 Task: Research Airbnb options in Soisy-sous-Montmorency, France from 4th December, 2023 to 8th December, 2023 for 2 adults.1  bedroom having 1 bed and 1 bathroom. Property type can be hotel. Look for 5 properties as per requirement.
Action: Mouse moved to (594, 131)
Screenshot: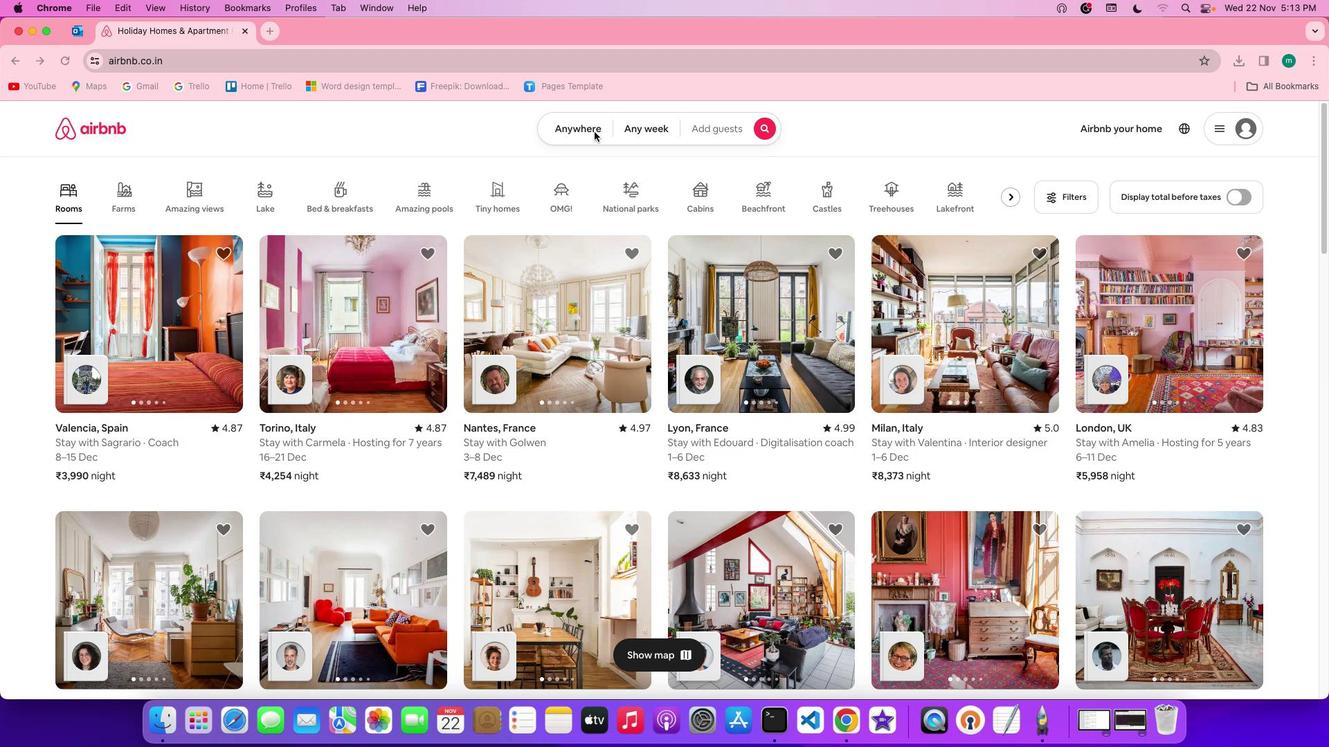 
Action: Mouse pressed left at (594, 131)
Screenshot: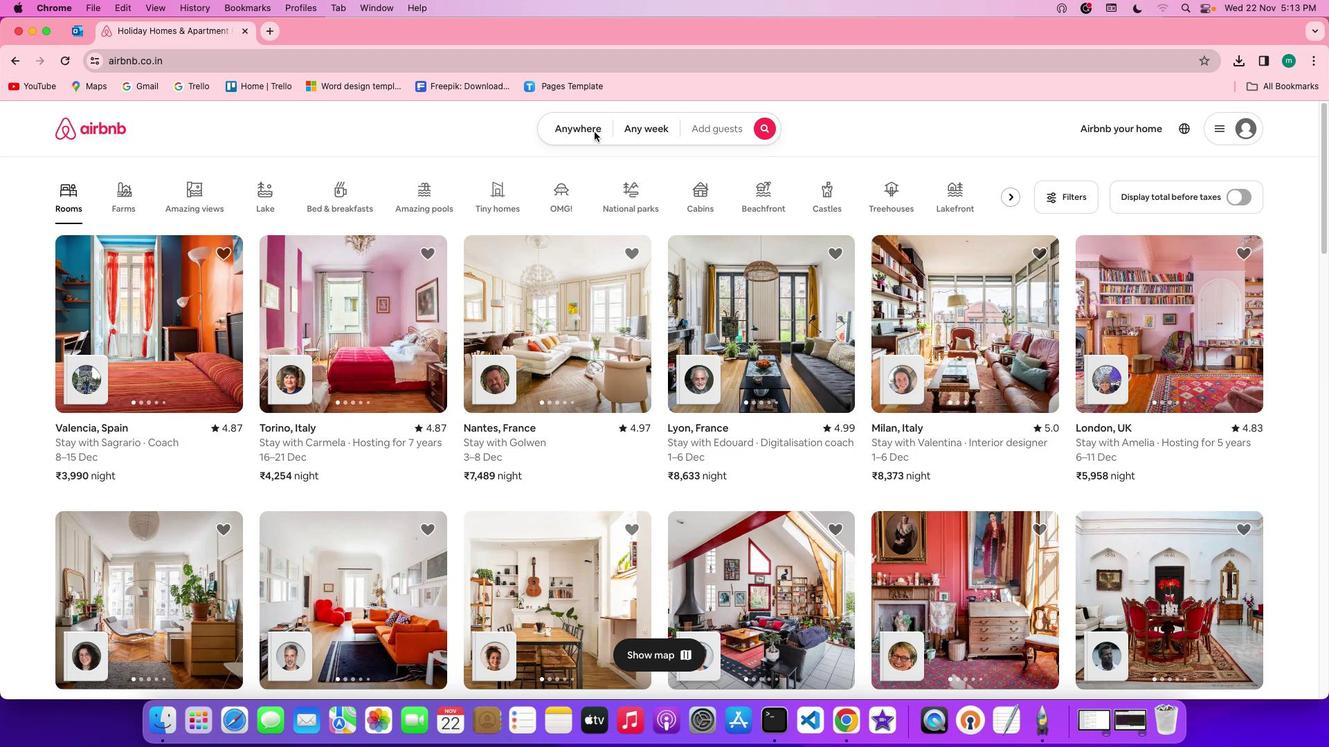 
Action: Mouse pressed left at (594, 131)
Screenshot: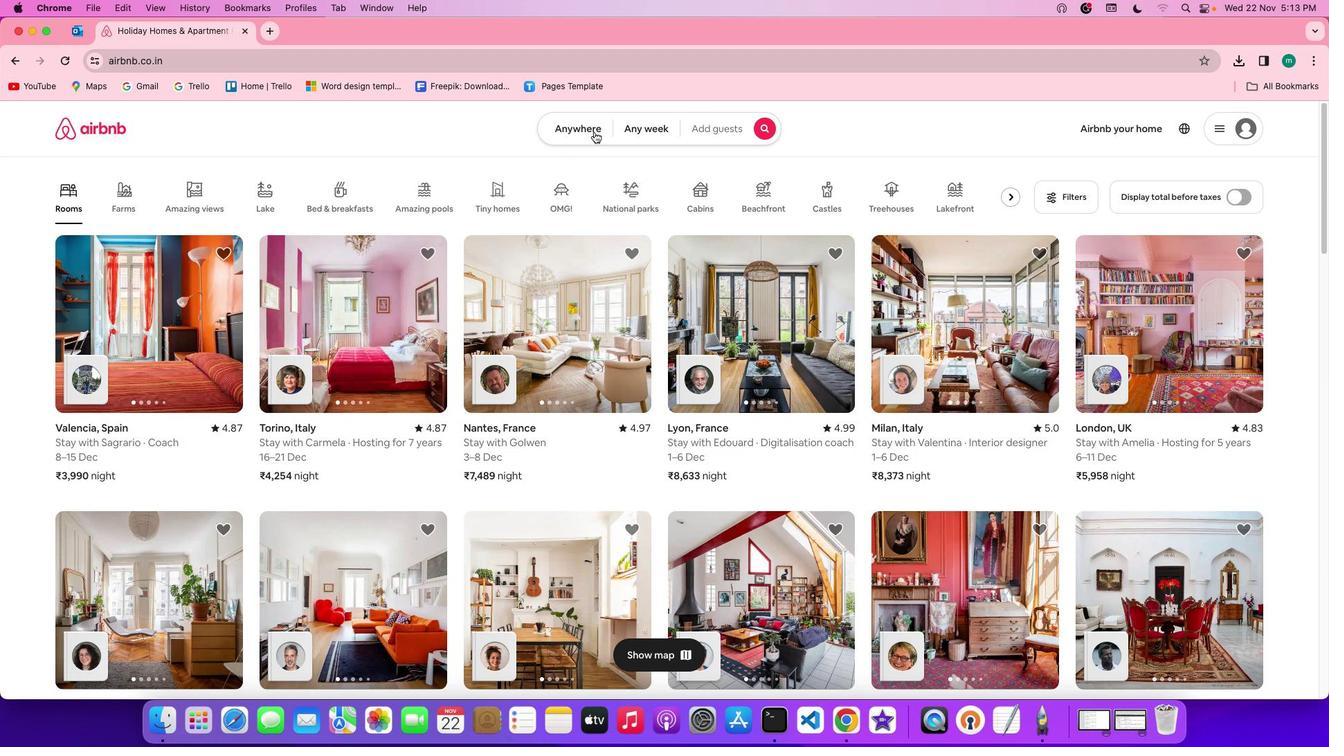 
Action: Mouse moved to (511, 181)
Screenshot: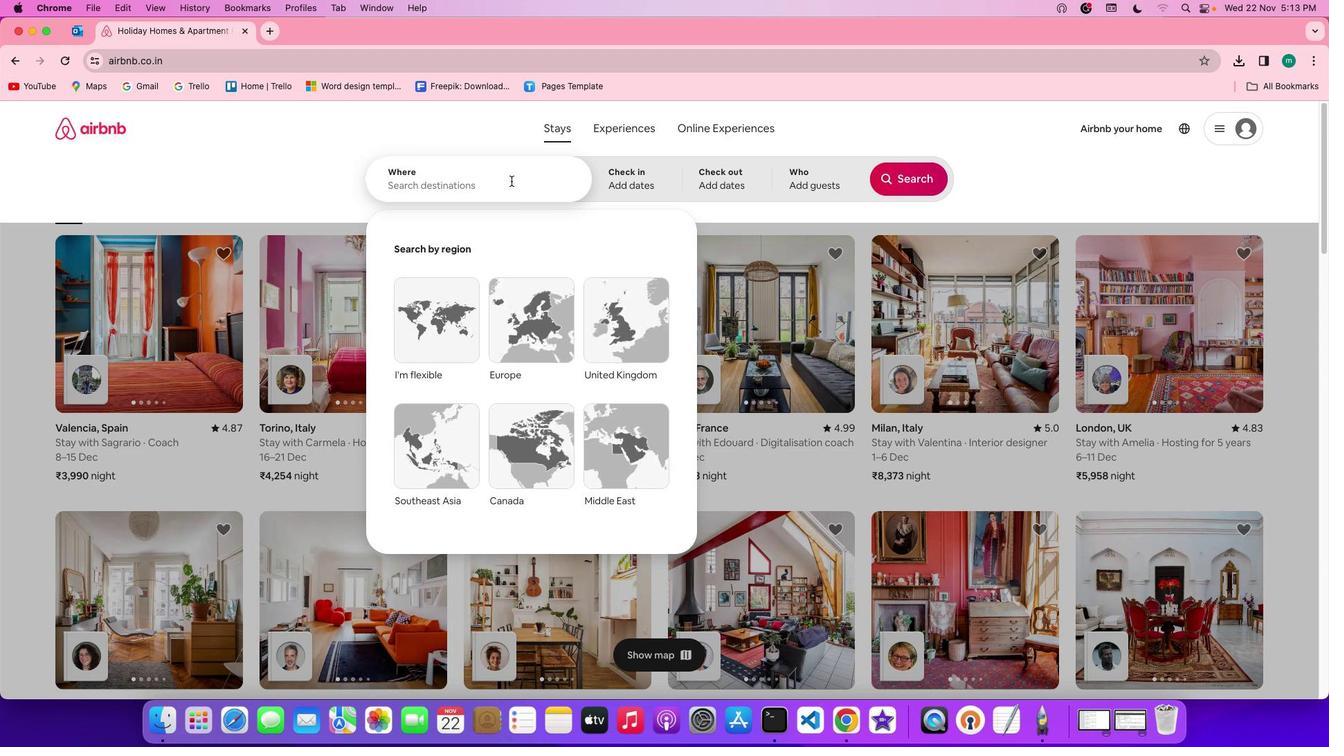 
Action: Mouse pressed left at (511, 181)
Screenshot: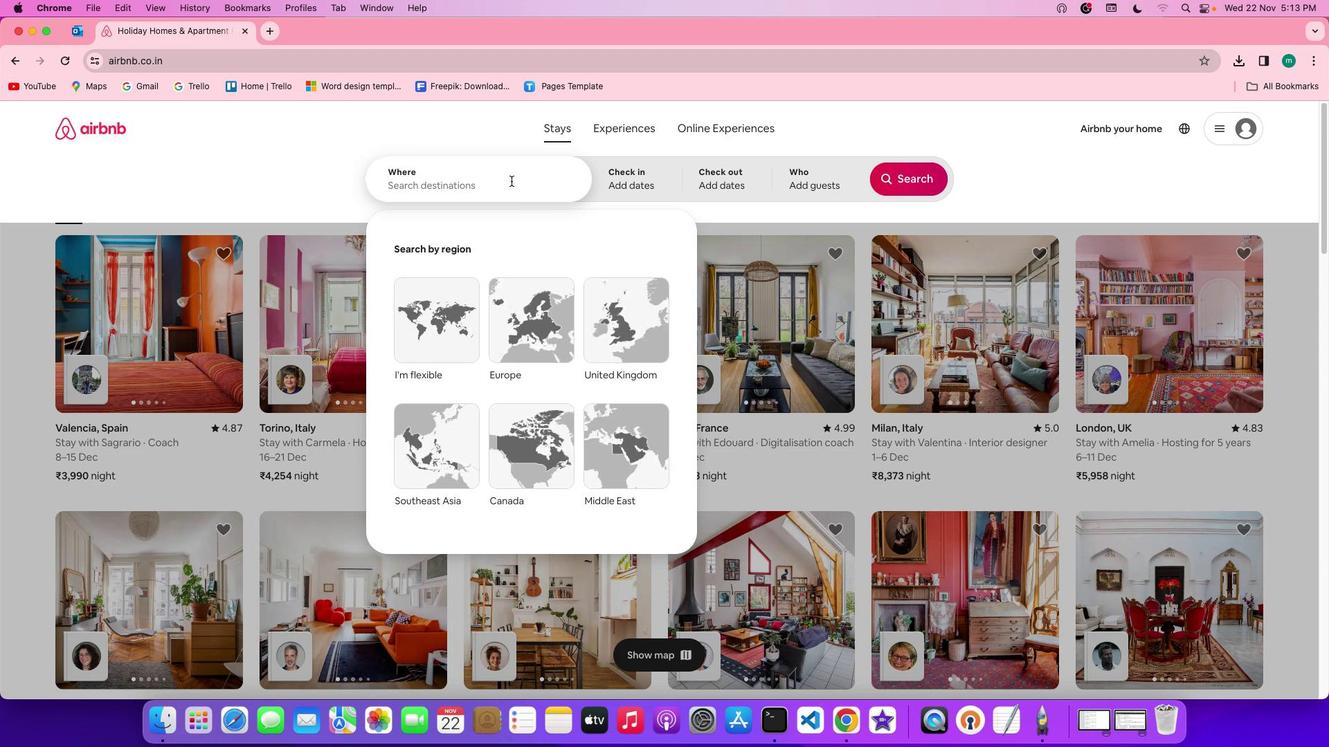 
Action: Key pressed Key.spaceKey.shift'S''o''i''s''y''-''s''o''u''s''-'Key.shift'm''o''n''t''m''o''r''e''n''c''y'','Key.spaceKey.shift'f''r''a''n''c''e'
Screenshot: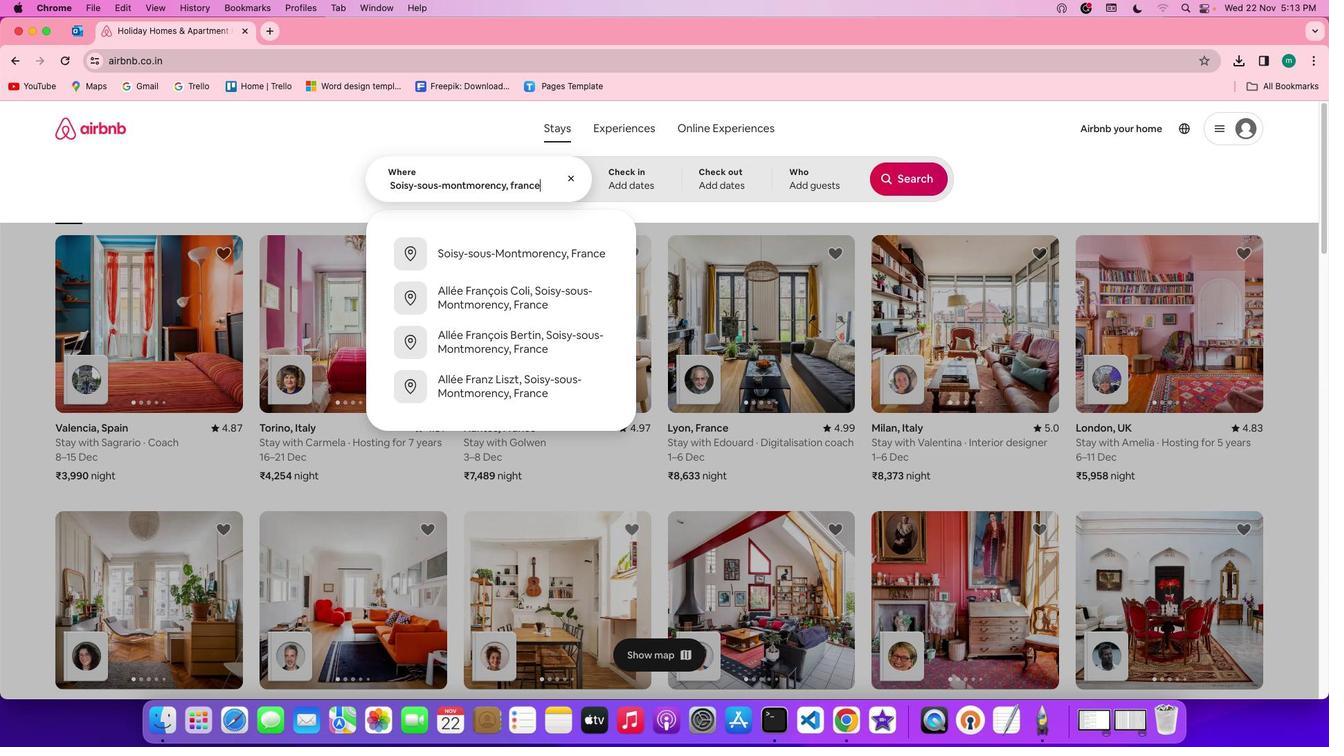 
Action: Mouse moved to (625, 179)
Screenshot: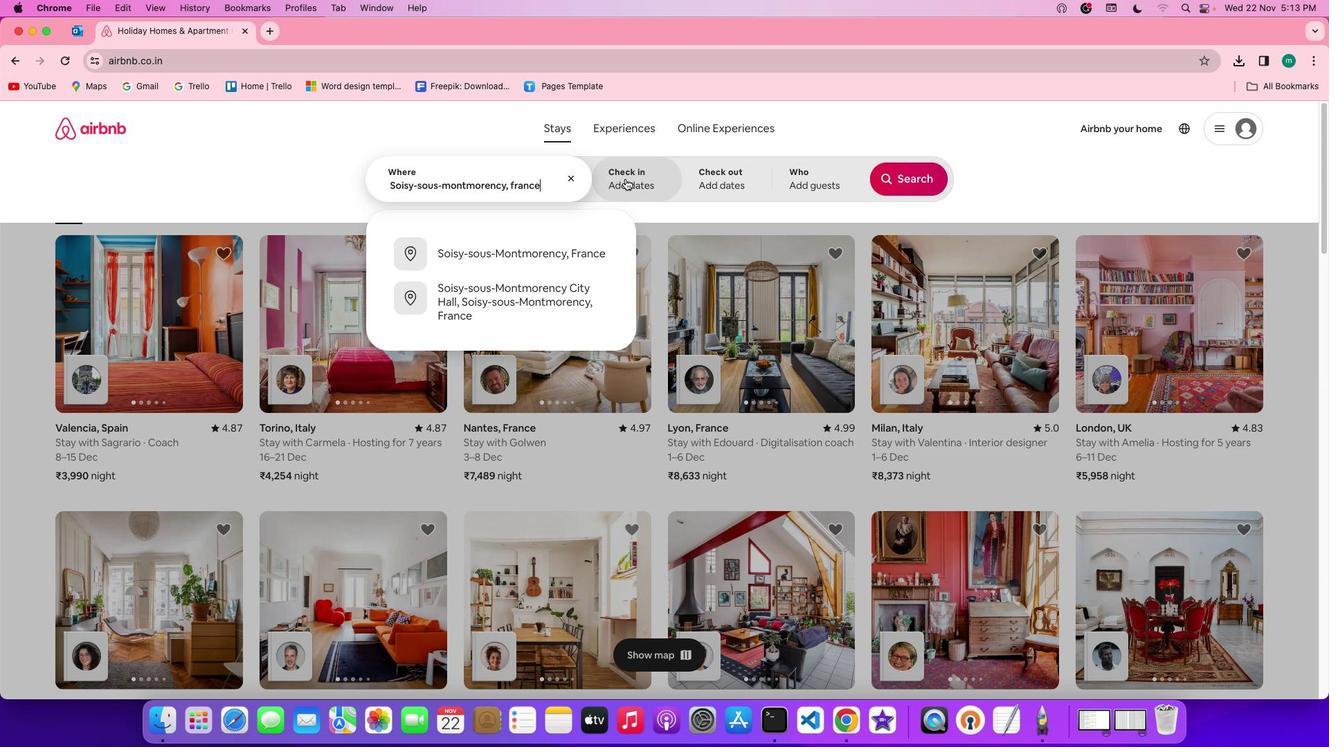 
Action: Mouse pressed left at (625, 179)
Screenshot: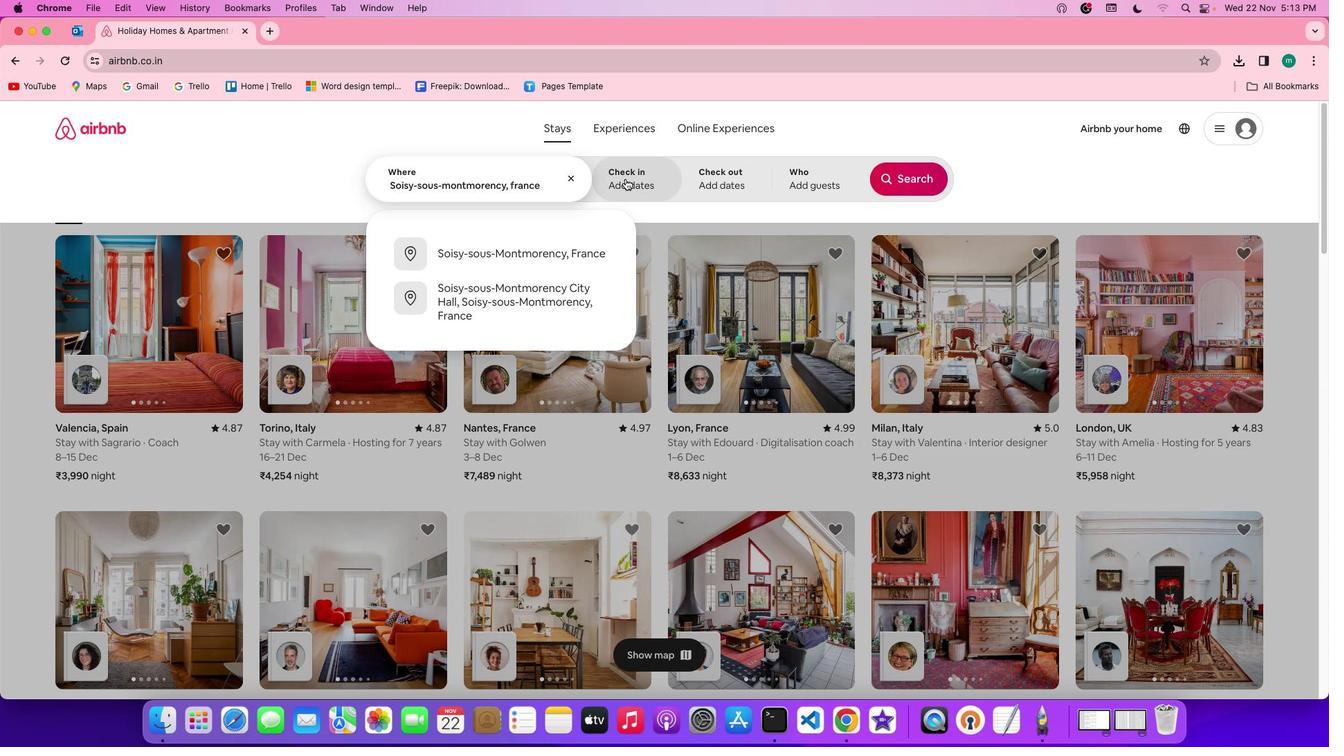 
Action: Mouse moved to (732, 379)
Screenshot: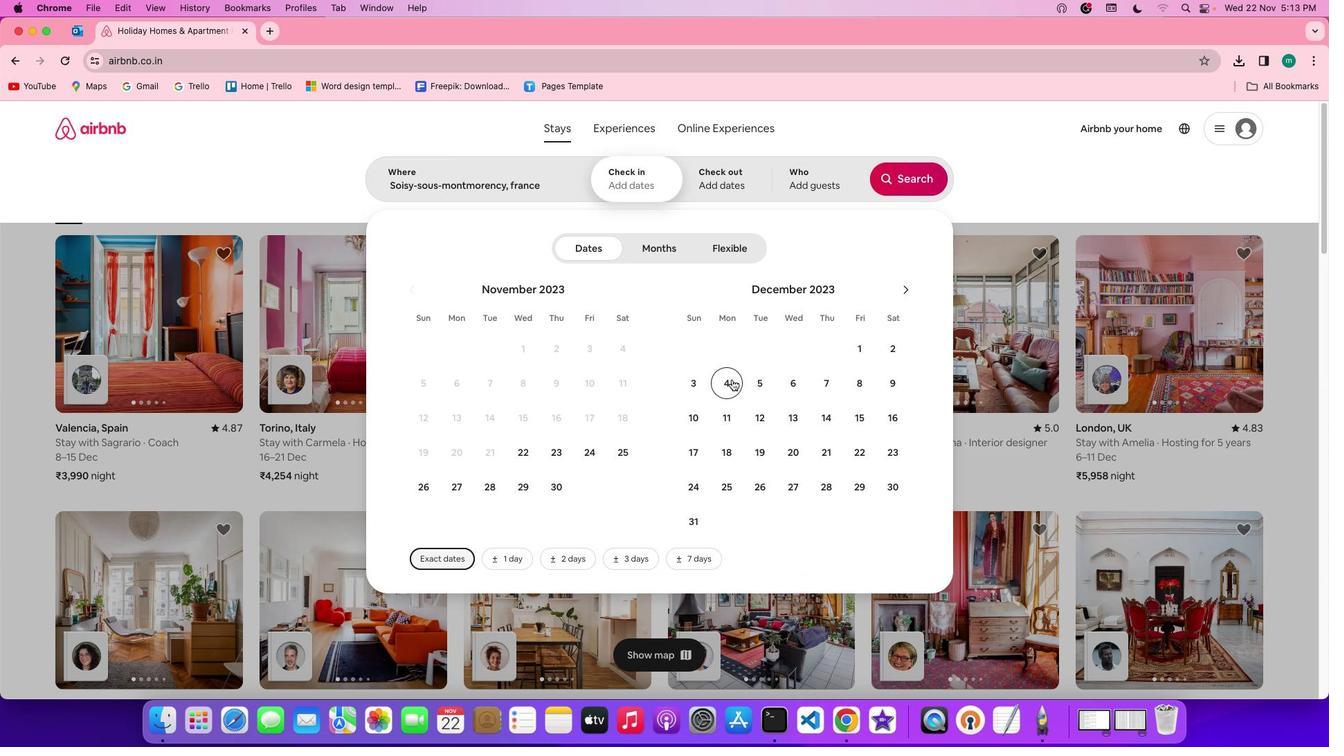 
Action: Mouse pressed left at (732, 379)
Screenshot: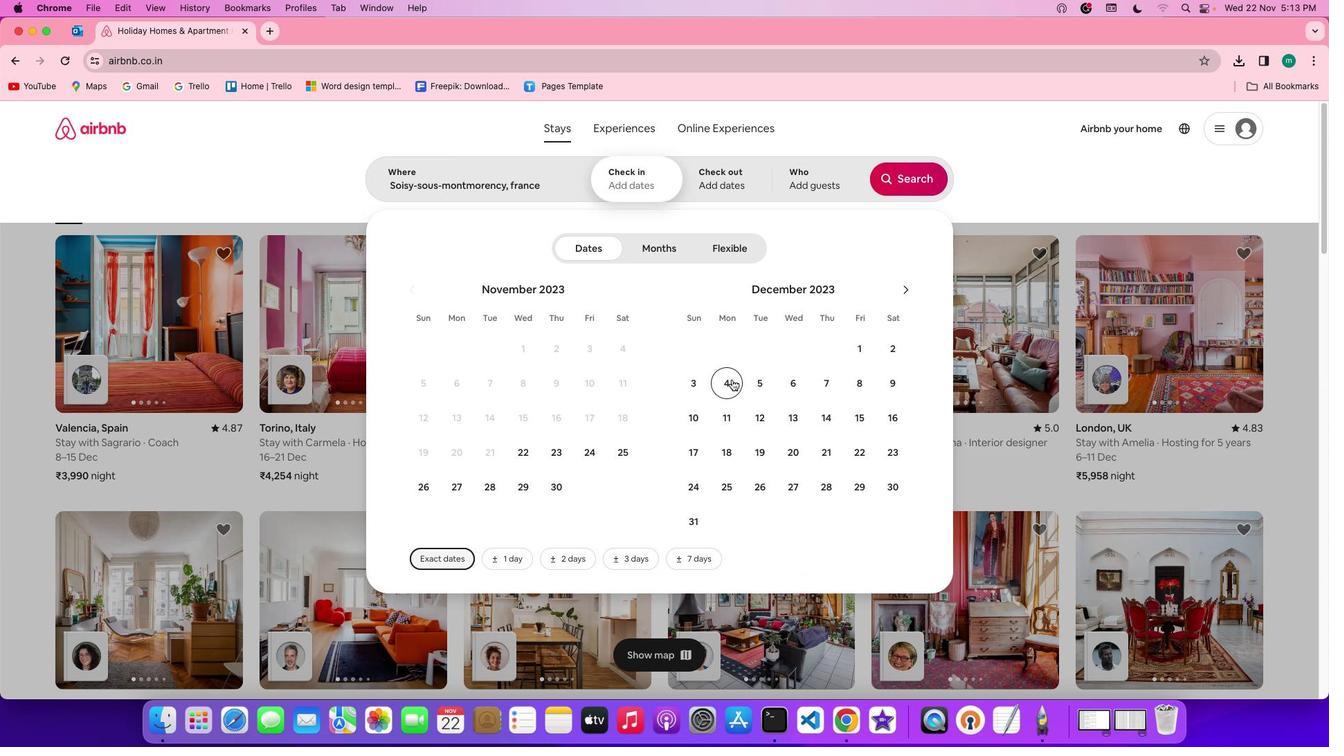 
Action: Mouse moved to (867, 380)
Screenshot: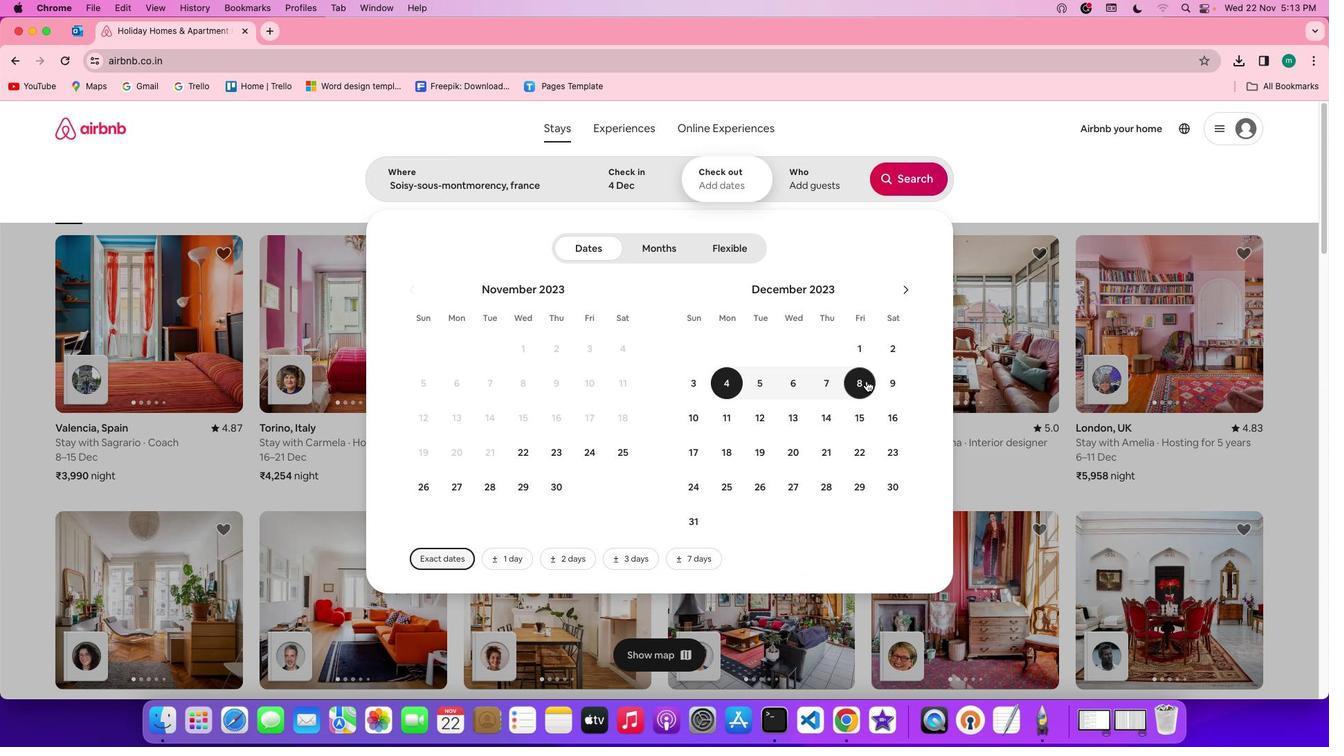 
Action: Mouse pressed left at (867, 380)
Screenshot: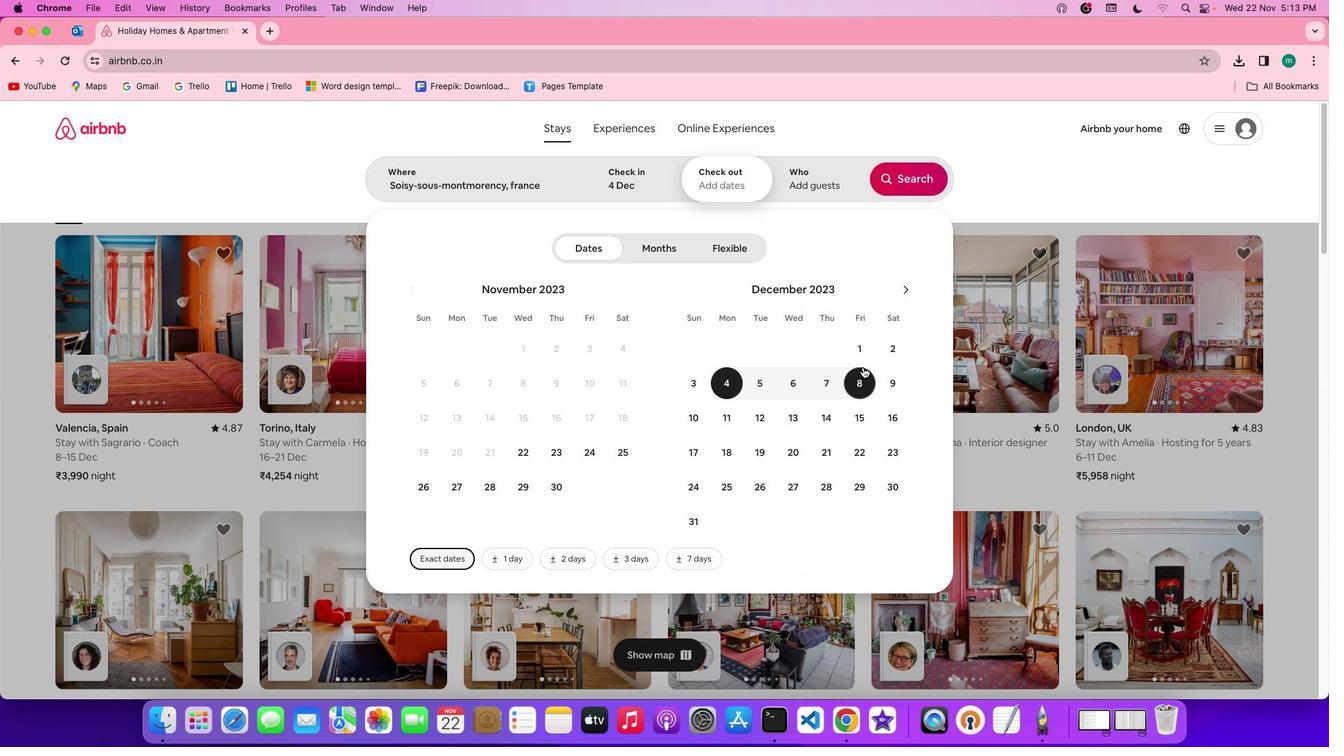 
Action: Mouse moved to (803, 182)
Screenshot: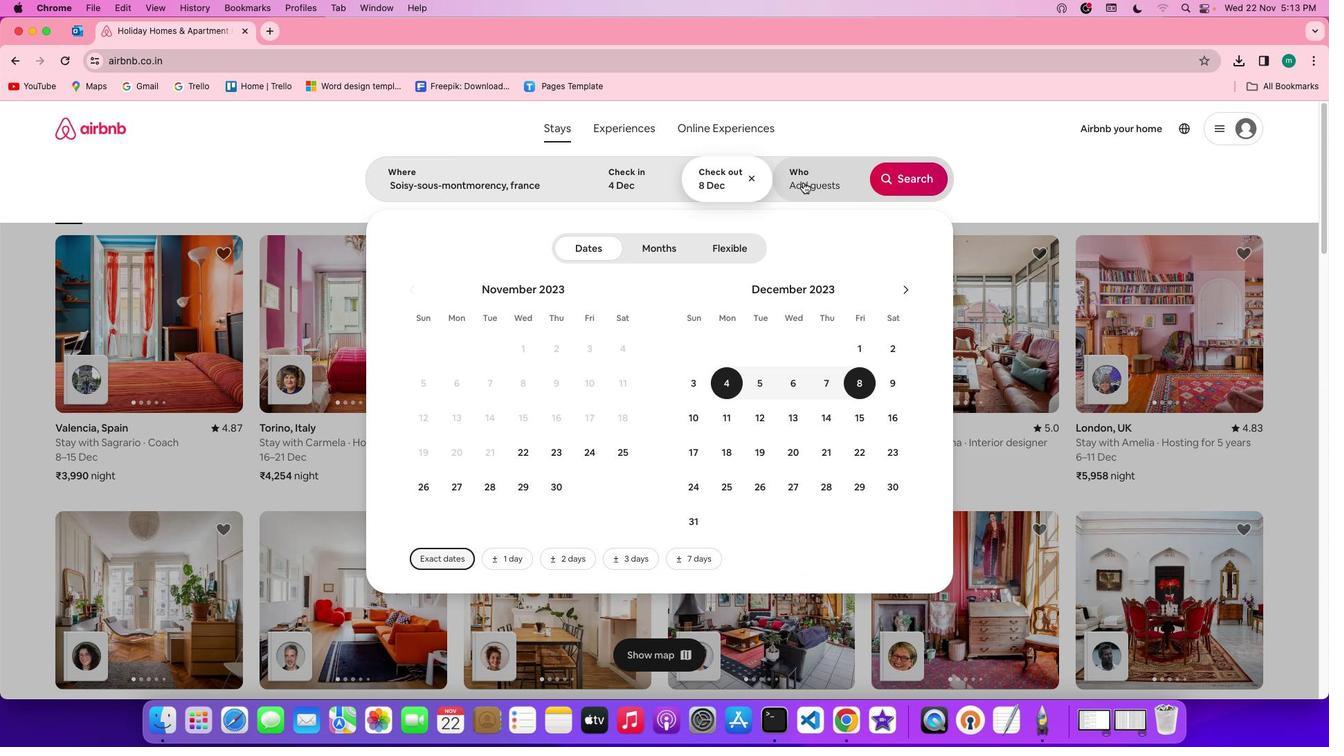 
Action: Mouse pressed left at (803, 182)
Screenshot: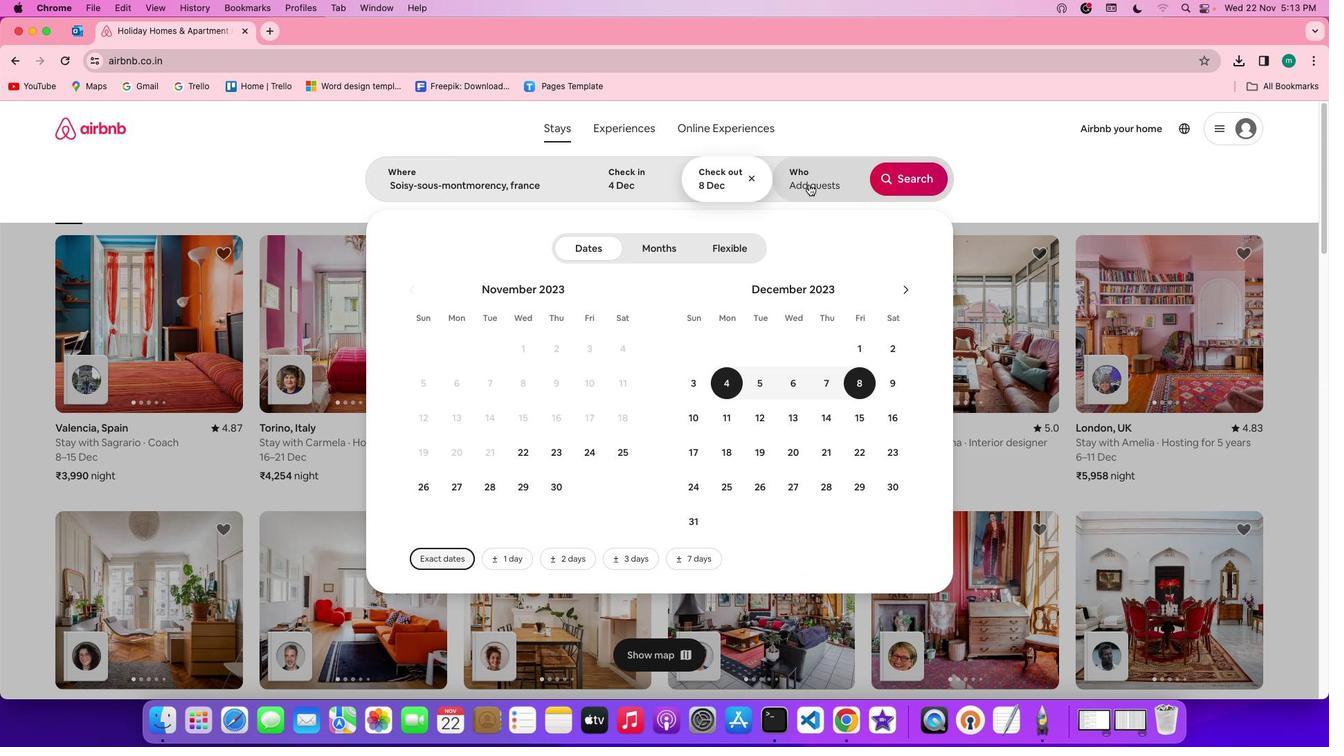 
Action: Mouse moved to (915, 253)
Screenshot: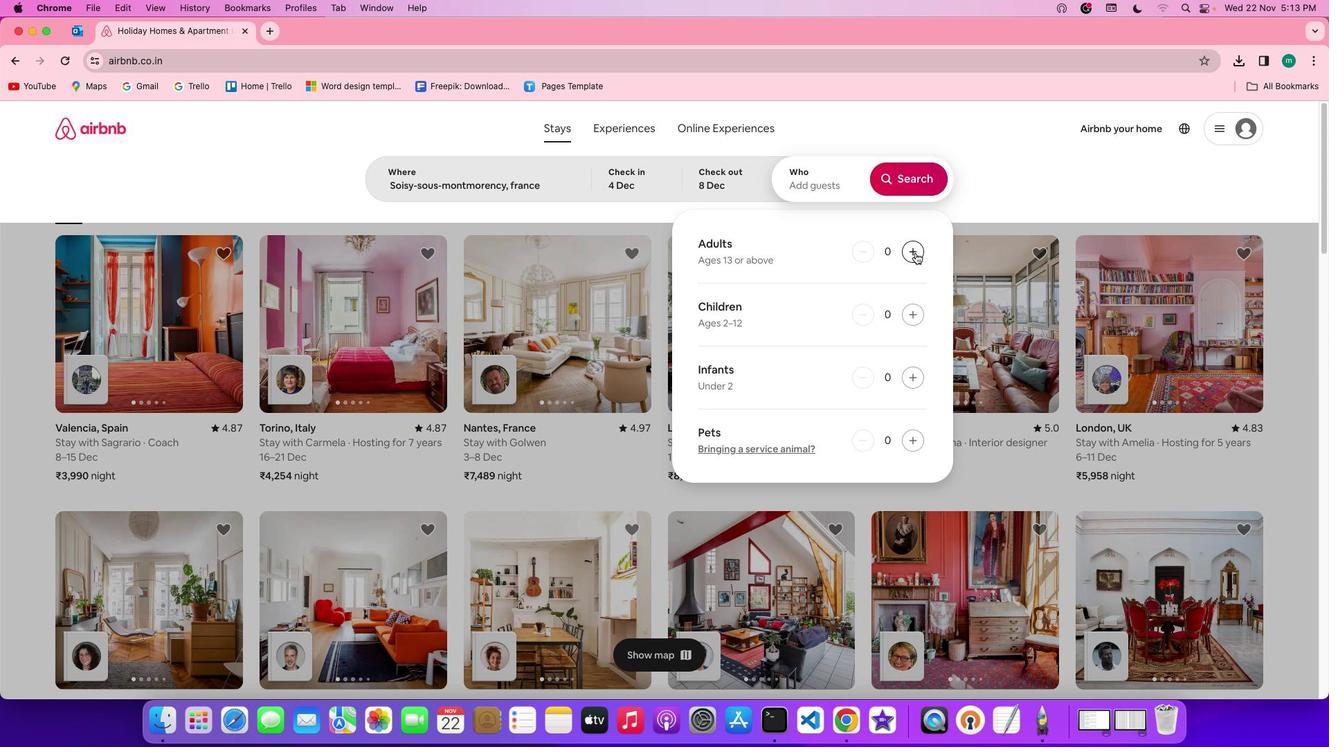 
Action: Mouse pressed left at (915, 253)
Screenshot: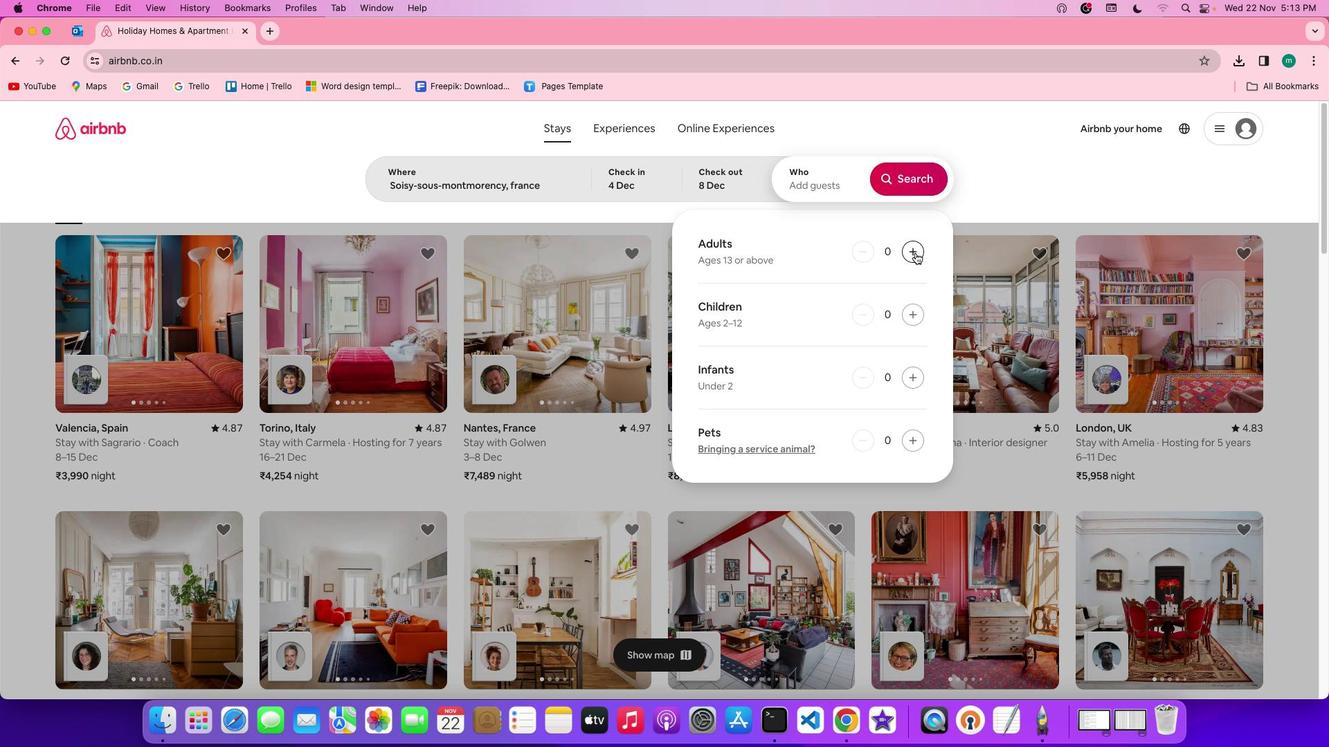
Action: Mouse pressed left at (915, 253)
Screenshot: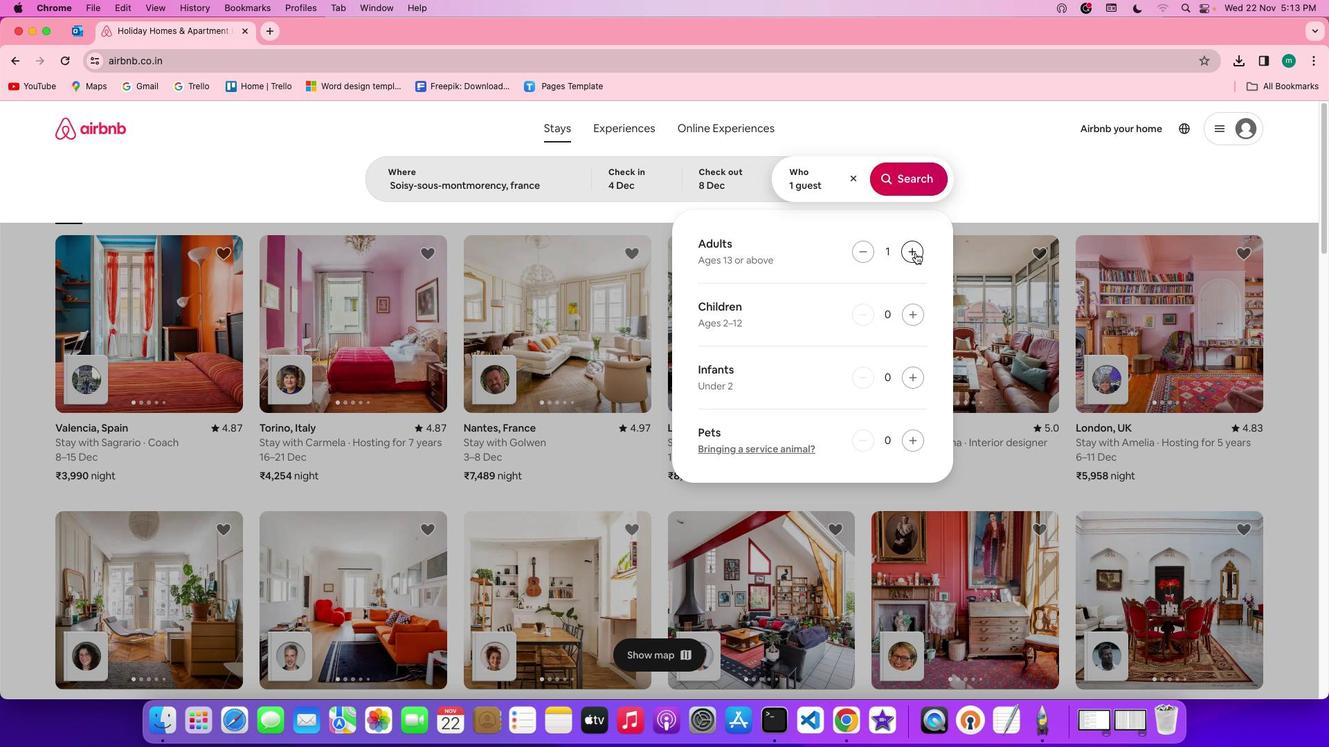 
Action: Mouse moved to (908, 185)
Screenshot: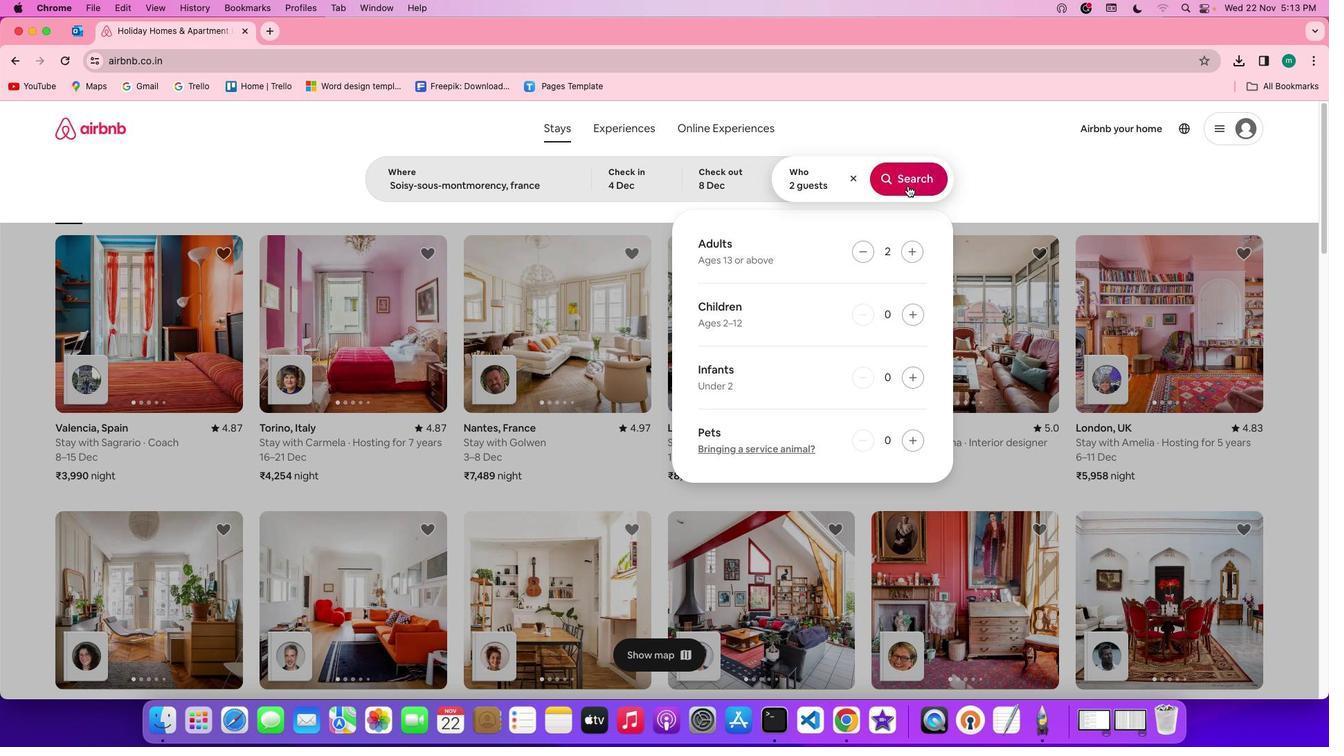 
Action: Mouse pressed left at (908, 185)
Screenshot: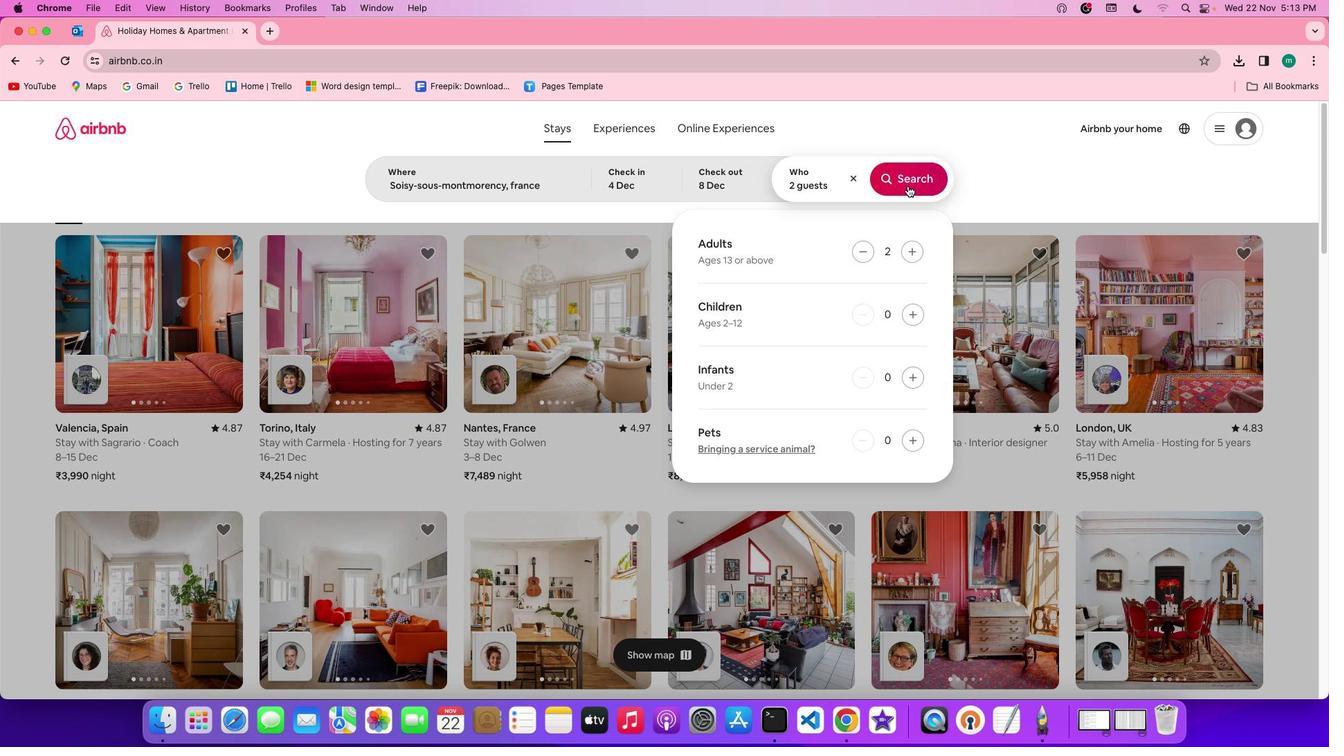 
Action: Mouse moved to (1110, 177)
Screenshot: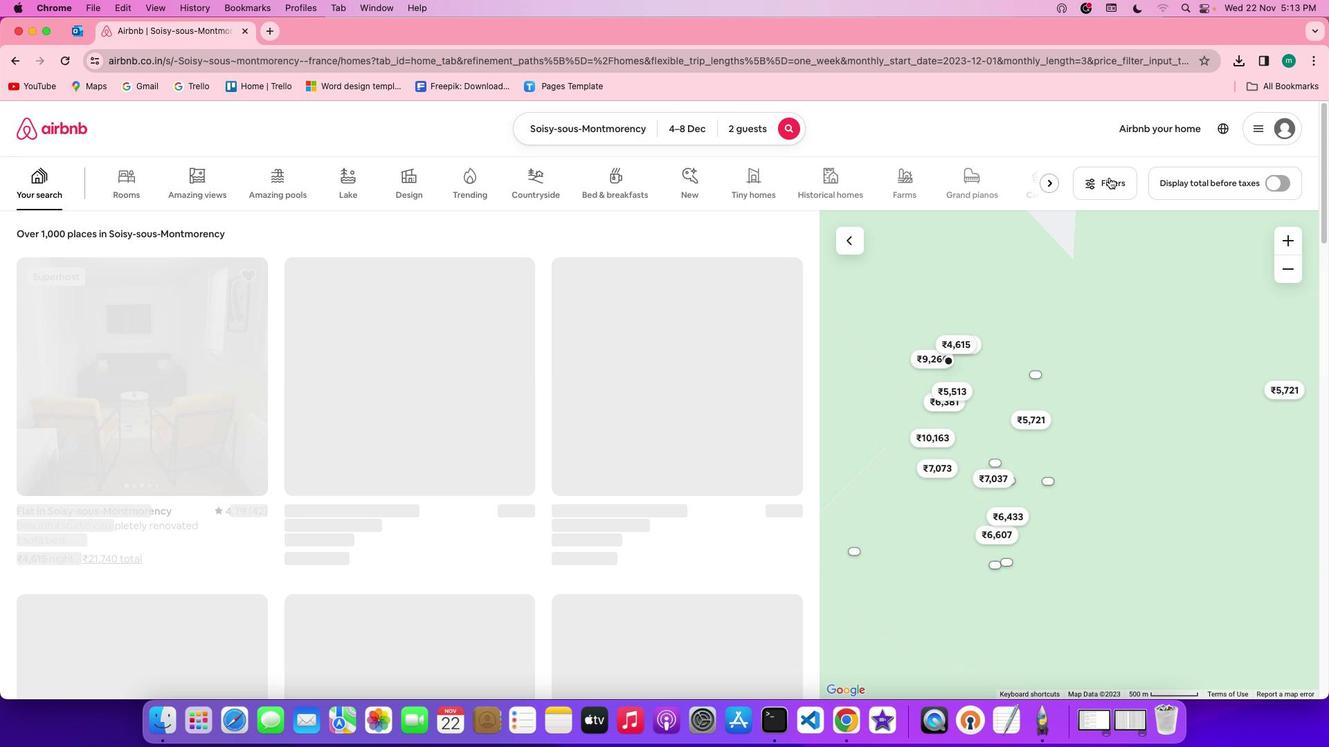 
Action: Mouse pressed left at (1110, 177)
Screenshot: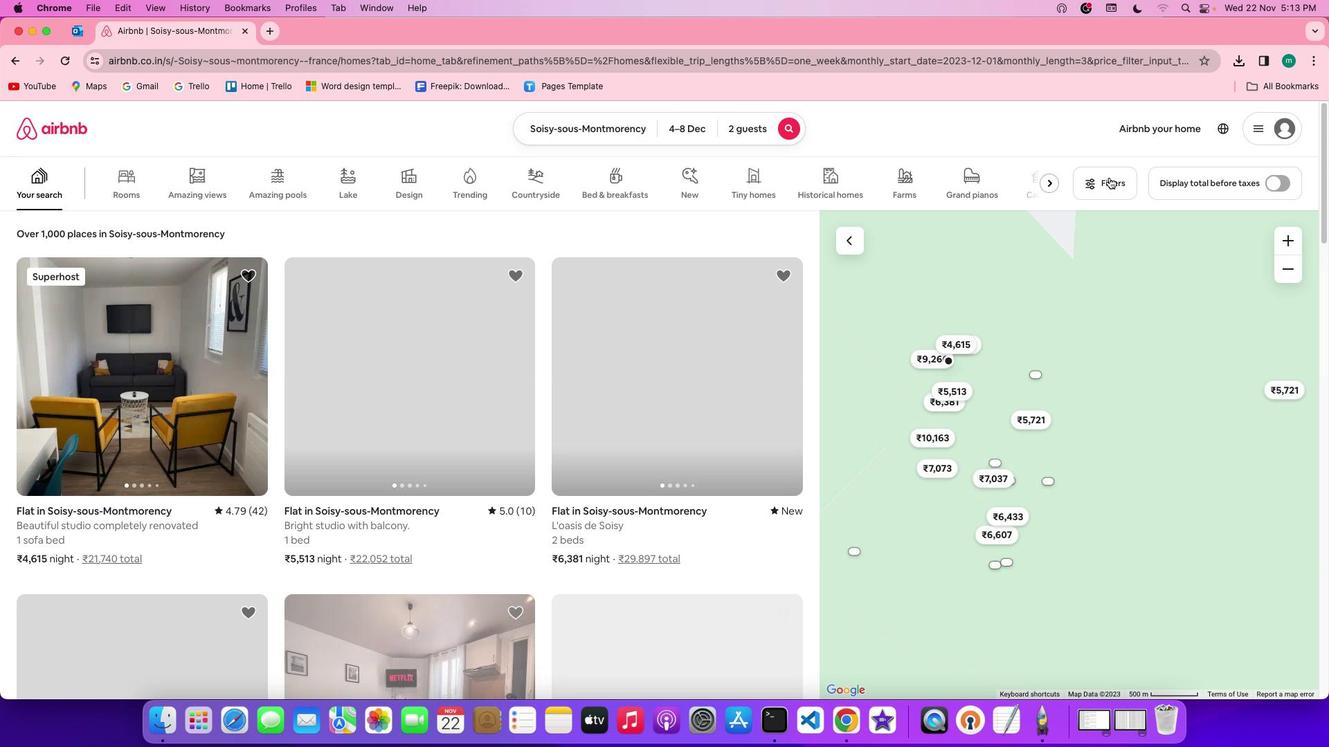 
Action: Mouse moved to (717, 406)
Screenshot: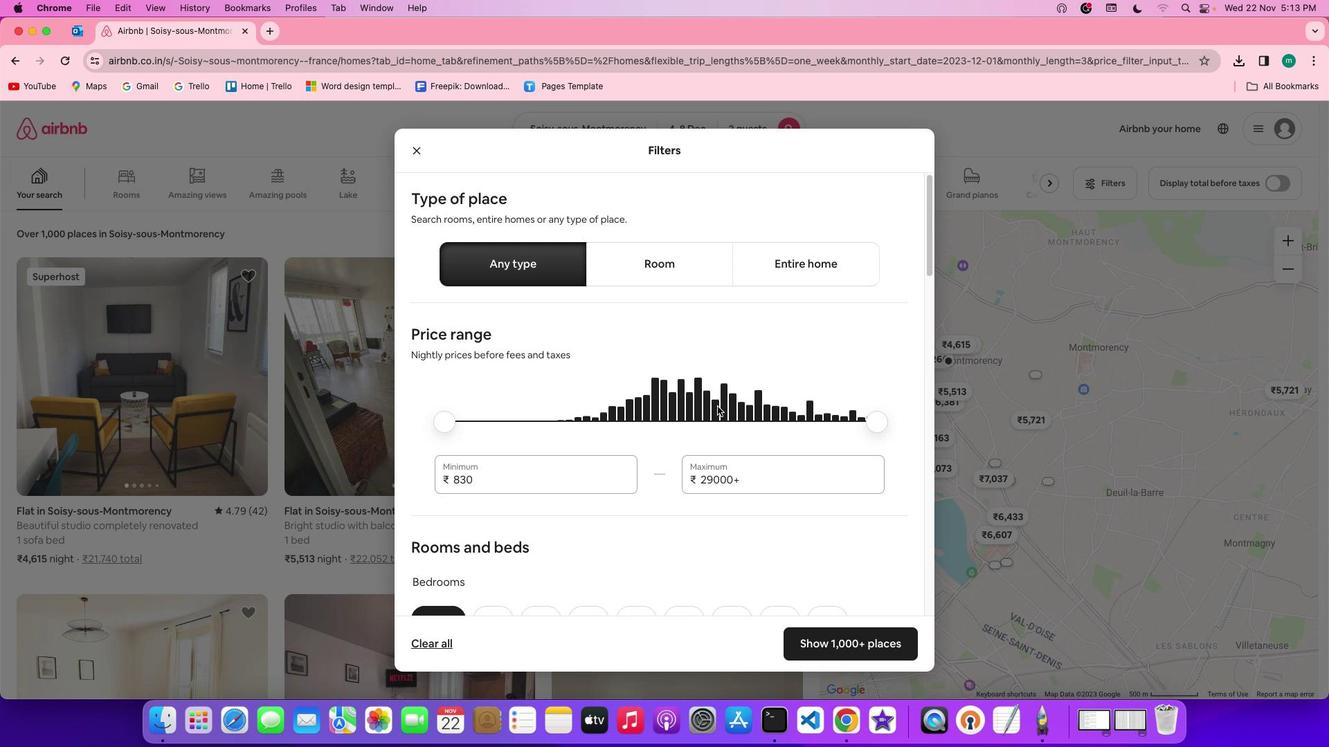 
Action: Mouse scrolled (717, 406) with delta (0, 0)
Screenshot: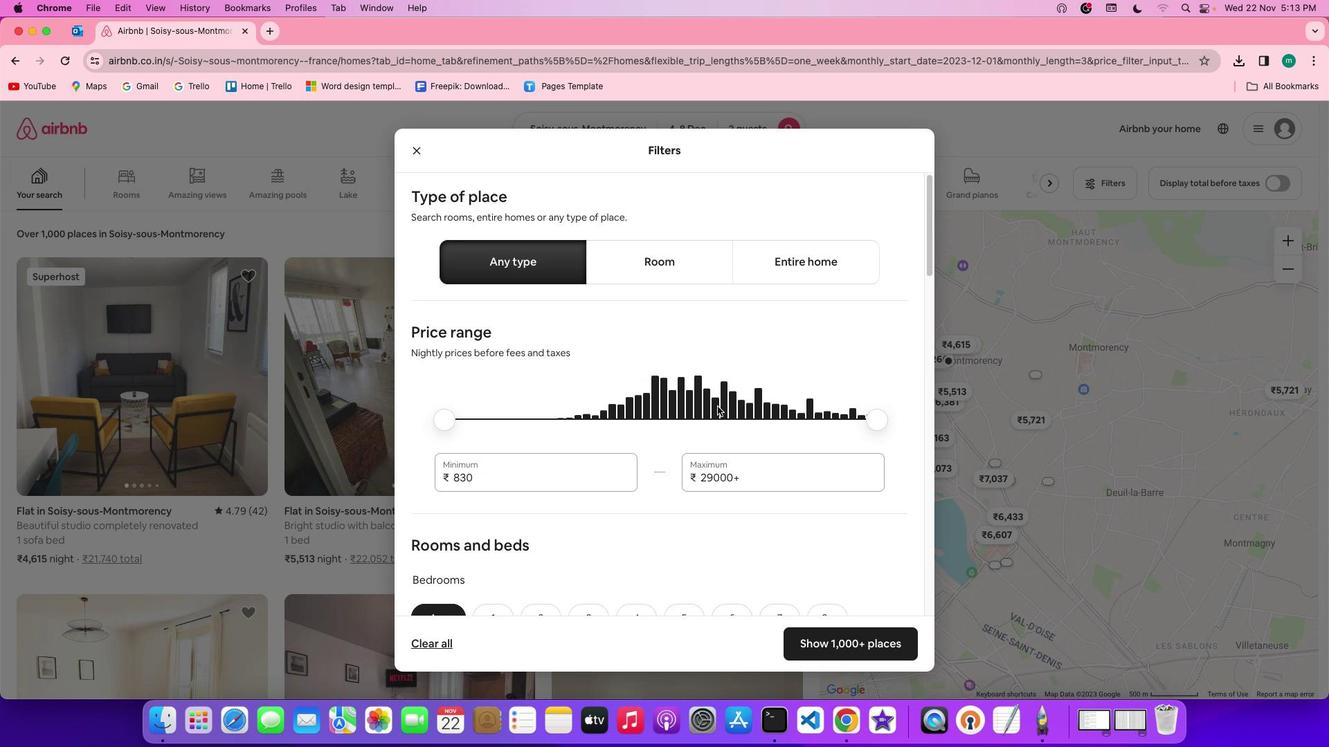 
Action: Mouse scrolled (717, 406) with delta (0, 0)
Screenshot: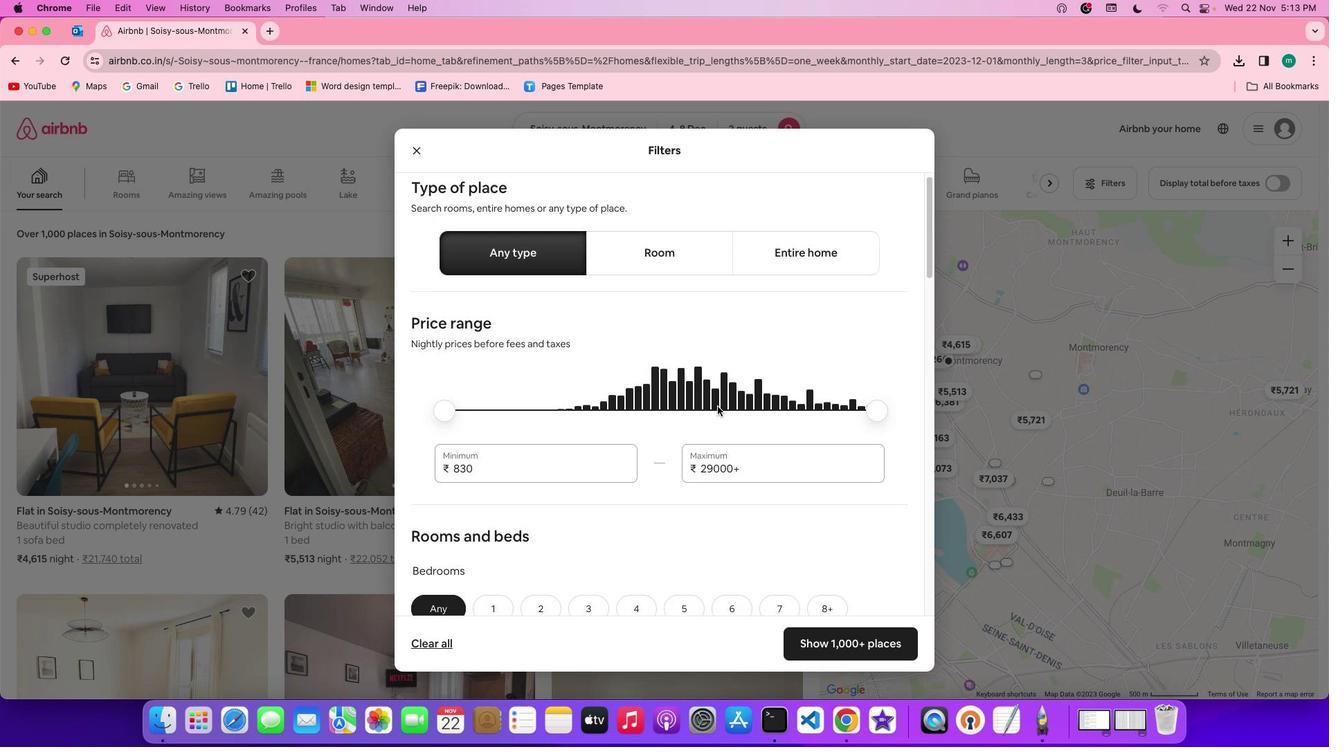 
Action: Mouse scrolled (717, 406) with delta (0, 0)
Screenshot: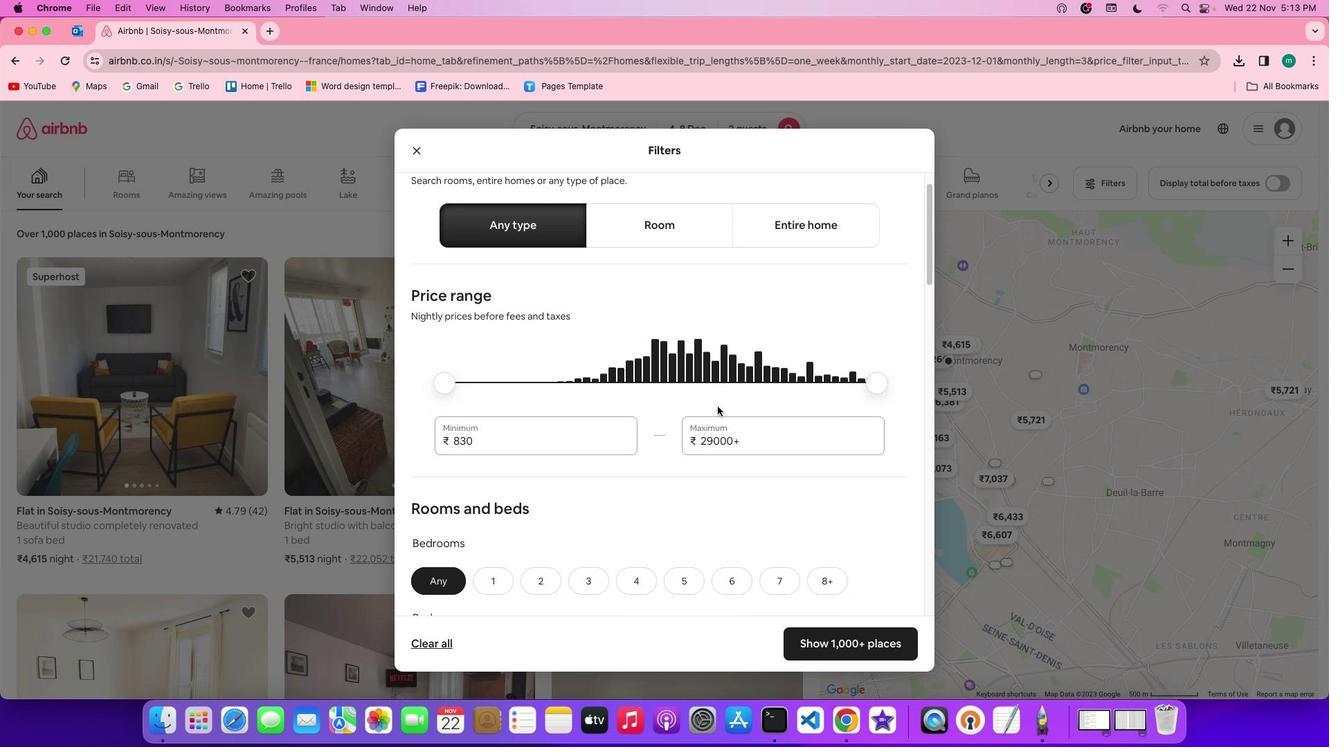
Action: Mouse scrolled (717, 406) with delta (0, 0)
Screenshot: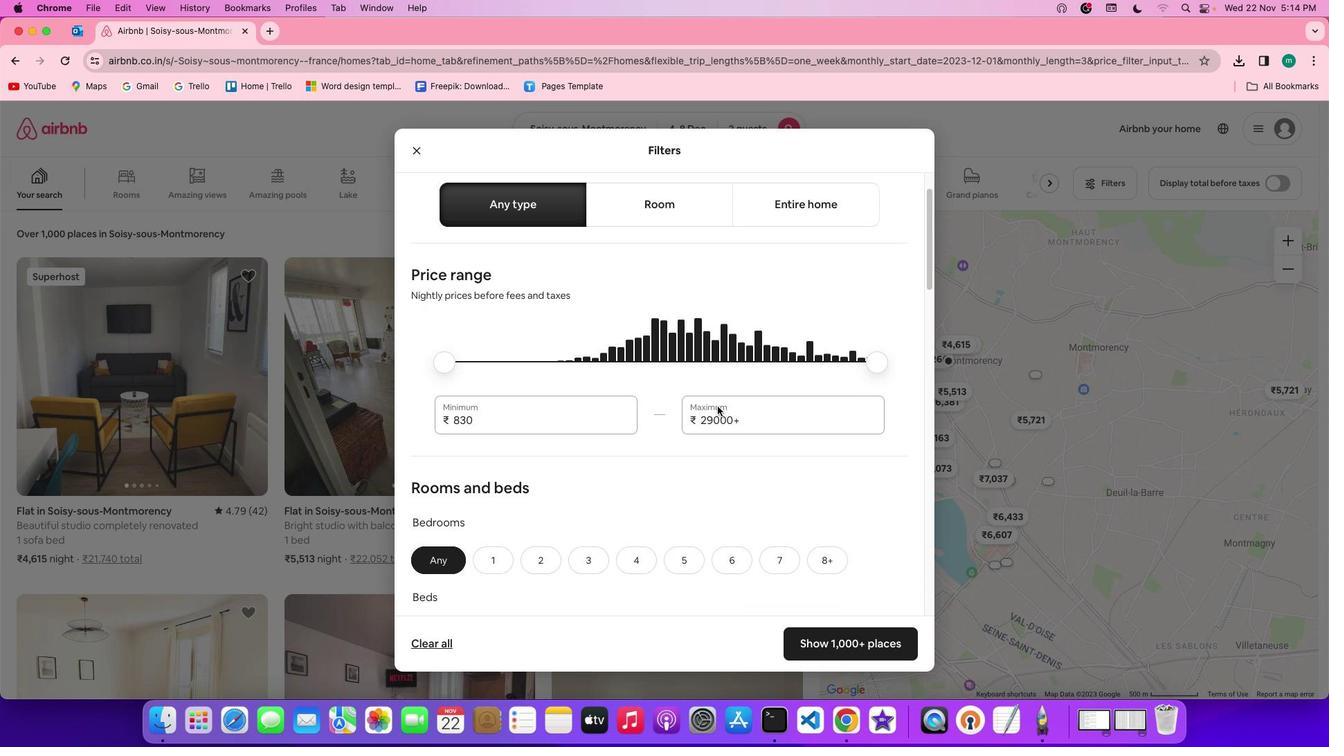 
Action: Mouse scrolled (717, 406) with delta (0, 0)
Screenshot: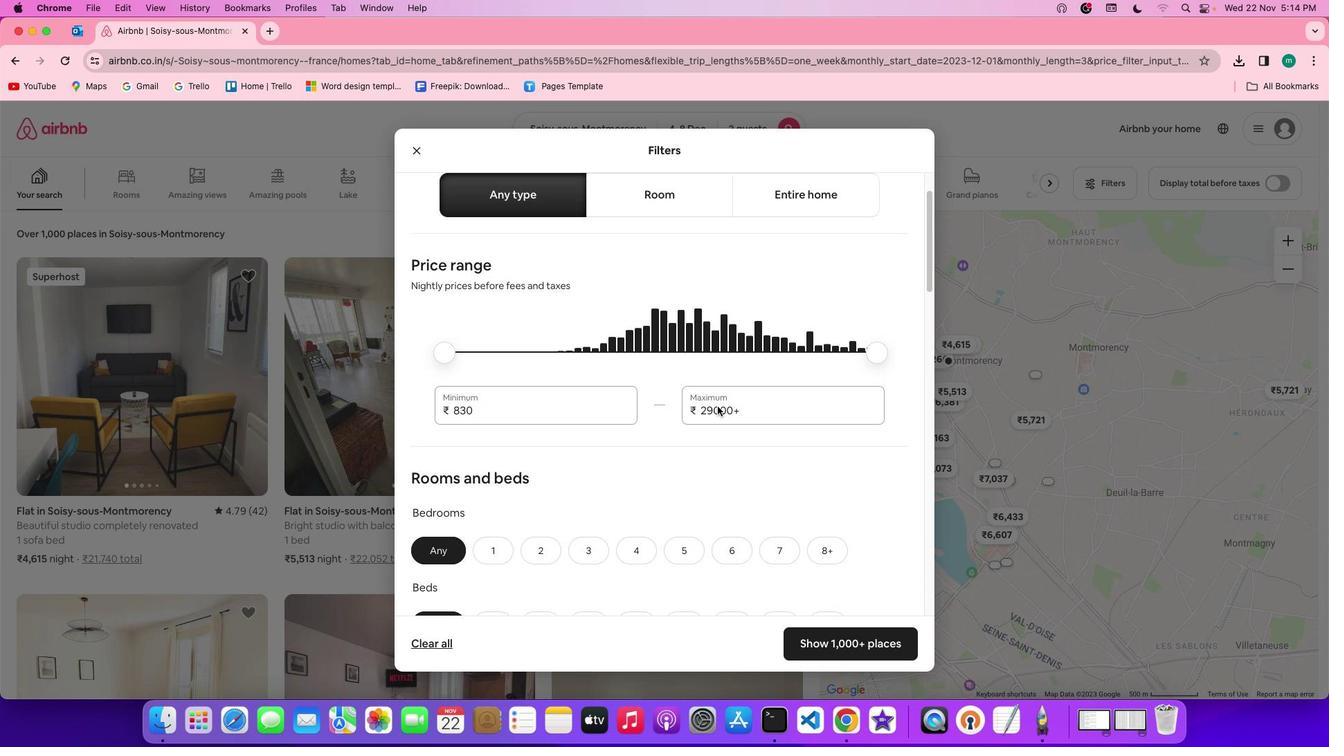 
Action: Mouse scrolled (717, 406) with delta (0, -1)
Screenshot: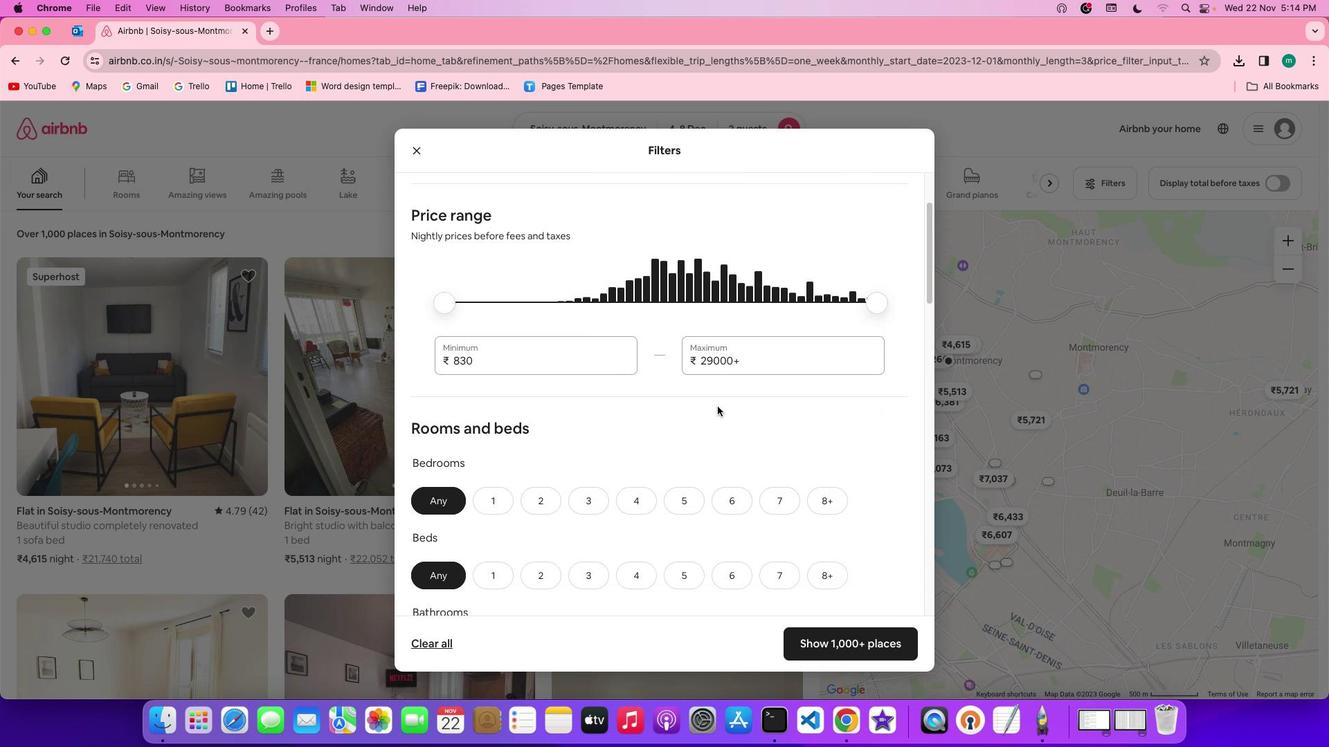 
Action: Mouse scrolled (717, 406) with delta (0, -2)
Screenshot: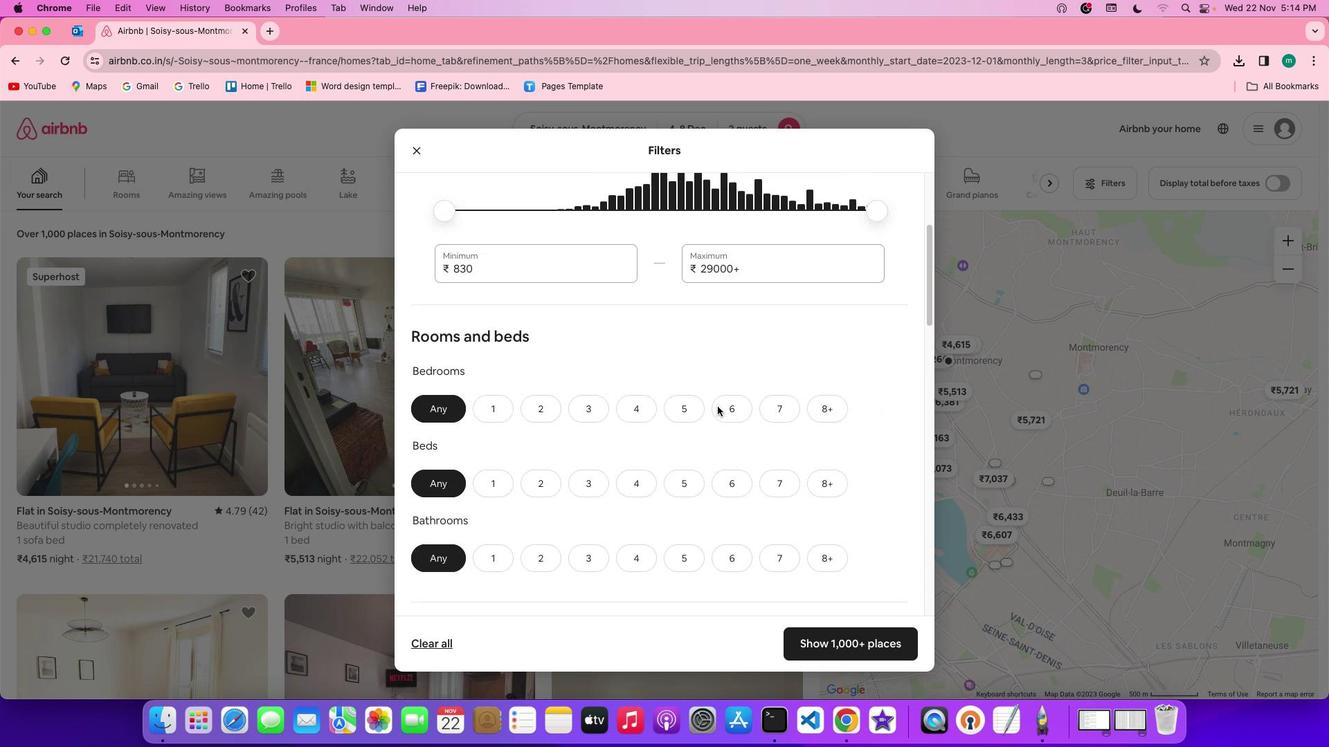 
Action: Mouse moved to (497, 379)
Screenshot: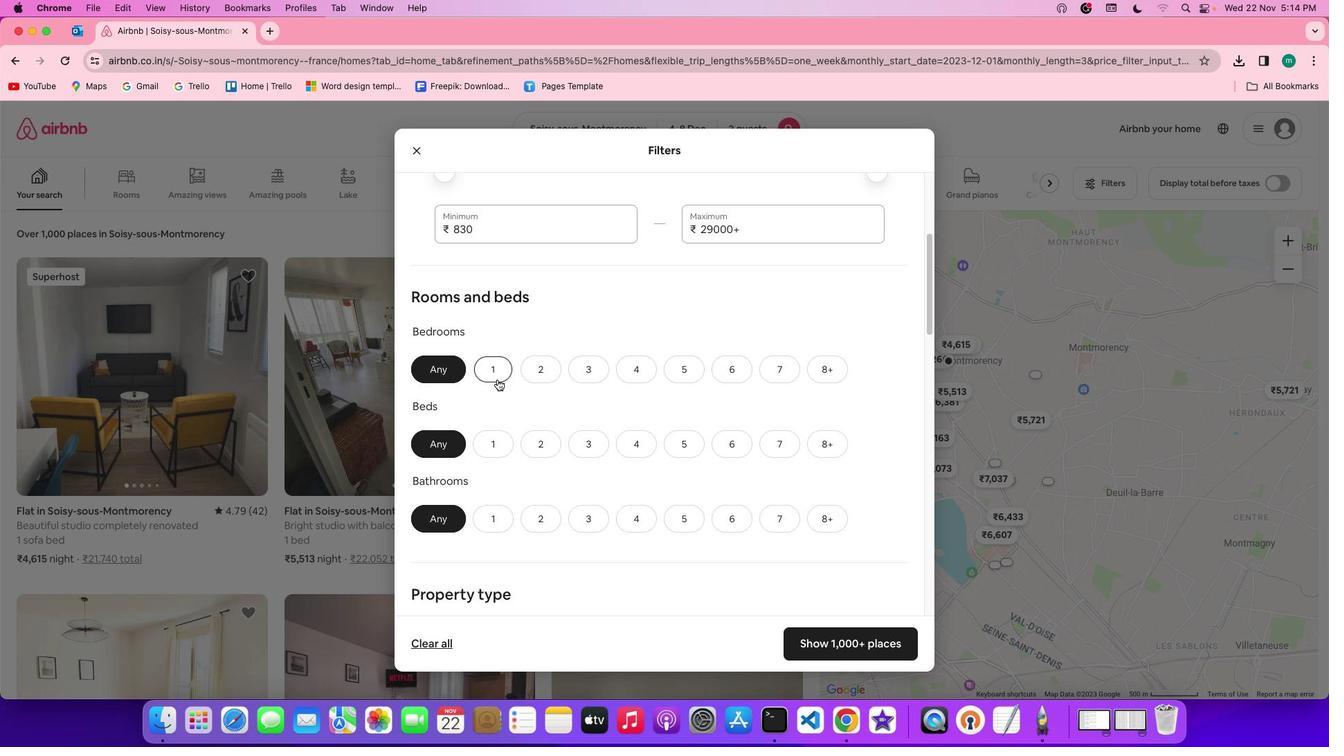 
Action: Mouse pressed left at (497, 379)
Screenshot: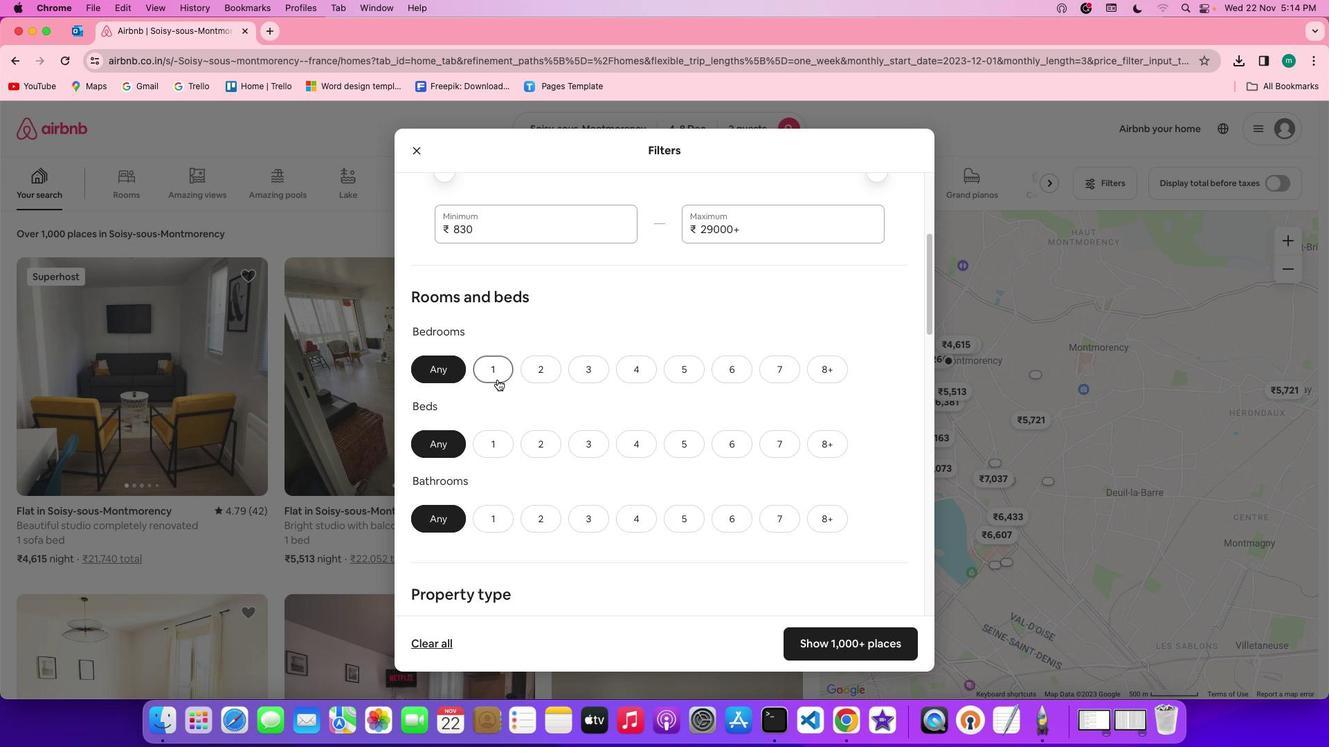 
Action: Mouse moved to (499, 441)
Screenshot: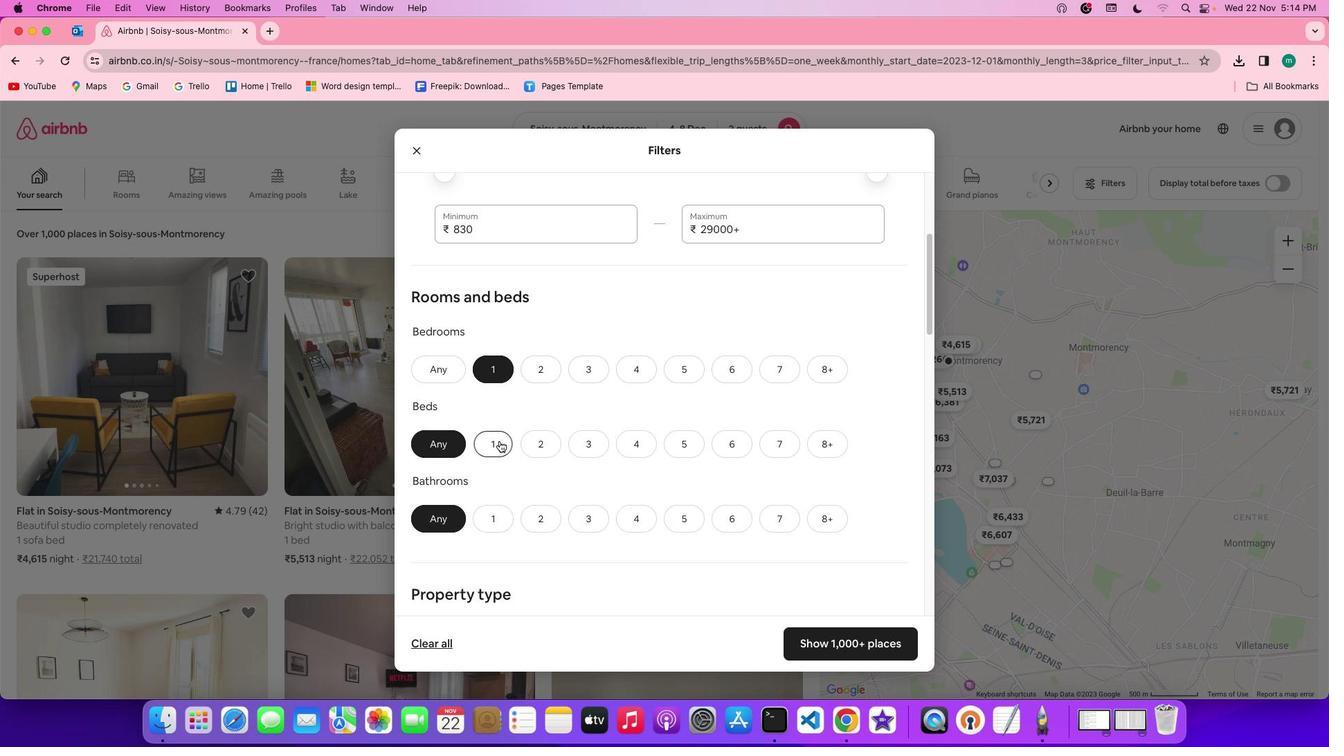 
Action: Mouse pressed left at (499, 441)
Screenshot: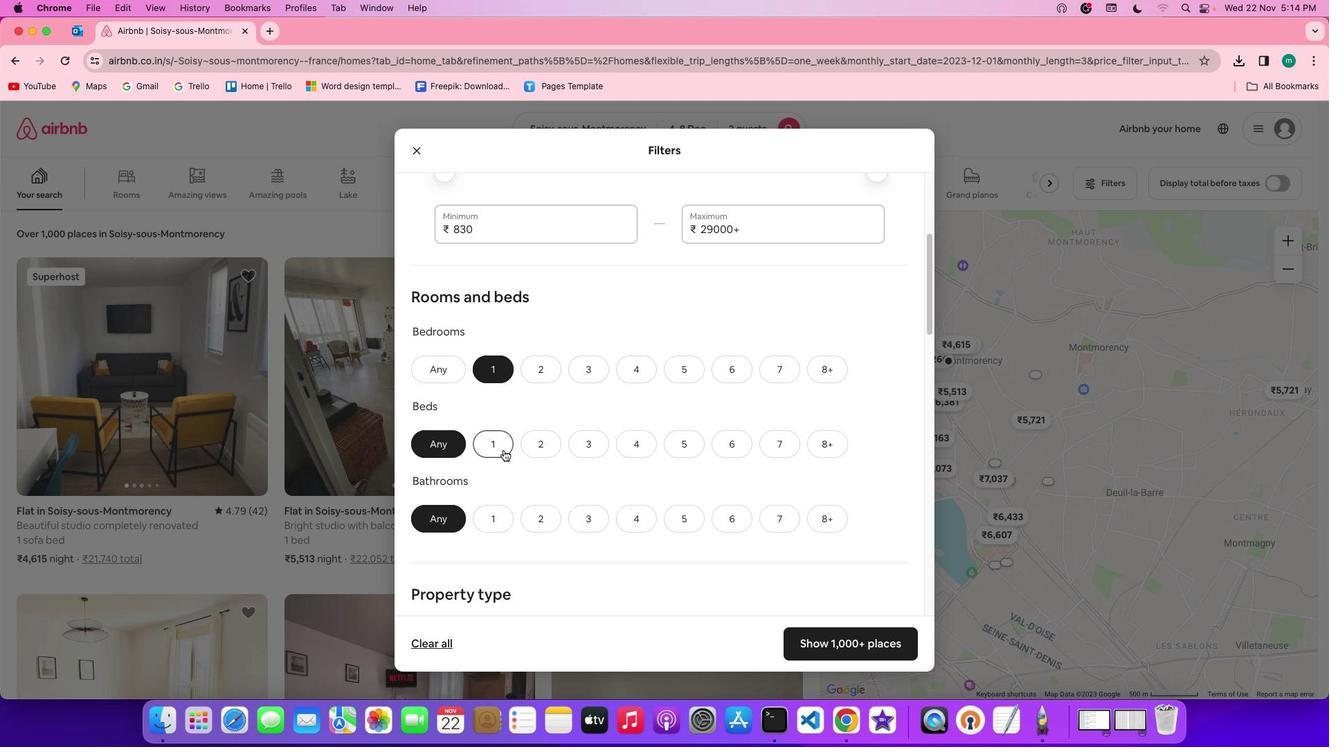 
Action: Mouse moved to (495, 509)
Screenshot: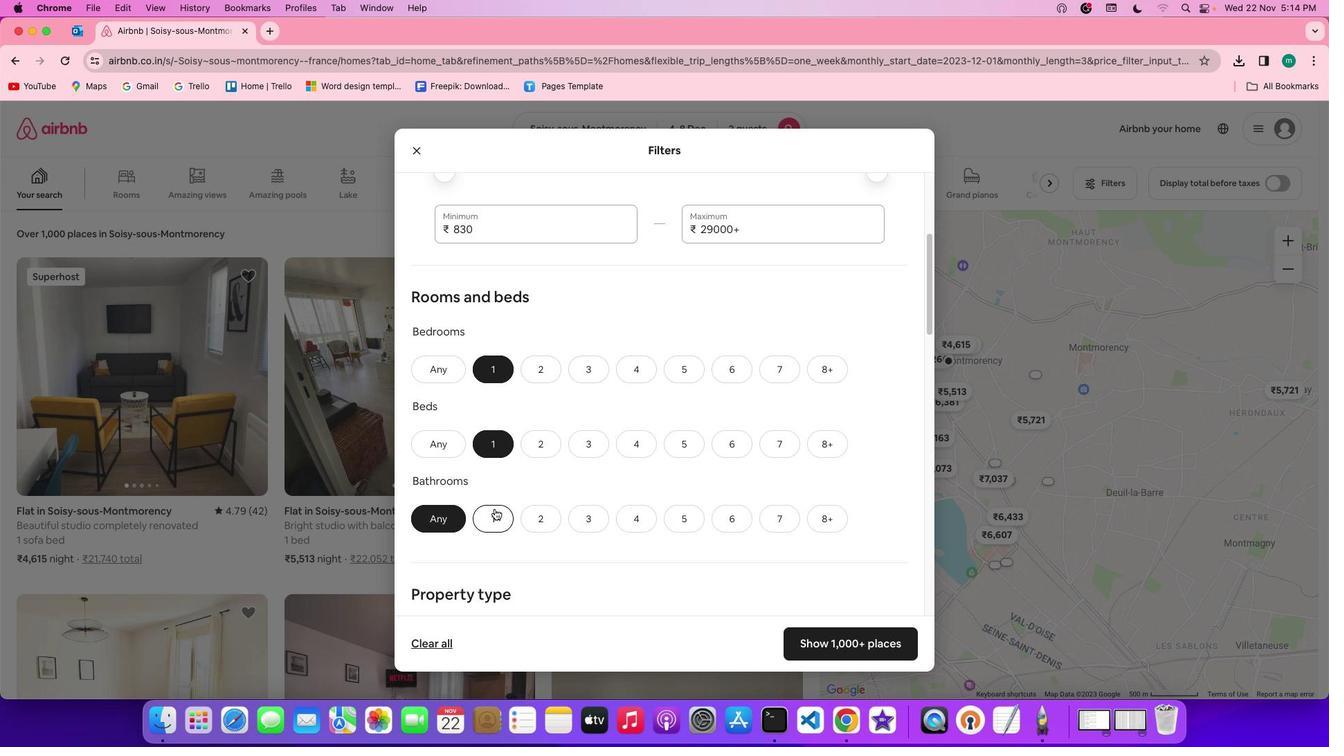 
Action: Mouse pressed left at (495, 509)
Screenshot: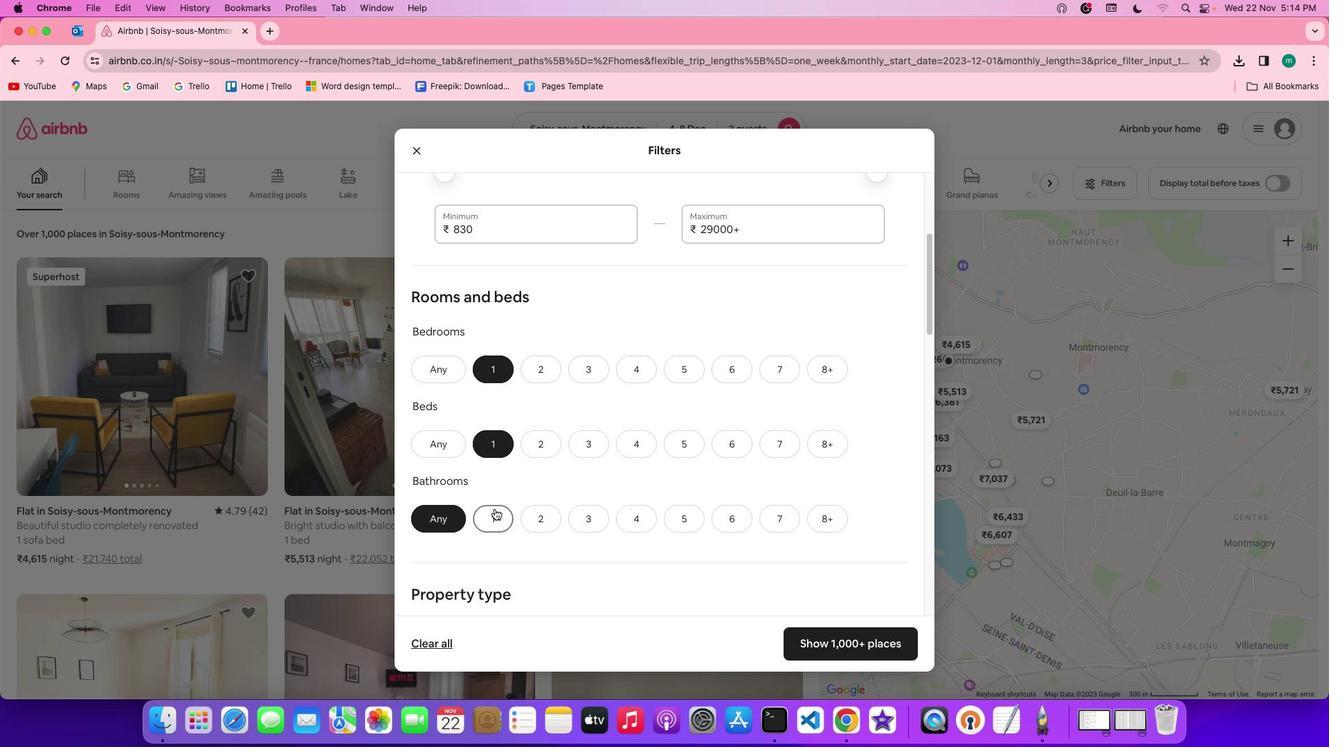 
Action: Mouse moved to (746, 513)
Screenshot: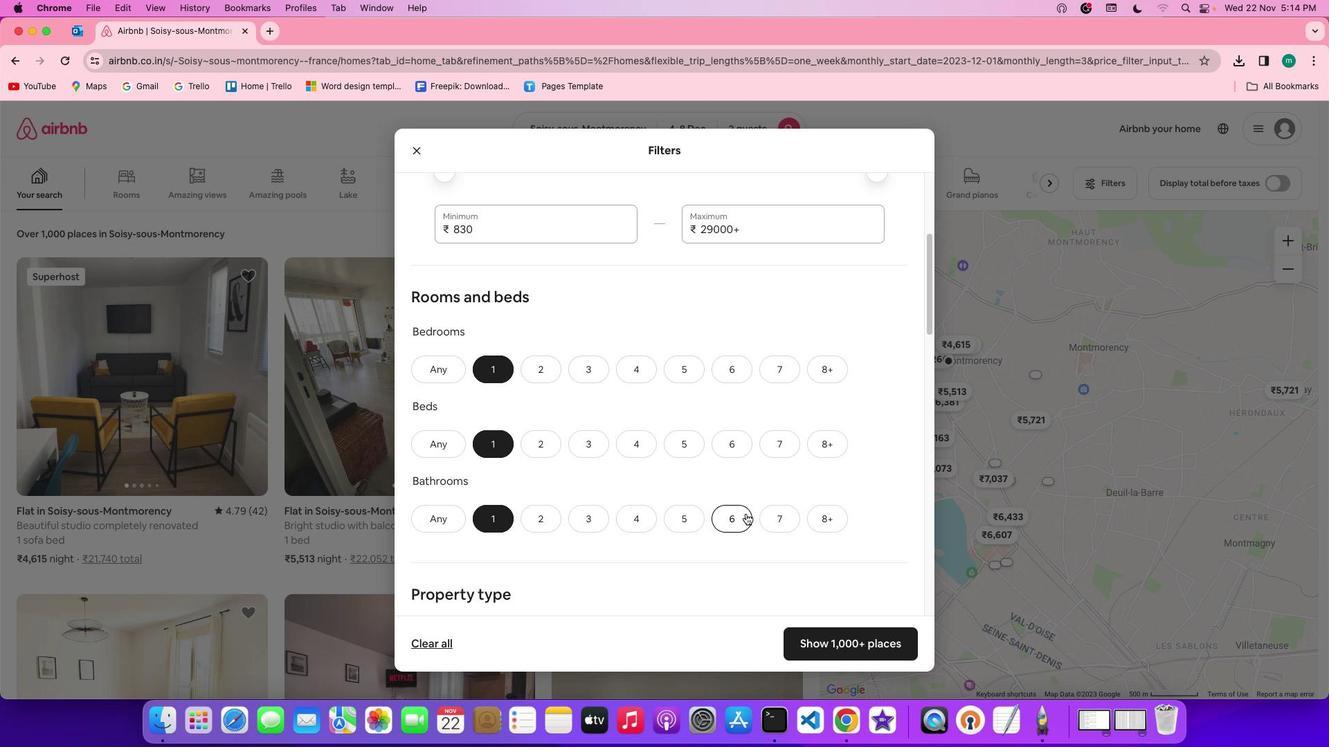 
Action: Mouse scrolled (746, 513) with delta (0, 0)
Screenshot: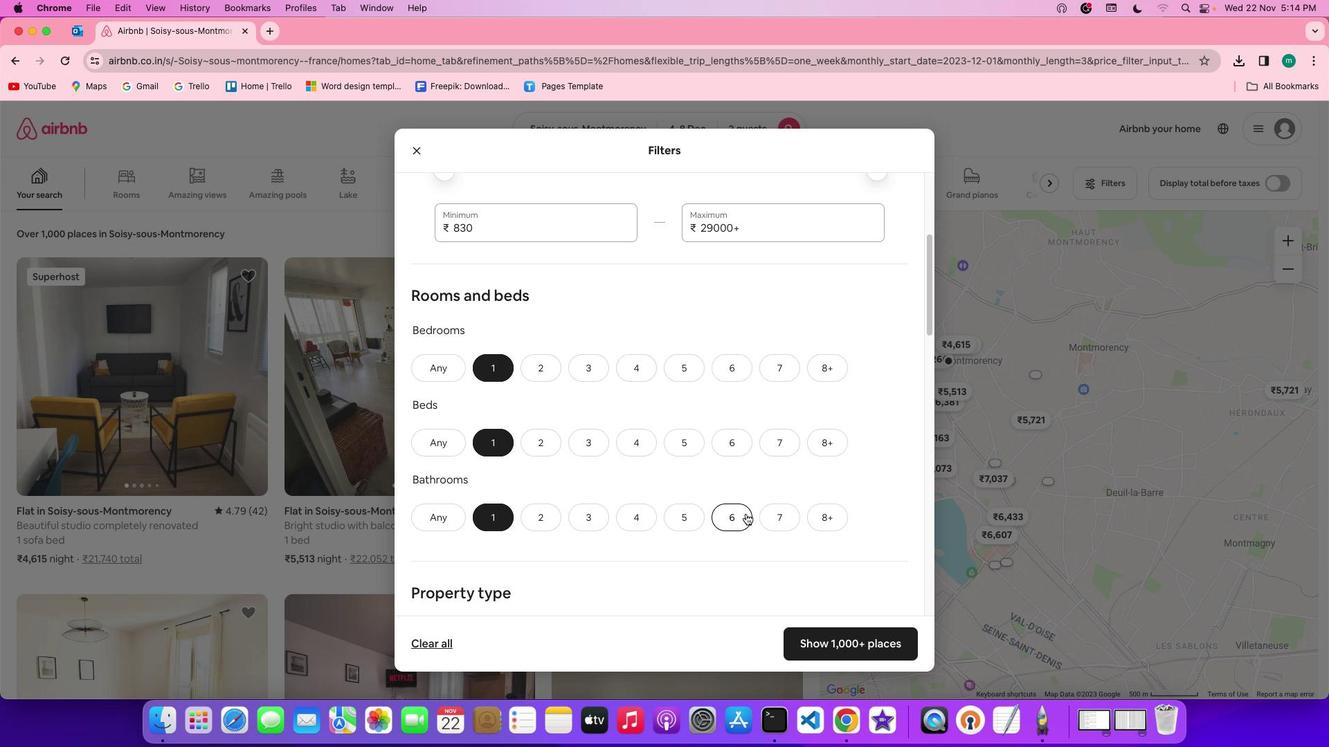 
Action: Mouse scrolled (746, 513) with delta (0, 0)
Screenshot: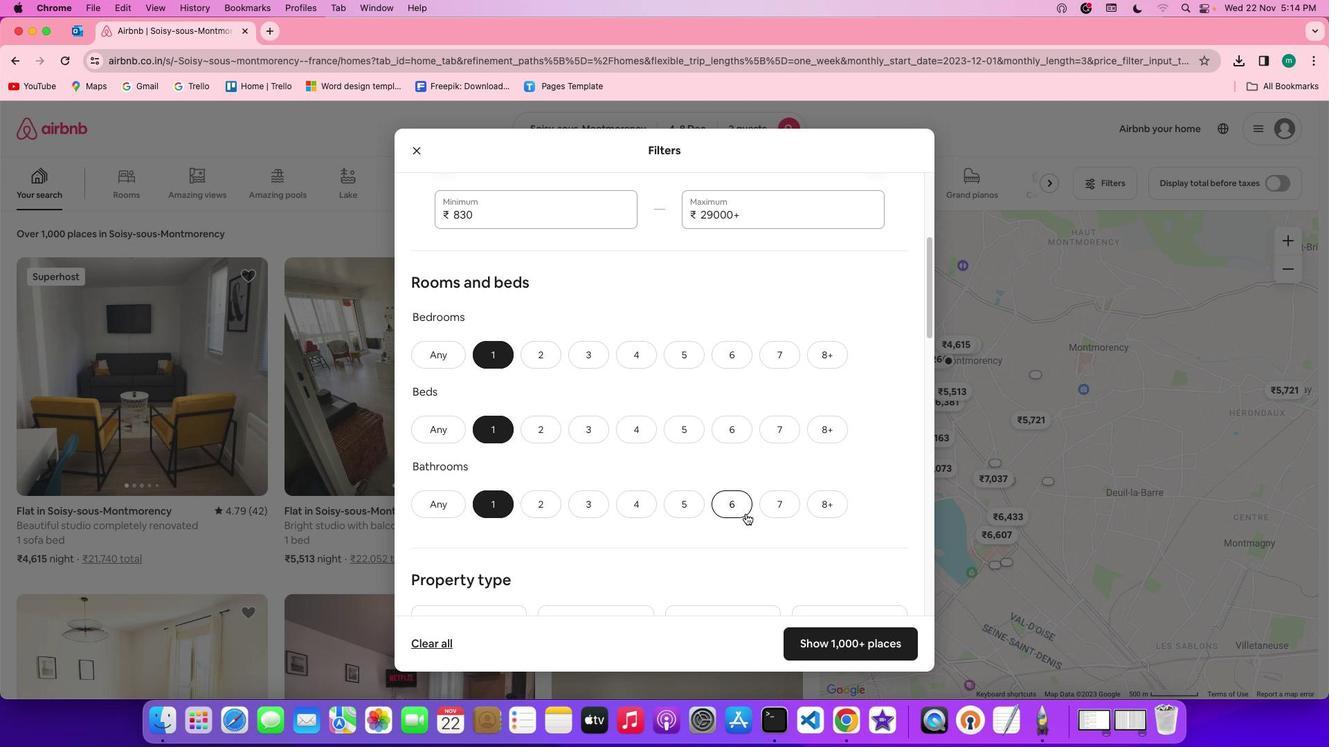 
Action: Mouse scrolled (746, 513) with delta (0, 0)
Screenshot: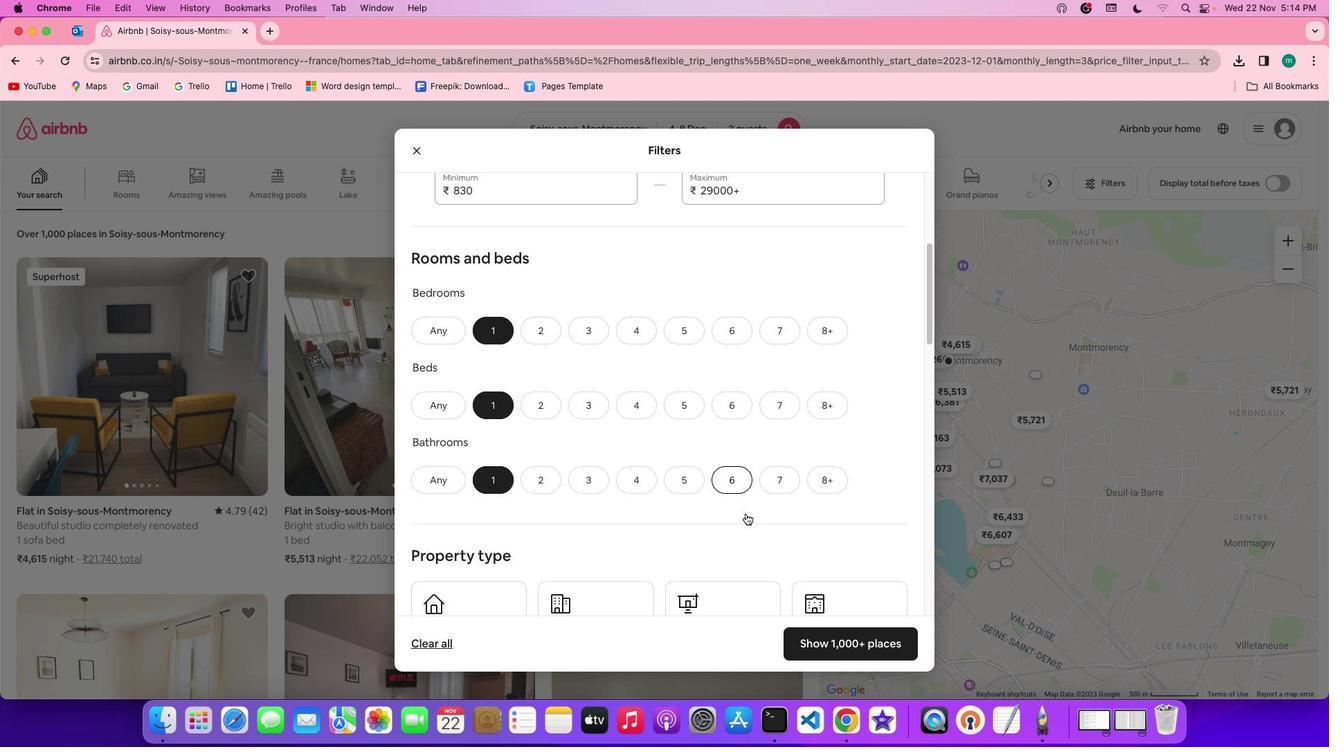 
Action: Mouse scrolled (746, 513) with delta (0, -1)
Screenshot: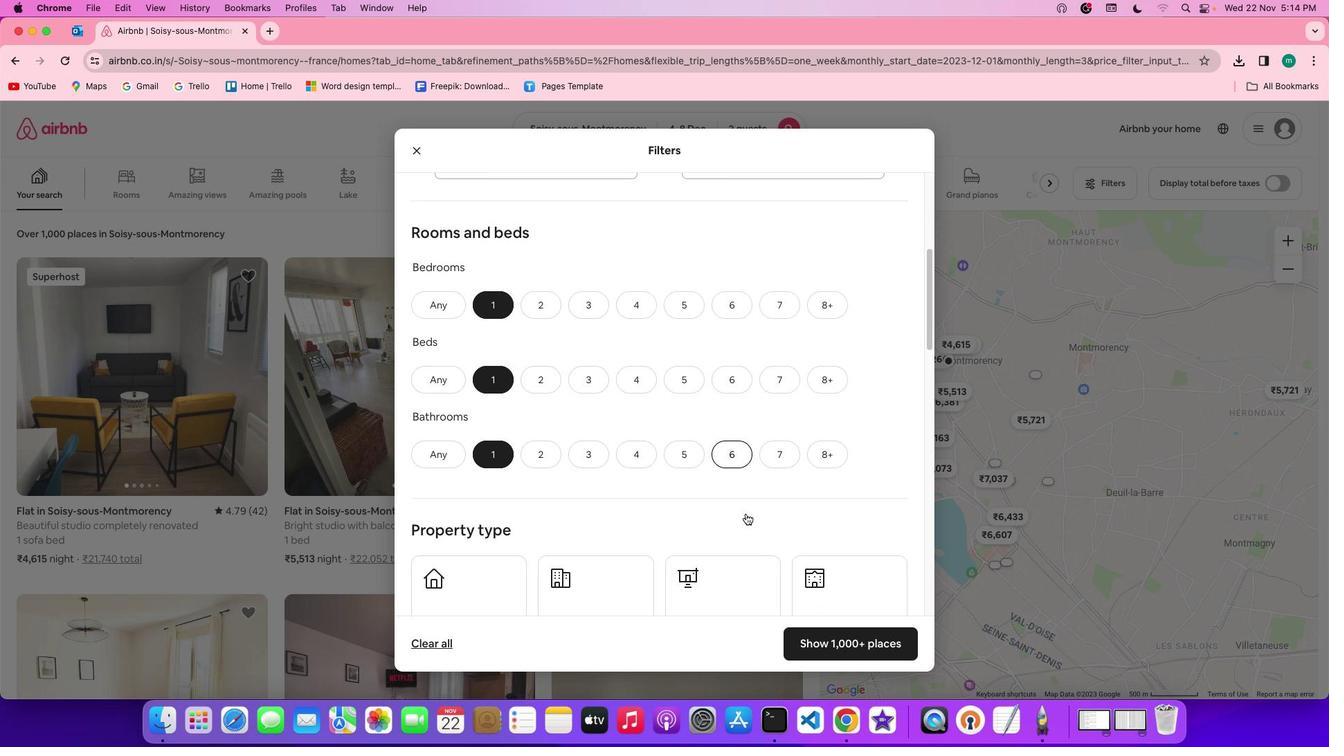 
Action: Mouse scrolled (746, 513) with delta (0, 0)
Screenshot: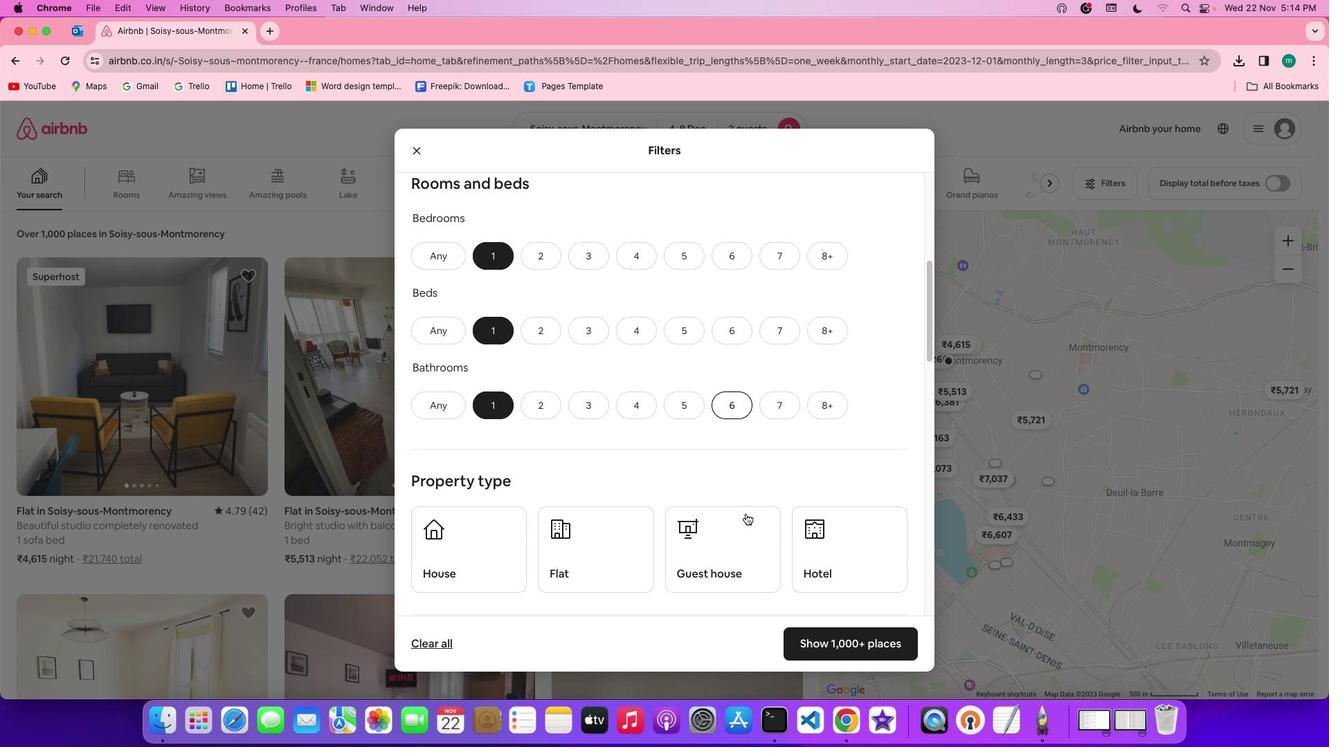 
Action: Mouse scrolled (746, 513) with delta (0, 0)
Screenshot: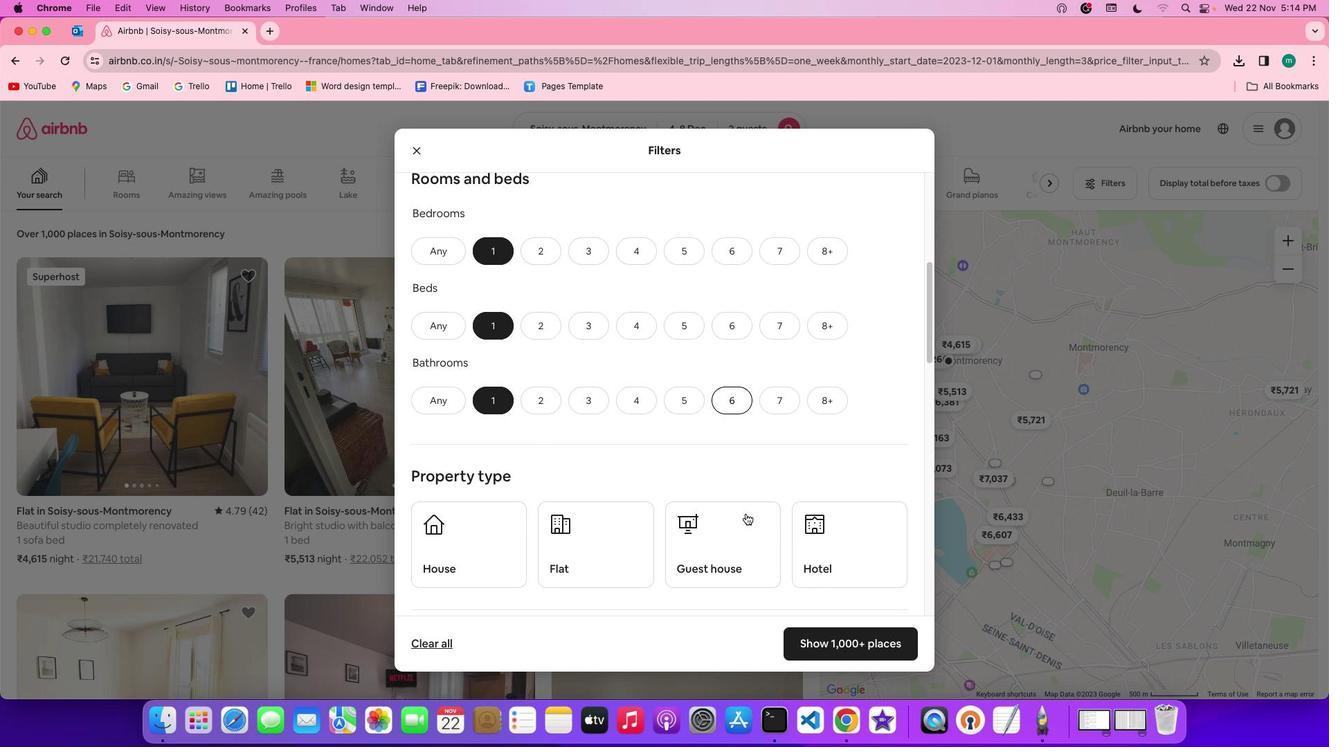 
Action: Mouse scrolled (746, 513) with delta (0, 0)
Screenshot: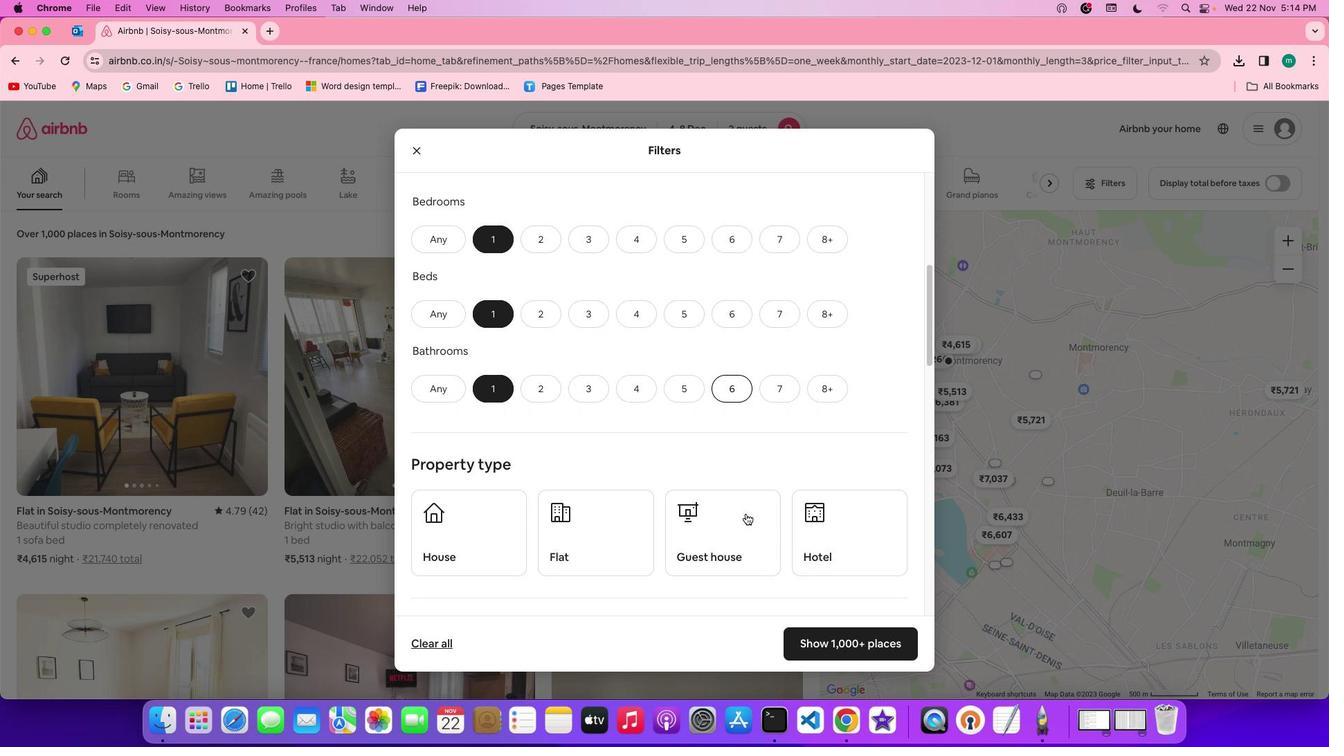 
Action: Mouse scrolled (746, 513) with delta (0, 0)
Screenshot: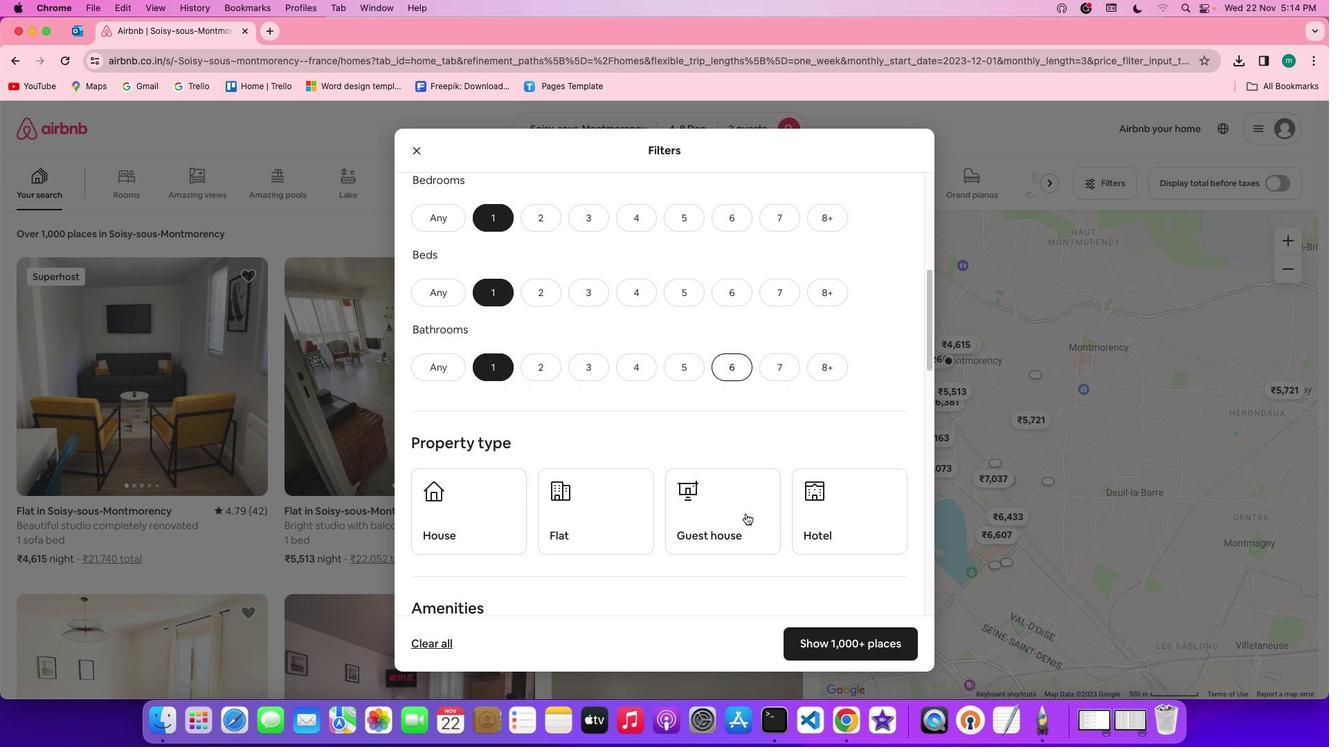 
Action: Mouse moved to (745, 513)
Screenshot: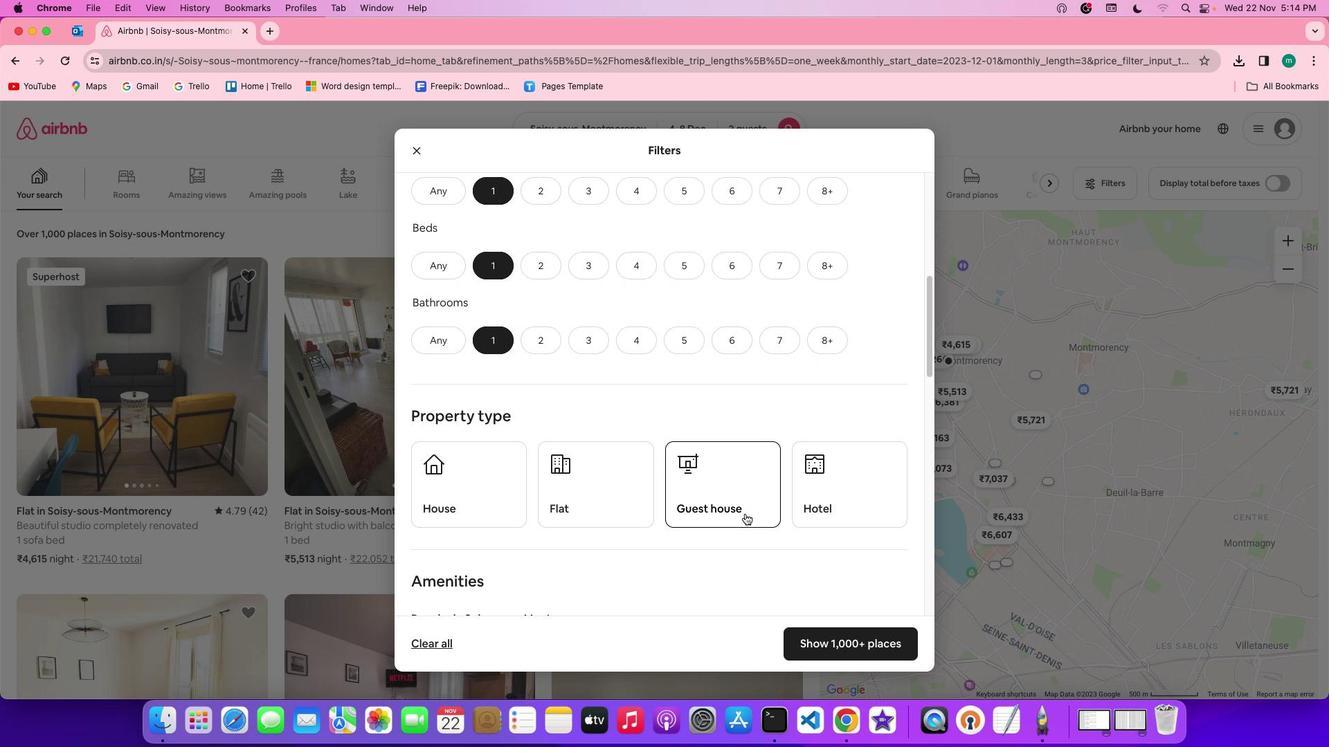 
Action: Mouse scrolled (745, 513) with delta (0, 0)
Screenshot: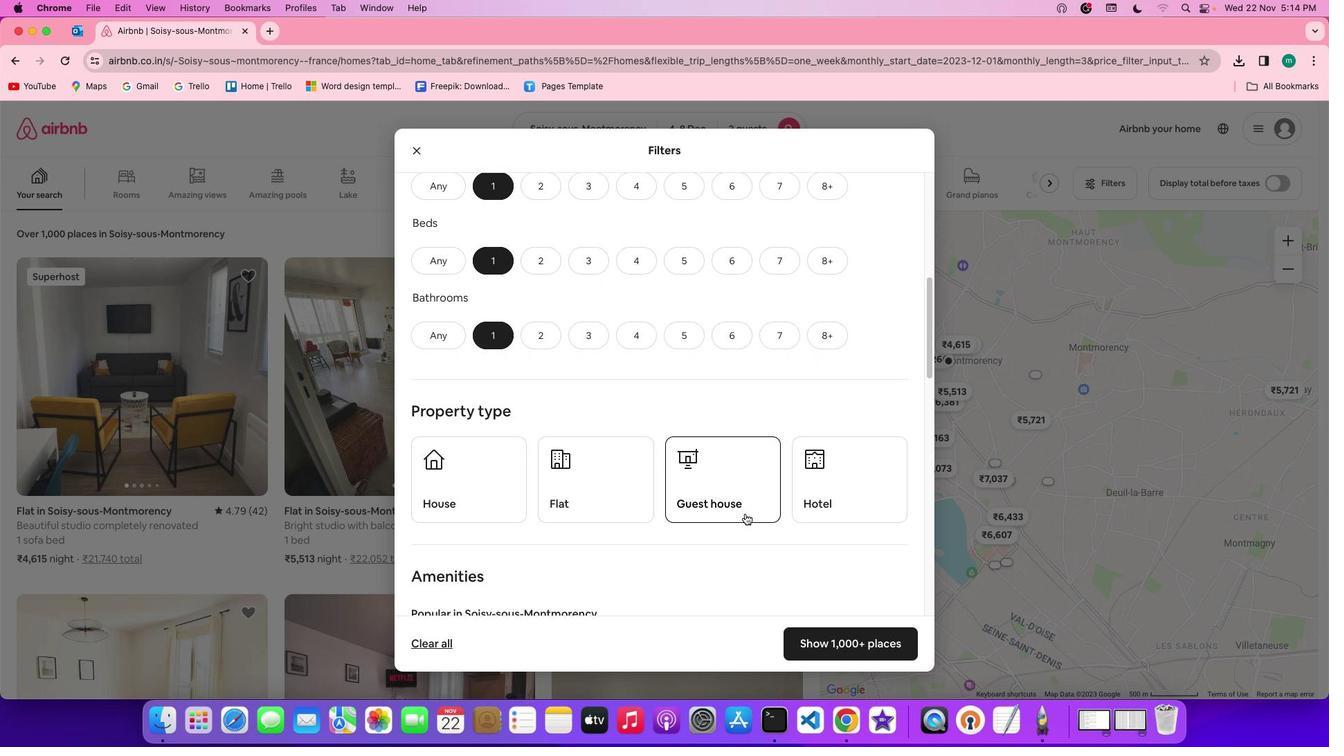 
Action: Mouse scrolled (745, 513) with delta (0, 0)
Screenshot: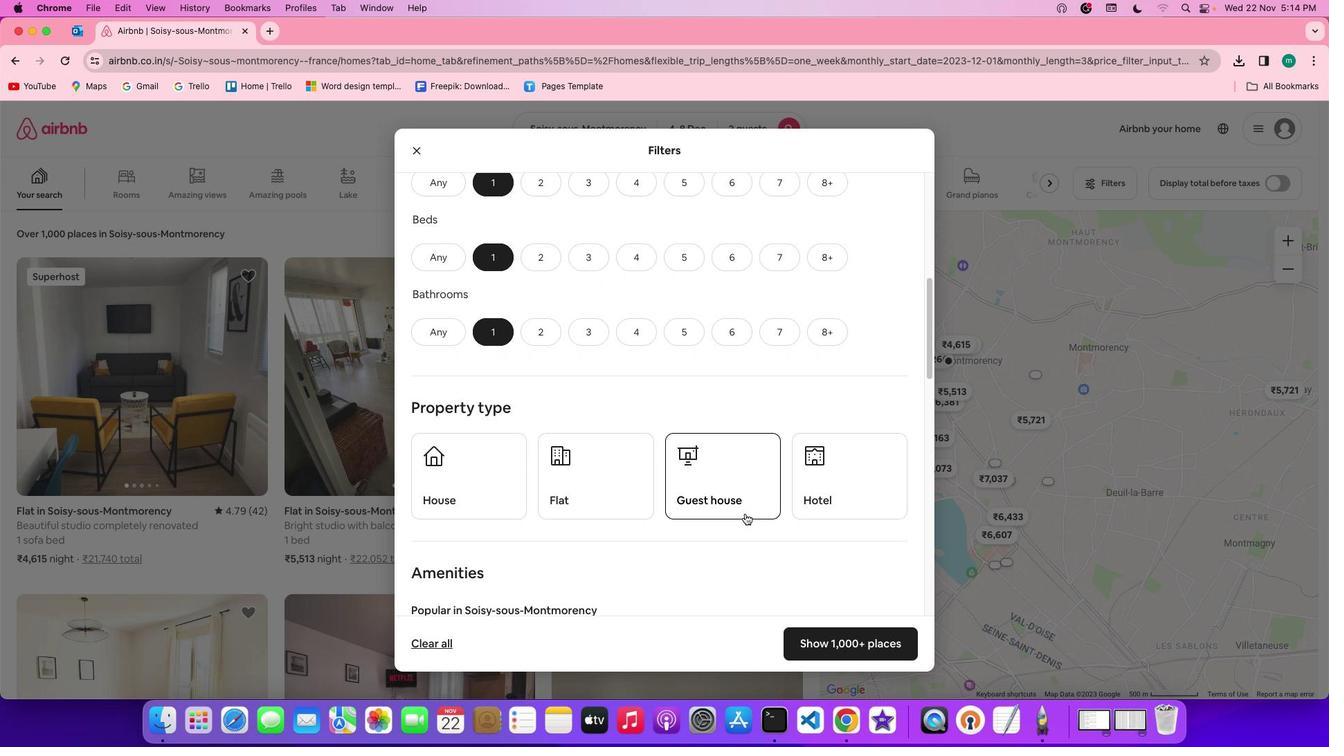 
Action: Mouse scrolled (745, 513) with delta (0, 0)
Screenshot: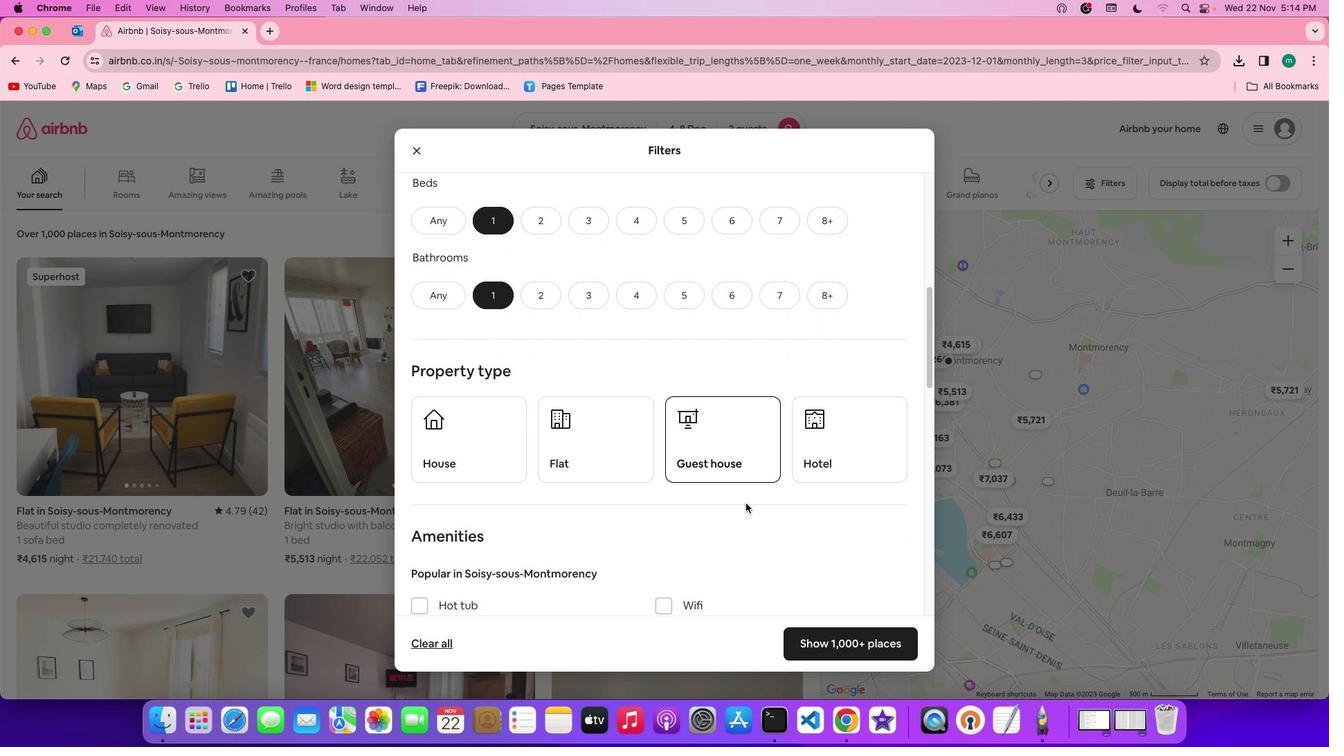 
Action: Mouse moved to (835, 425)
Screenshot: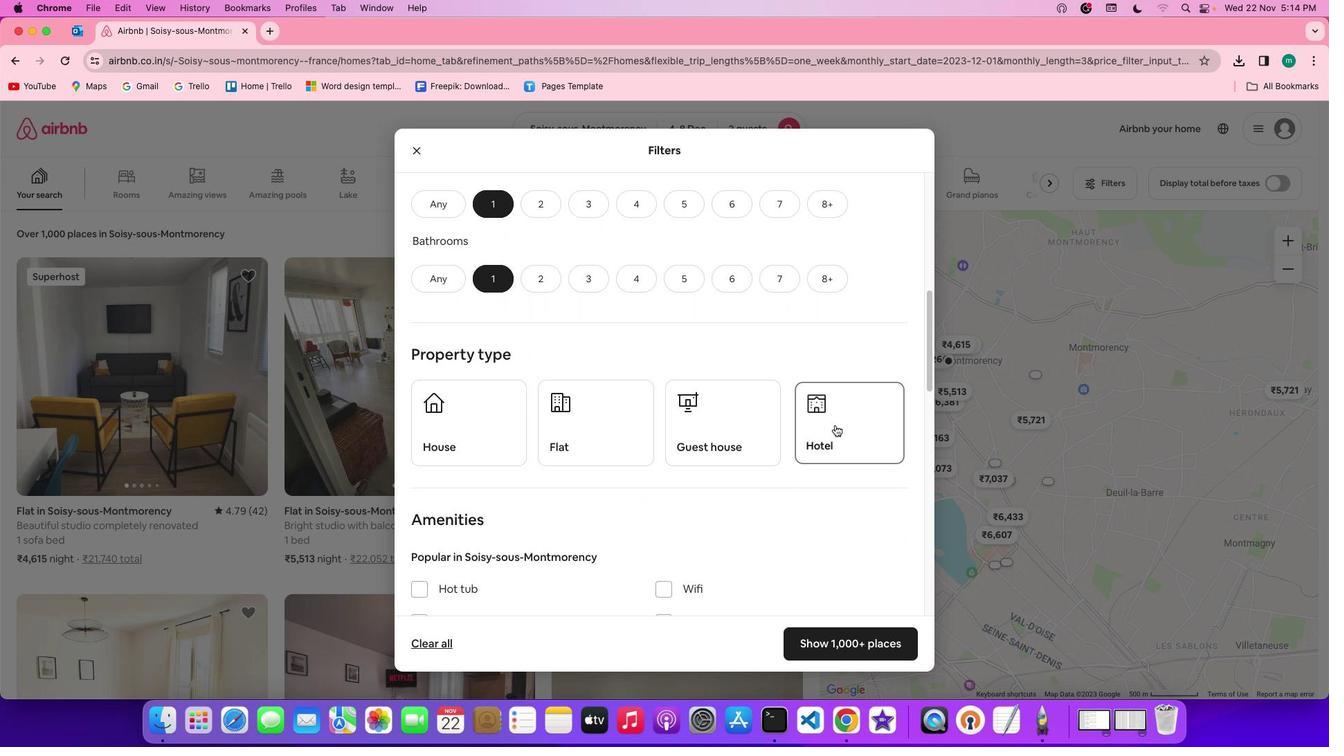 
Action: Mouse pressed left at (835, 425)
Screenshot: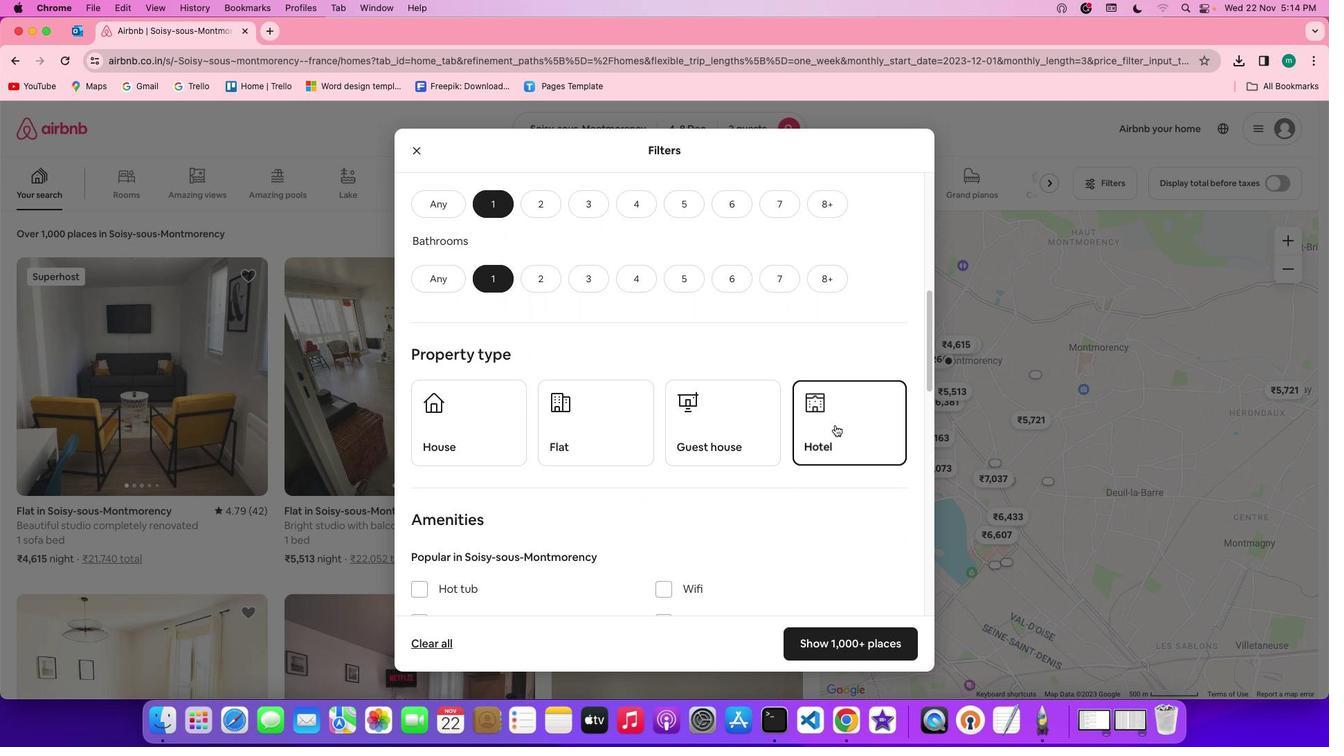 
Action: Mouse moved to (790, 524)
Screenshot: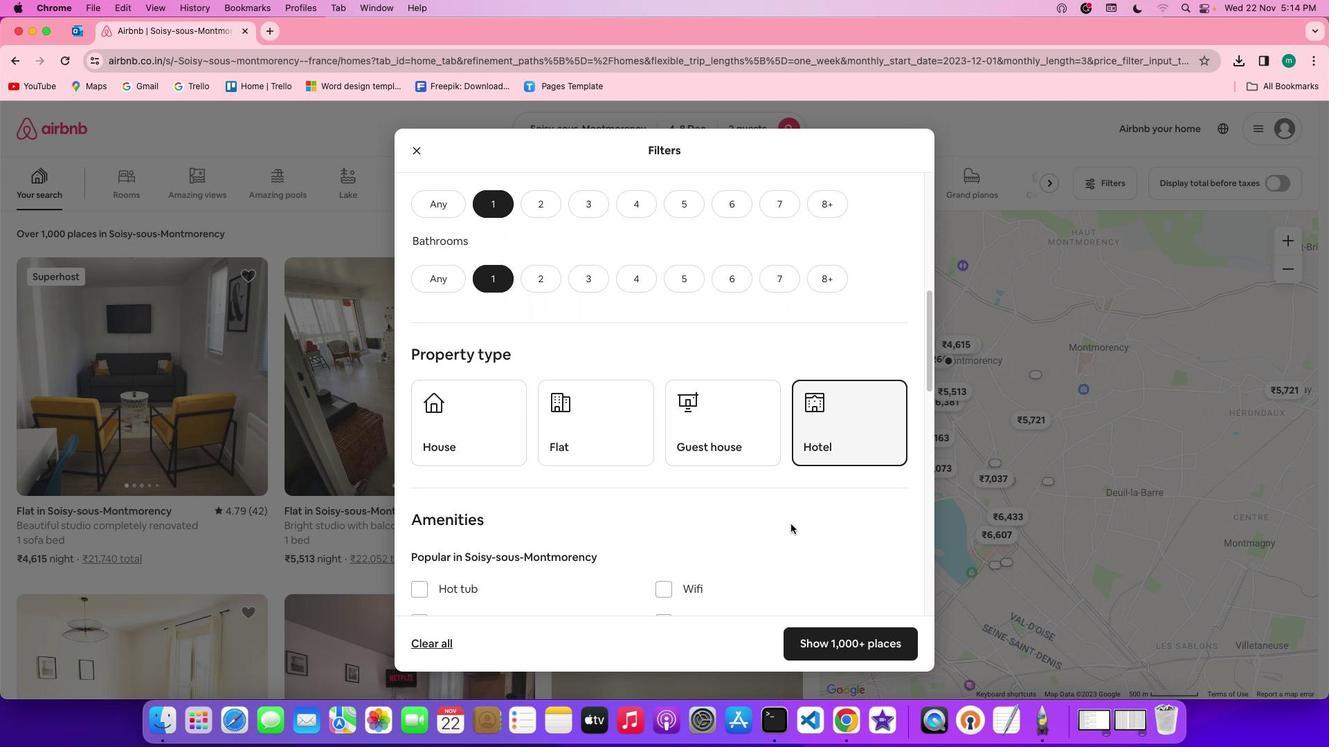 
Action: Mouse scrolled (790, 524) with delta (0, 0)
Screenshot: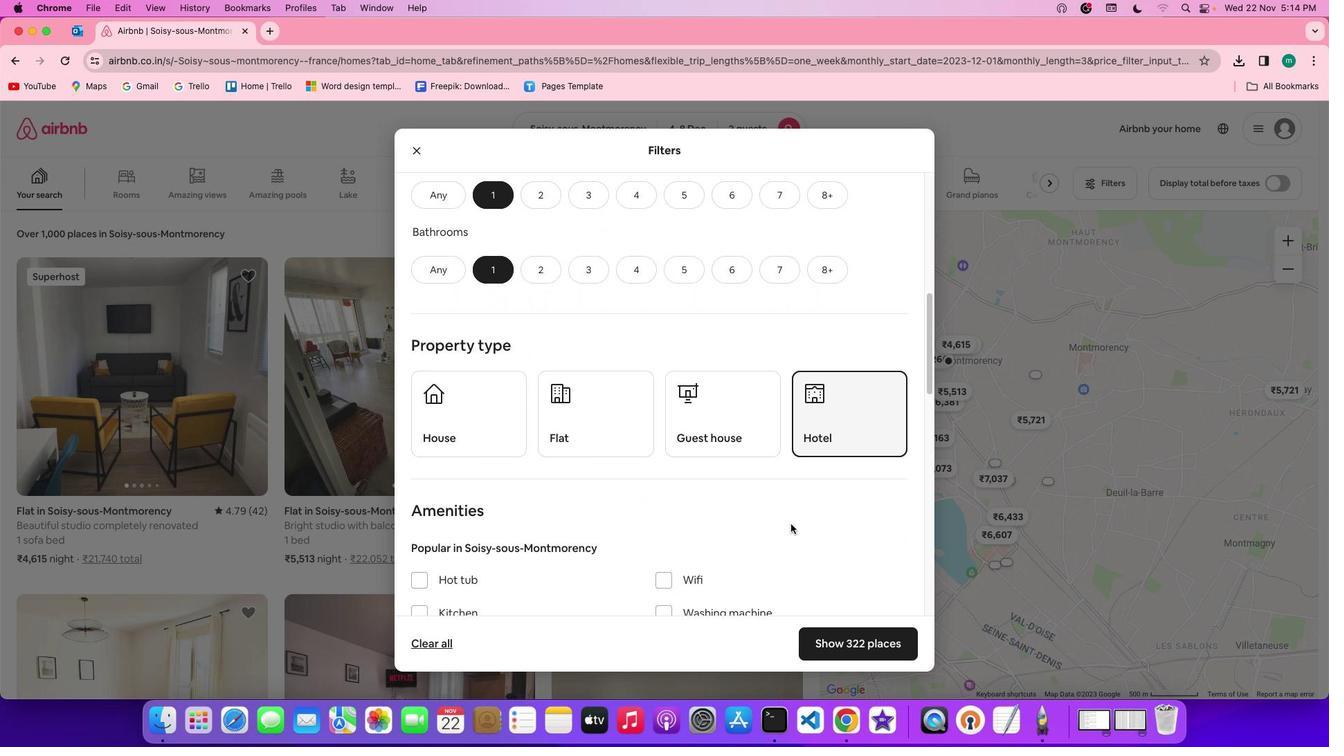 
Action: Mouse scrolled (790, 524) with delta (0, 0)
Screenshot: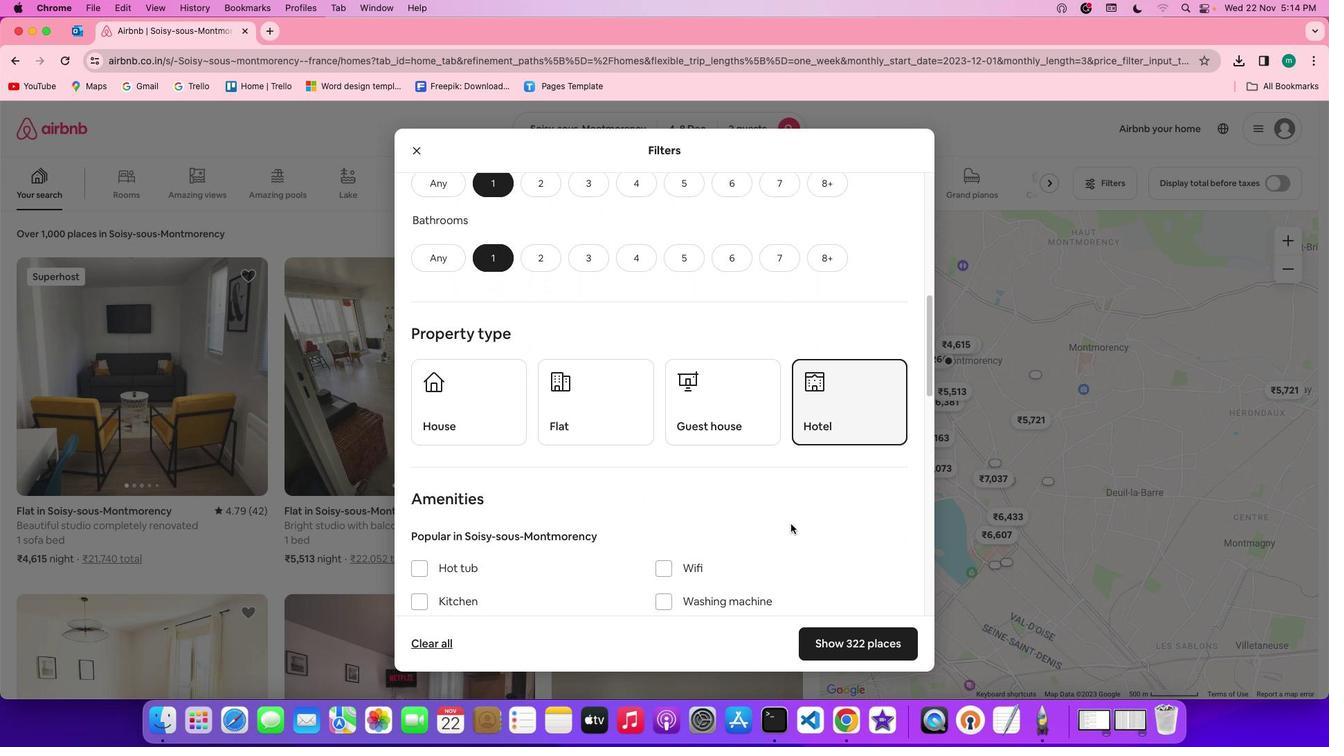 
Action: Mouse scrolled (790, 524) with delta (0, 0)
Screenshot: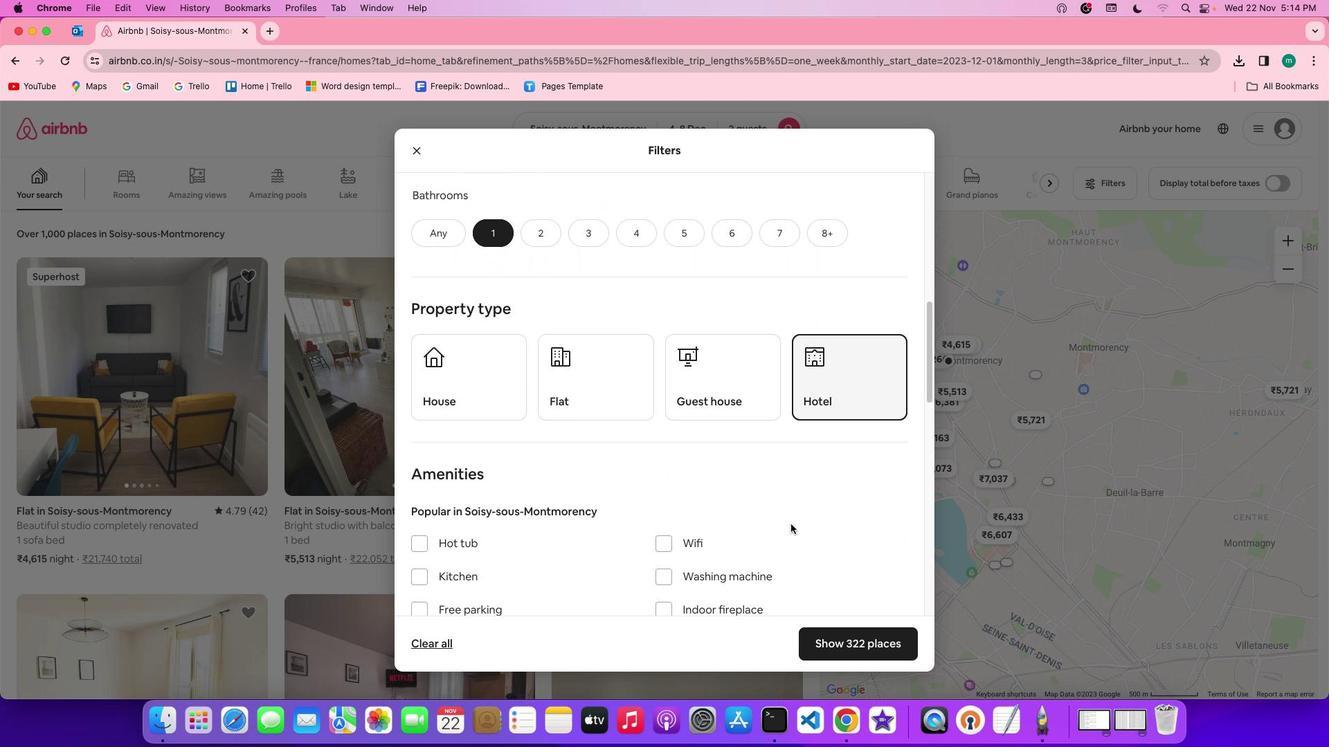 
Action: Mouse scrolled (790, 524) with delta (0, 0)
Screenshot: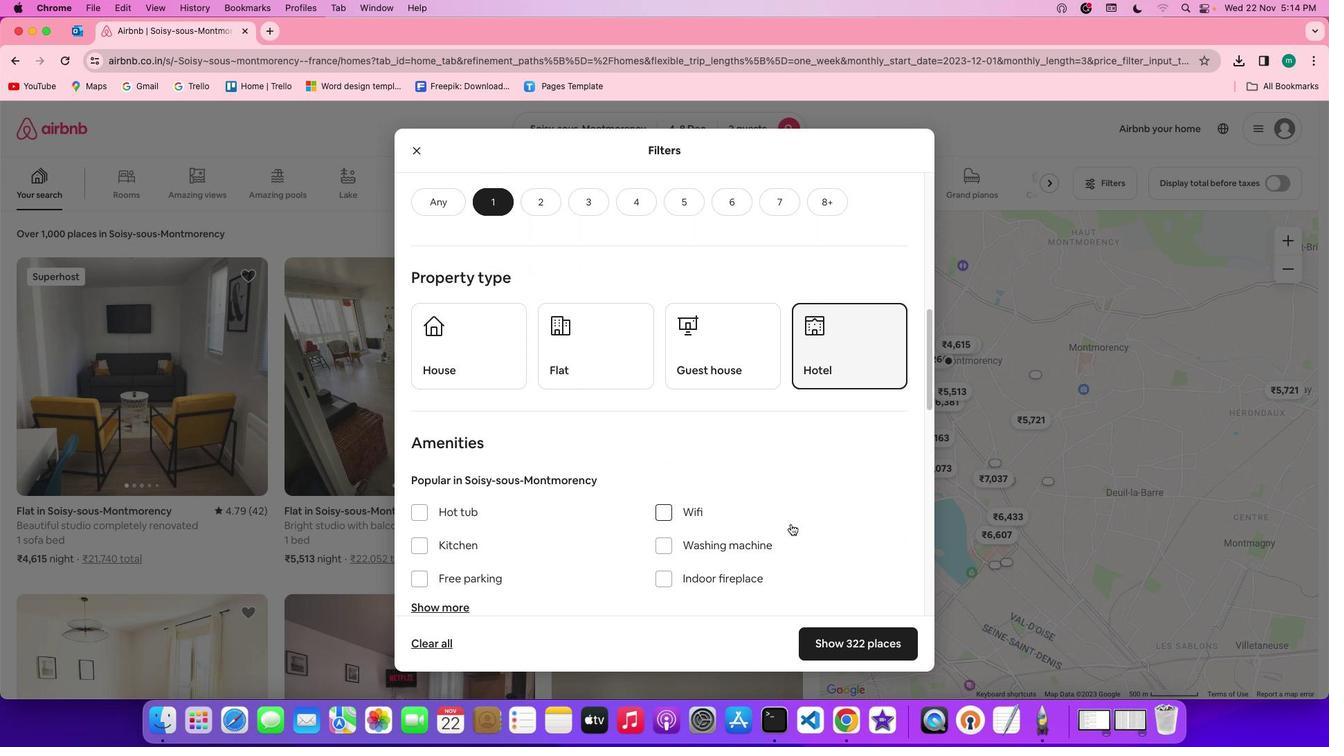
Action: Mouse scrolled (790, 524) with delta (0, 0)
Screenshot: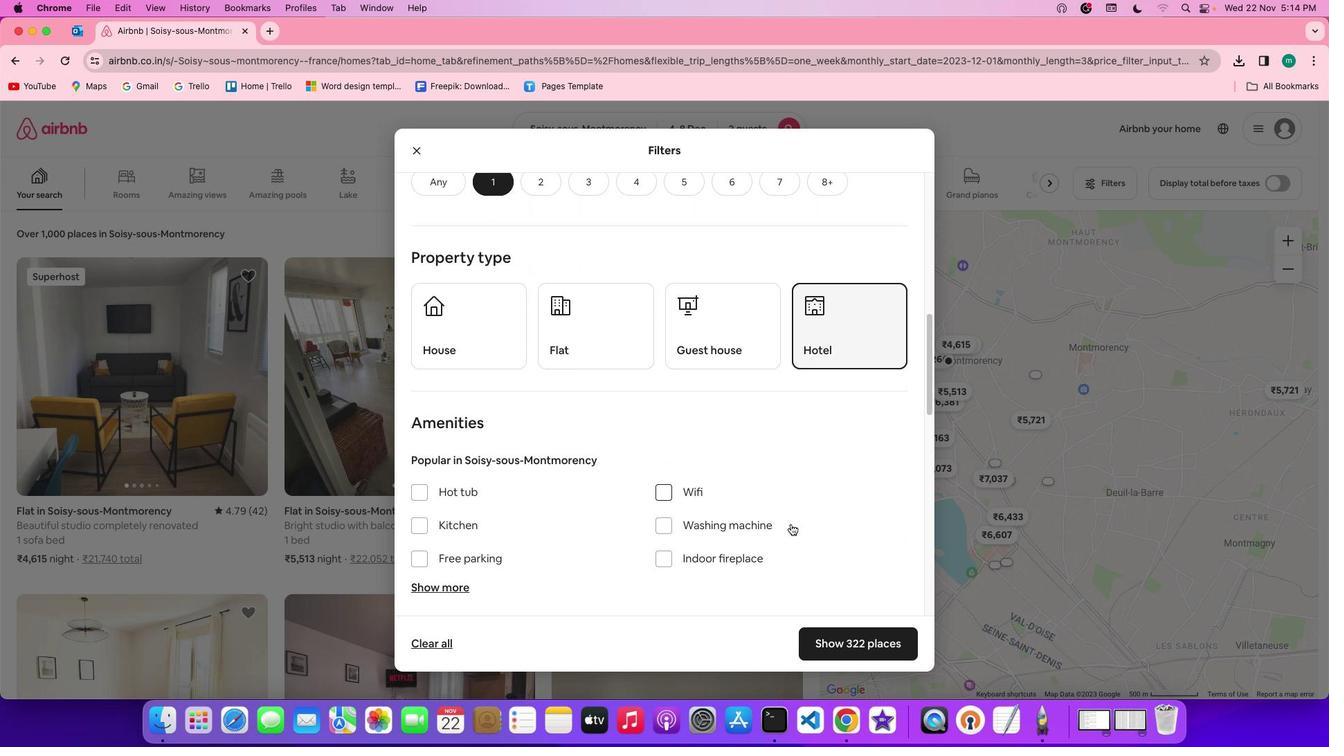 
Action: Mouse scrolled (790, 524) with delta (0, -1)
Screenshot: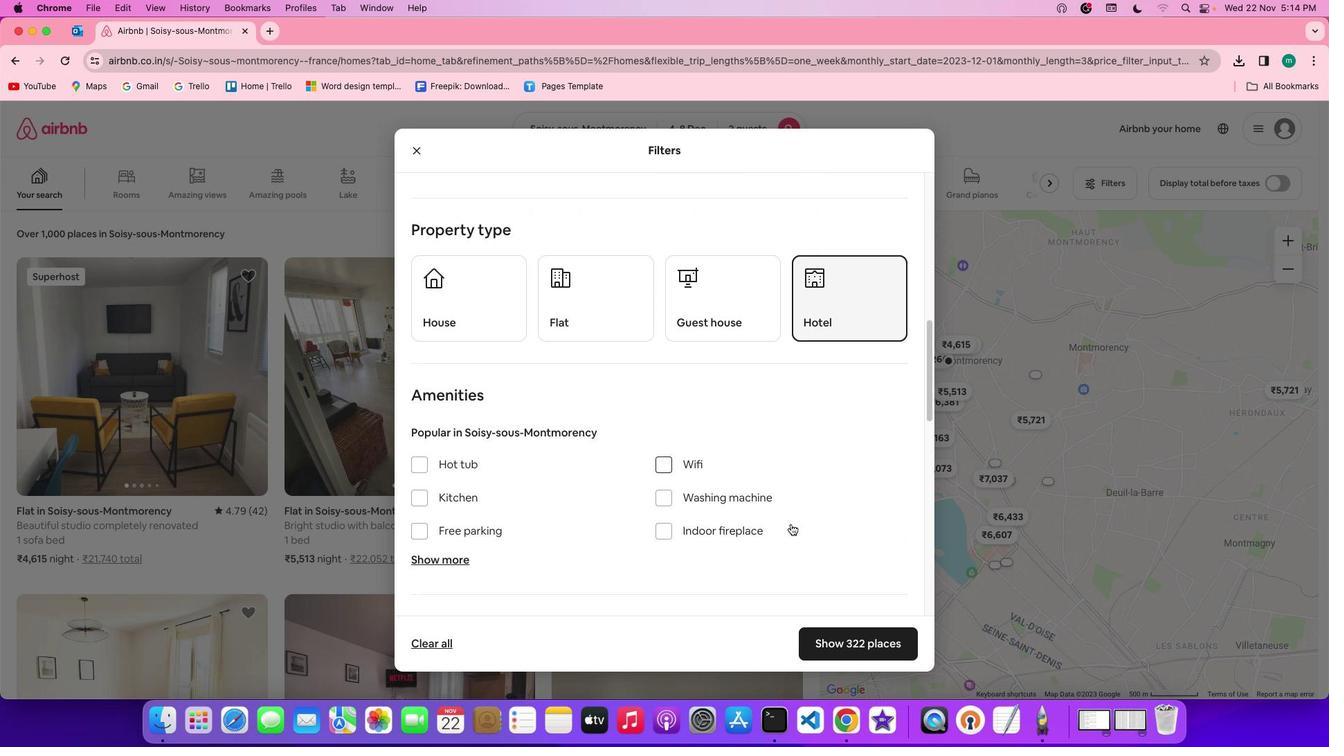 
Action: Mouse scrolled (790, 524) with delta (0, 0)
Screenshot: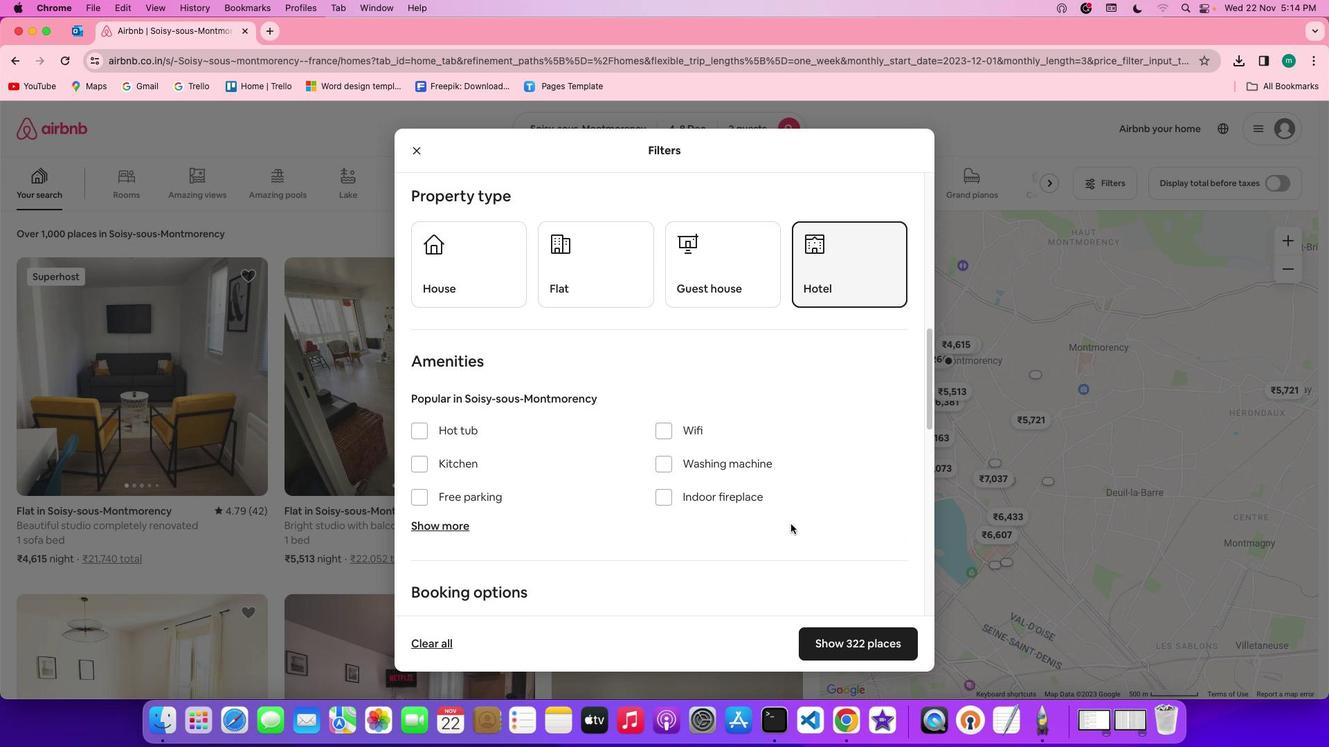 
Action: Mouse scrolled (790, 524) with delta (0, 0)
Screenshot: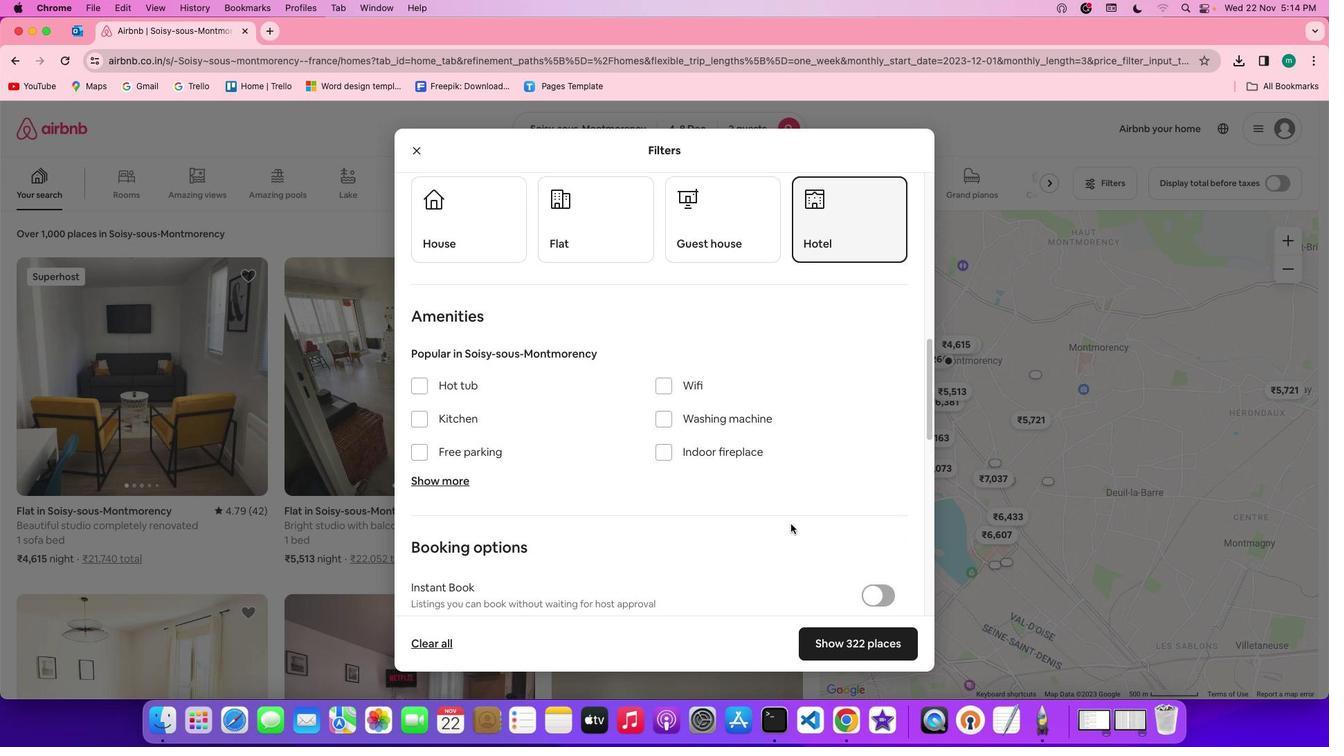 
Action: Mouse scrolled (790, 524) with delta (0, -1)
Screenshot: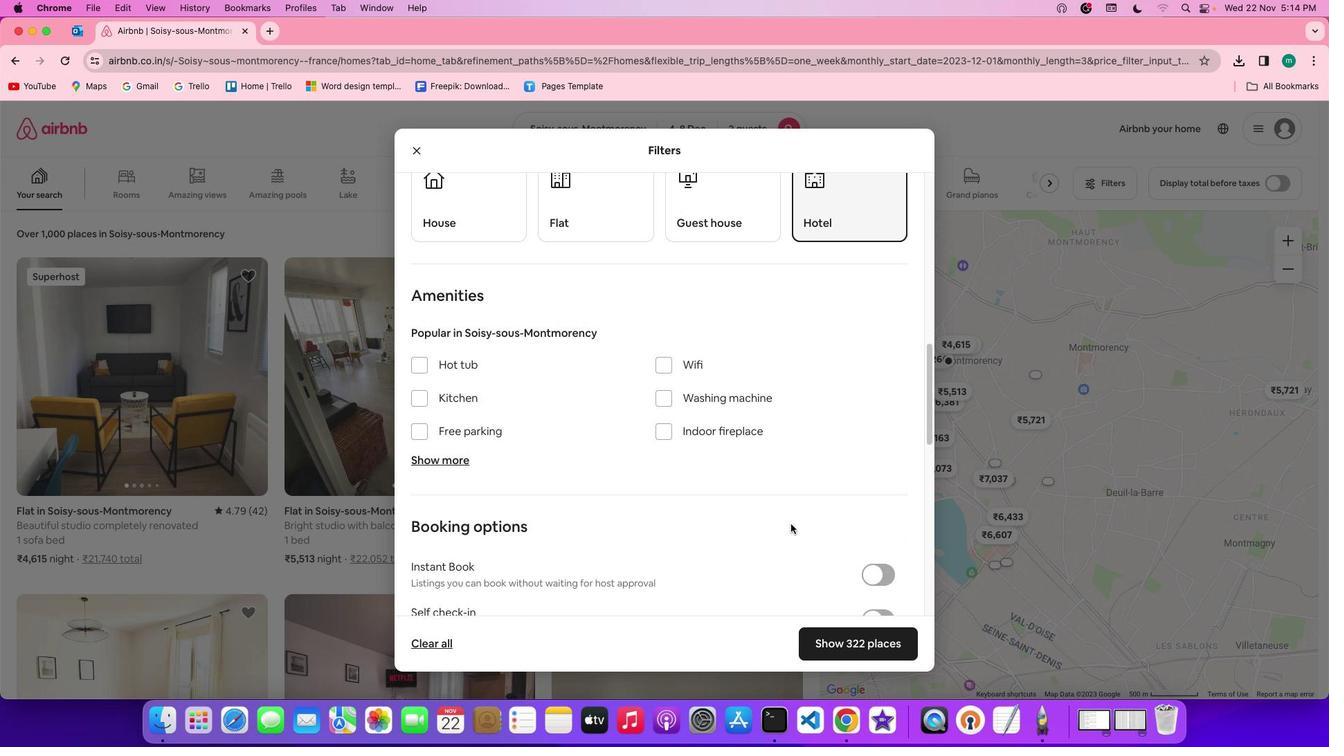 
Action: Mouse scrolled (790, 524) with delta (0, -2)
Screenshot: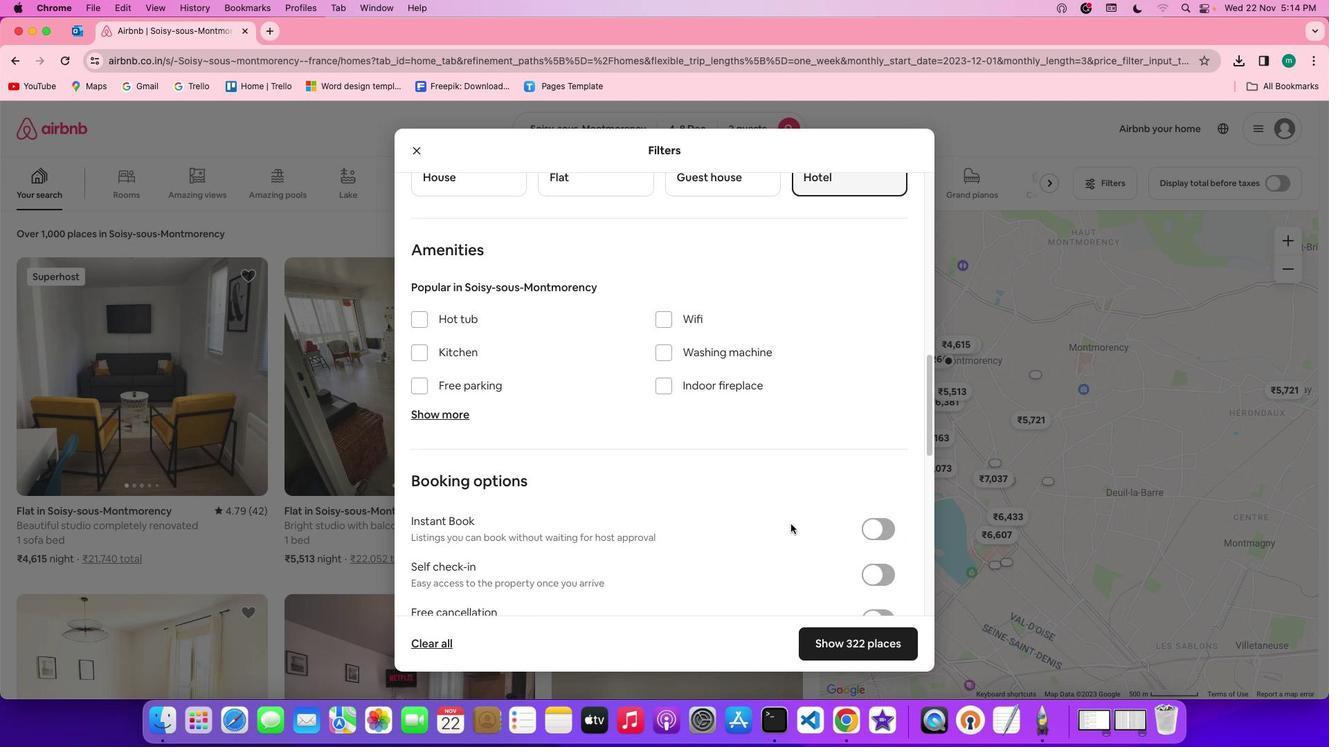 
Action: Mouse scrolled (790, 524) with delta (0, -2)
Screenshot: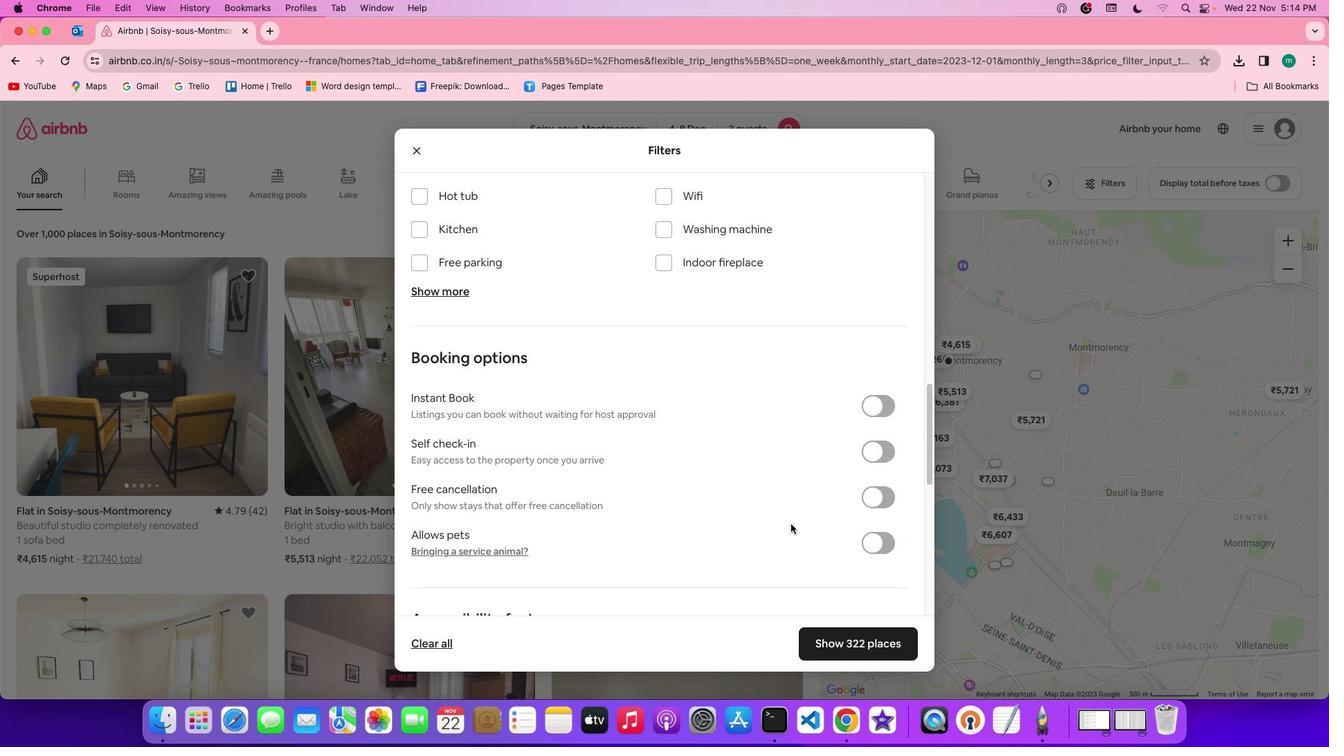 
Action: Mouse scrolled (790, 524) with delta (0, 0)
Screenshot: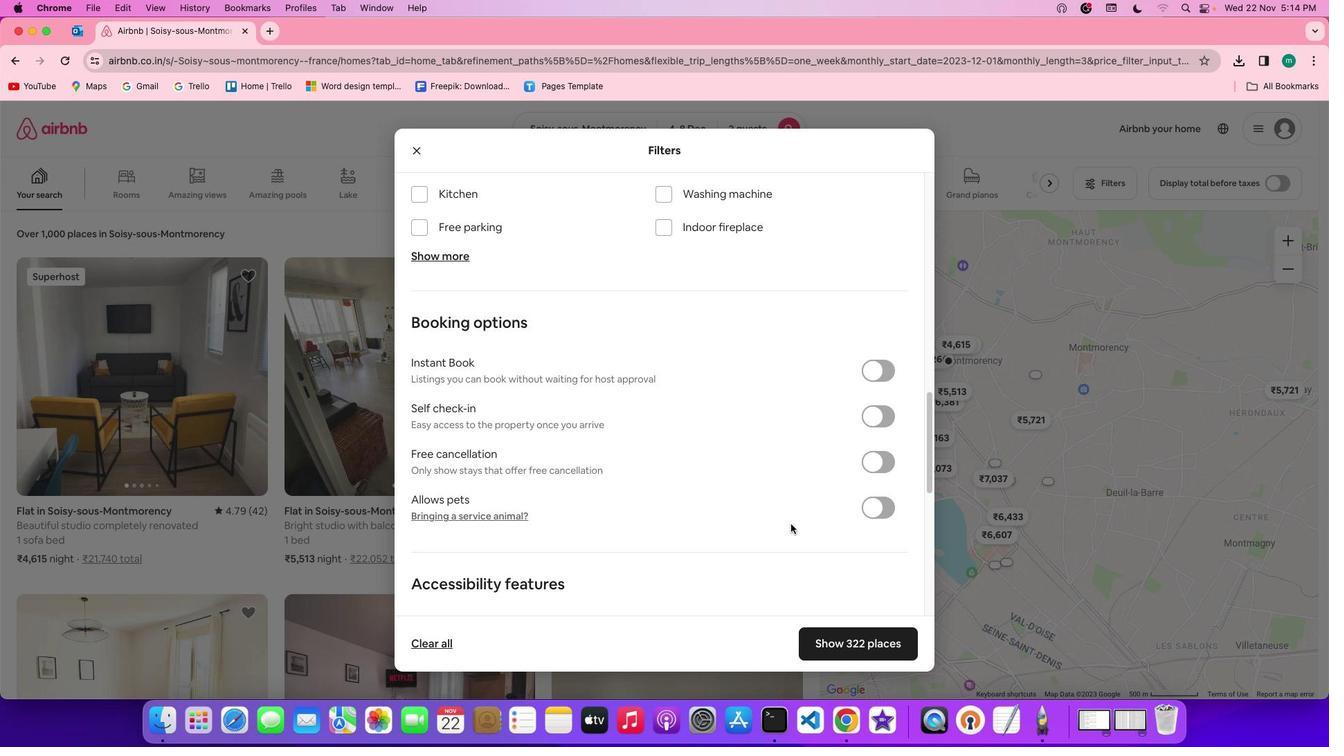 
Action: Mouse scrolled (790, 524) with delta (0, 0)
Screenshot: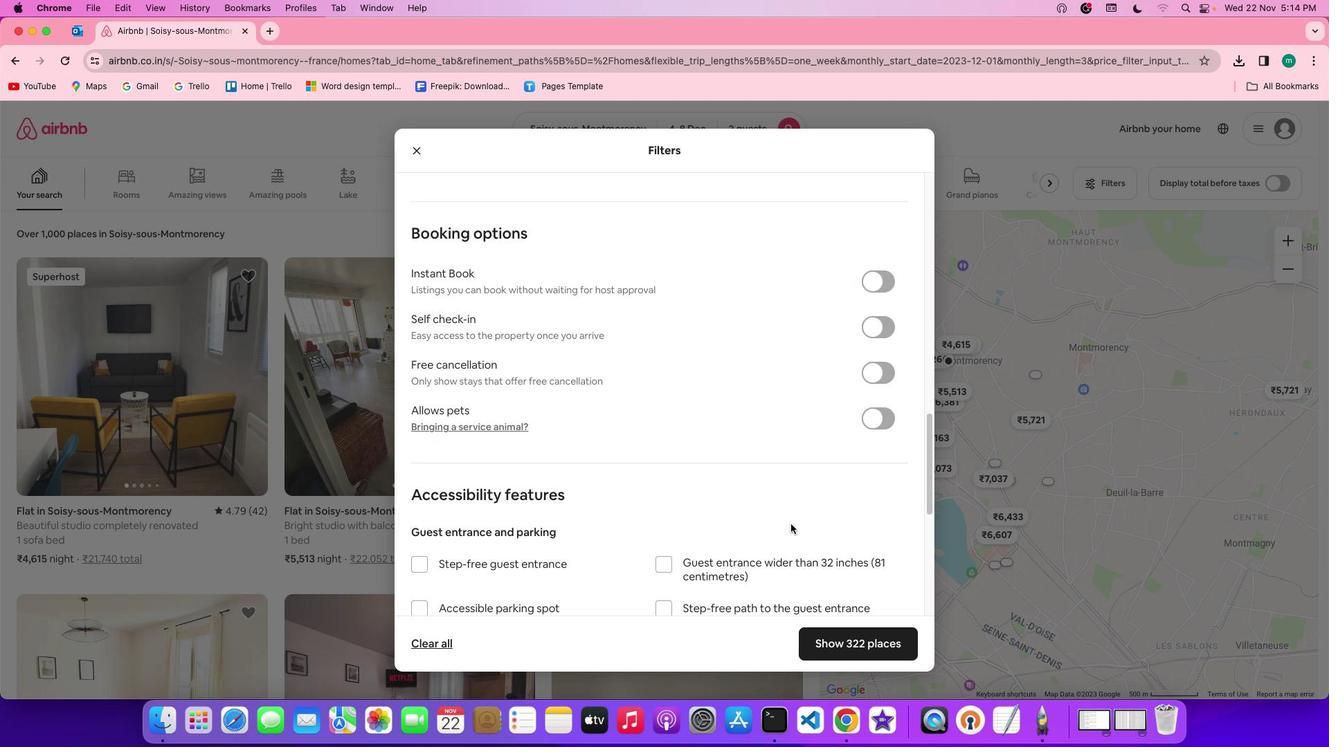 
Action: Mouse scrolled (790, 524) with delta (0, -1)
Screenshot: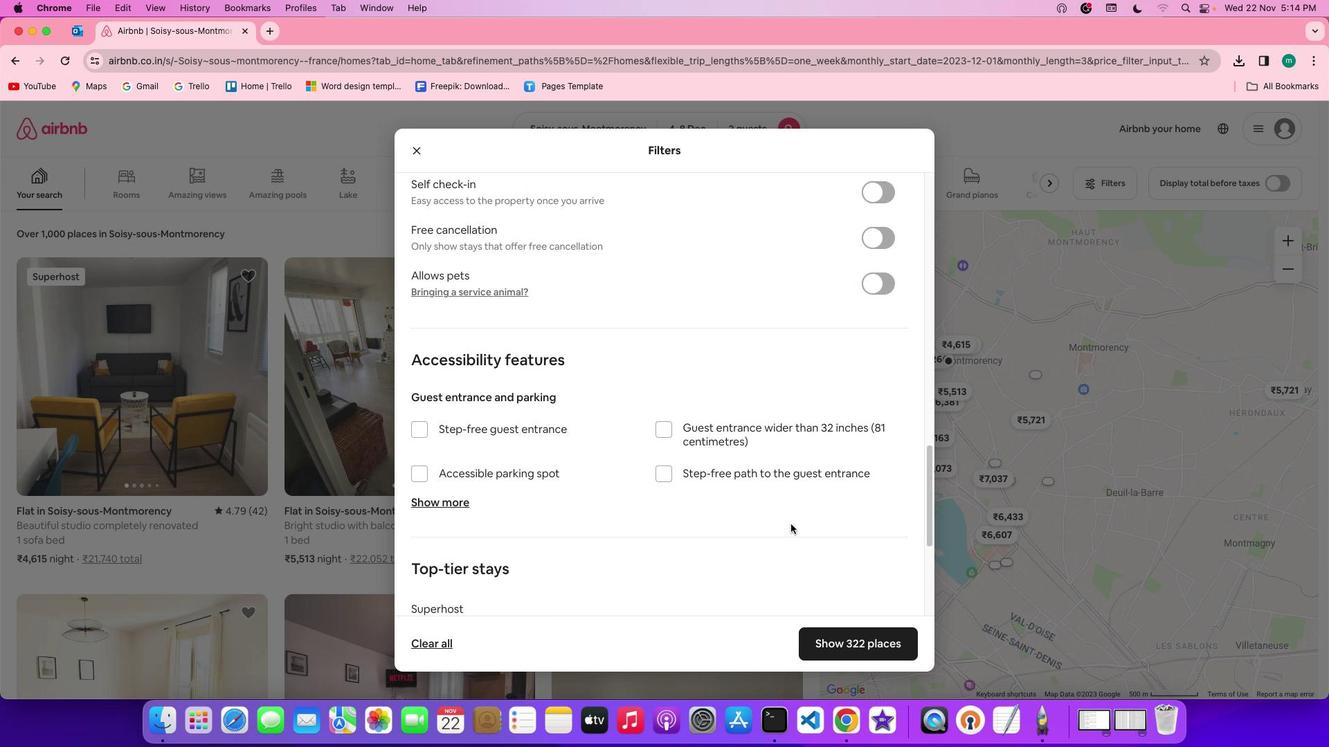 
Action: Mouse scrolled (790, 524) with delta (0, -2)
Screenshot: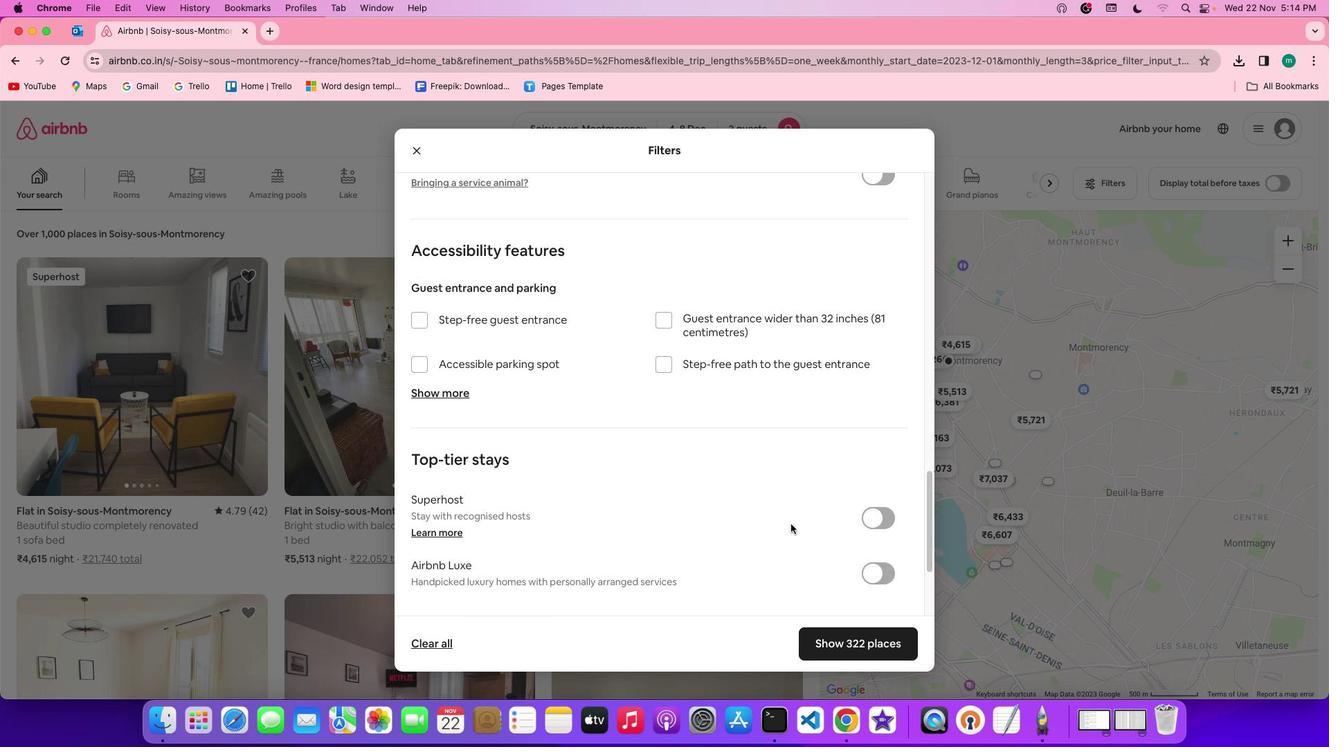 
Action: Mouse scrolled (790, 524) with delta (0, -3)
Screenshot: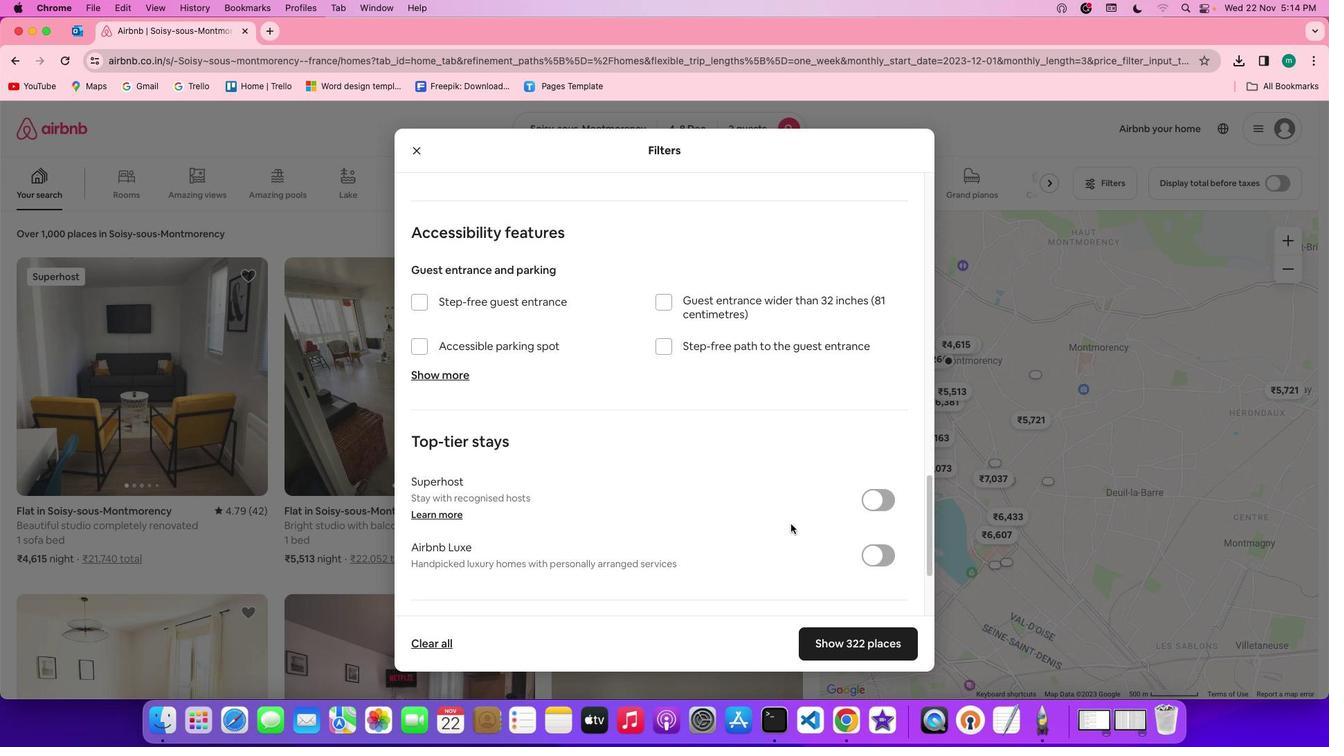 
Action: Mouse scrolled (790, 524) with delta (0, 0)
Screenshot: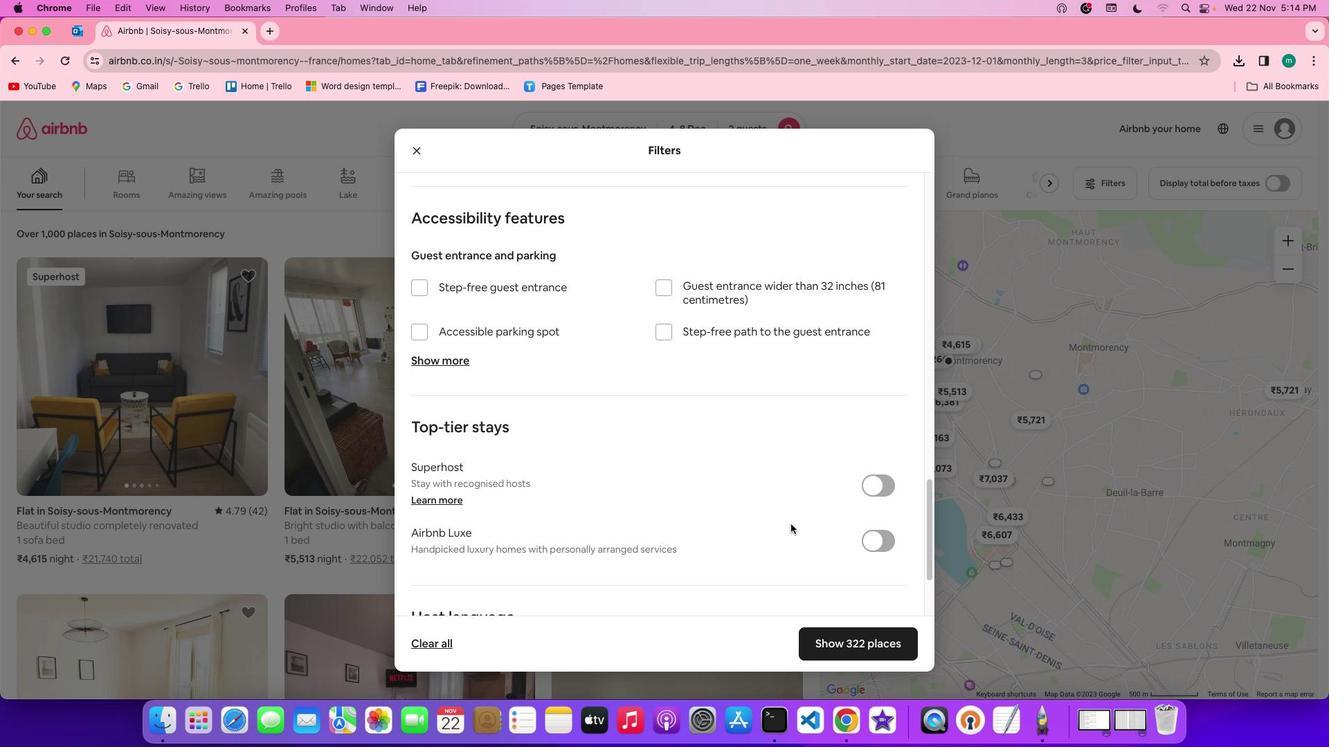 
Action: Mouse scrolled (790, 524) with delta (0, 0)
Screenshot: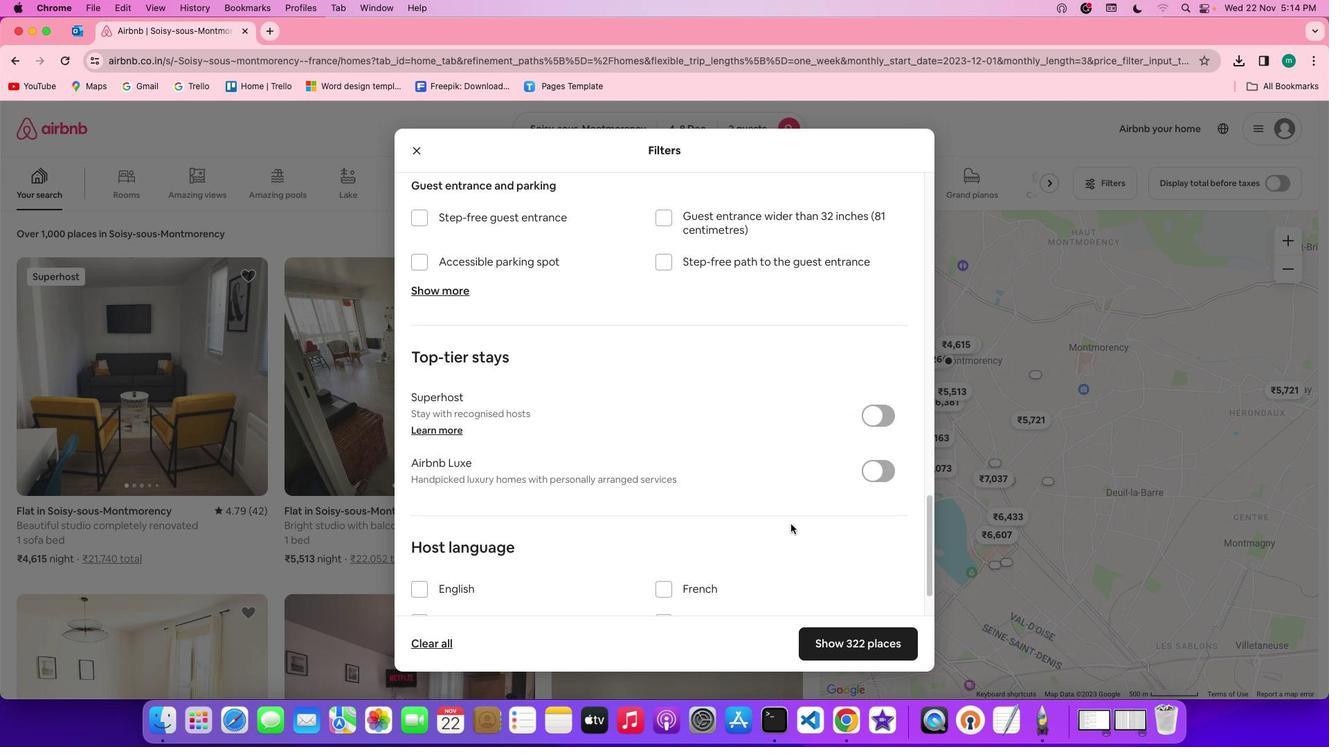 
Action: Mouse scrolled (790, 524) with delta (0, -1)
Screenshot: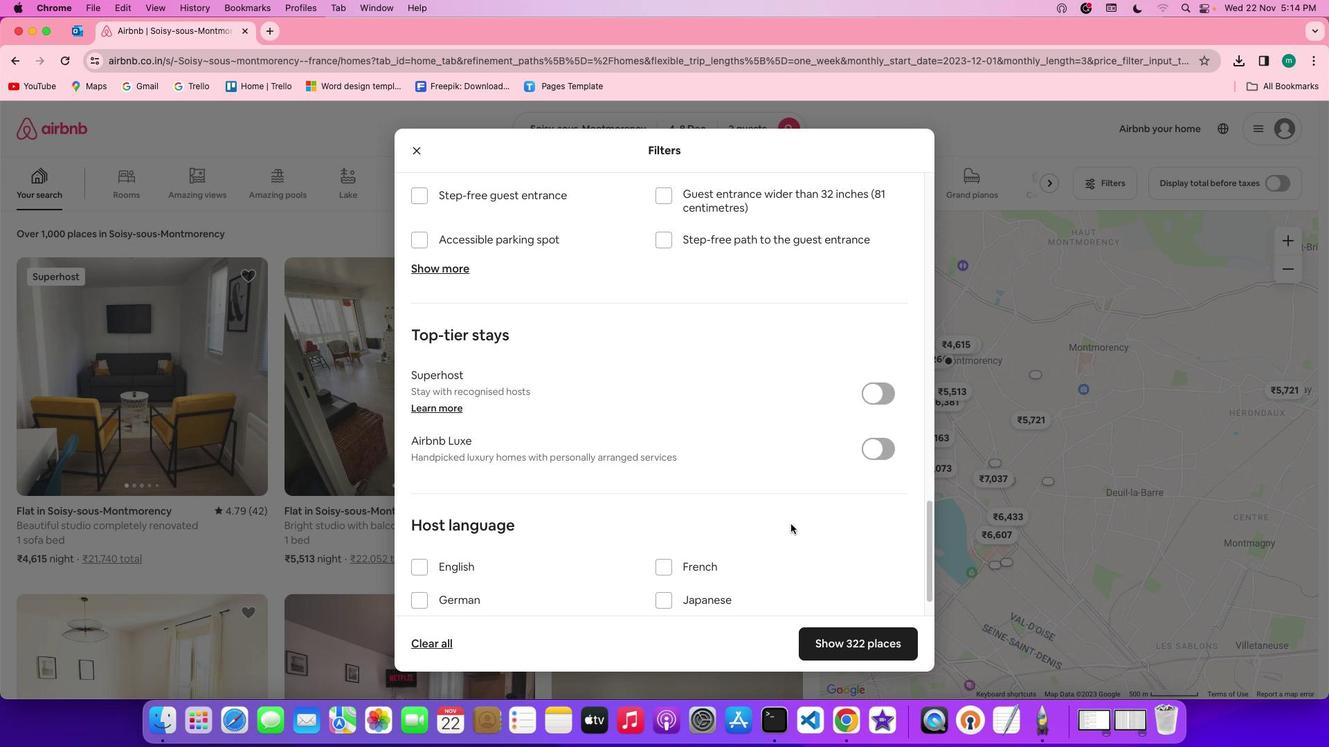 
Action: Mouse scrolled (790, 524) with delta (0, -2)
Screenshot: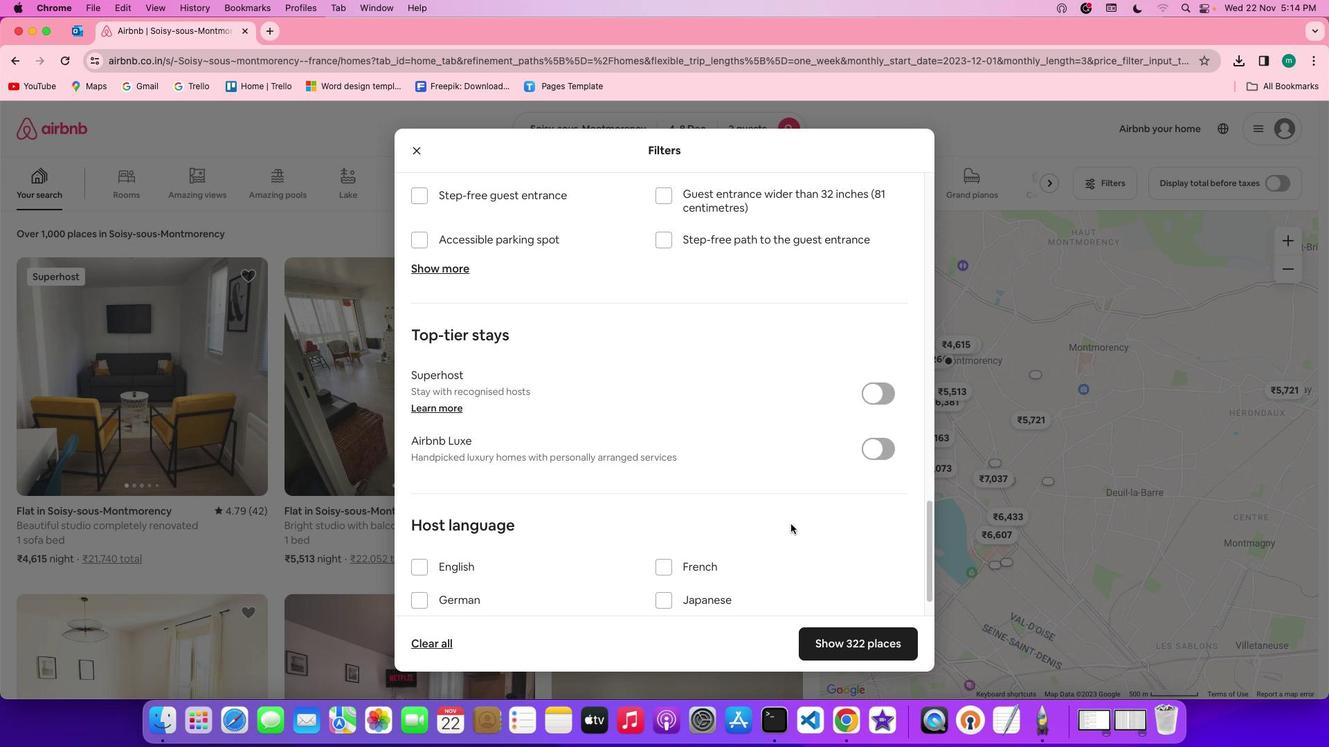
Action: Mouse scrolled (790, 524) with delta (0, -3)
Screenshot: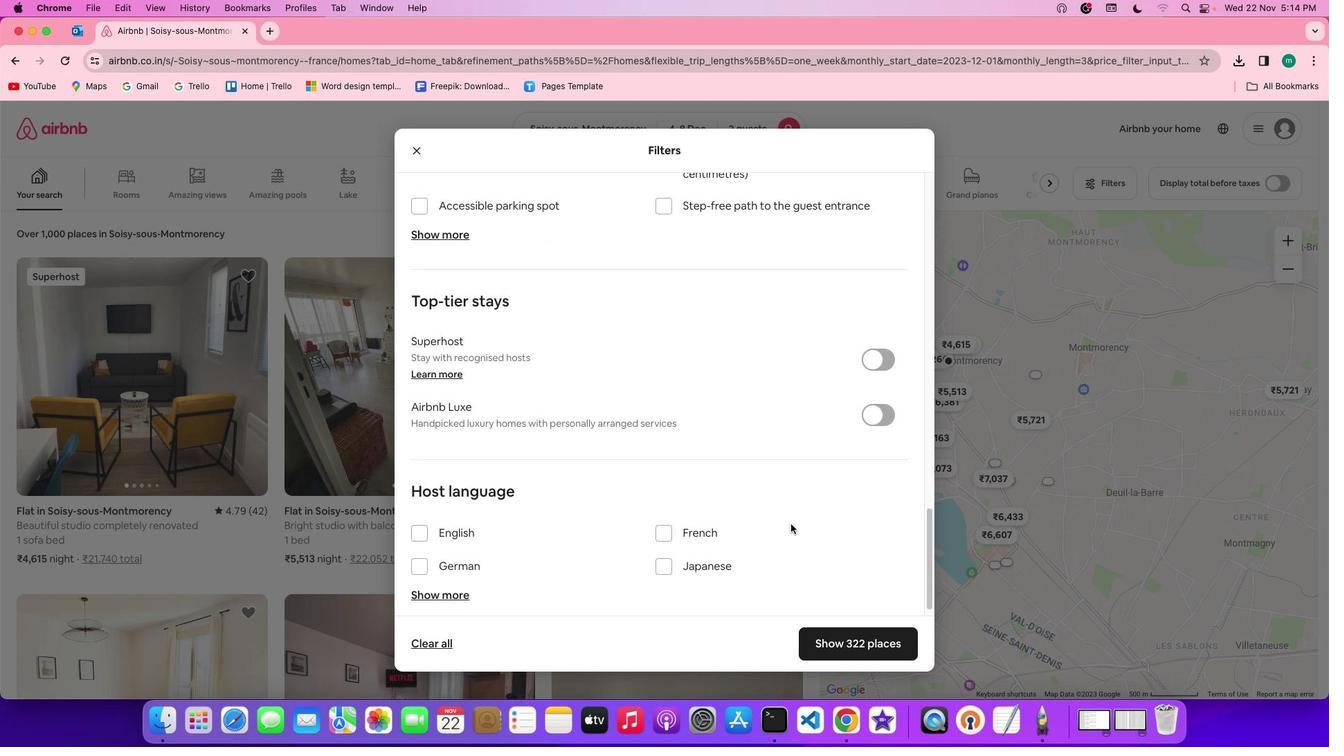
Action: Mouse scrolled (790, 524) with delta (0, -3)
Screenshot: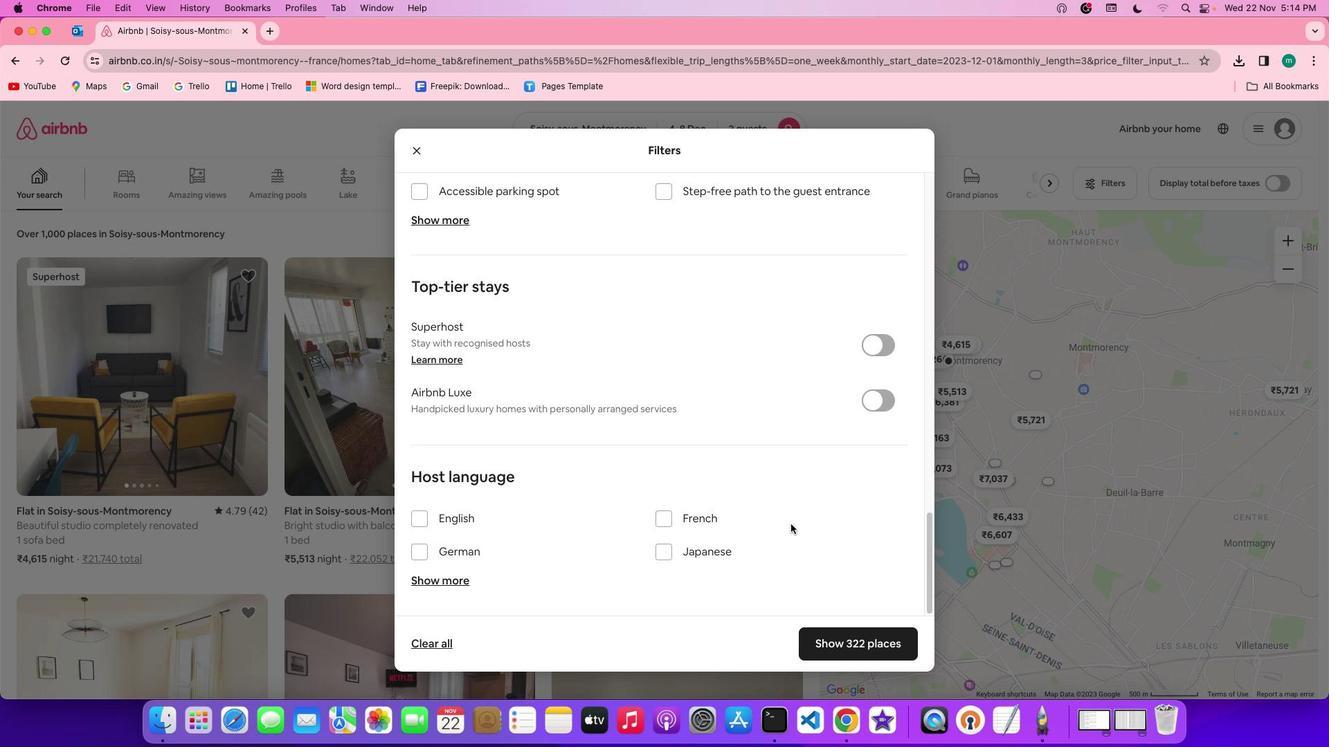 
Action: Mouse scrolled (790, 524) with delta (0, 0)
Screenshot: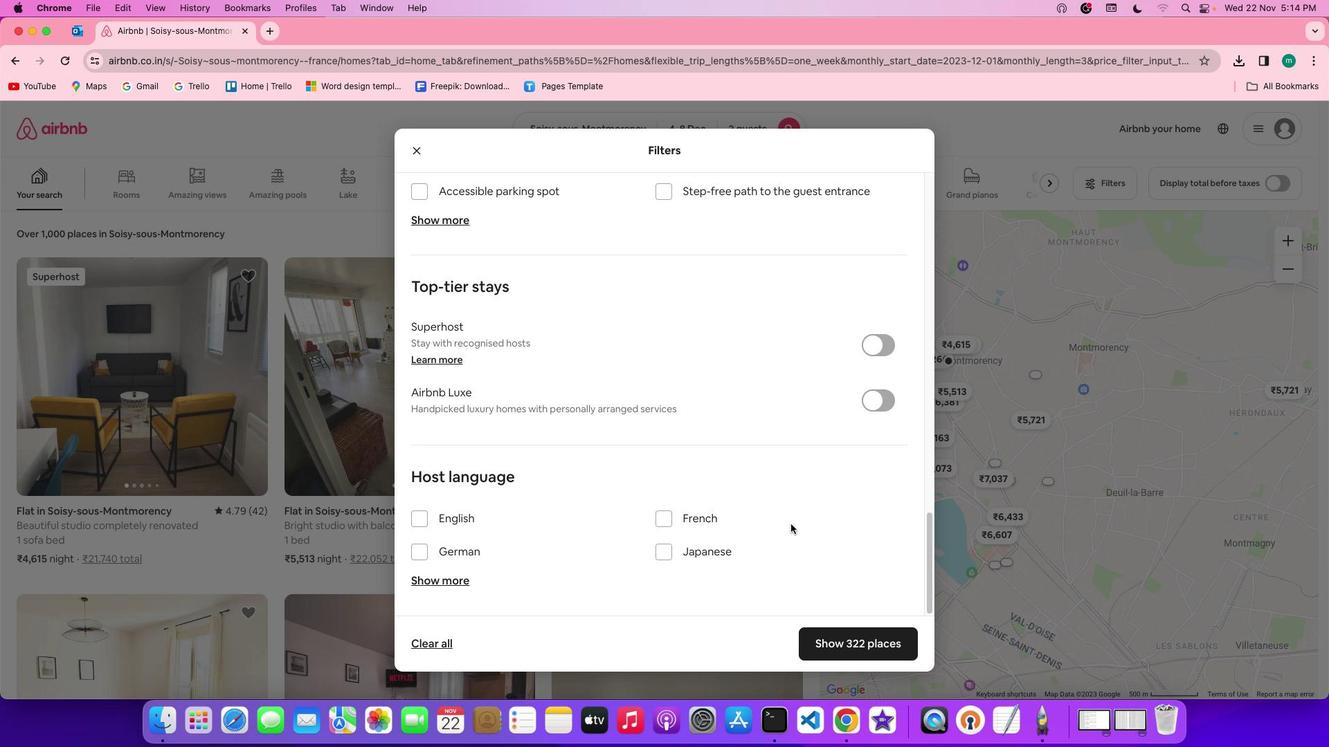 
Action: Mouse scrolled (790, 524) with delta (0, 0)
Screenshot: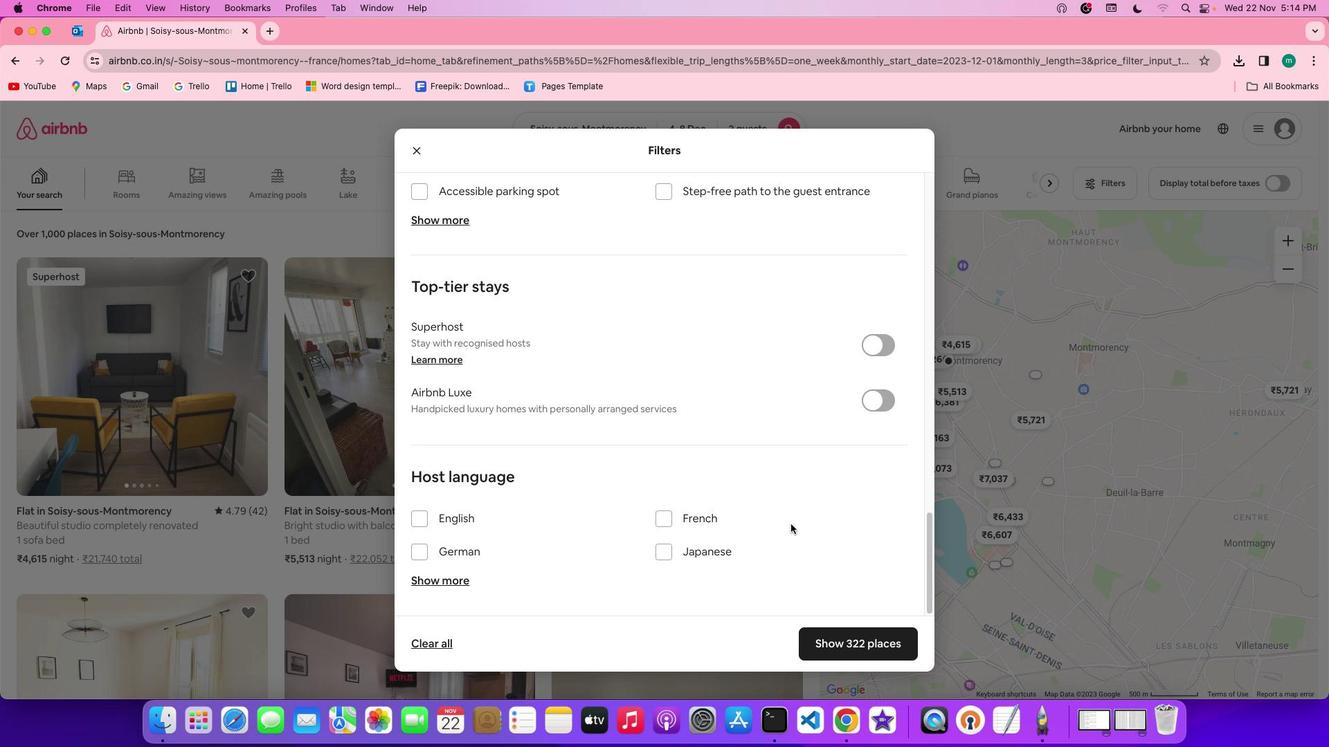 
Action: Mouse scrolled (790, 524) with delta (0, -2)
Screenshot: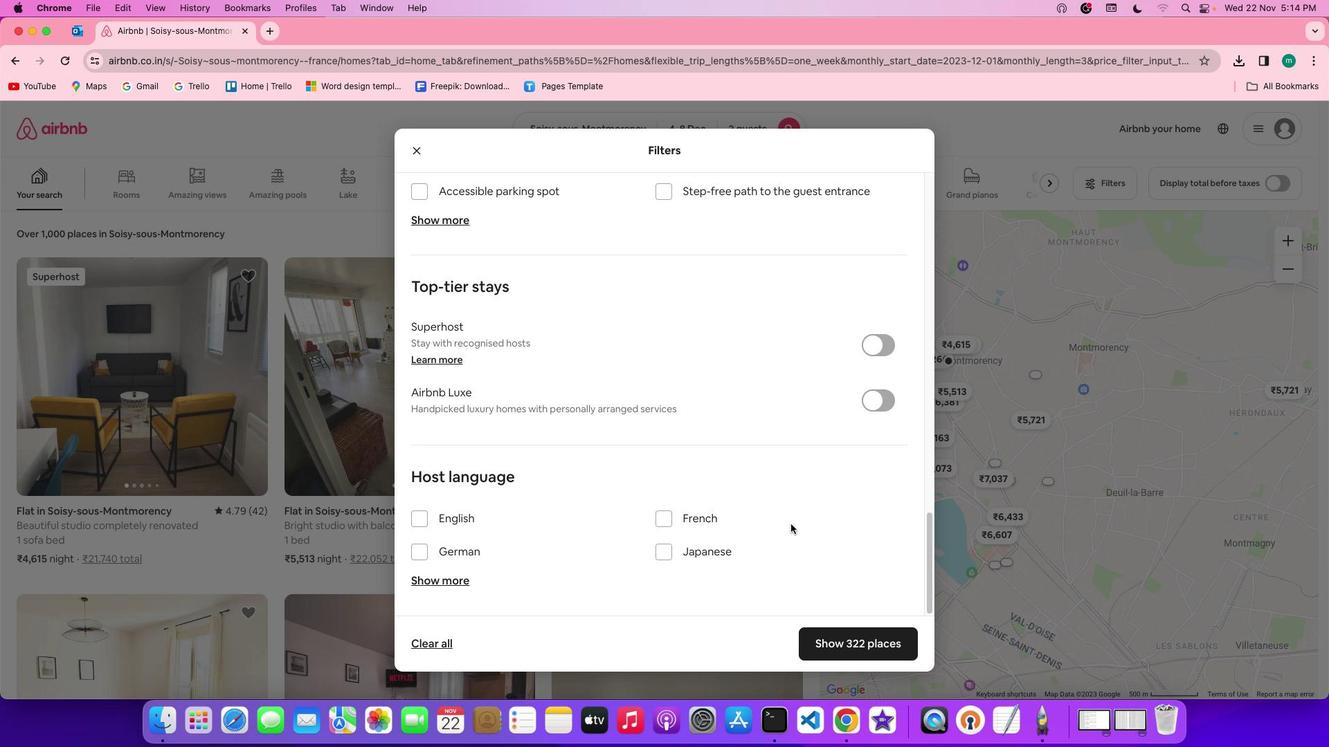 
Action: Mouse scrolled (790, 524) with delta (0, -2)
Screenshot: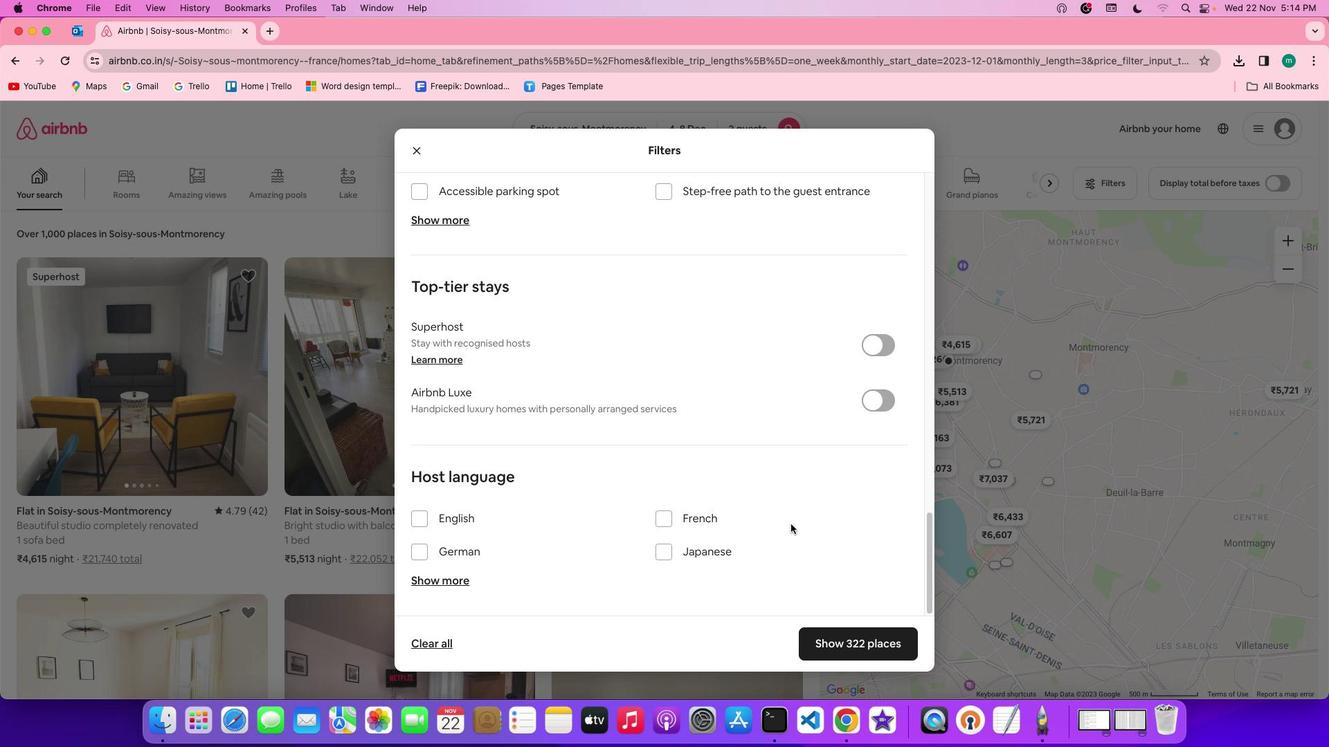 
Action: Mouse scrolled (790, 524) with delta (0, -3)
Screenshot: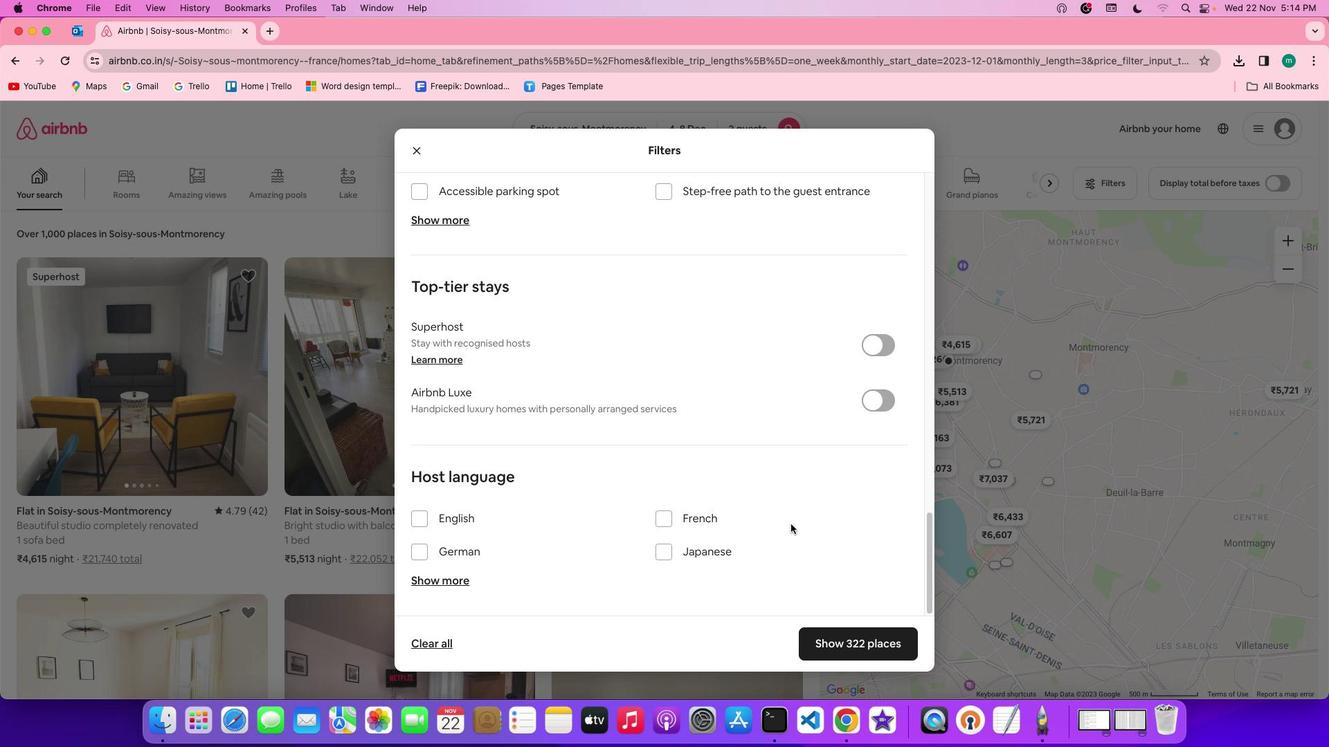 
Action: Mouse moved to (828, 642)
Screenshot: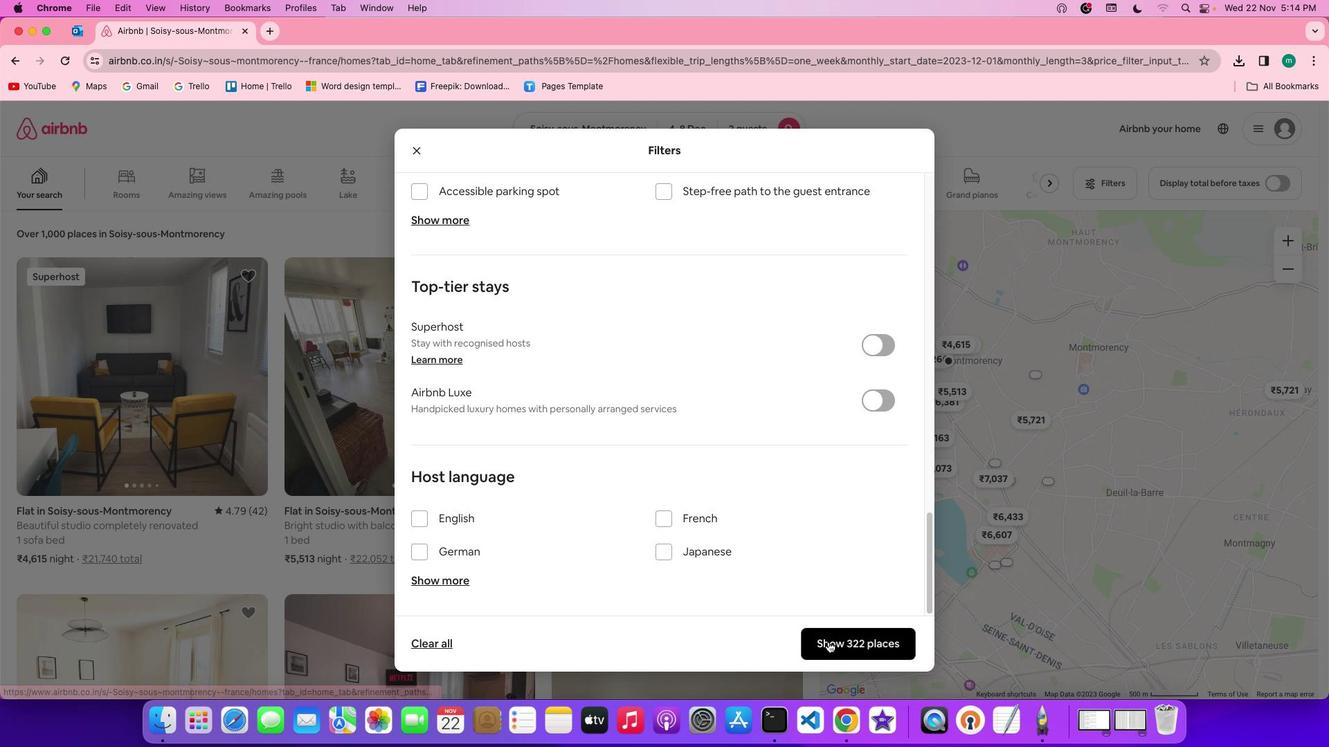 
Action: Mouse pressed left at (828, 642)
Screenshot: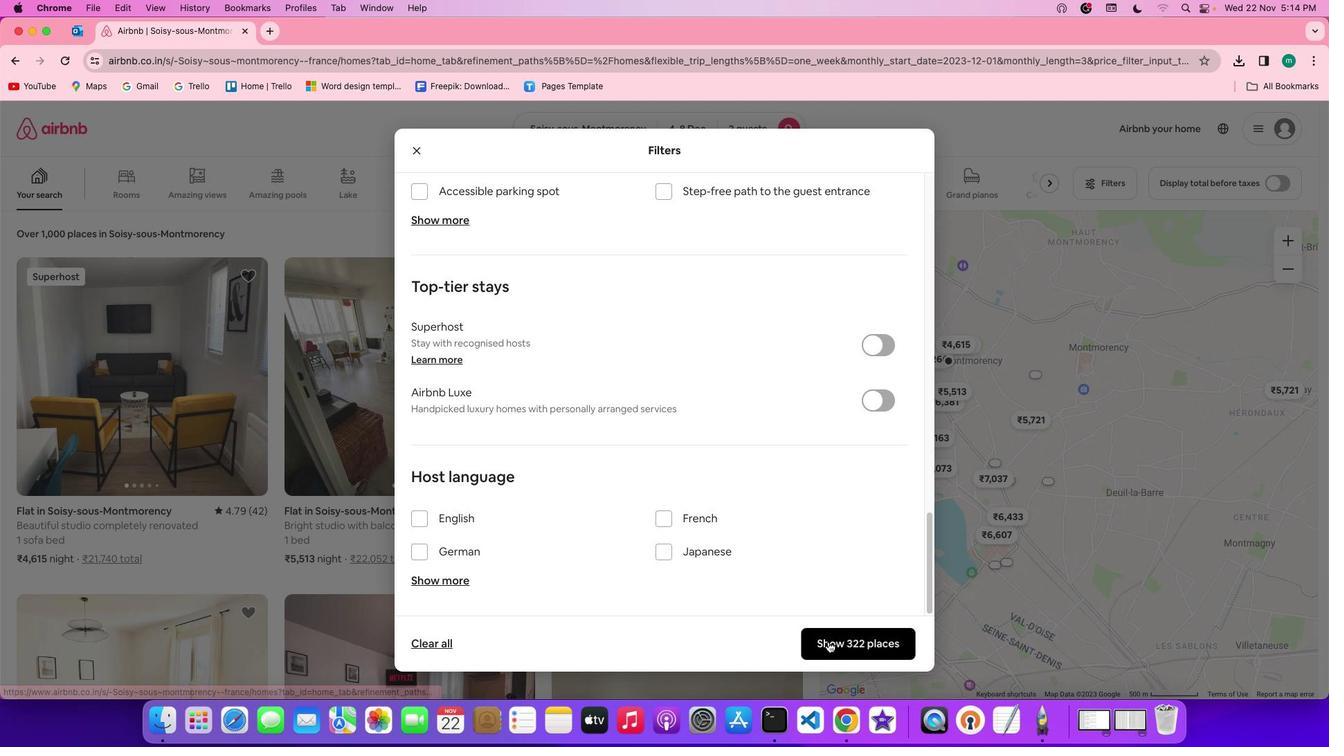 
Action: Mouse moved to (358, 377)
Screenshot: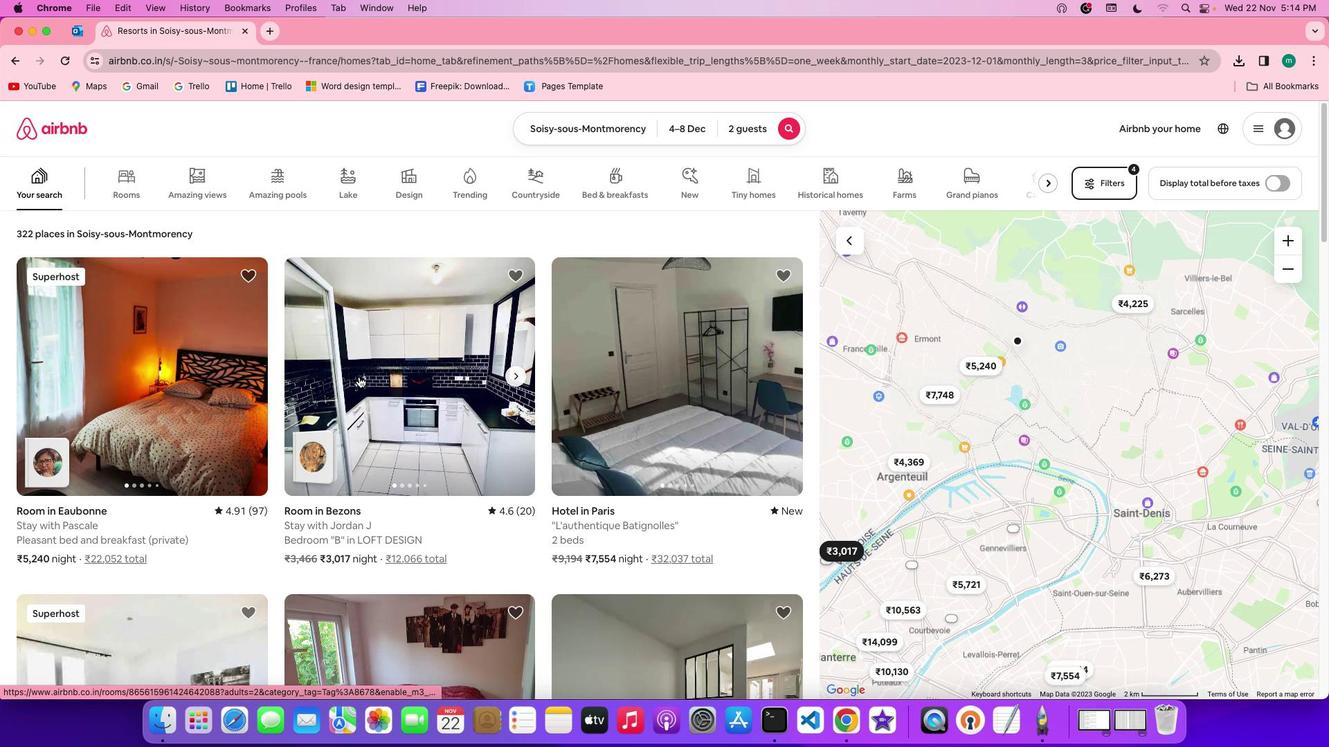 
Action: Mouse scrolled (358, 377) with delta (0, 0)
Screenshot: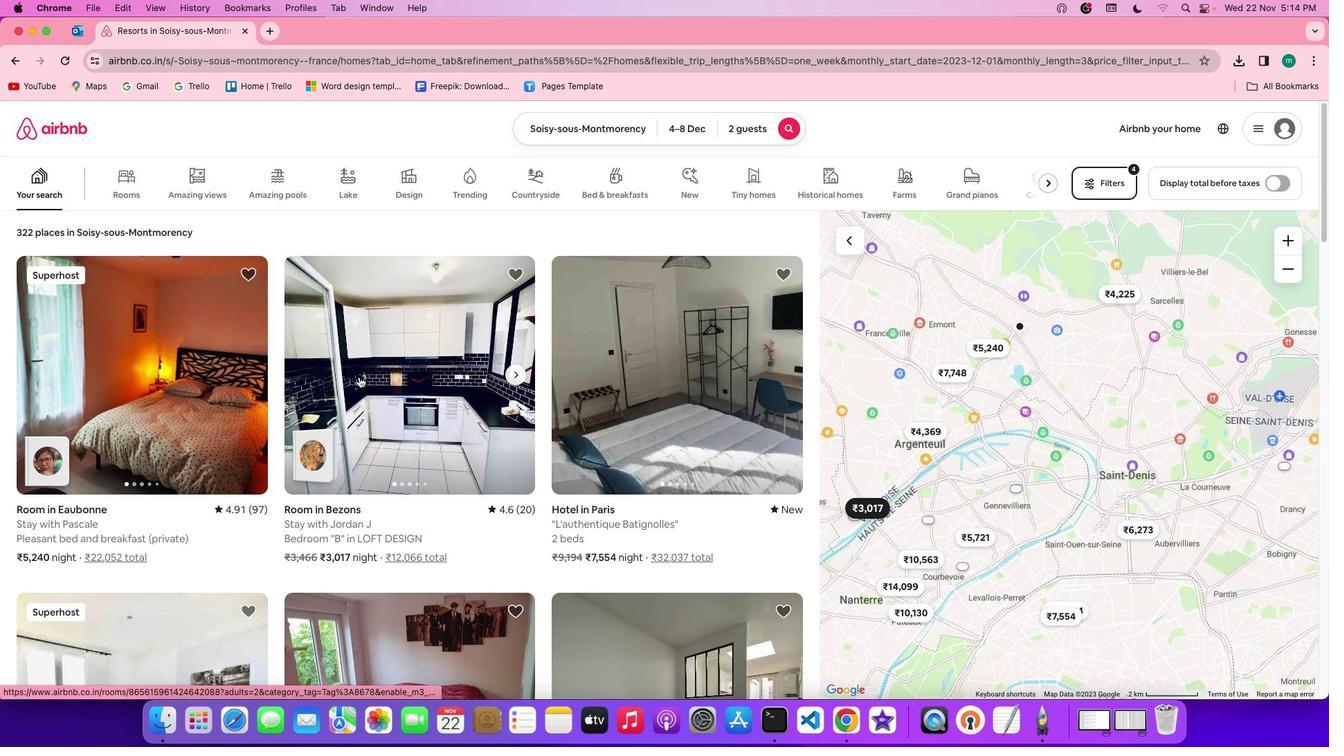 
Action: Mouse scrolled (358, 377) with delta (0, 0)
Screenshot: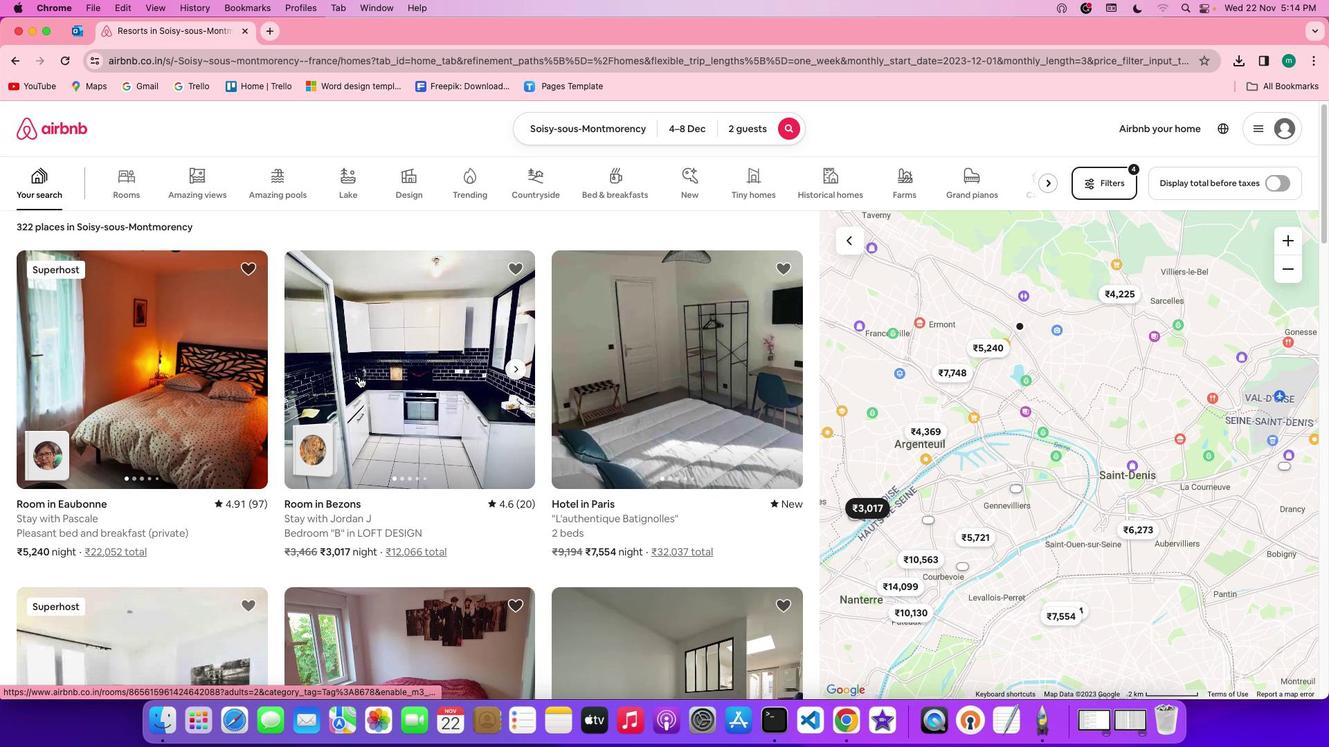 
Action: Mouse scrolled (358, 377) with delta (0, 0)
Screenshot: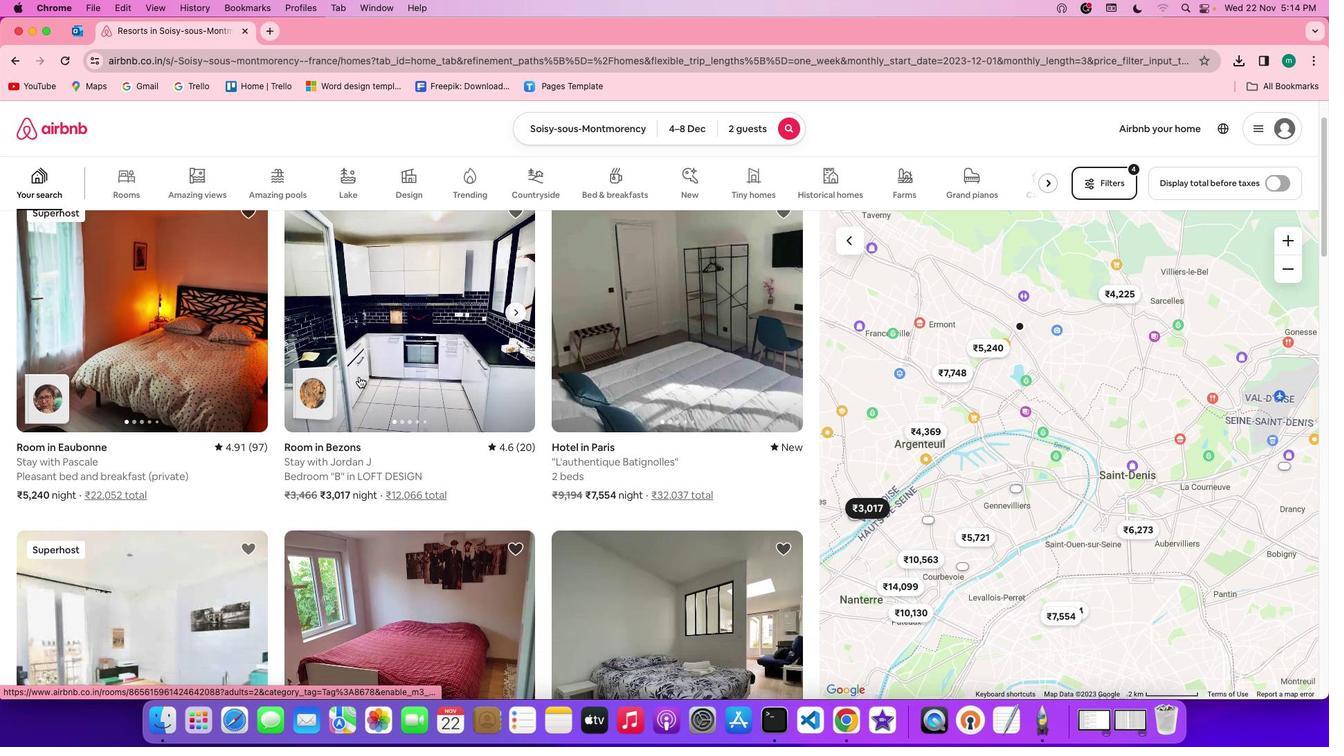 
Action: Mouse scrolled (358, 377) with delta (0, -1)
Screenshot: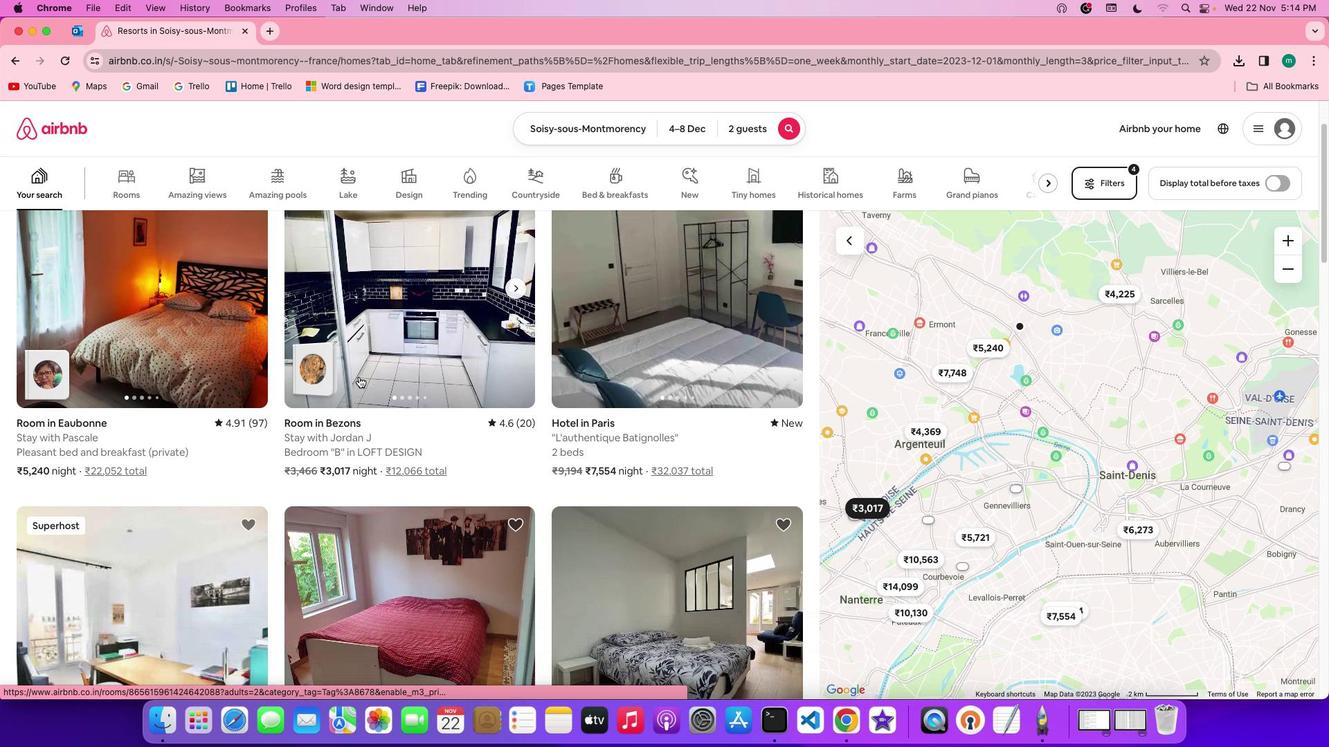 
Action: Mouse scrolled (358, 377) with delta (0, -2)
Screenshot: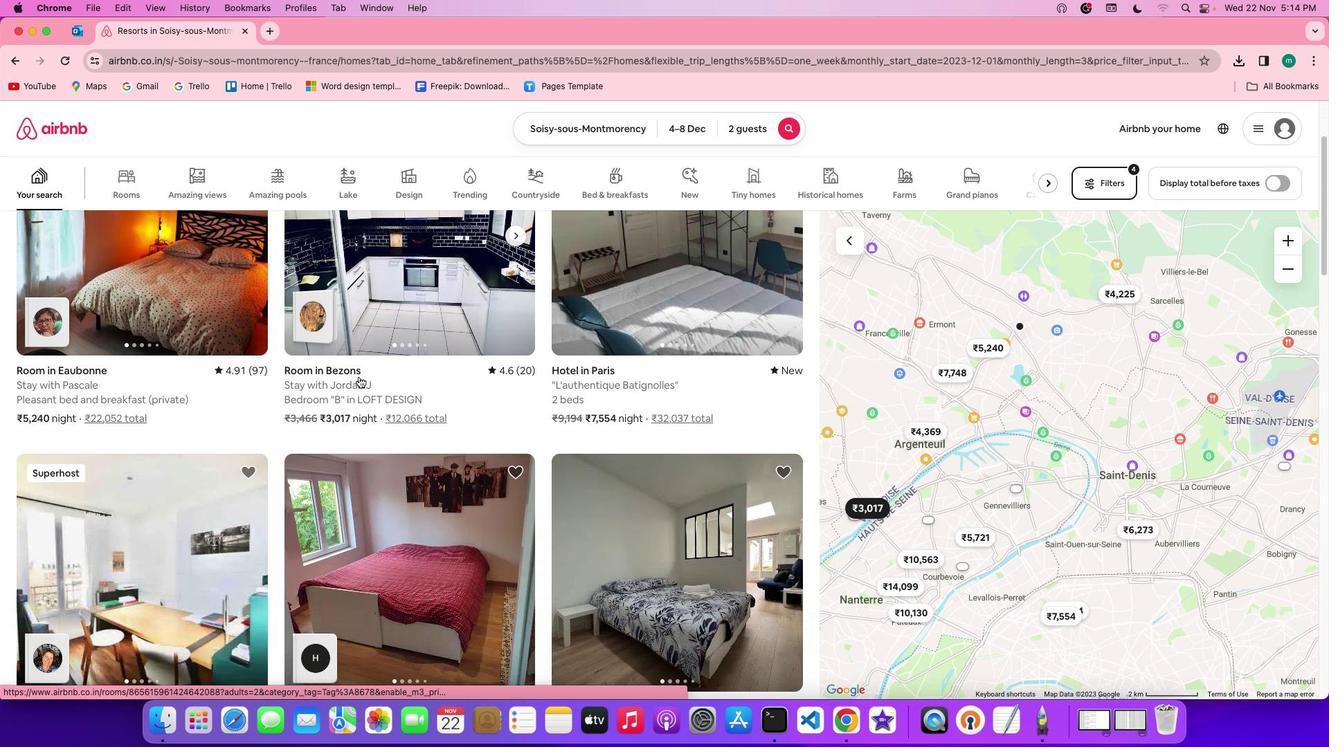 
Action: Mouse moved to (357, 374)
Screenshot: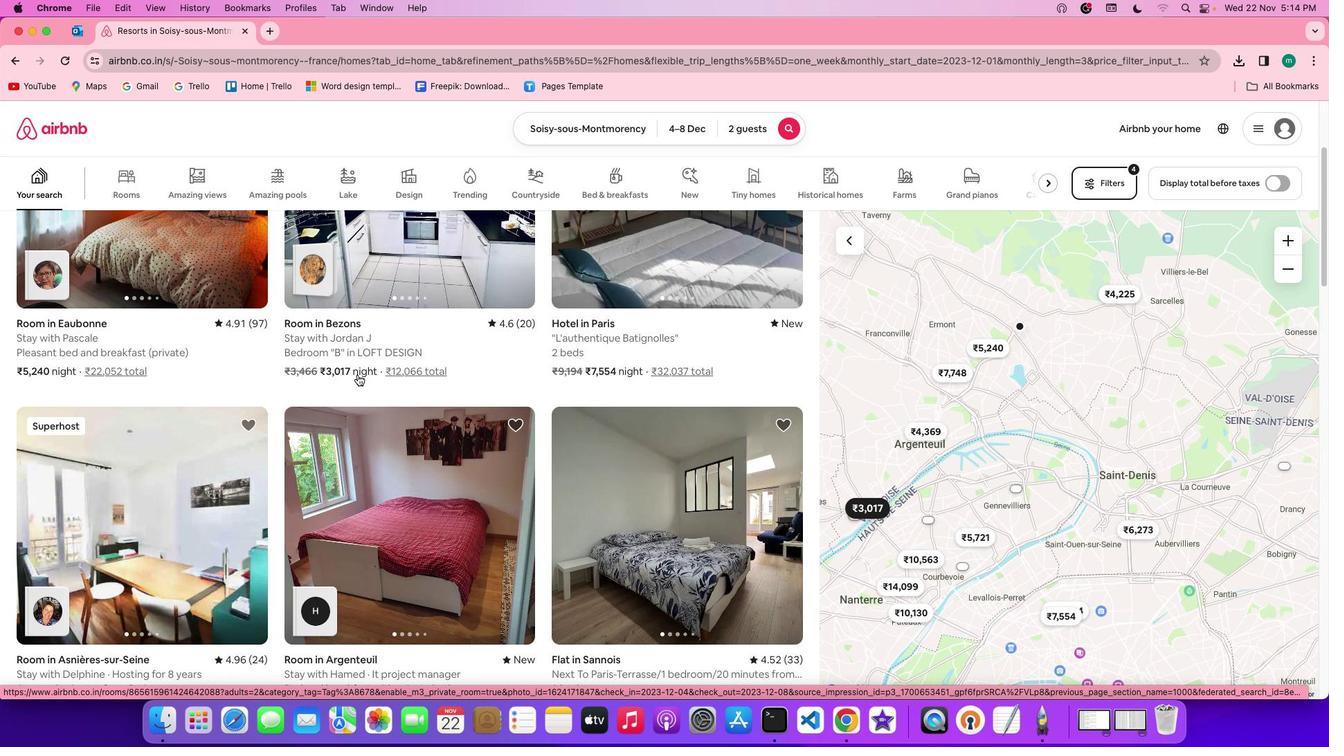 
Action: Mouse scrolled (357, 374) with delta (0, 0)
Screenshot: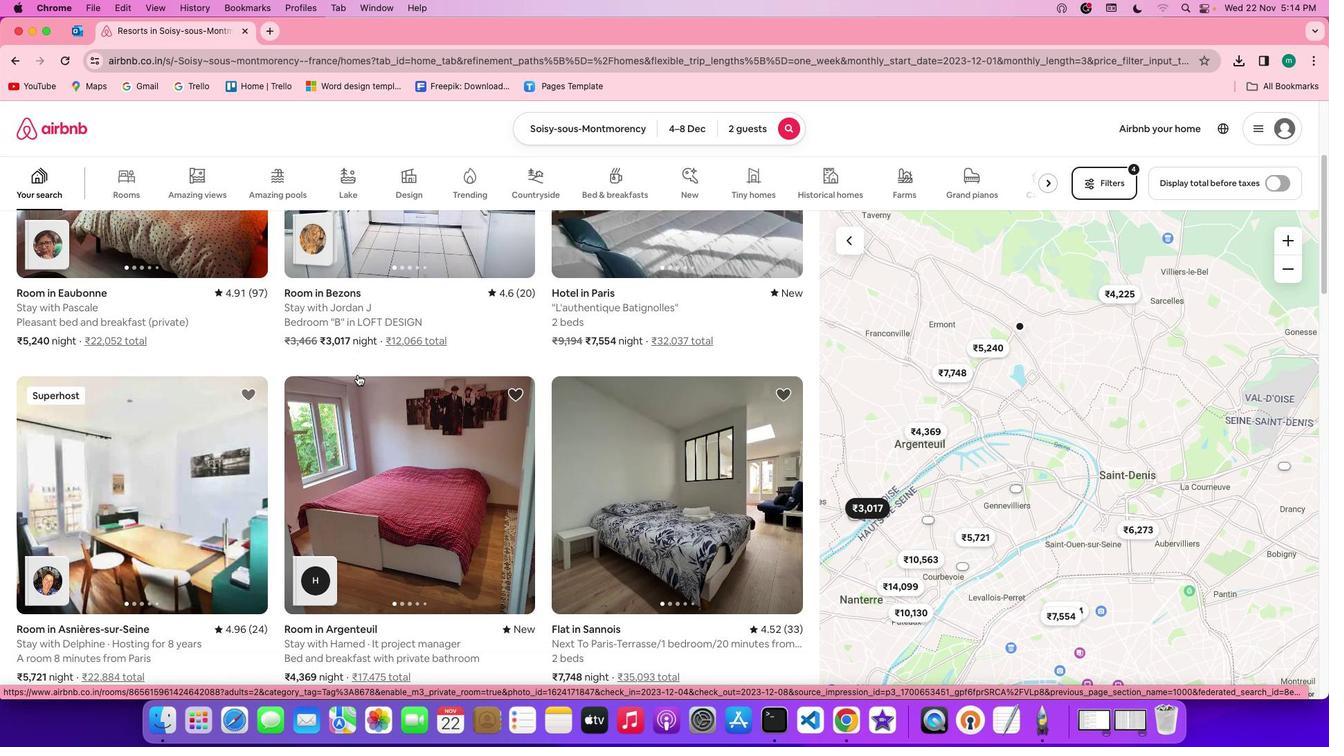 
Action: Mouse scrolled (357, 374) with delta (0, 0)
Screenshot: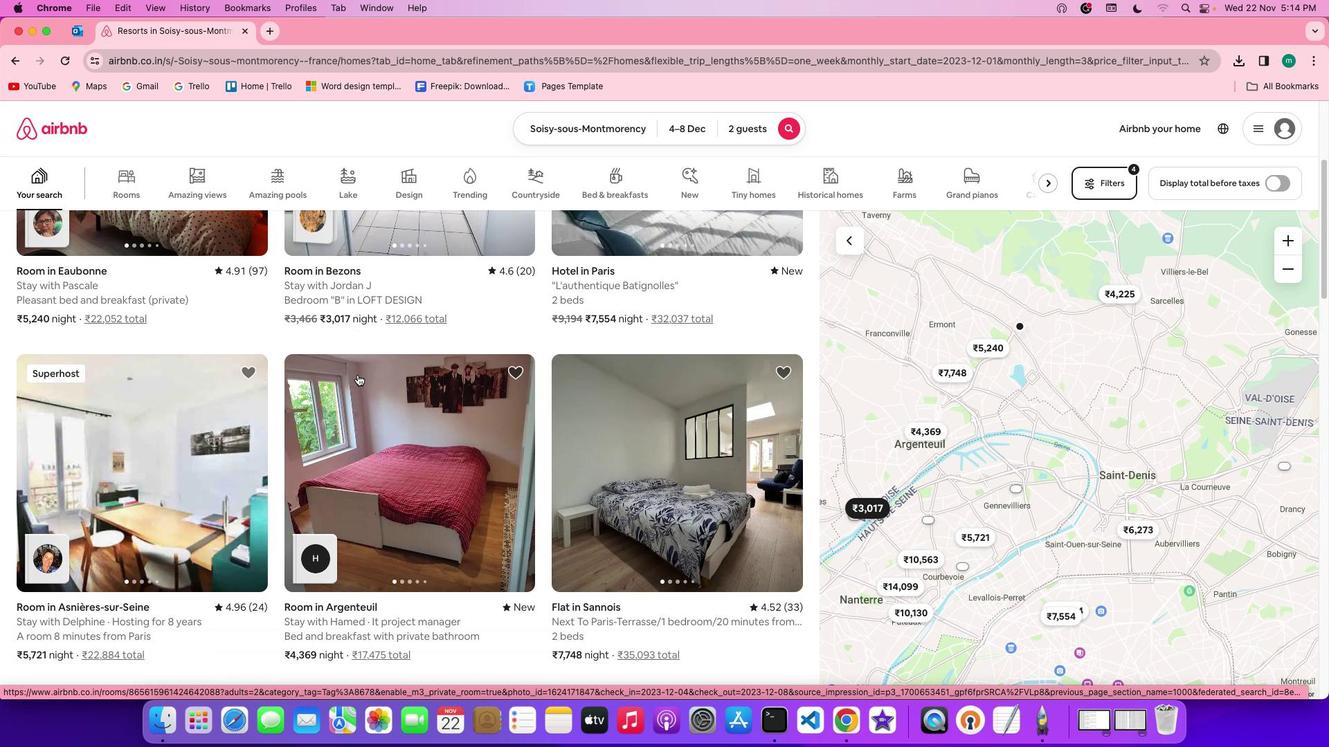 
Action: Mouse scrolled (357, 374) with delta (0, -2)
Screenshot: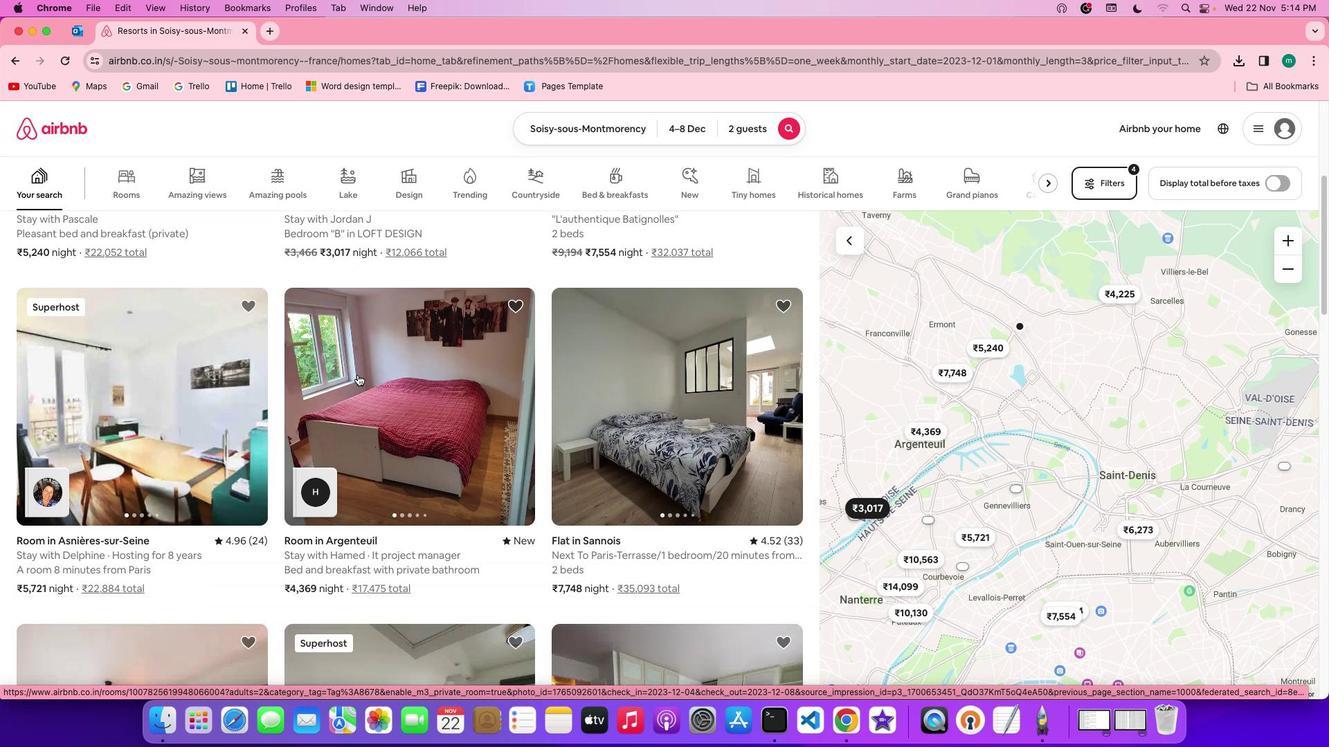 
Action: Mouse scrolled (357, 374) with delta (0, -2)
Screenshot: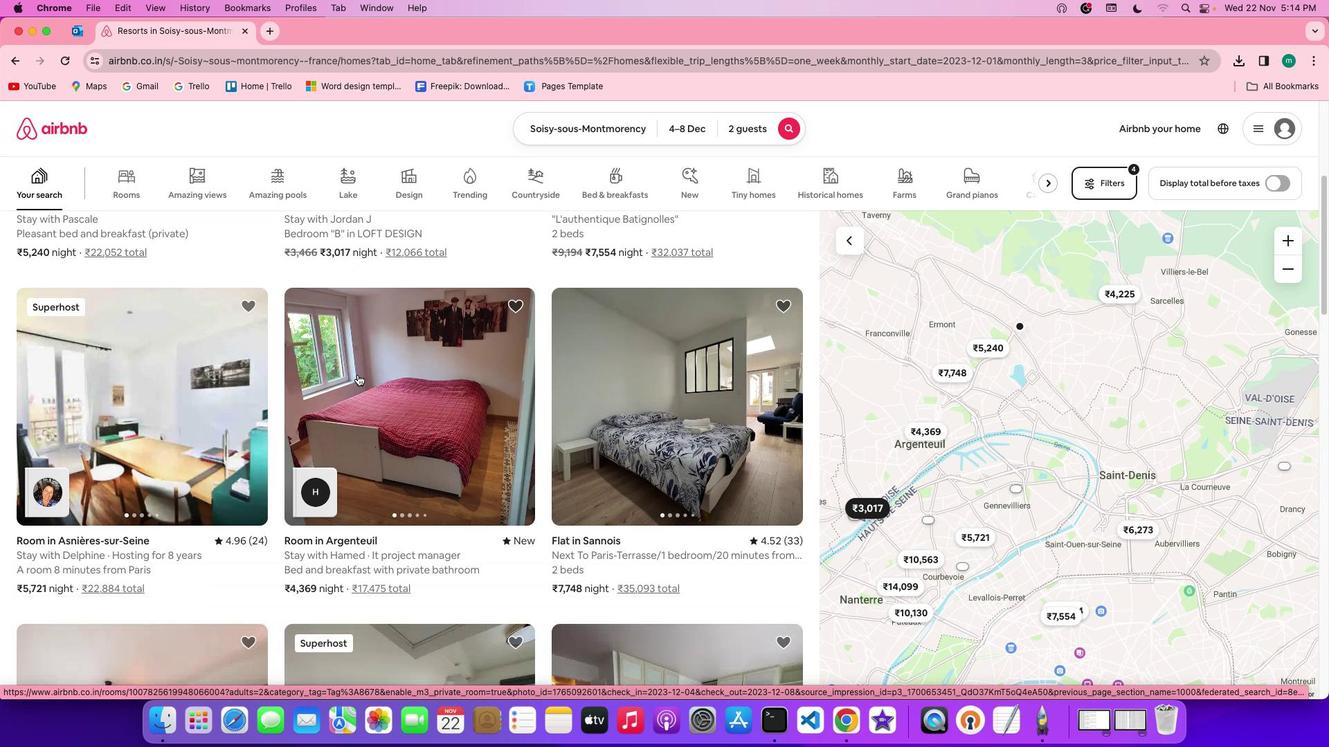 
Action: Mouse scrolled (357, 374) with delta (0, 0)
Screenshot: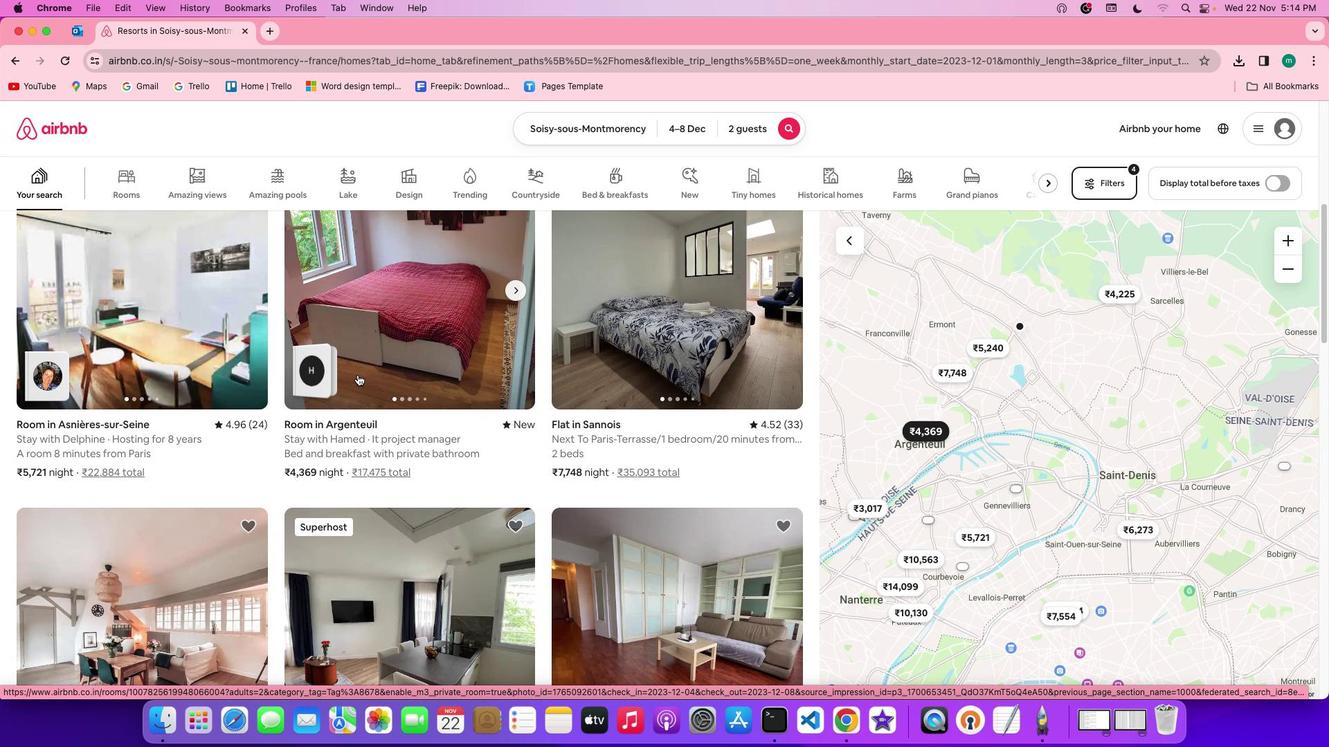 
Action: Mouse scrolled (357, 374) with delta (0, 0)
Screenshot: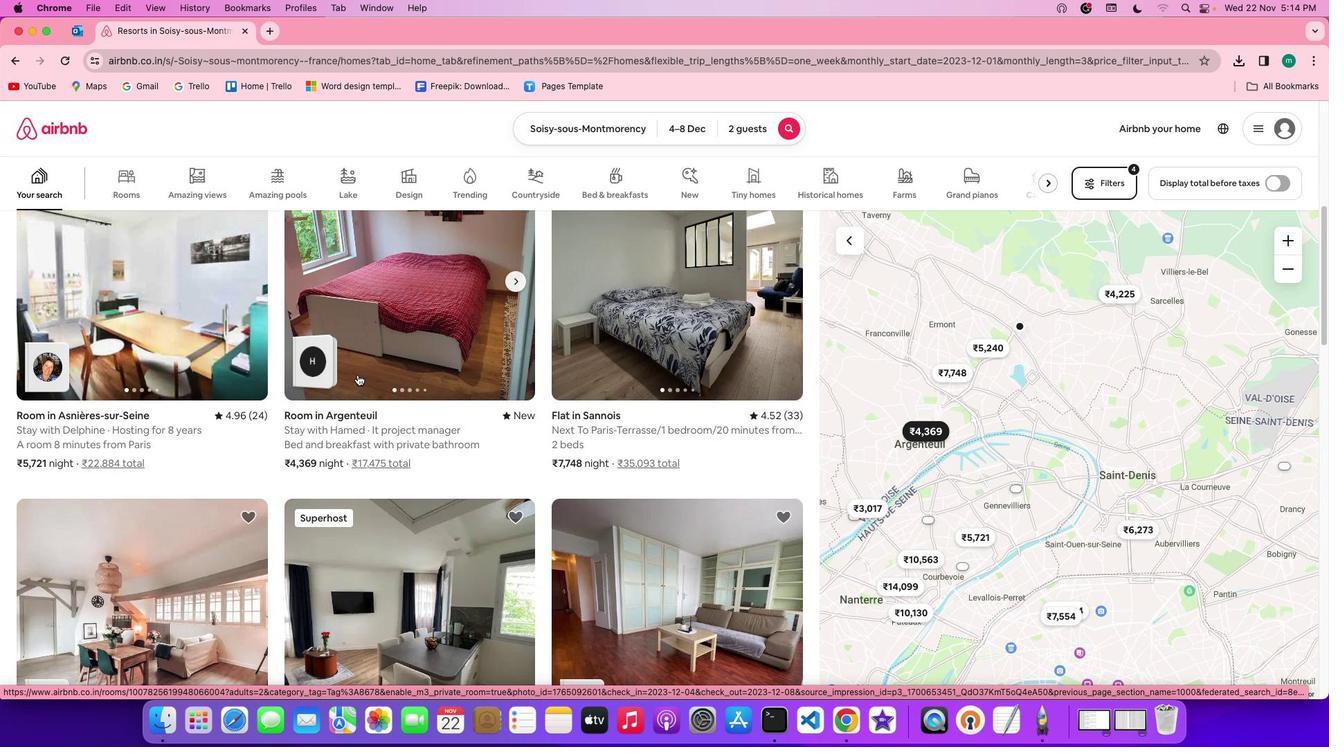 
Action: Mouse scrolled (357, 374) with delta (0, 0)
Screenshot: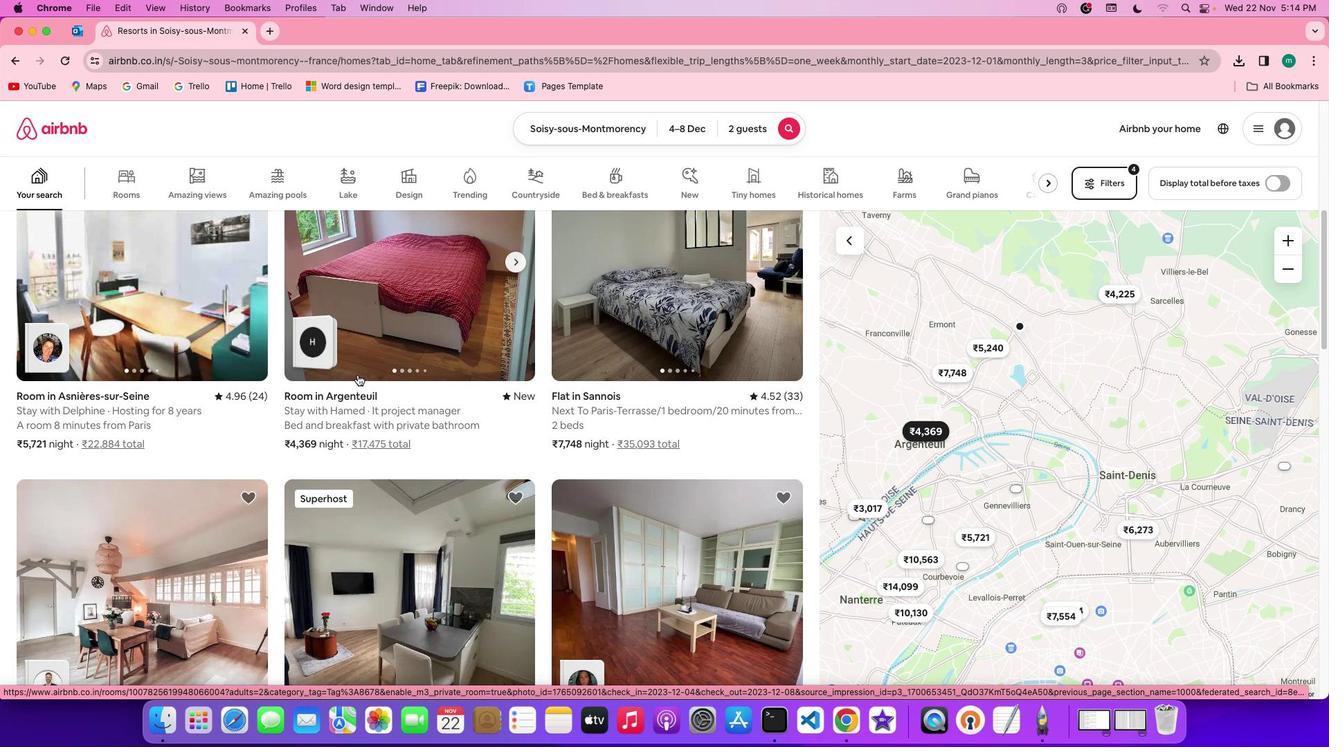 
Action: Mouse scrolled (357, 374) with delta (0, -1)
Screenshot: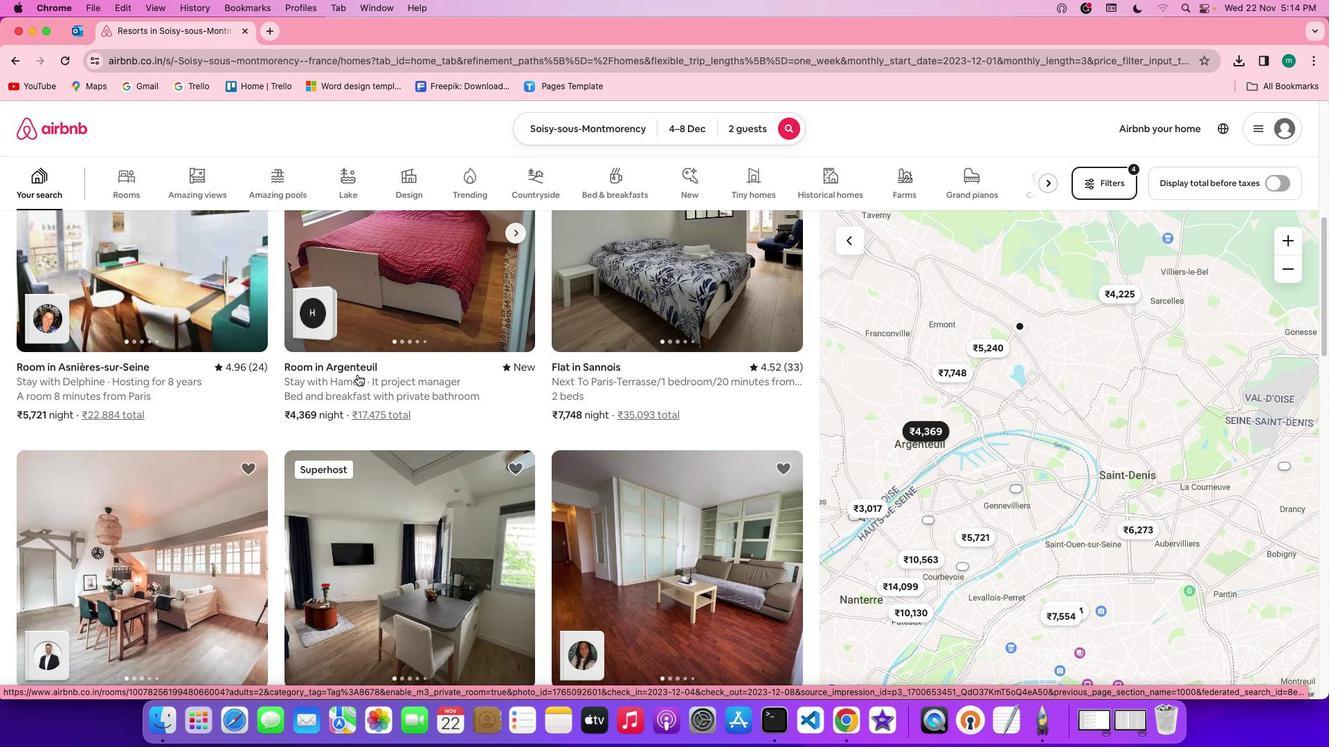 
Action: Mouse scrolled (357, 374) with delta (0, -2)
Screenshot: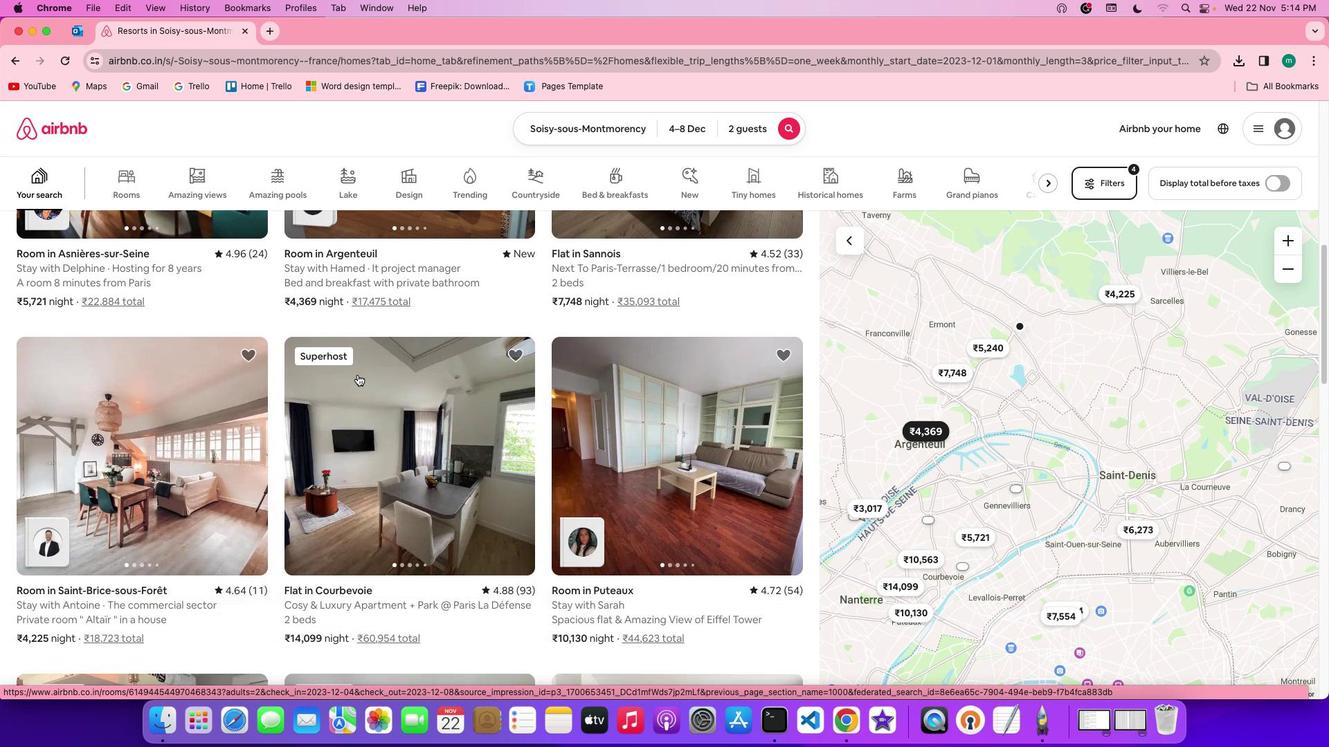 
Action: Mouse scrolled (357, 374) with delta (0, 0)
Screenshot: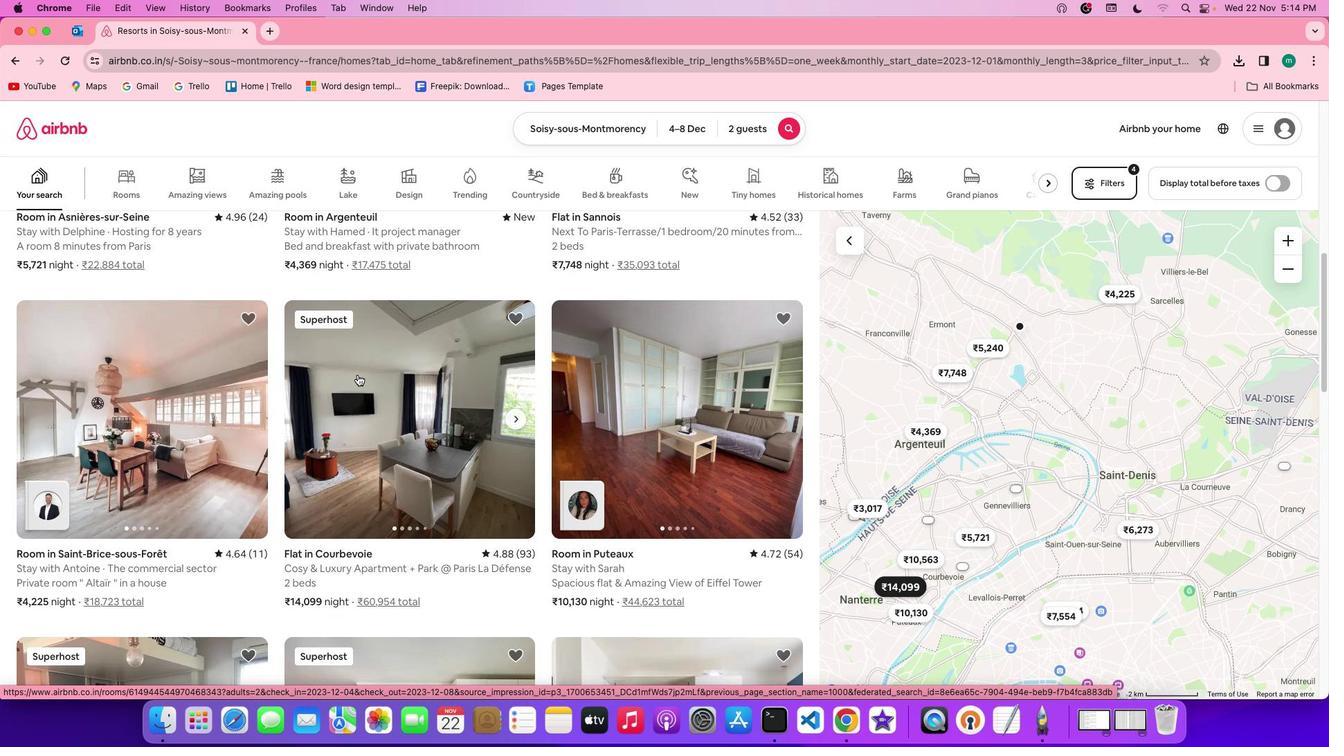 
Action: Mouse scrolled (357, 374) with delta (0, 0)
Screenshot: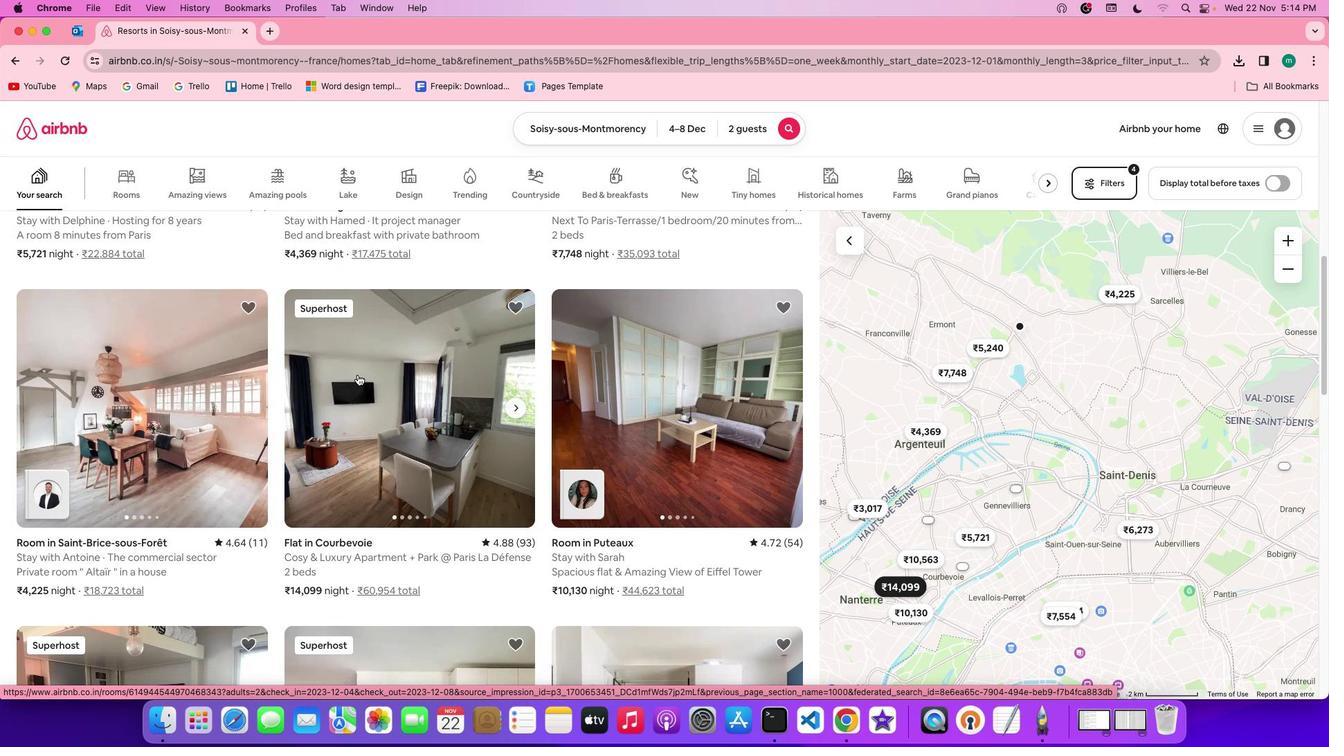 
Action: Mouse scrolled (357, 374) with delta (0, 0)
Screenshot: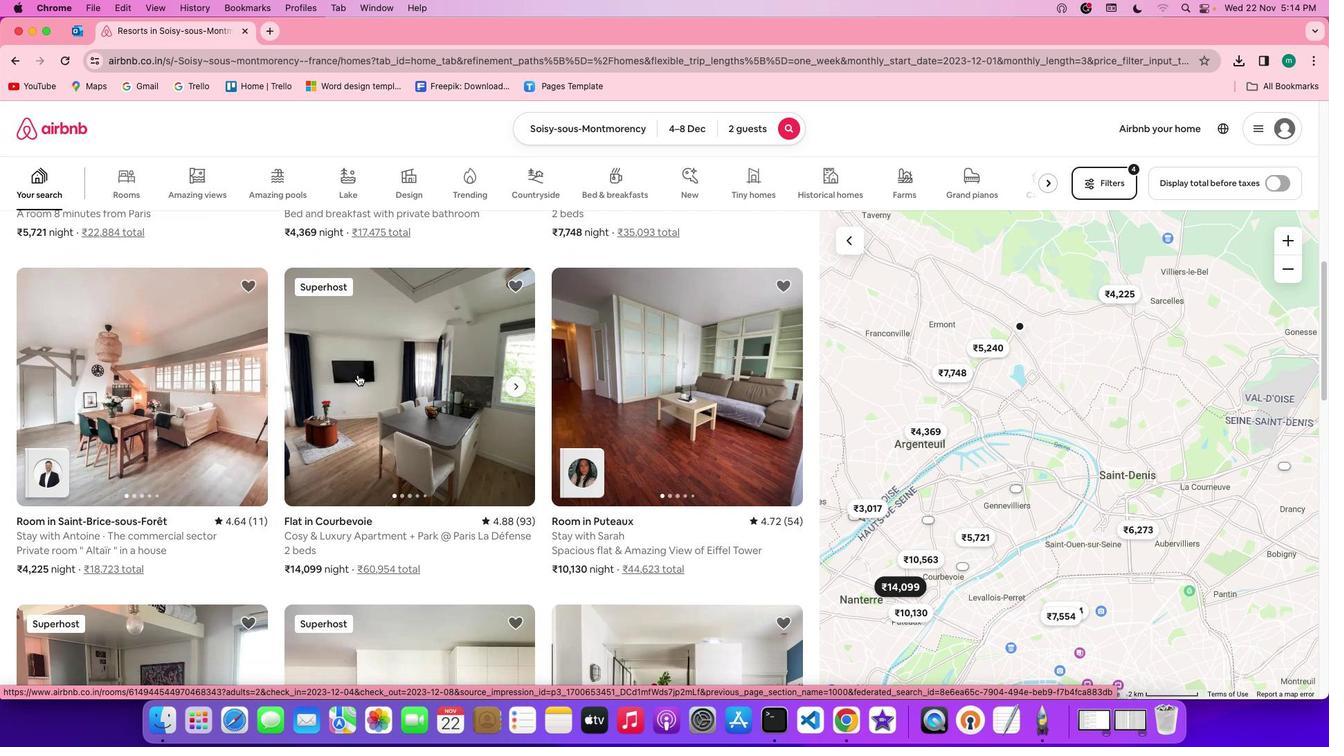
Action: Mouse scrolled (357, 374) with delta (0, 0)
Screenshot: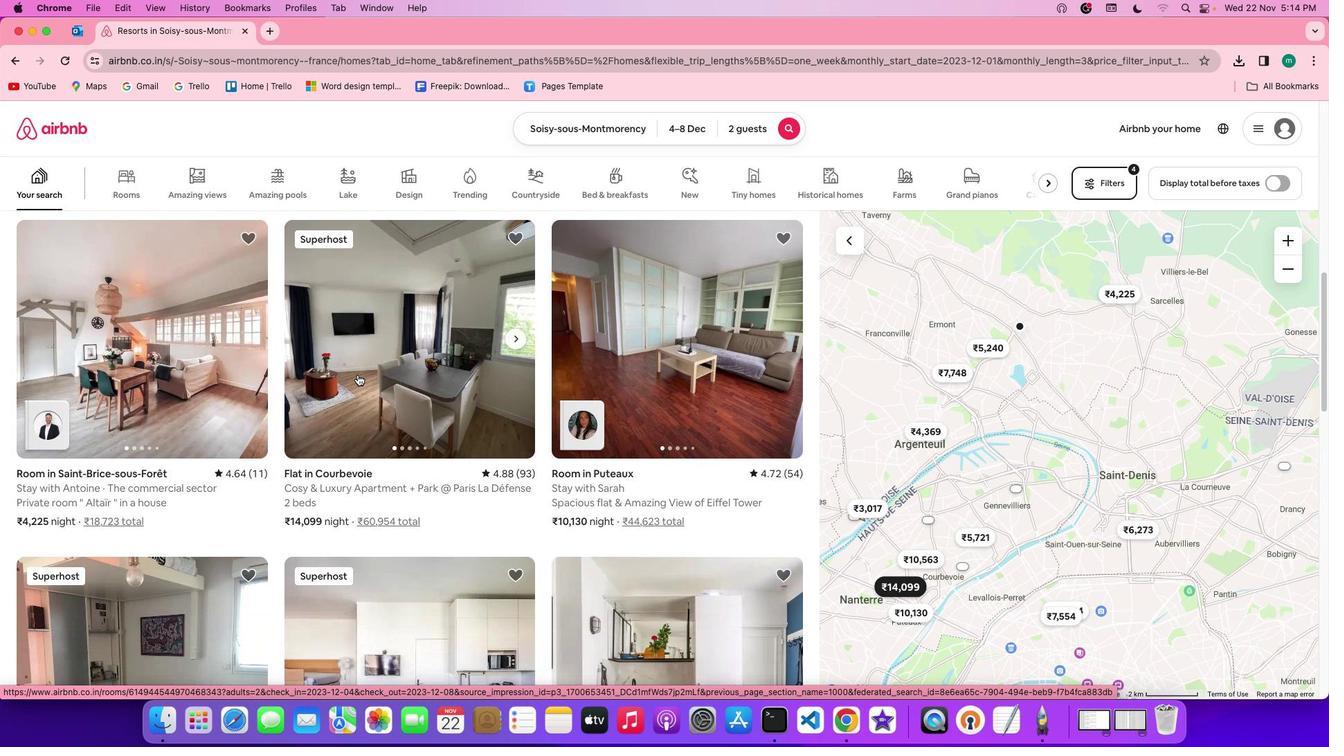 
Action: Mouse scrolled (357, 374) with delta (0, 0)
Screenshot: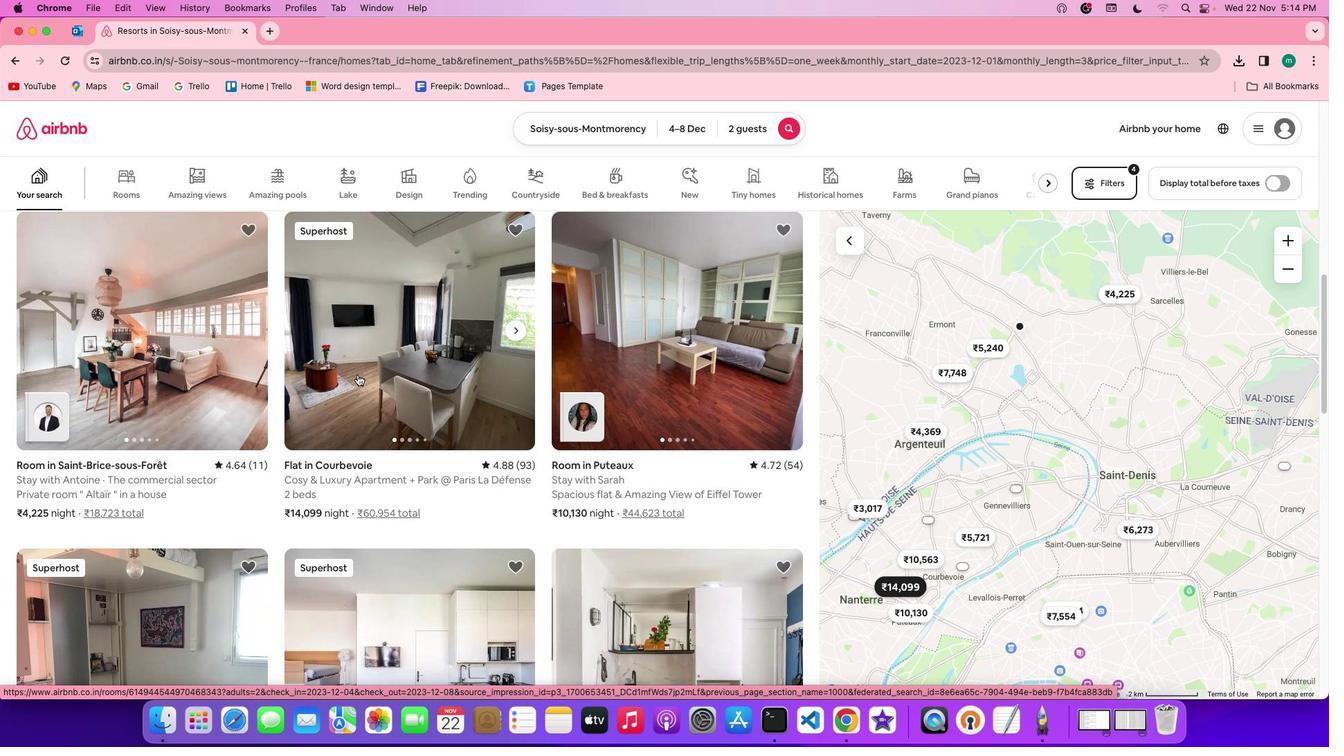 
Action: Mouse moved to (195, 343)
Screenshot: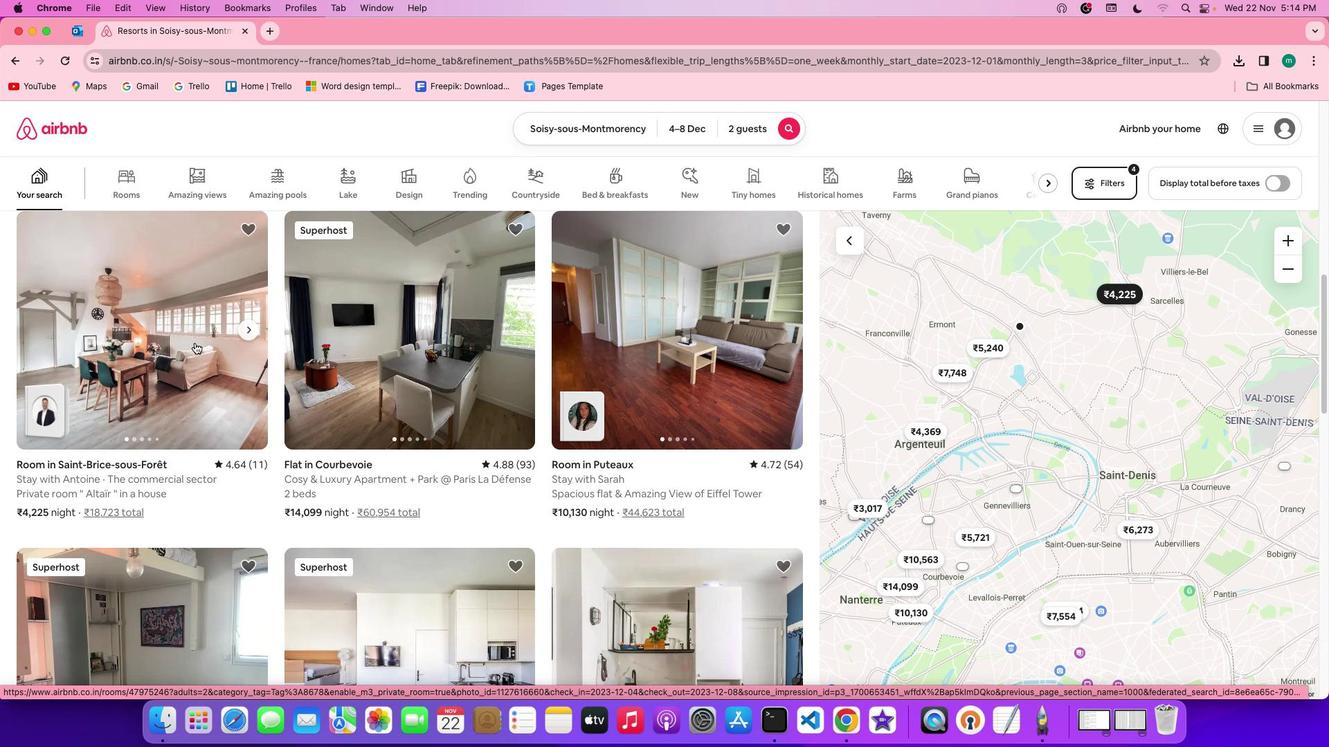 
Action: Mouse scrolled (195, 343) with delta (0, 0)
Screenshot: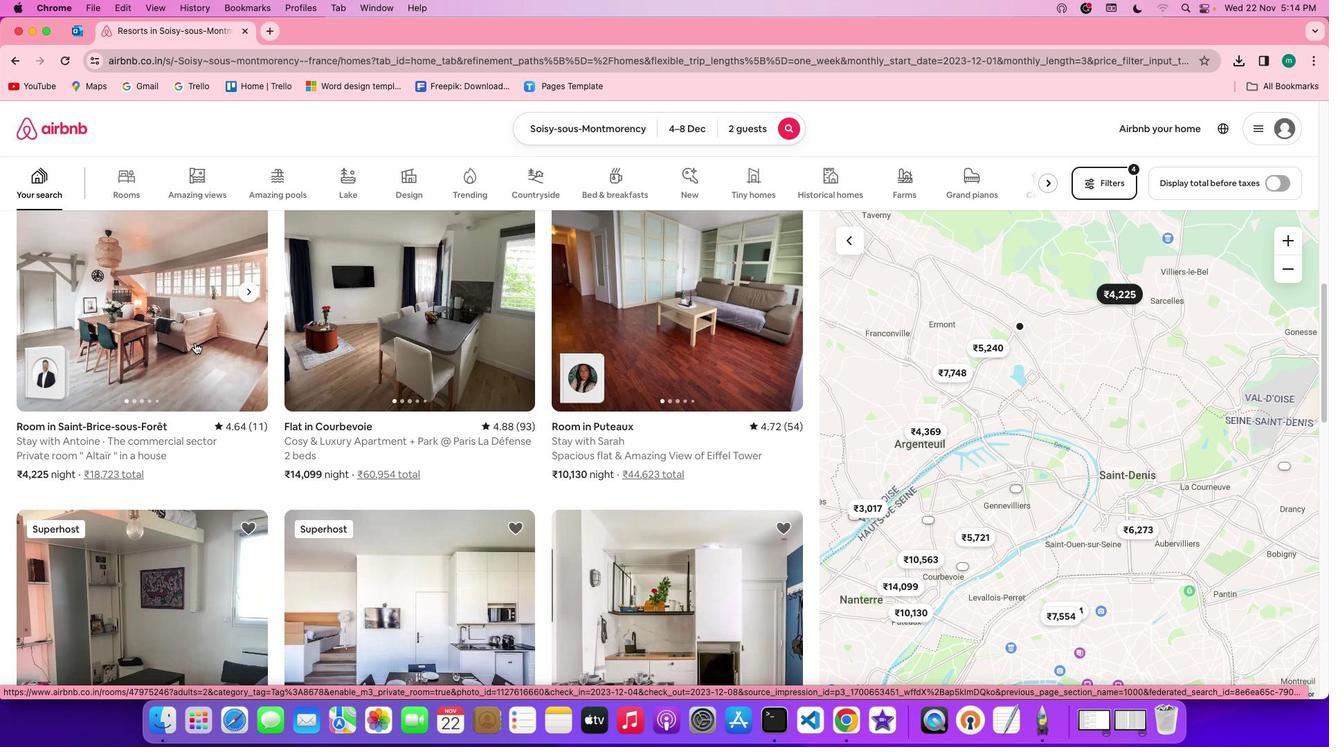 
Action: Mouse scrolled (195, 343) with delta (0, 0)
Screenshot: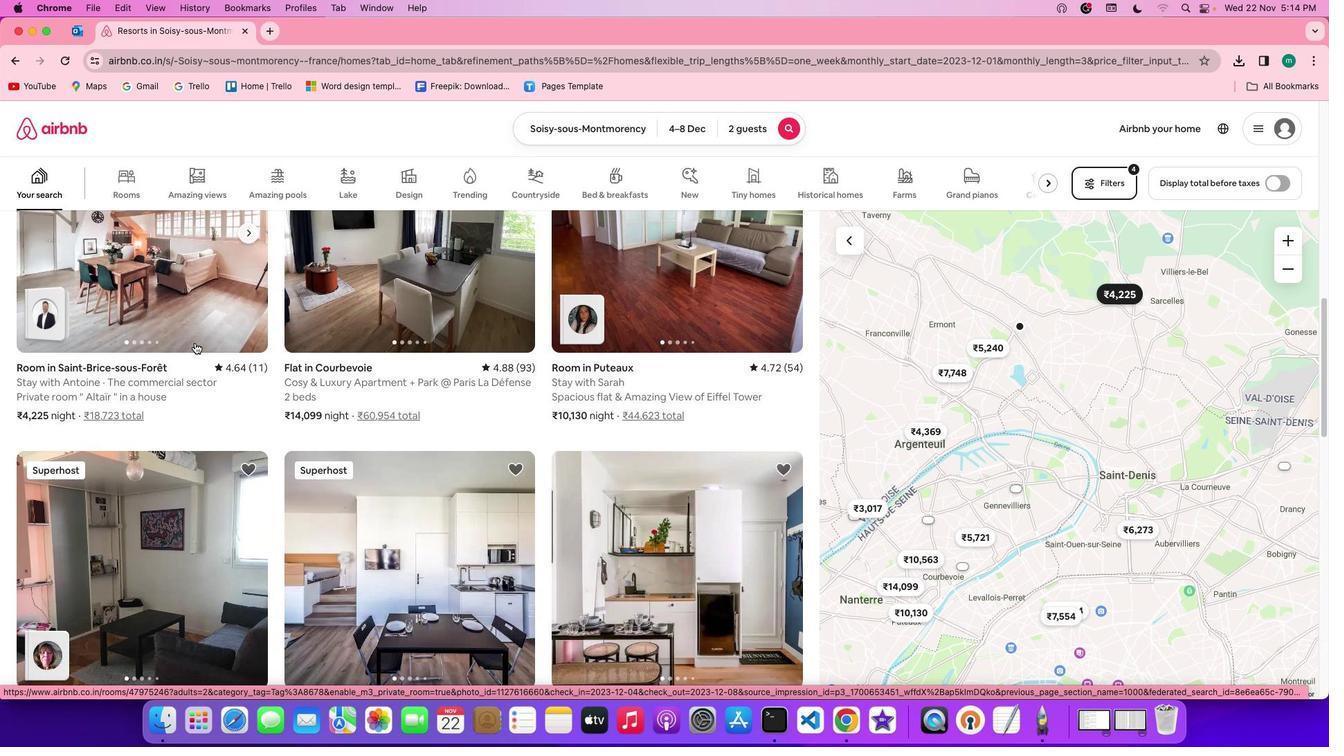 
Action: Mouse scrolled (195, 343) with delta (0, -2)
Screenshot: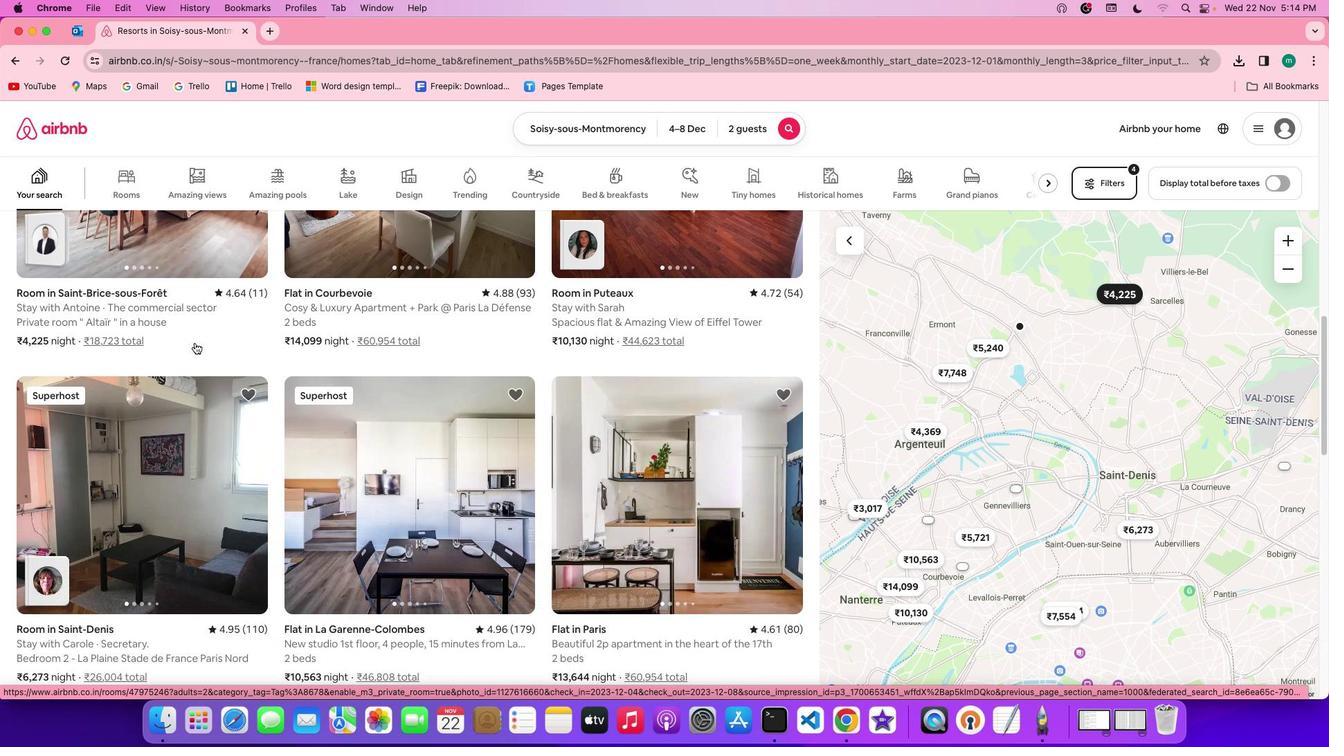 
Action: Mouse scrolled (195, 343) with delta (0, -2)
Screenshot: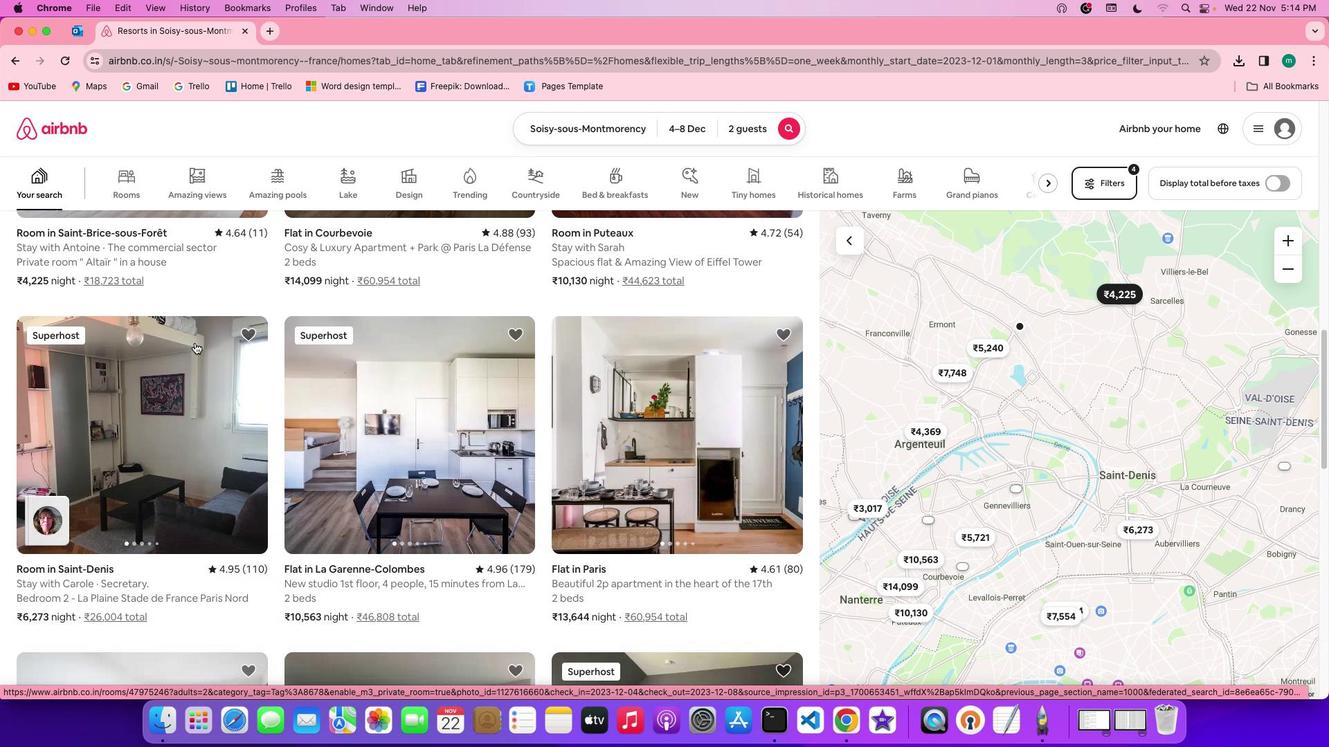 
Action: Mouse scrolled (195, 343) with delta (0, 0)
Screenshot: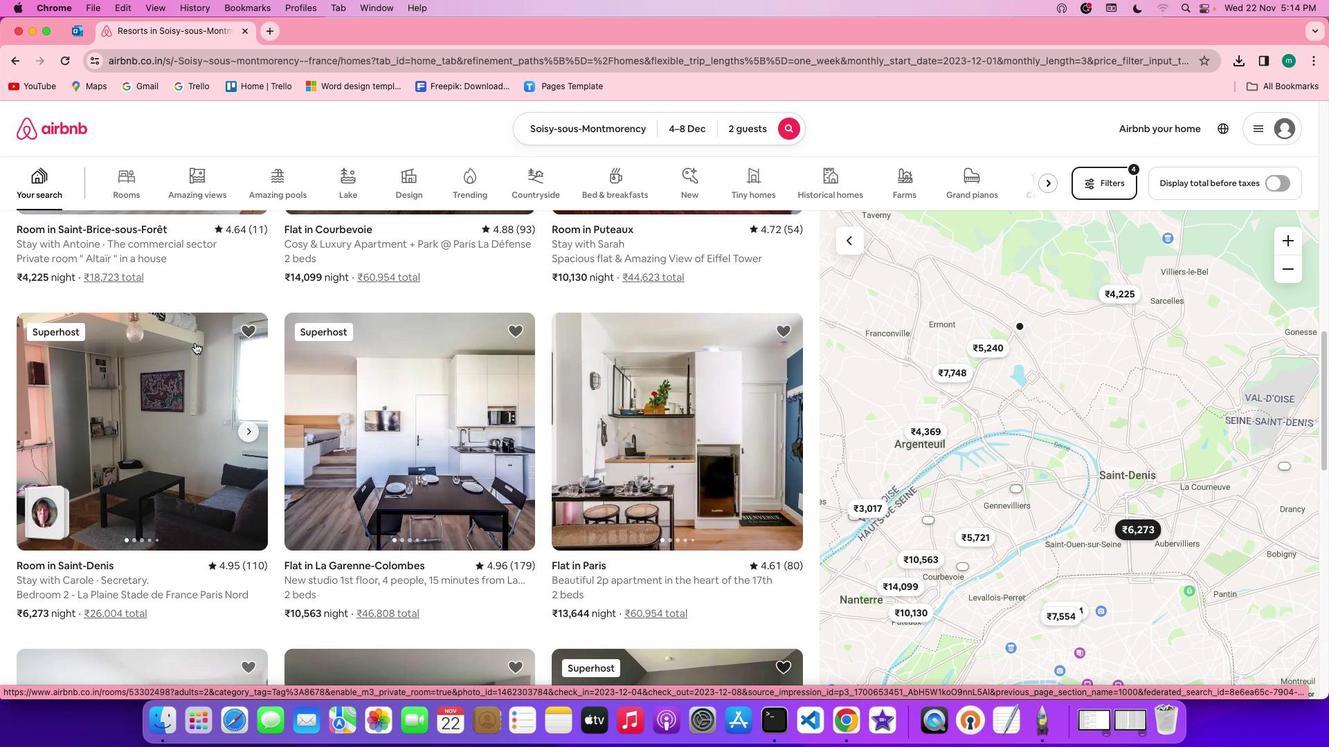 
Action: Mouse scrolled (195, 343) with delta (0, 0)
Screenshot: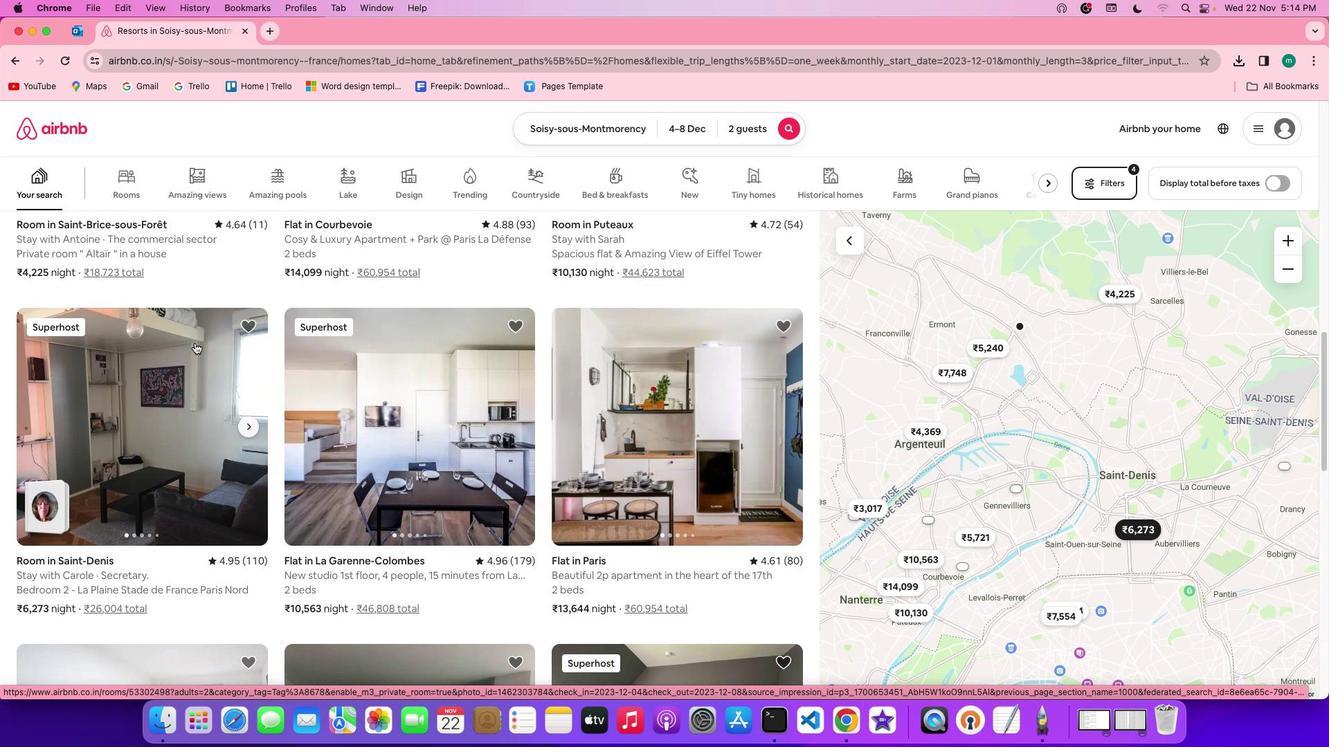 
Action: Mouse scrolled (195, 343) with delta (0, 0)
Screenshot: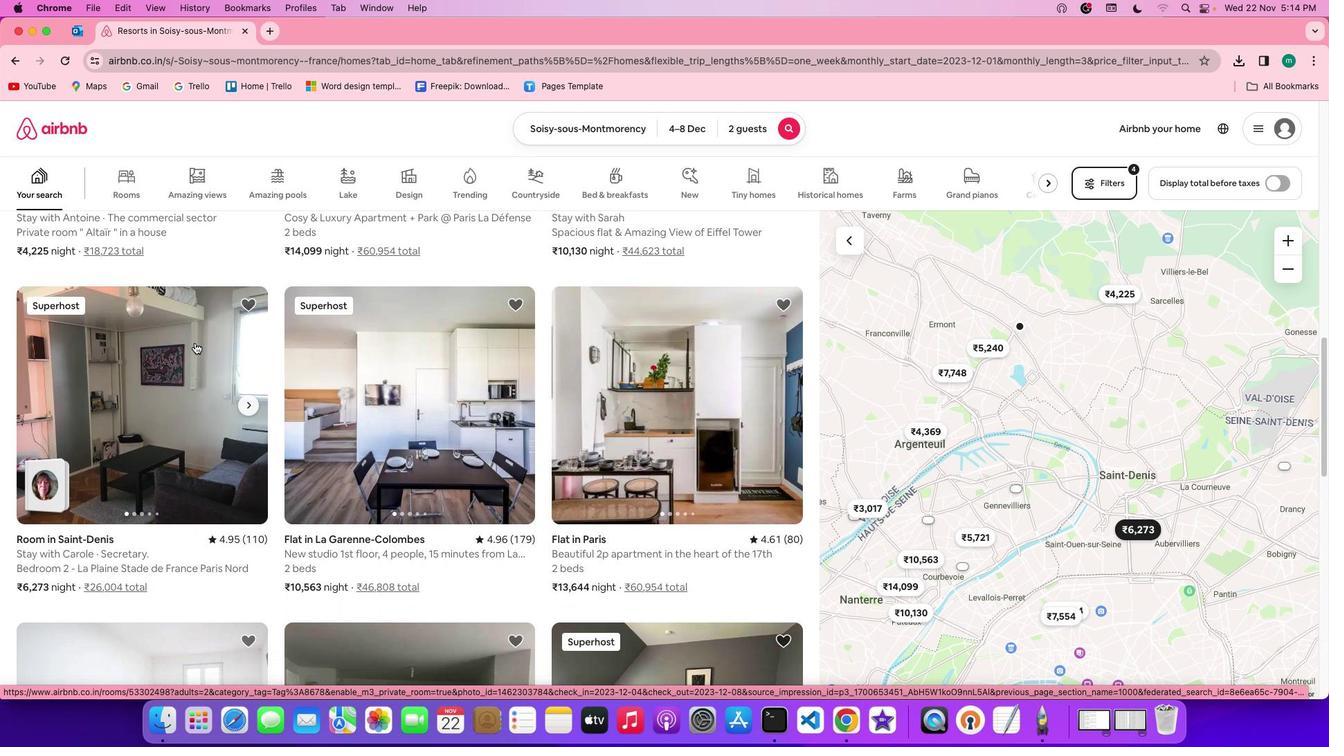 
Action: Mouse scrolled (195, 343) with delta (0, 0)
Screenshot: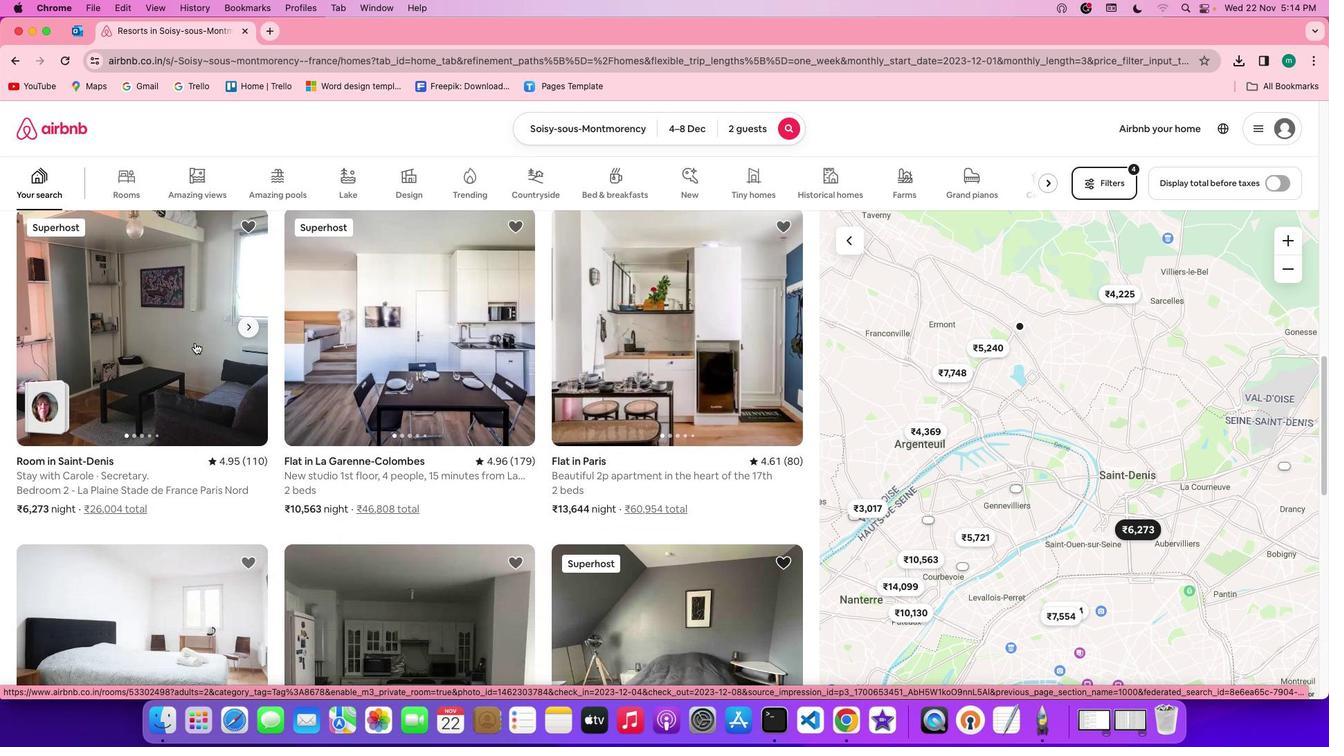 
Action: Mouse scrolled (195, 343) with delta (0, -1)
Screenshot: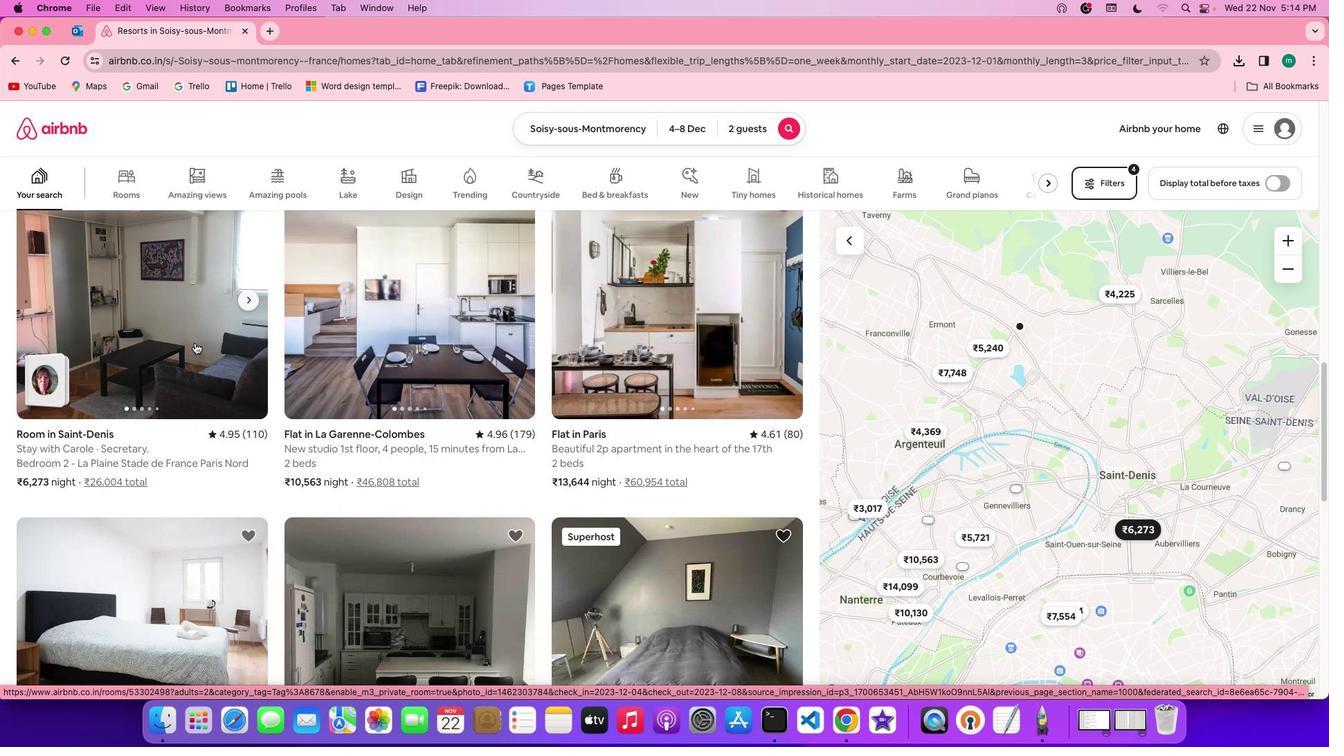 
Action: Mouse scrolled (195, 343) with delta (0, -1)
Screenshot: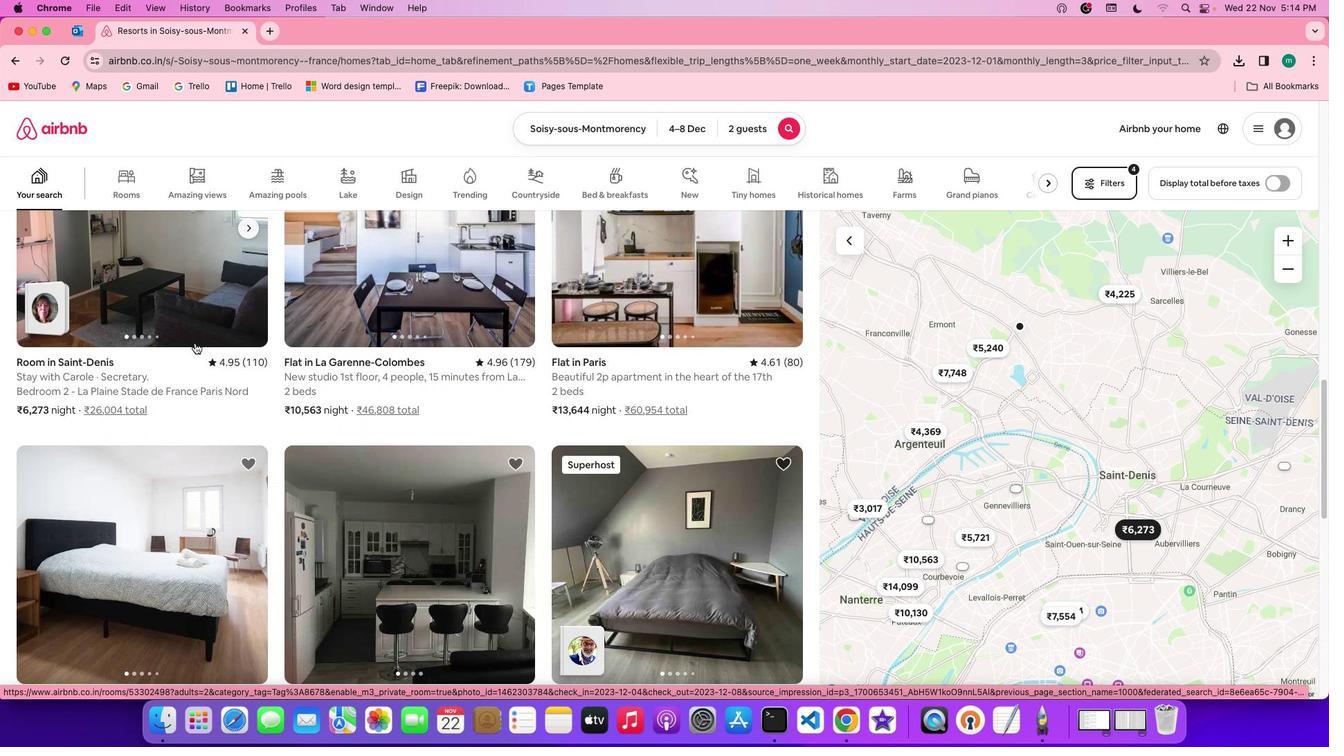 
Action: Mouse scrolled (195, 343) with delta (0, 0)
Screenshot: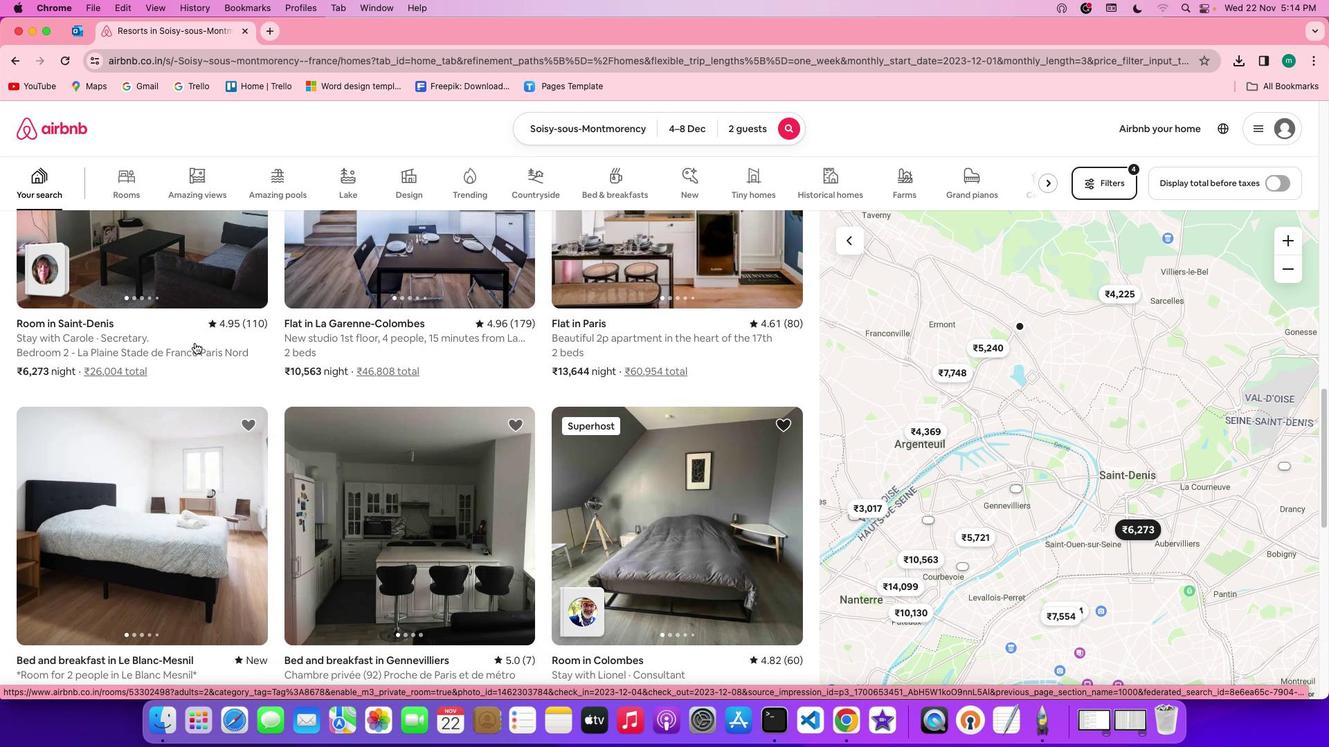 
Action: Mouse scrolled (195, 343) with delta (0, 0)
Screenshot: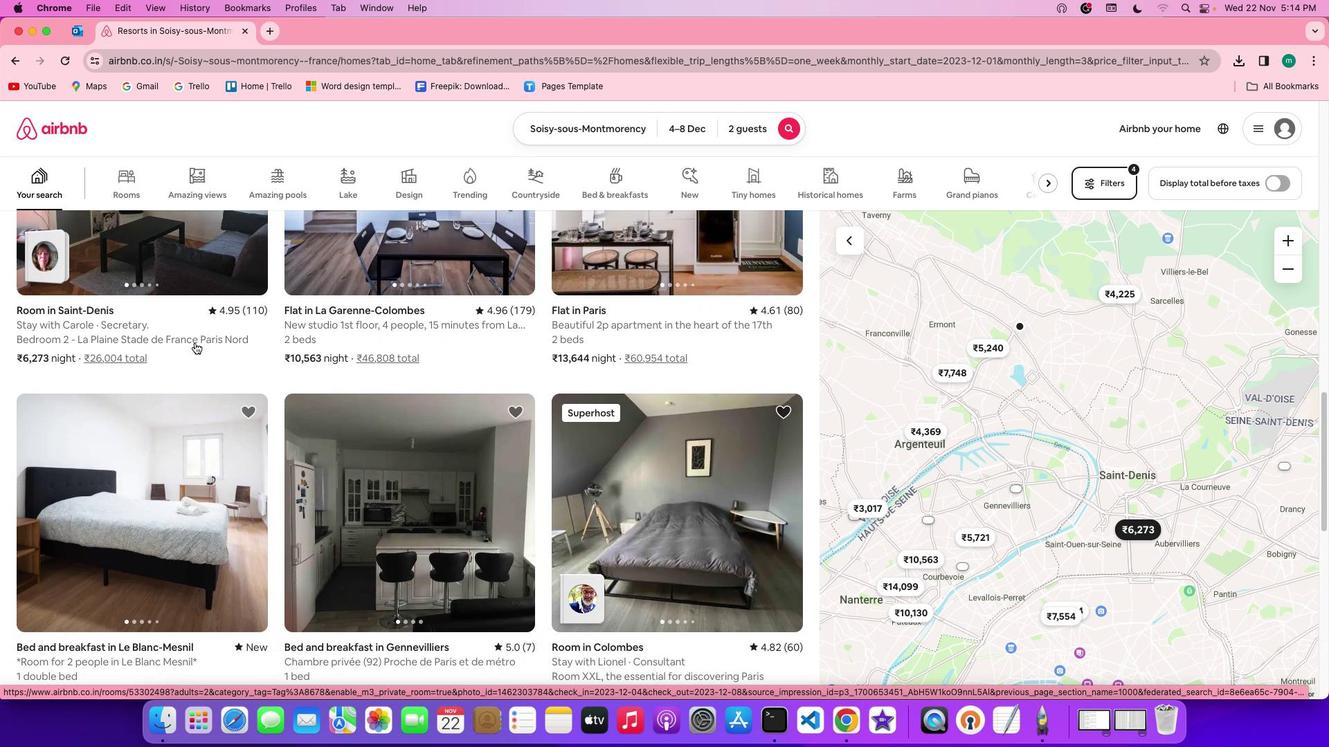 
Action: Mouse scrolled (195, 343) with delta (0, -1)
Screenshot: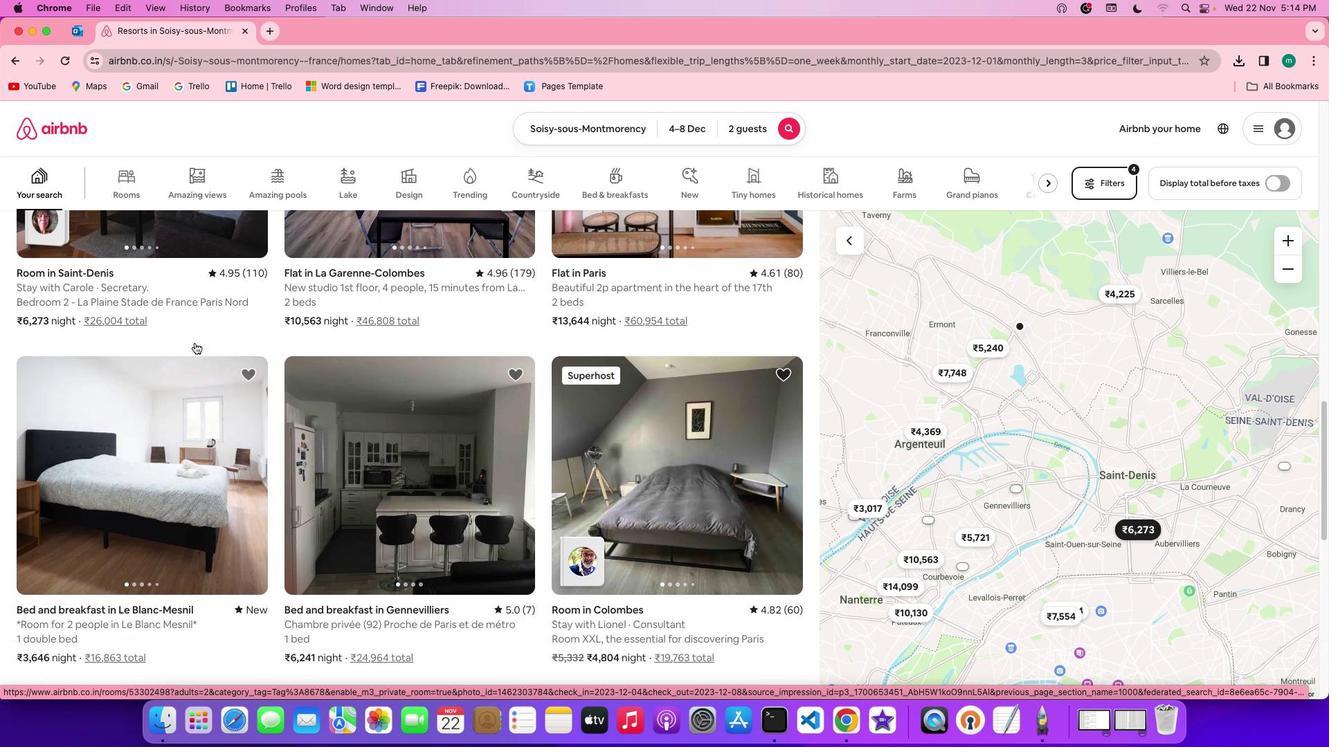 
Action: Mouse scrolled (195, 343) with delta (0, -2)
Screenshot: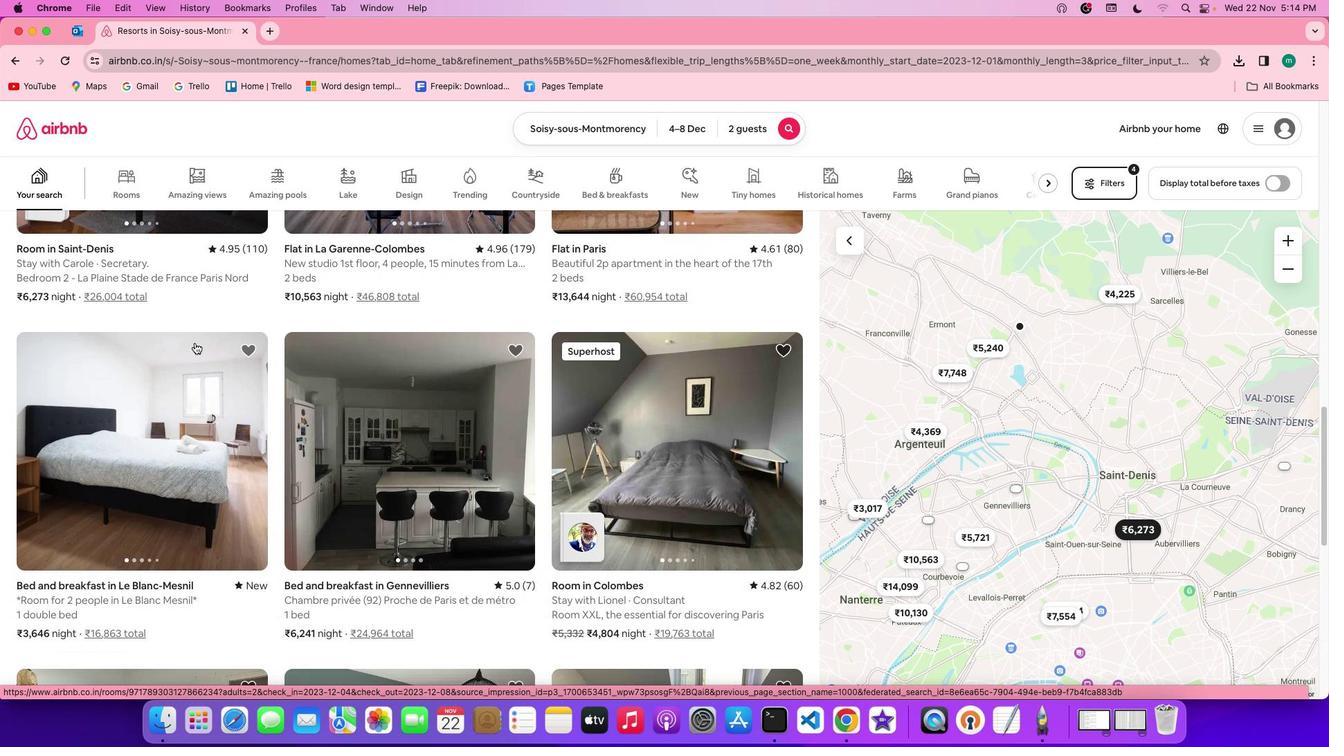 
Action: Mouse scrolled (195, 343) with delta (0, 0)
Screenshot: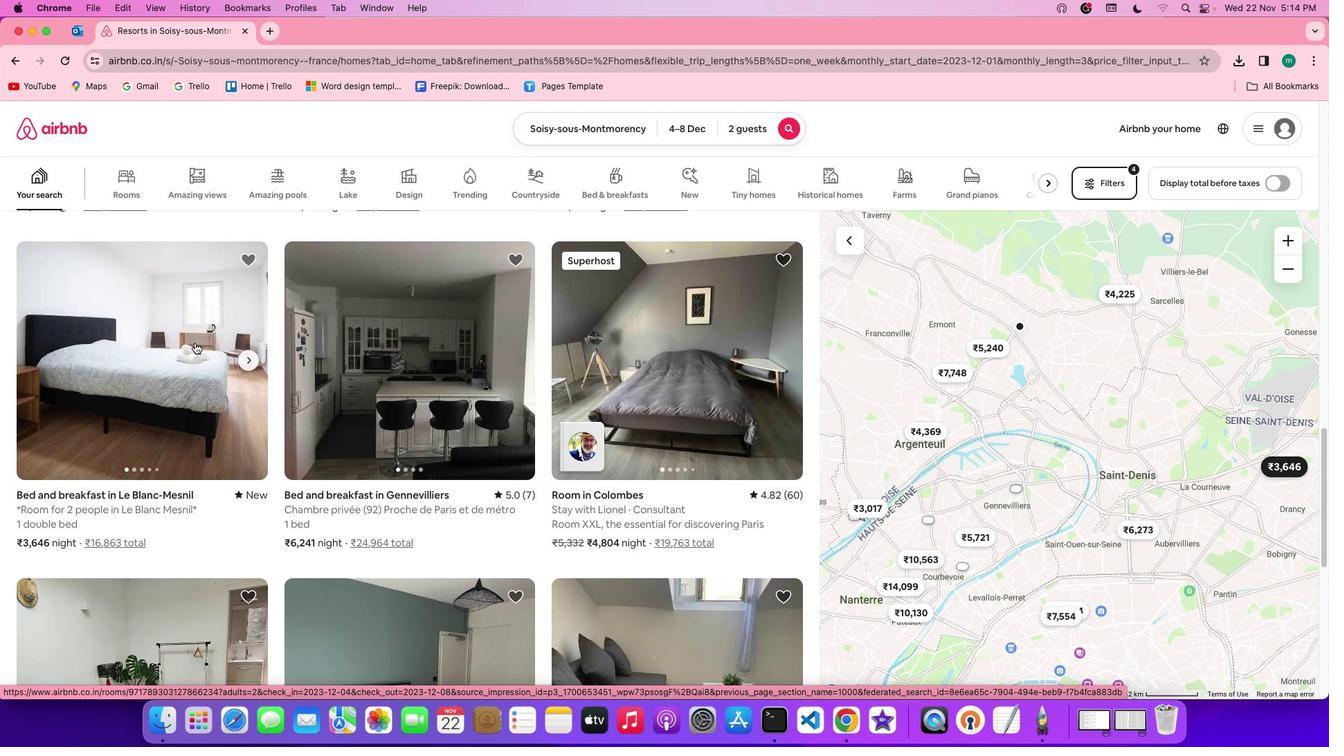 
Action: Mouse scrolled (195, 343) with delta (0, 0)
Screenshot: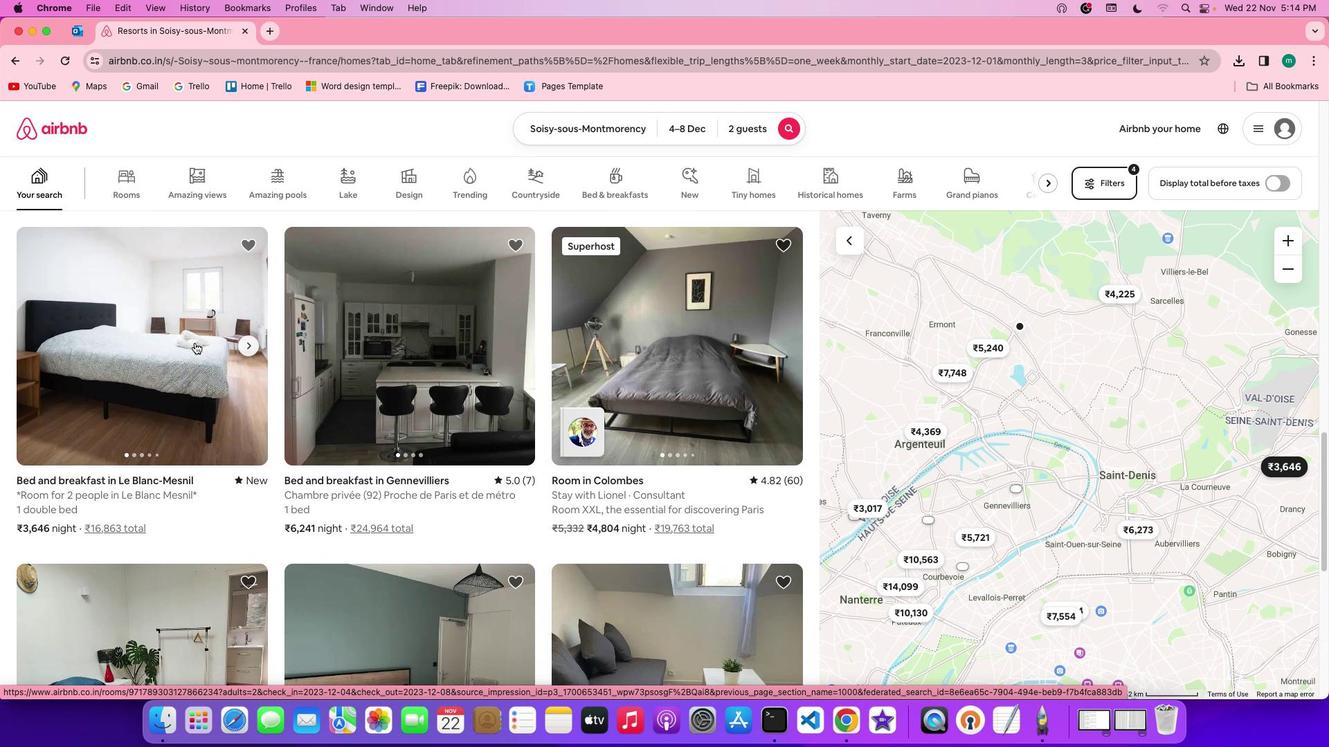 
Action: Mouse scrolled (195, 343) with delta (0, 0)
Screenshot: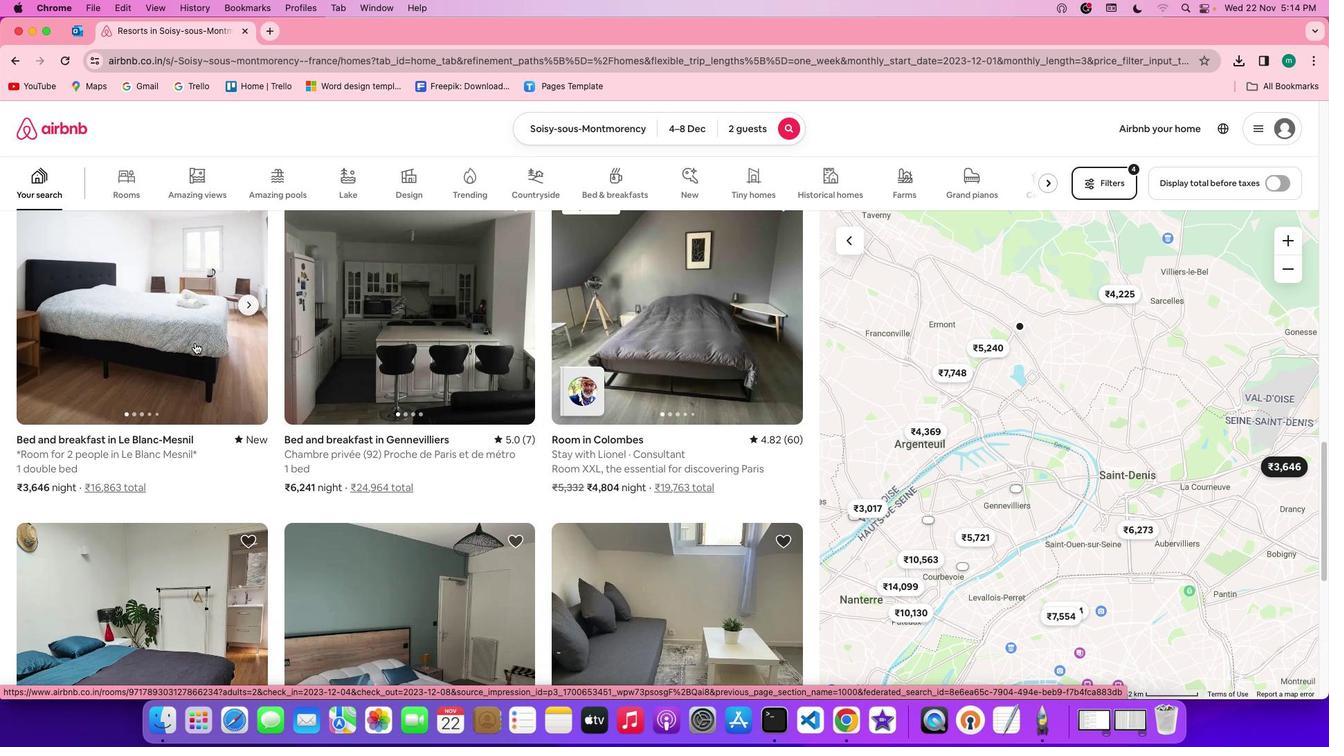 
Action: Mouse scrolled (195, 343) with delta (0, -2)
Screenshot: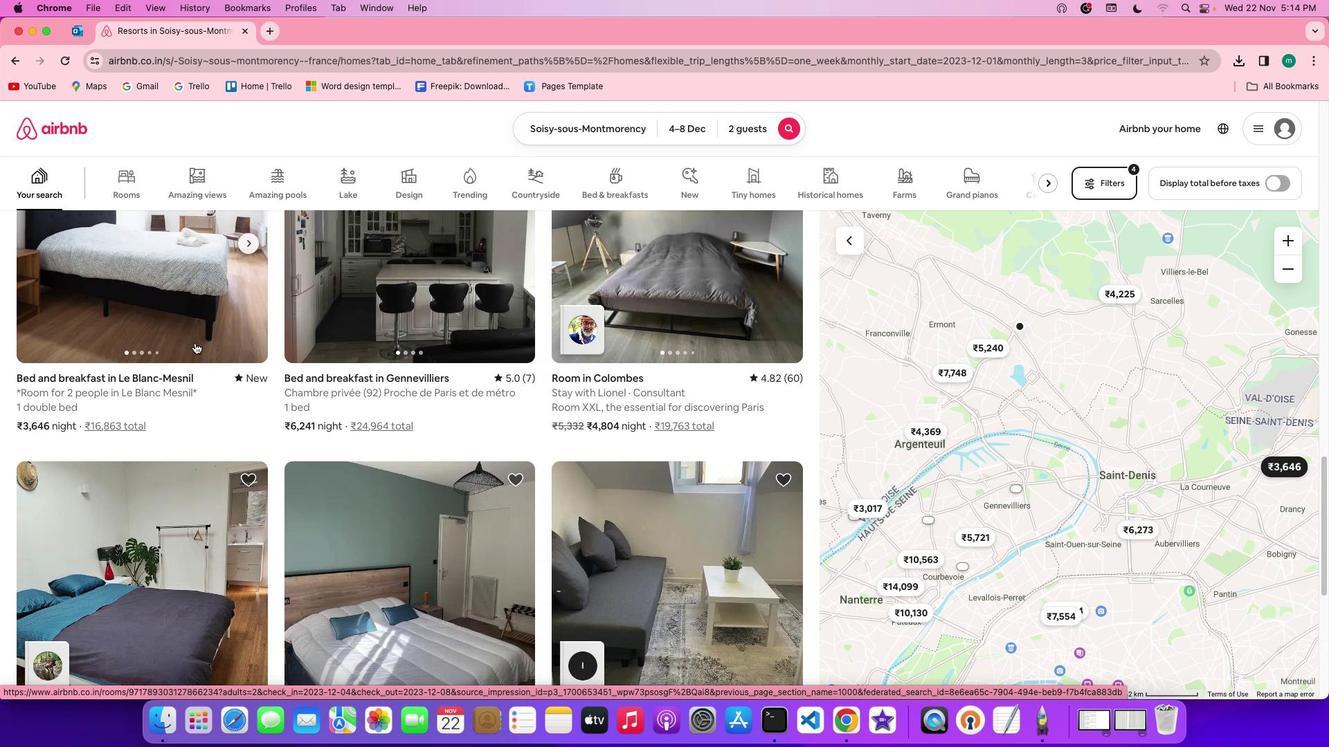 
Action: Mouse scrolled (195, 343) with delta (0, -2)
Screenshot: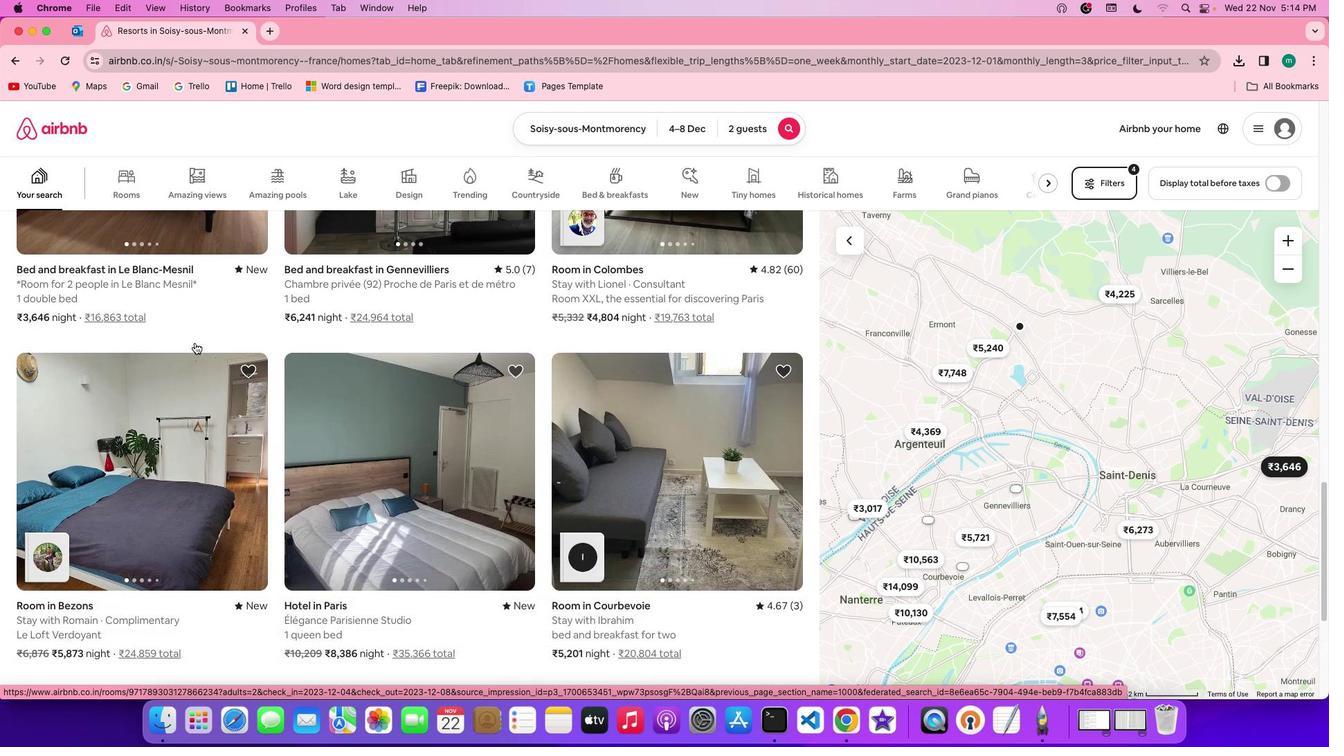 
Action: Mouse moved to (620, 367)
Screenshot: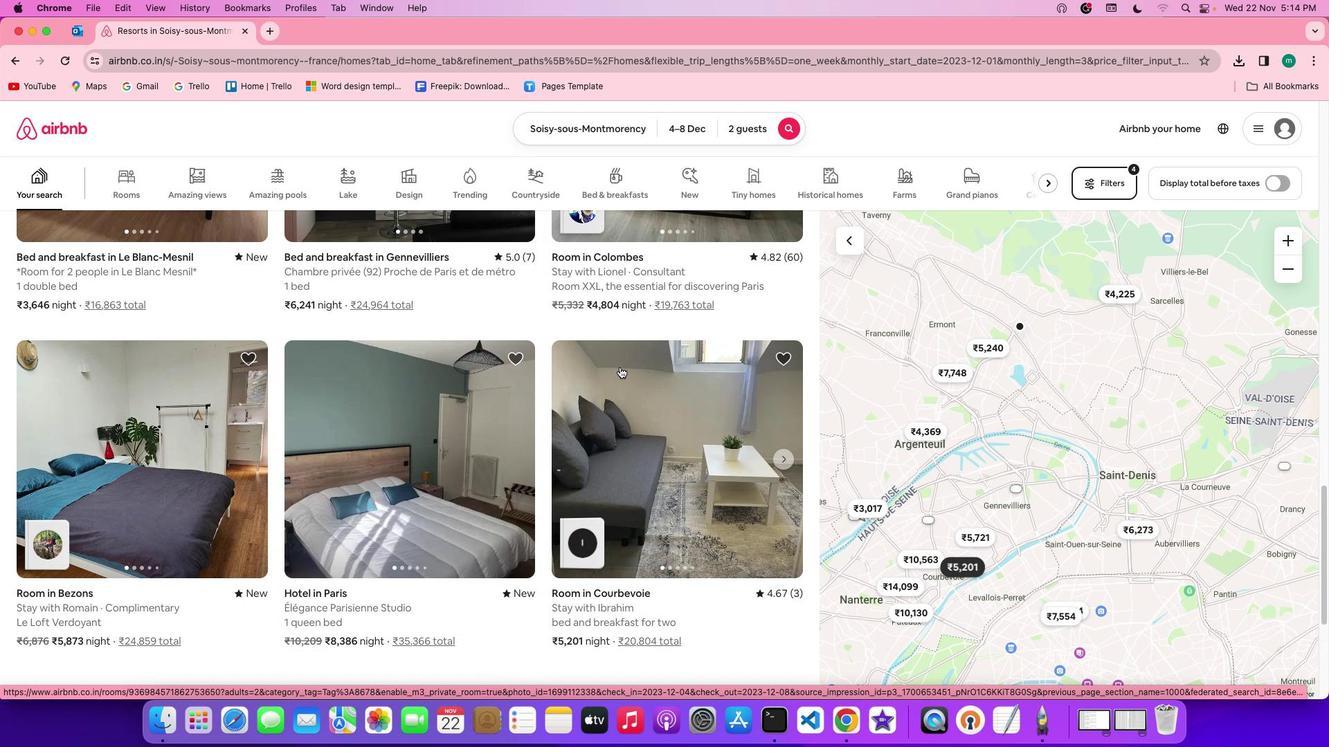 
Action: Mouse pressed left at (620, 367)
Screenshot: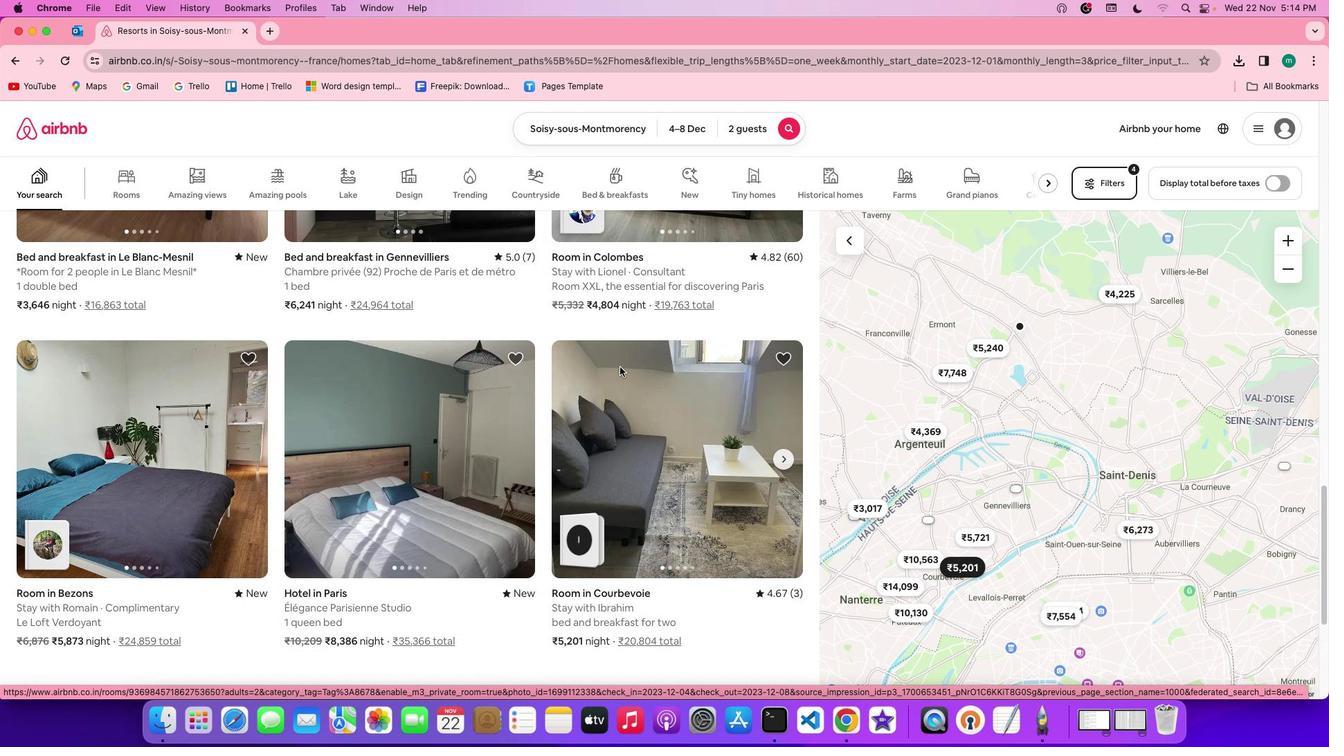 
Action: Mouse moved to (984, 517)
Screenshot: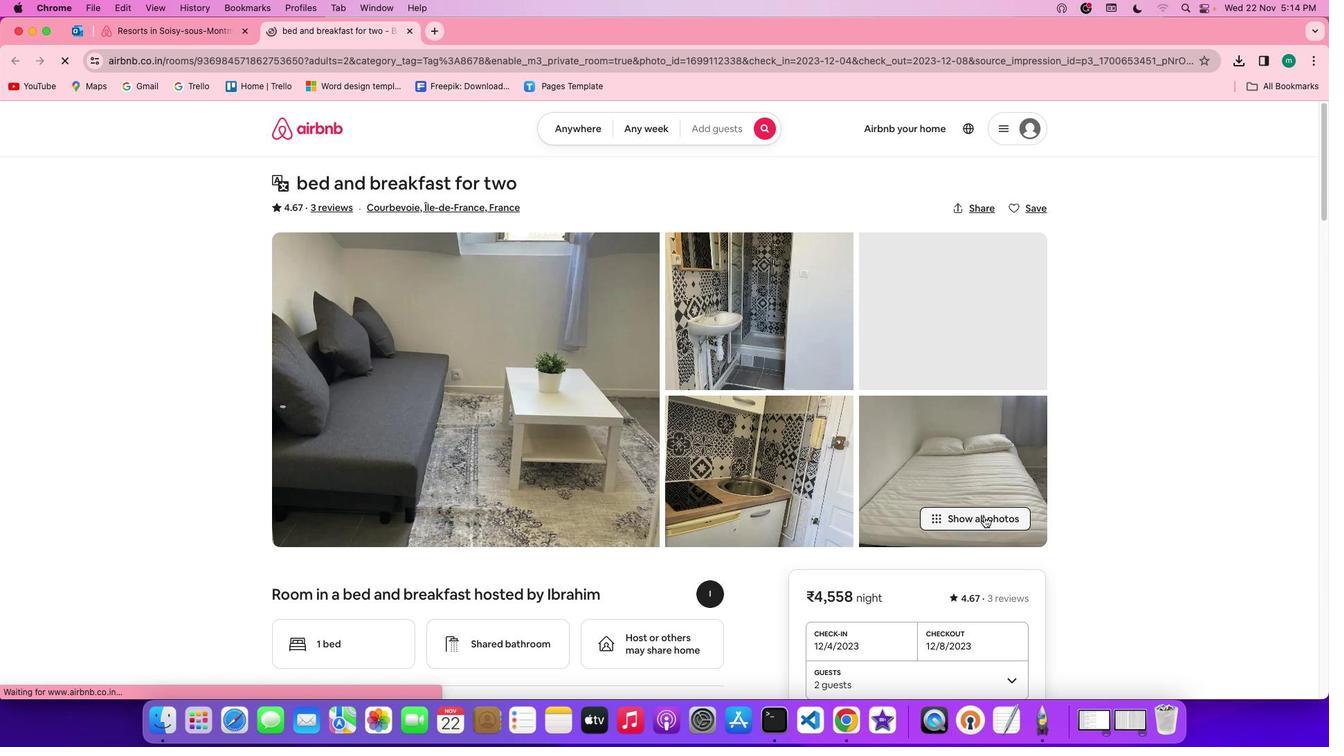 
Action: Mouse pressed left at (984, 517)
Screenshot: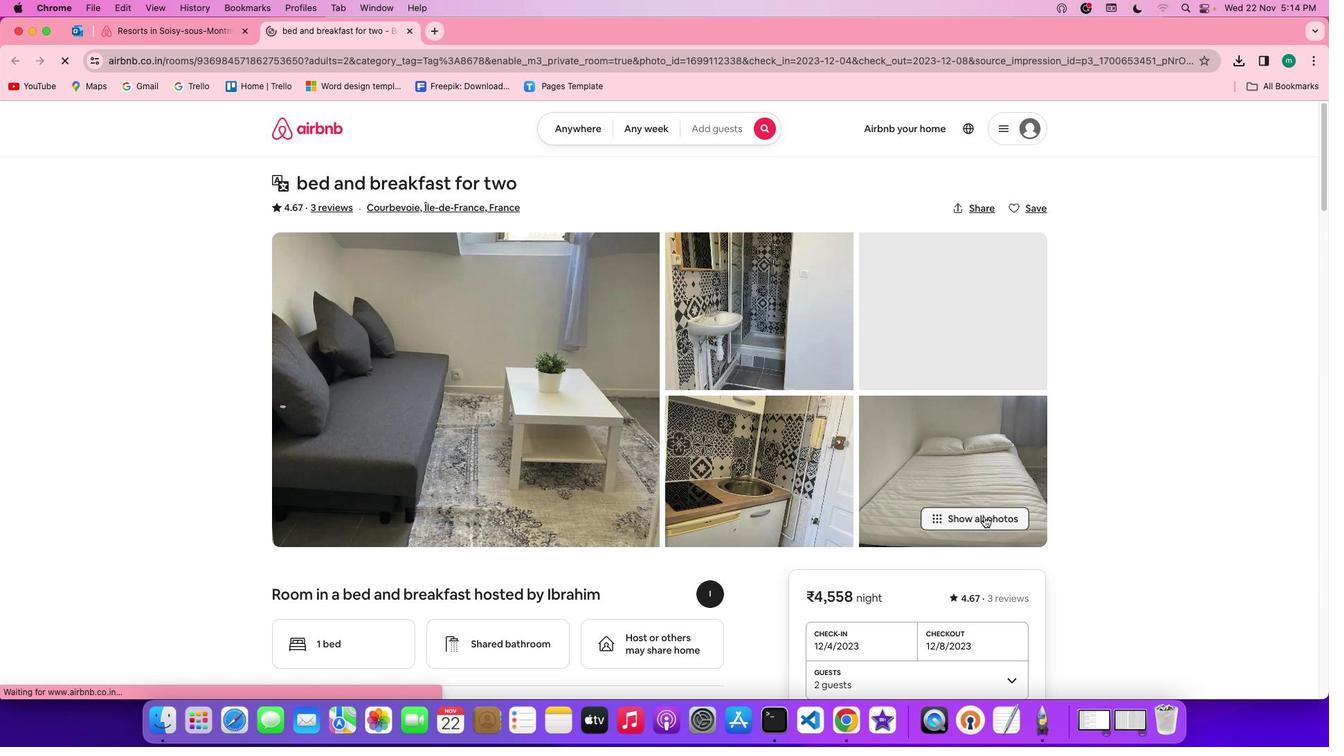 
Action: Mouse moved to (739, 460)
Screenshot: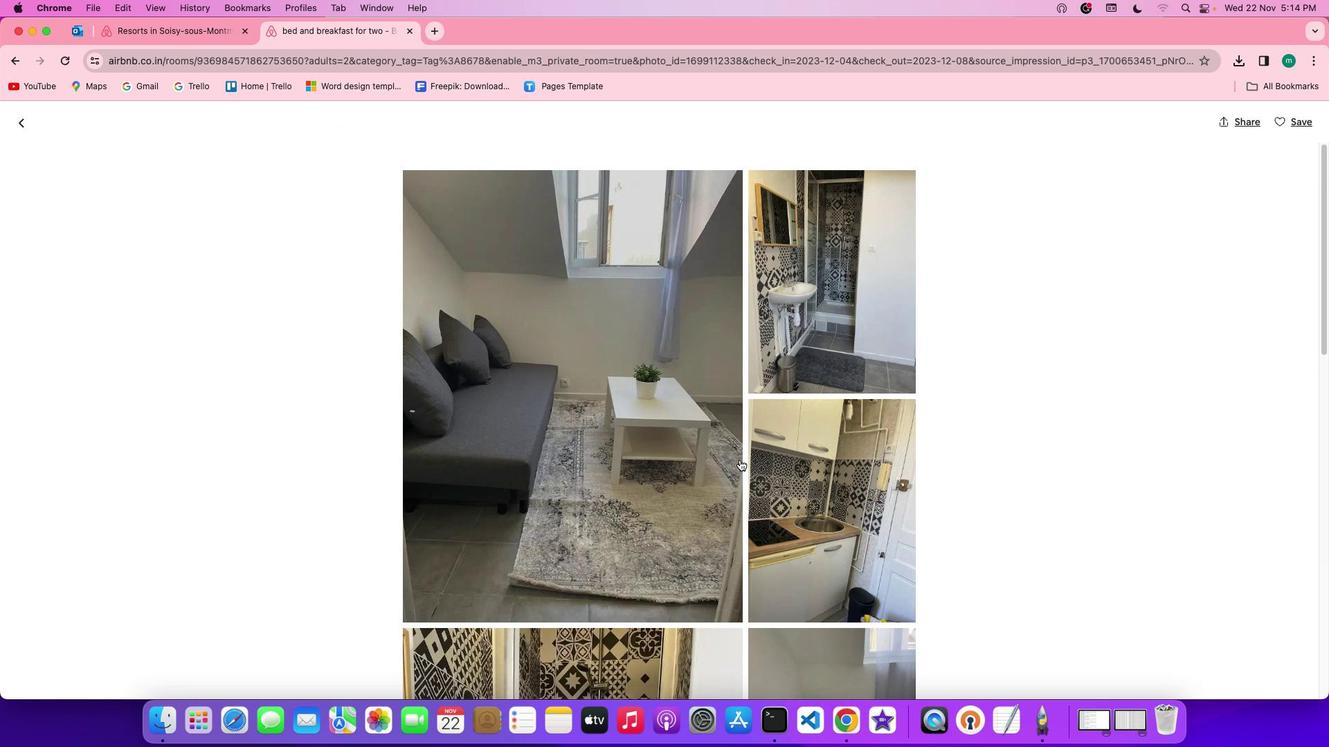 
Action: Mouse scrolled (739, 460) with delta (0, 0)
Screenshot: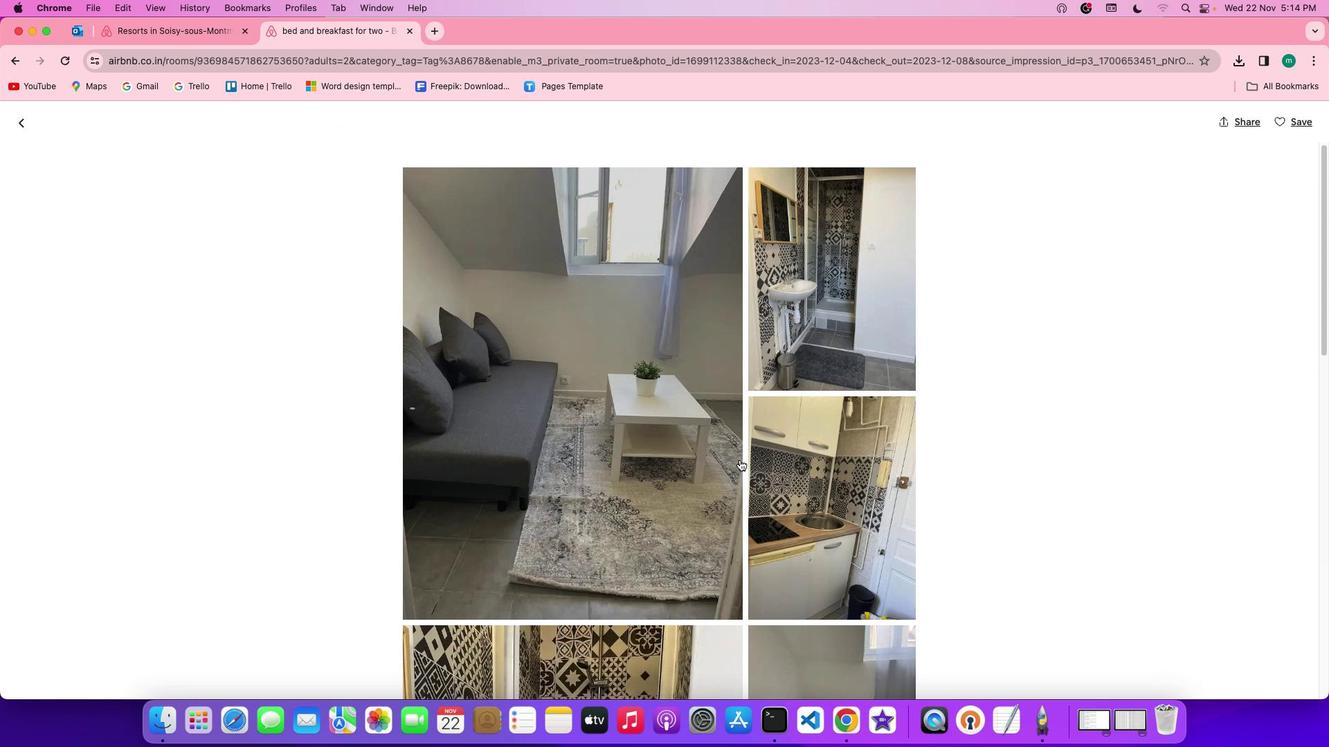 
Action: Mouse scrolled (739, 460) with delta (0, 0)
Screenshot: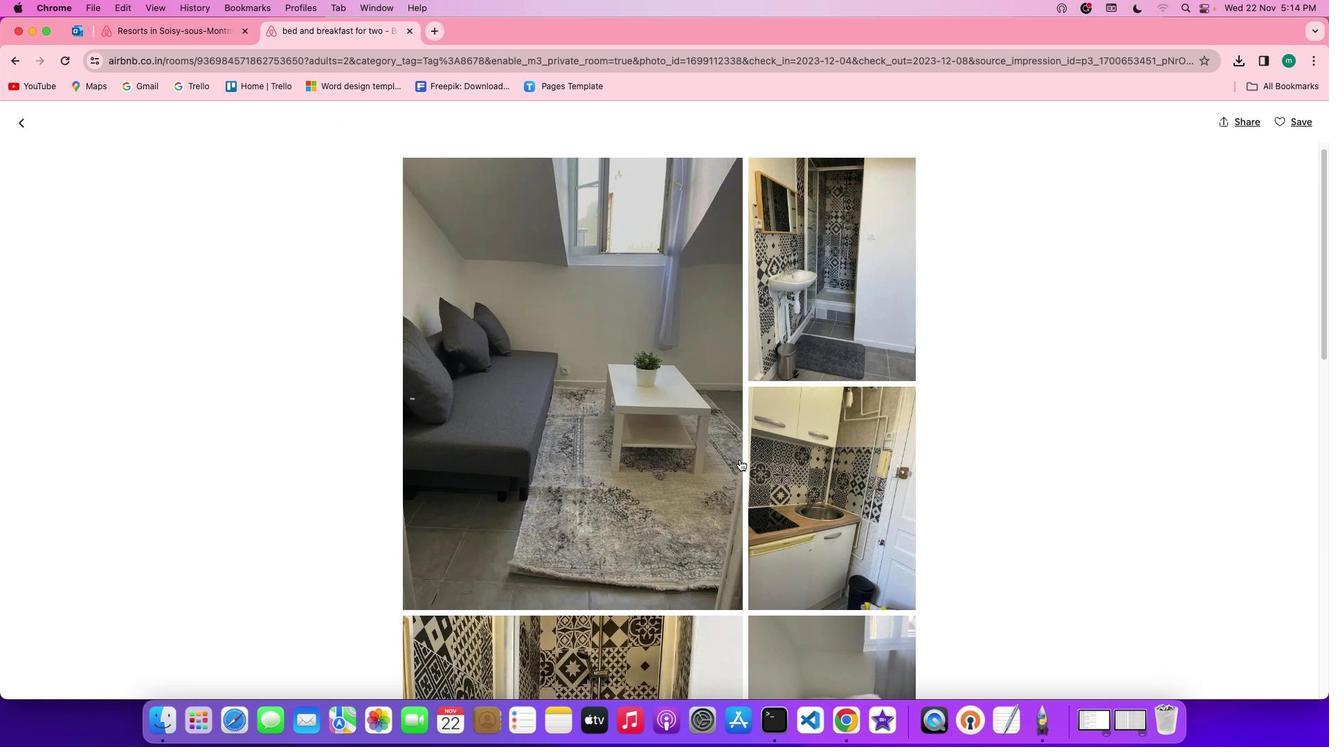 
Action: Mouse scrolled (739, 460) with delta (0, -1)
Screenshot: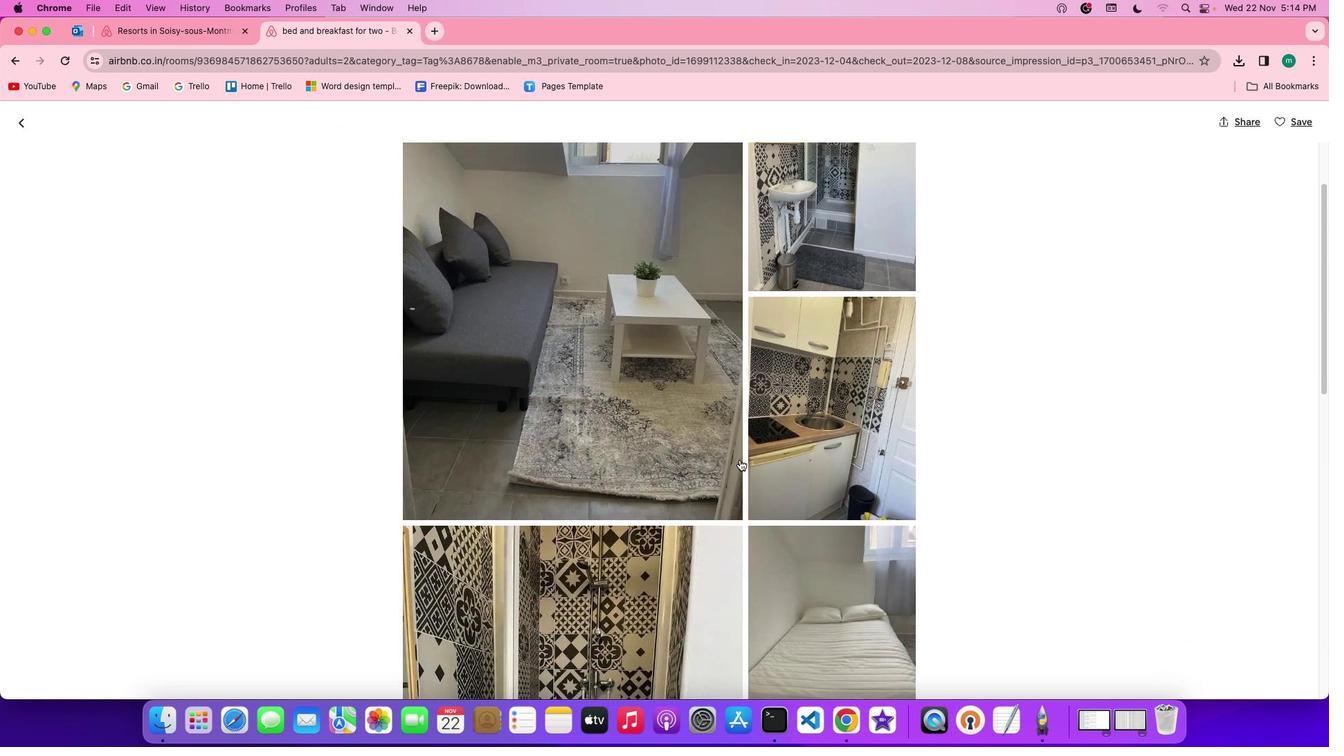 
Action: Mouse scrolled (739, 460) with delta (0, -2)
Screenshot: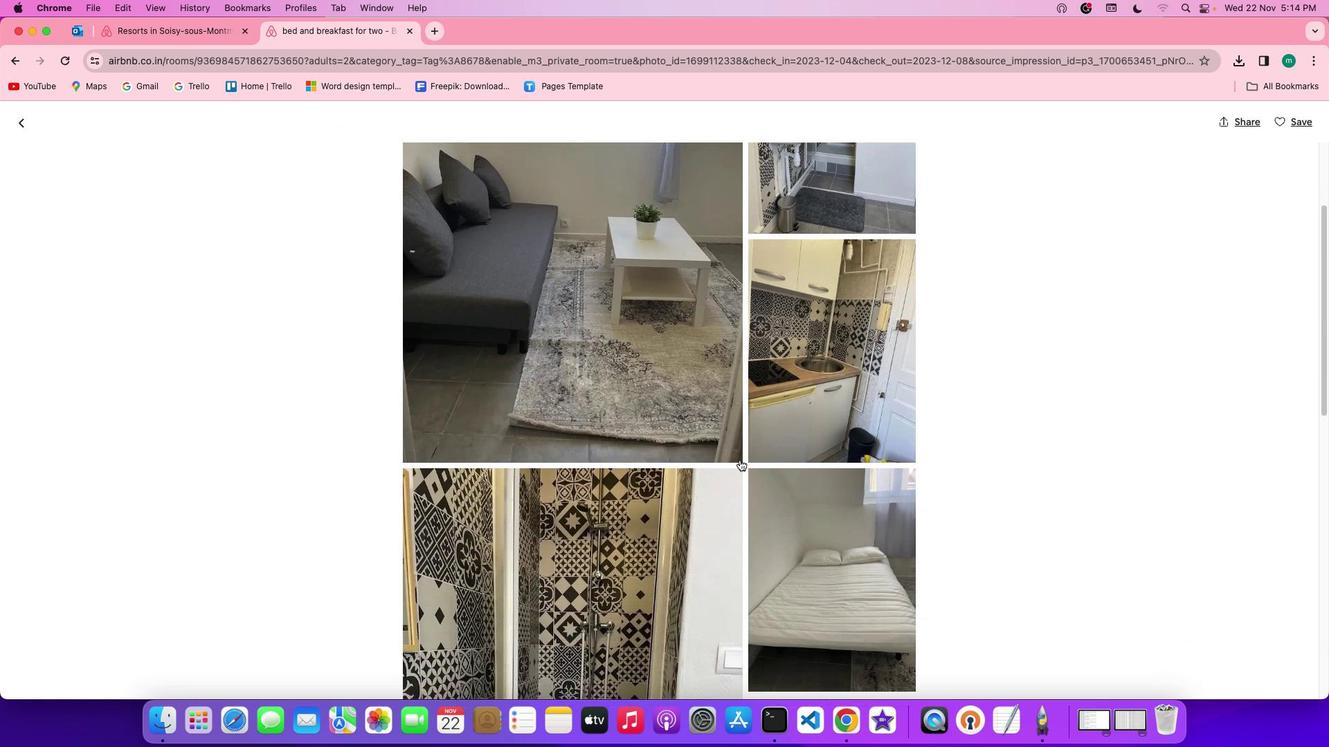 
Action: Mouse scrolled (739, 460) with delta (0, 0)
Screenshot: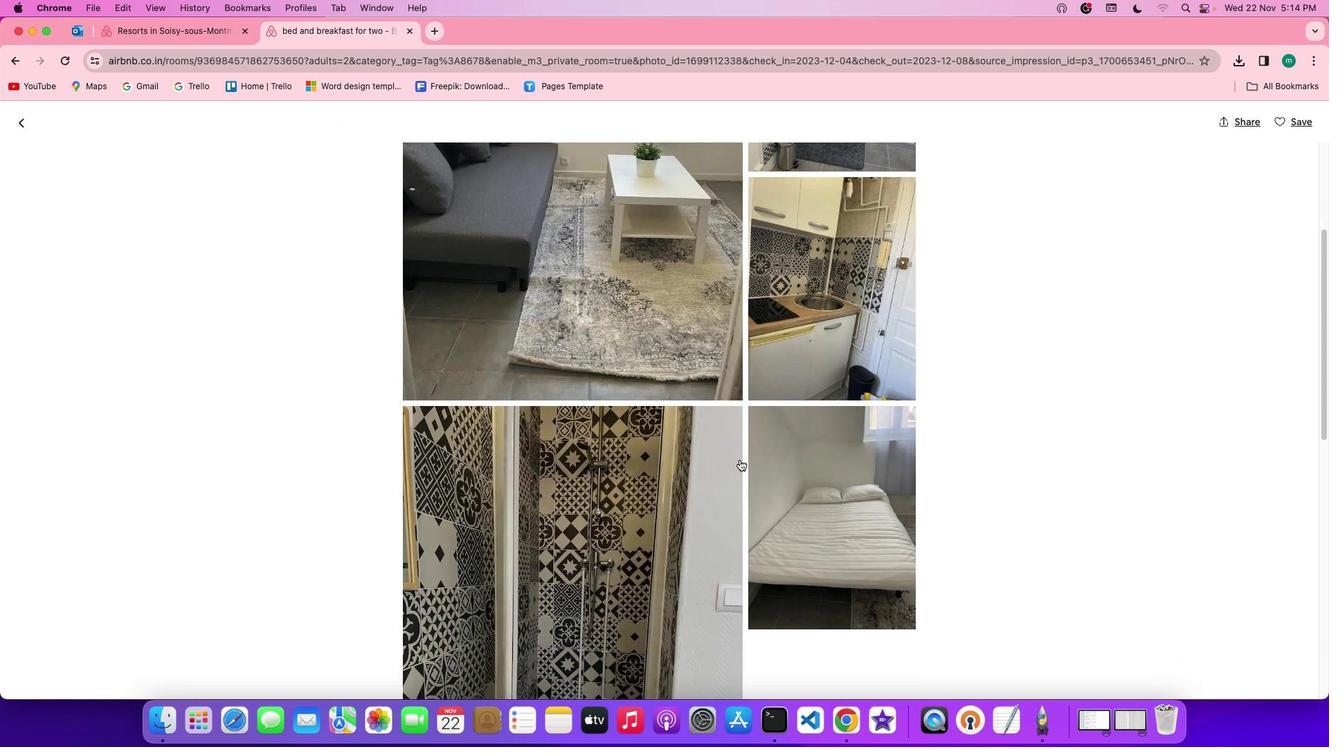 
Action: Mouse scrolled (739, 460) with delta (0, 0)
Screenshot: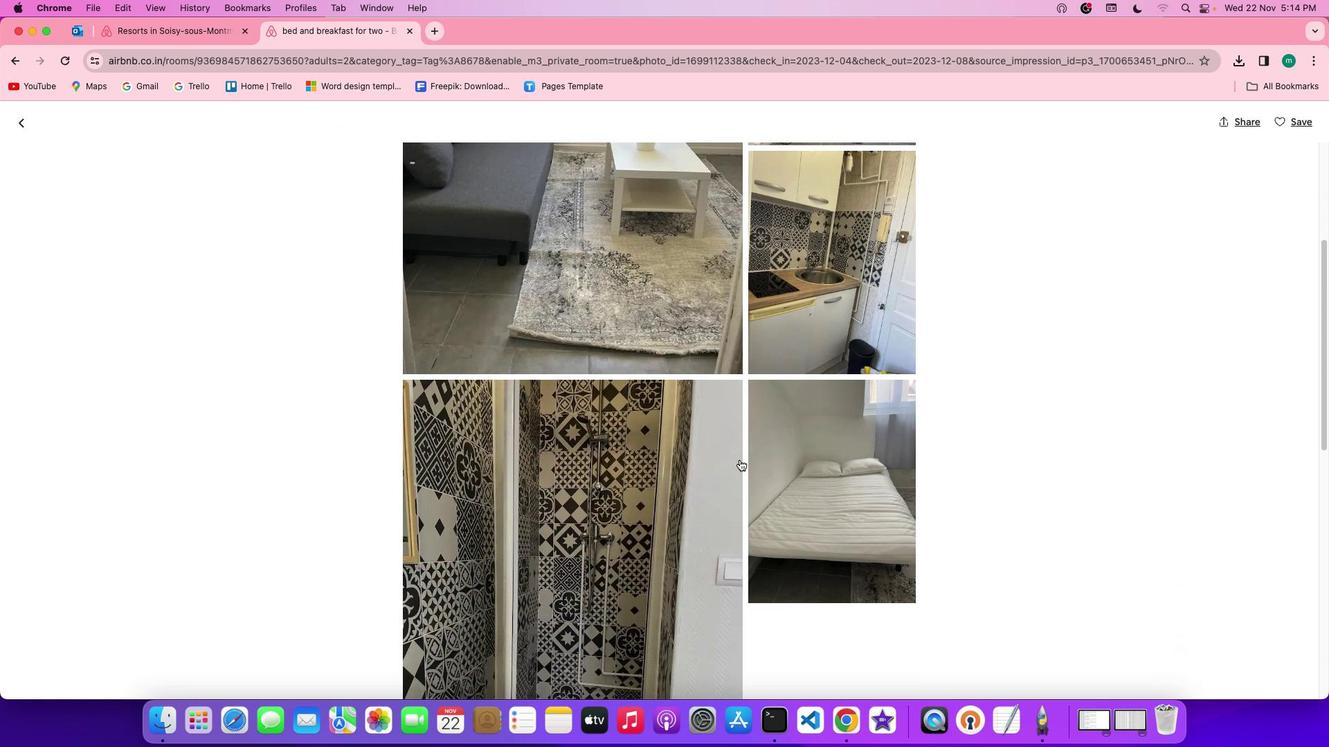 
Action: Mouse scrolled (739, 460) with delta (0, -2)
Screenshot: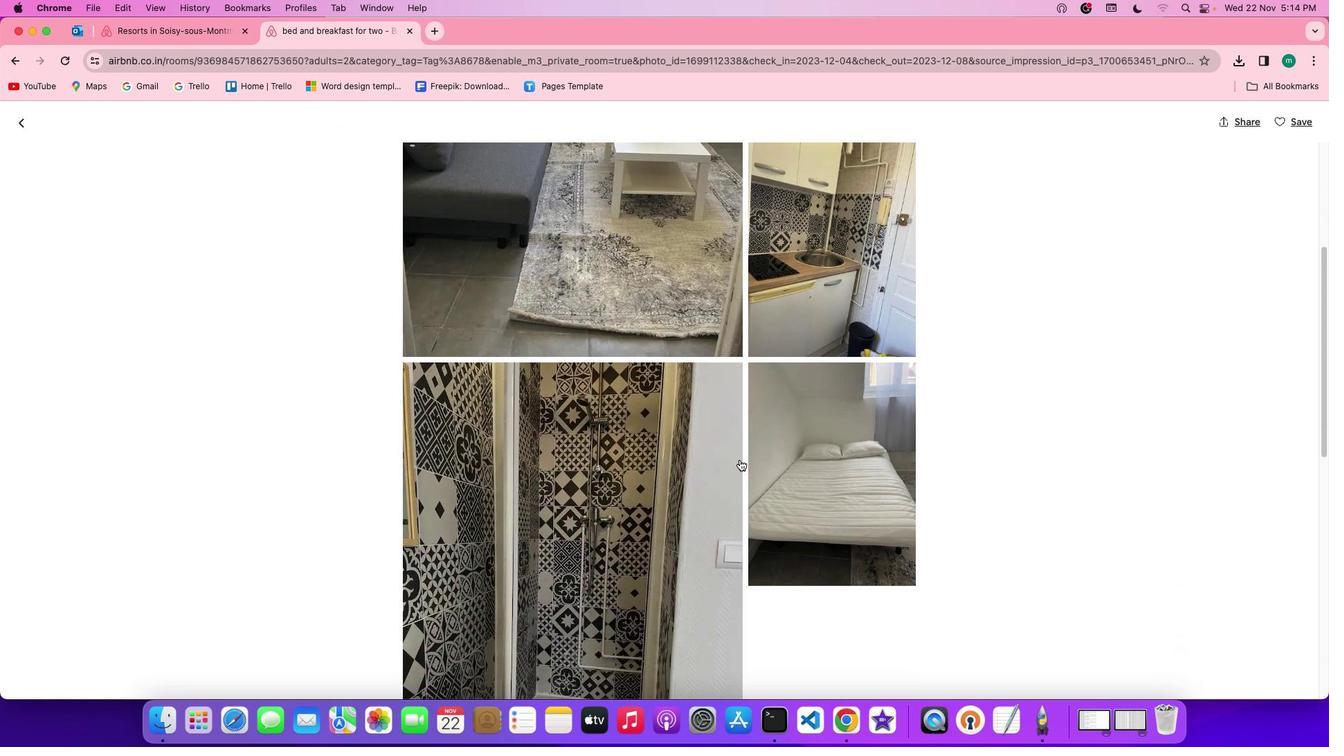 
Action: Mouse scrolled (739, 460) with delta (0, -2)
Screenshot: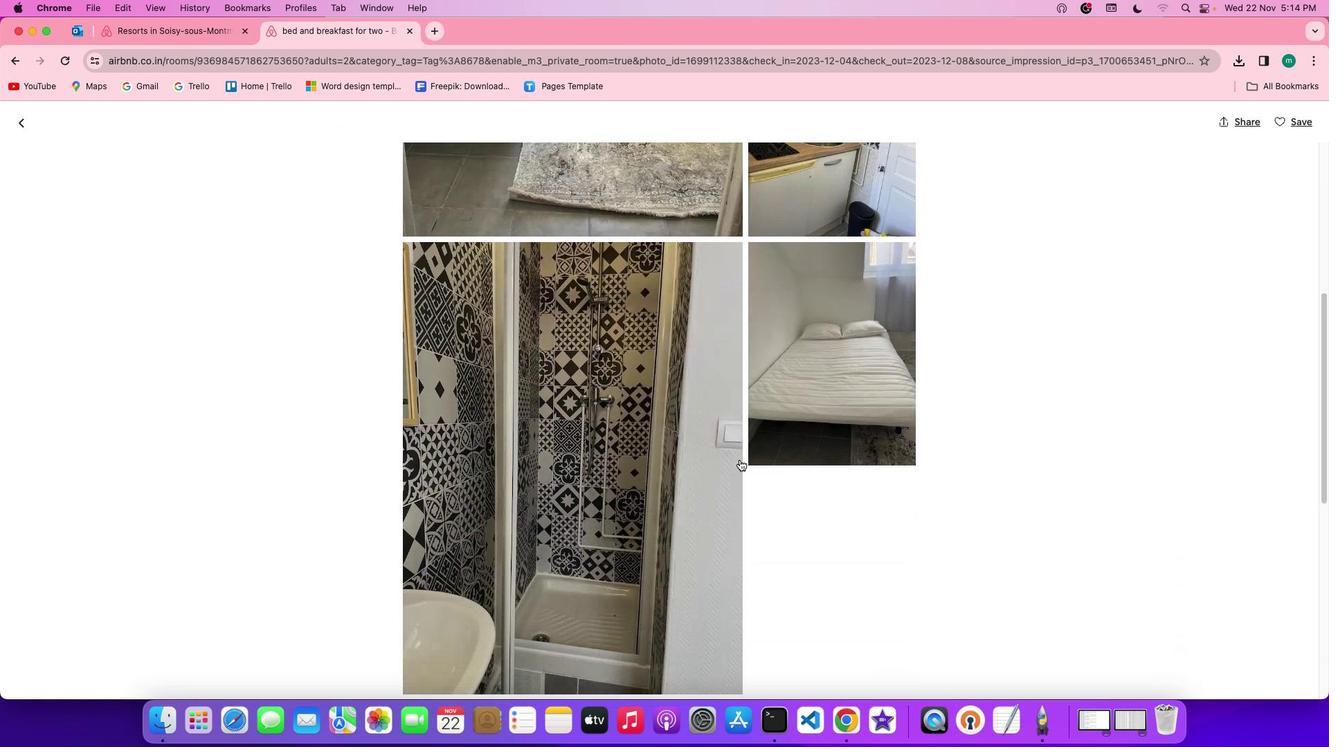 
Action: Mouse scrolled (739, 460) with delta (0, 0)
Screenshot: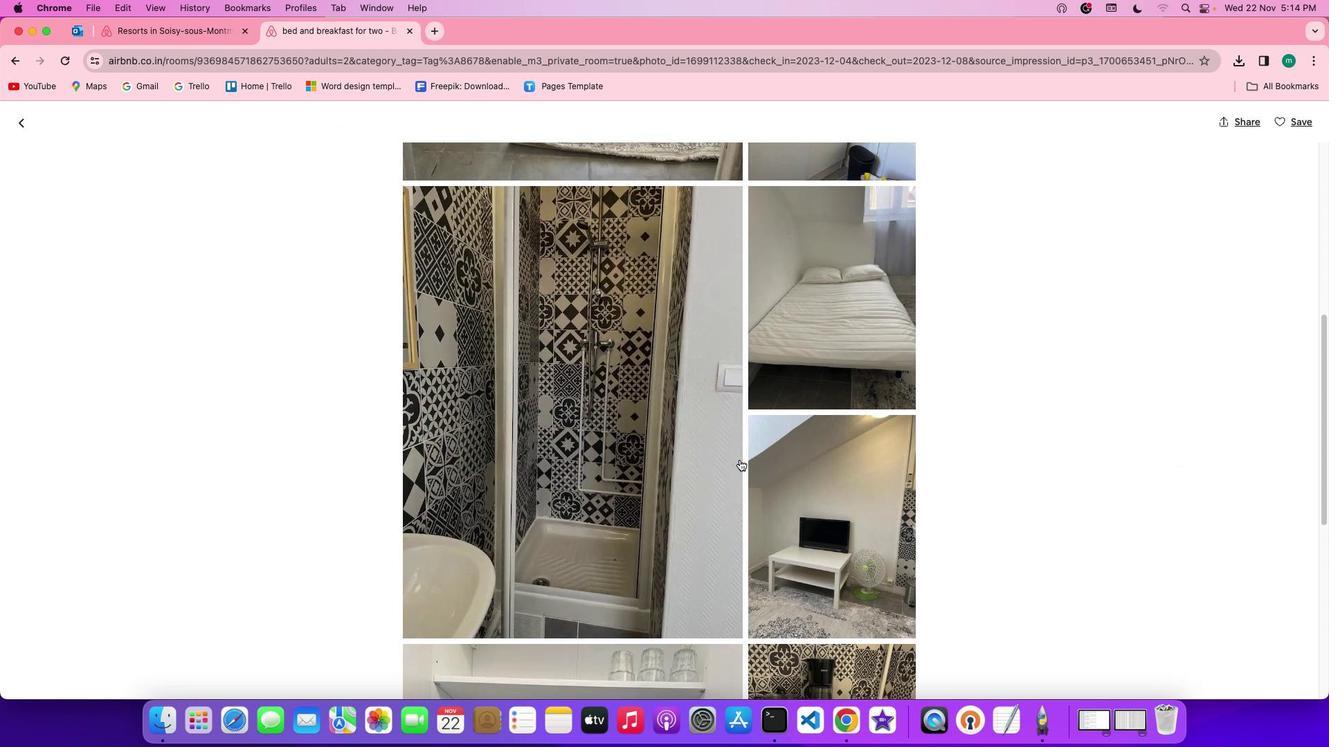 
Action: Mouse scrolled (739, 460) with delta (0, 0)
Screenshot: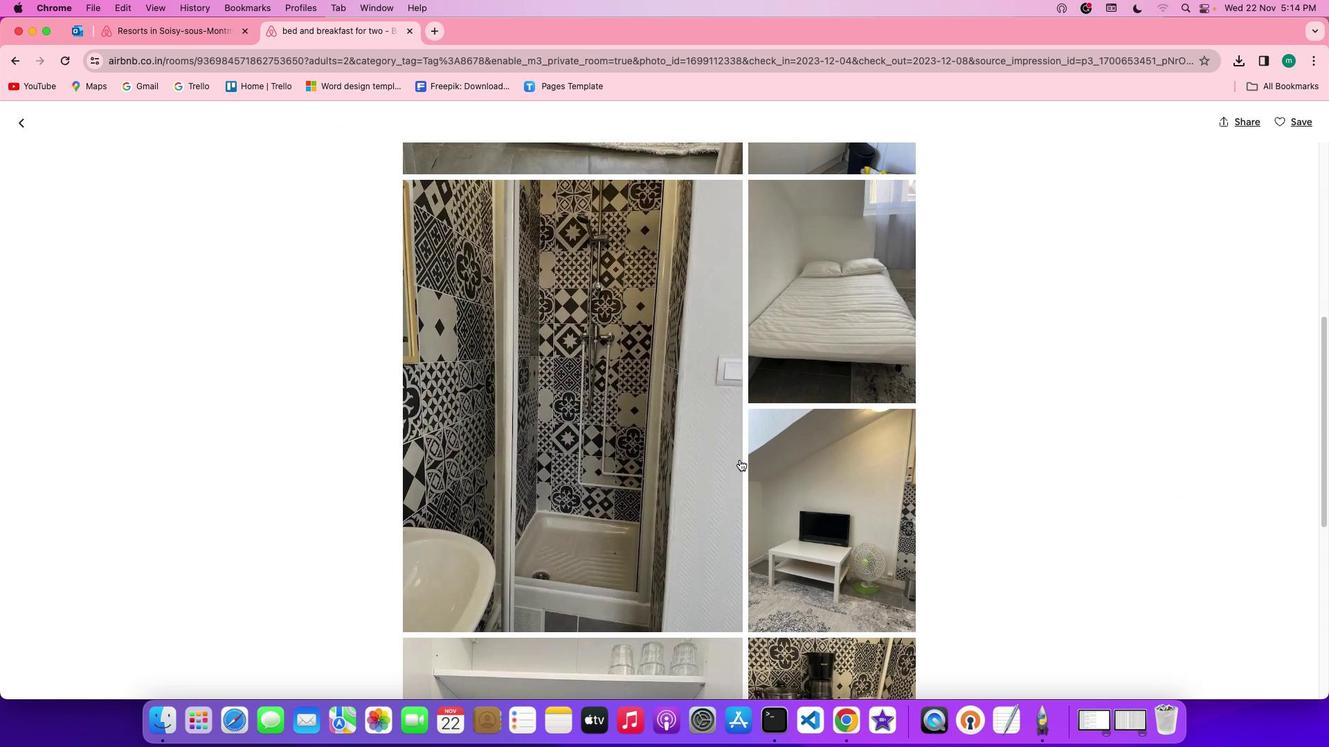 
Action: Mouse scrolled (739, 460) with delta (0, -1)
Screenshot: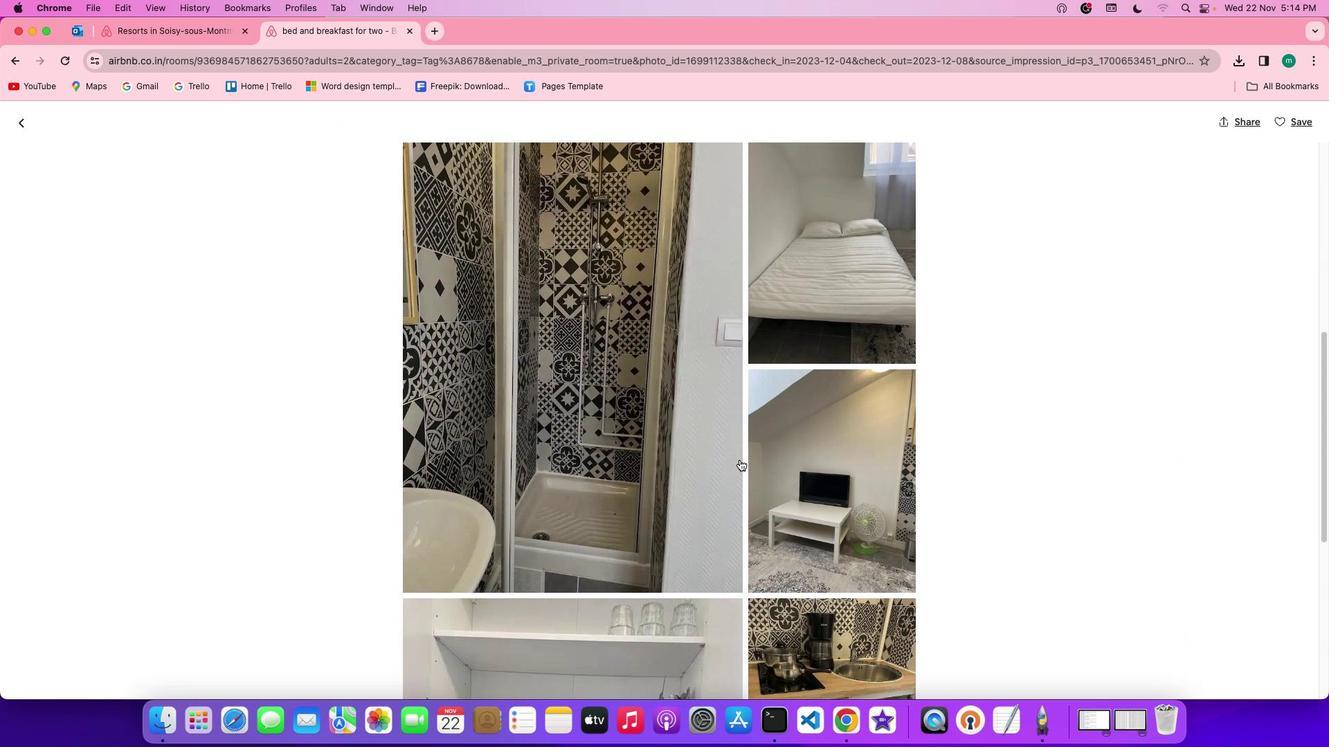 
Action: Mouse scrolled (739, 460) with delta (0, -2)
Screenshot: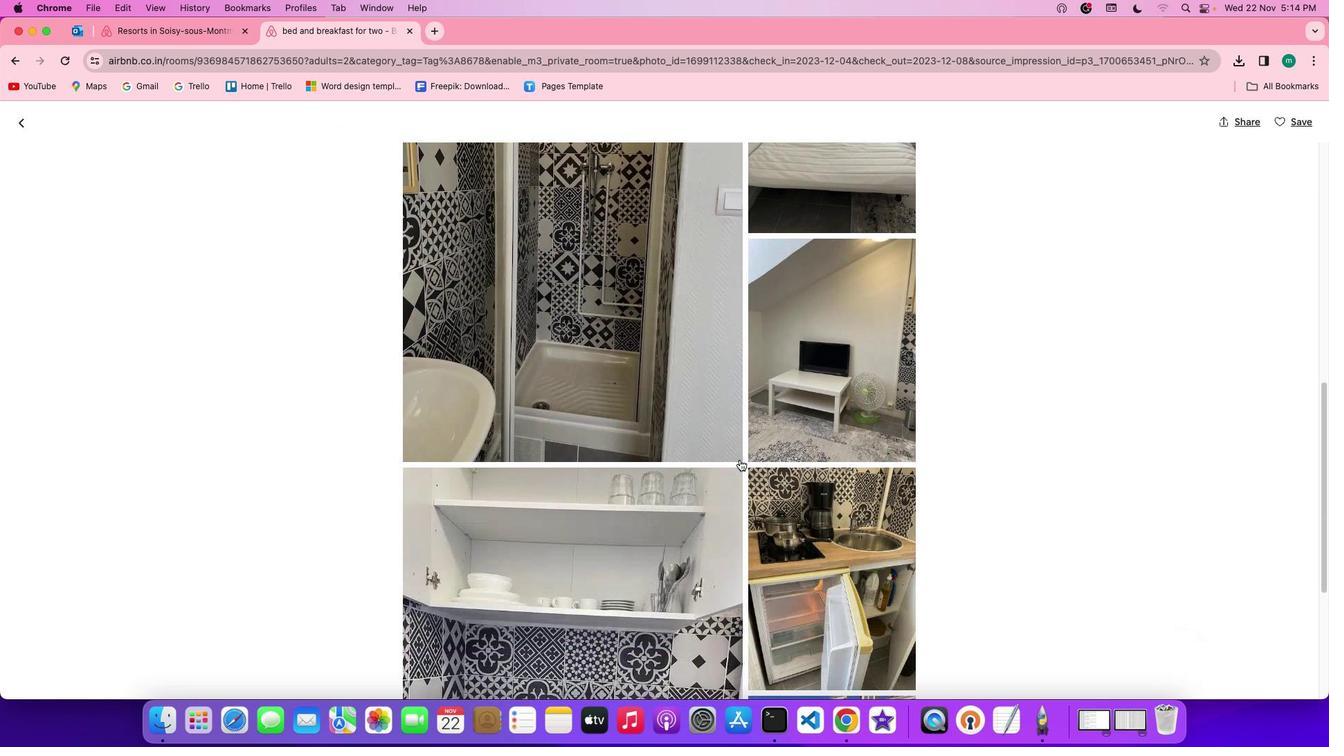 
Action: Mouse scrolled (739, 460) with delta (0, 0)
Screenshot: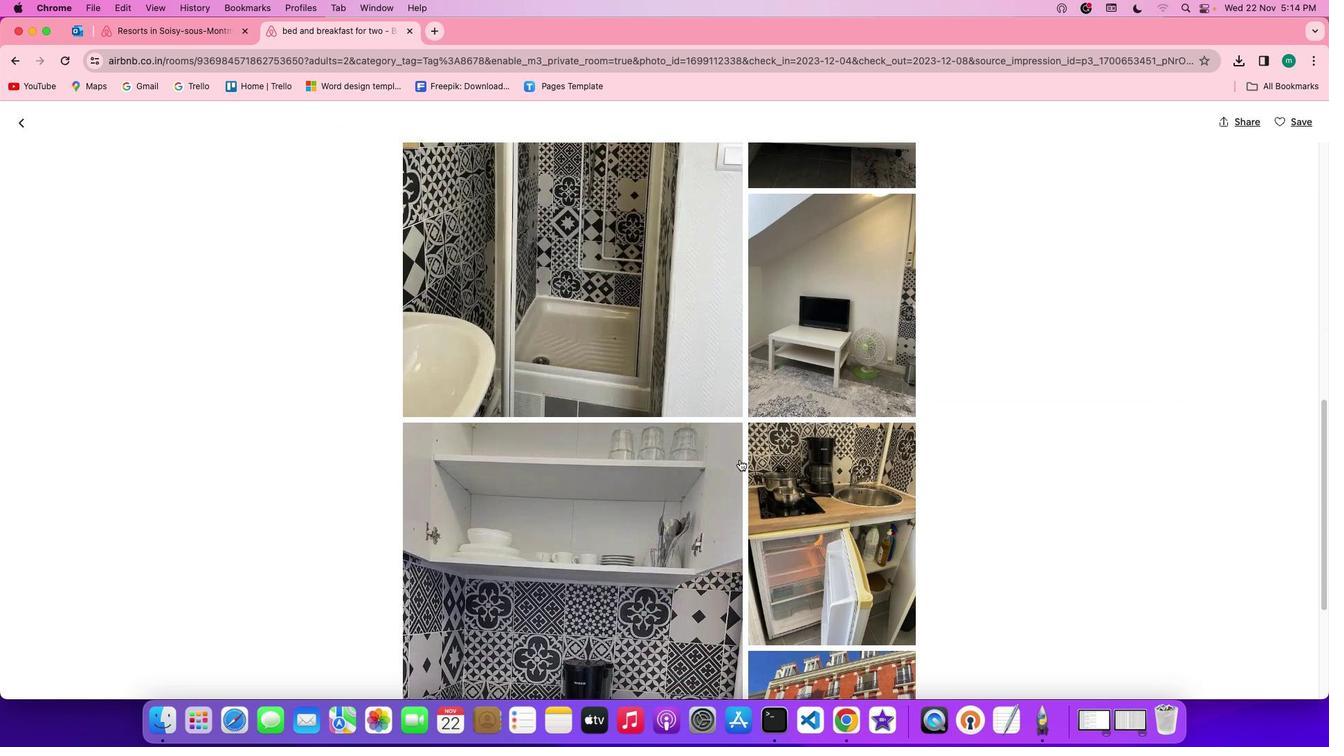 
Action: Mouse scrolled (739, 460) with delta (0, 0)
Screenshot: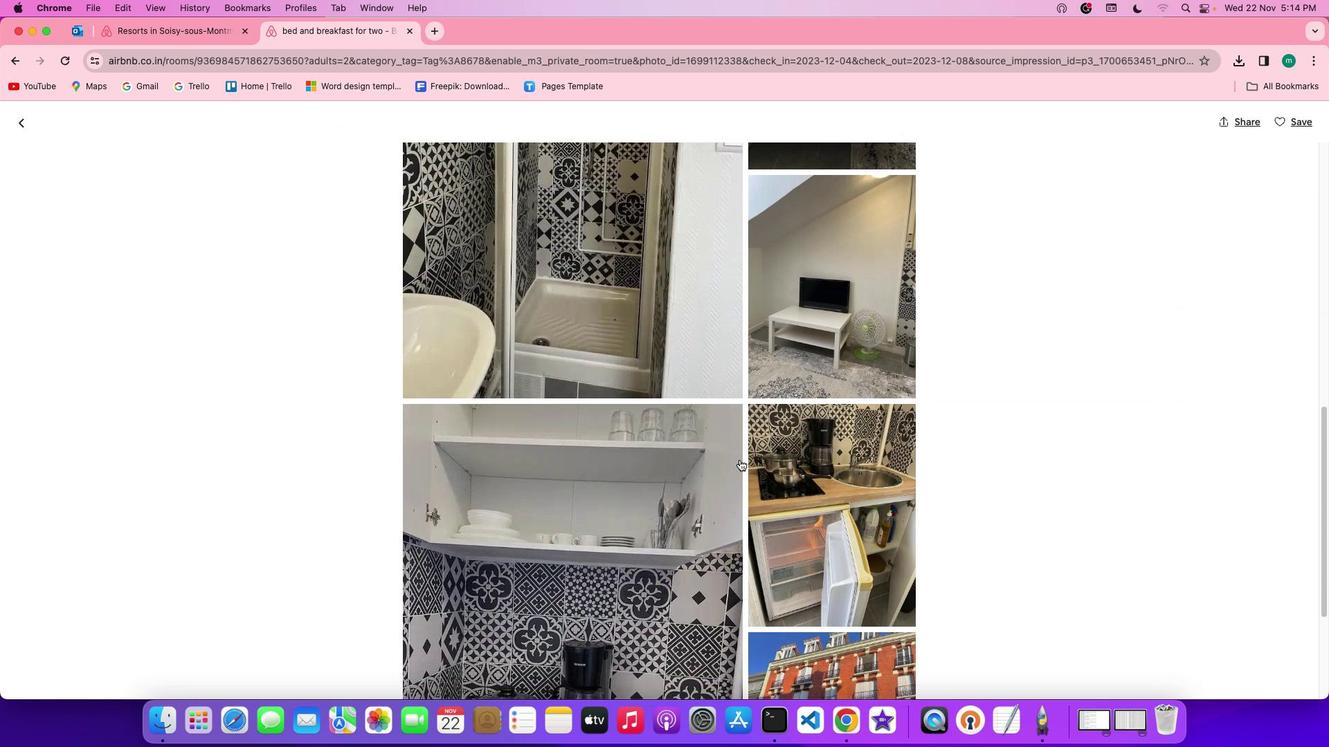 
Action: Mouse scrolled (739, 460) with delta (0, -2)
Screenshot: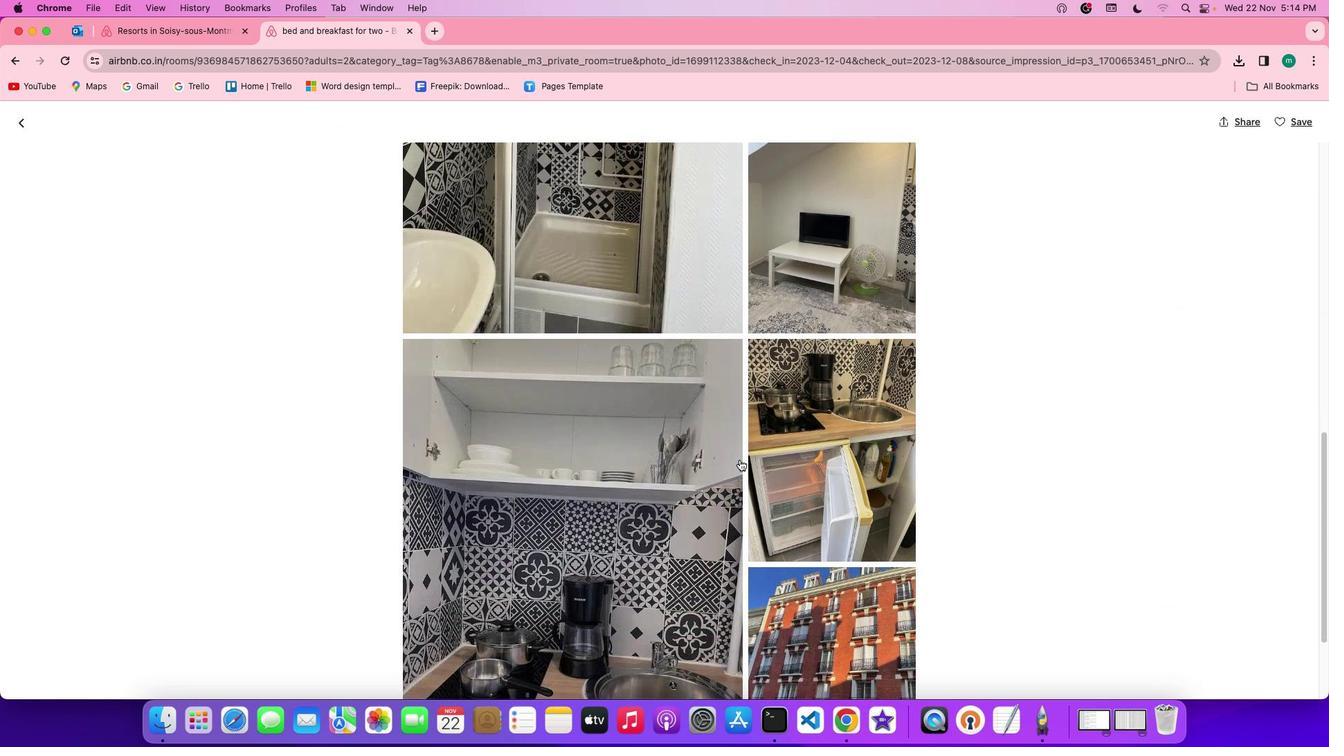 
Action: Mouse scrolled (739, 460) with delta (0, -2)
Screenshot: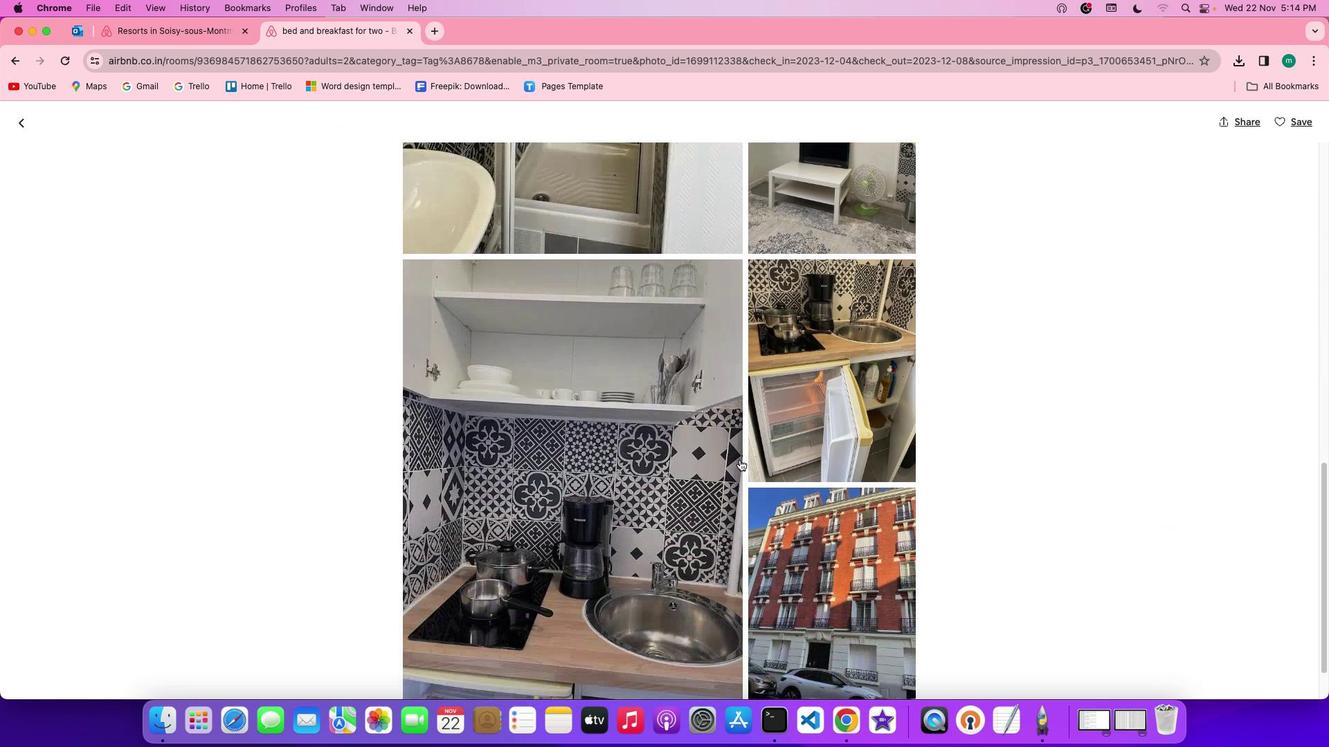 
Action: Mouse scrolled (739, 460) with delta (0, 0)
Screenshot: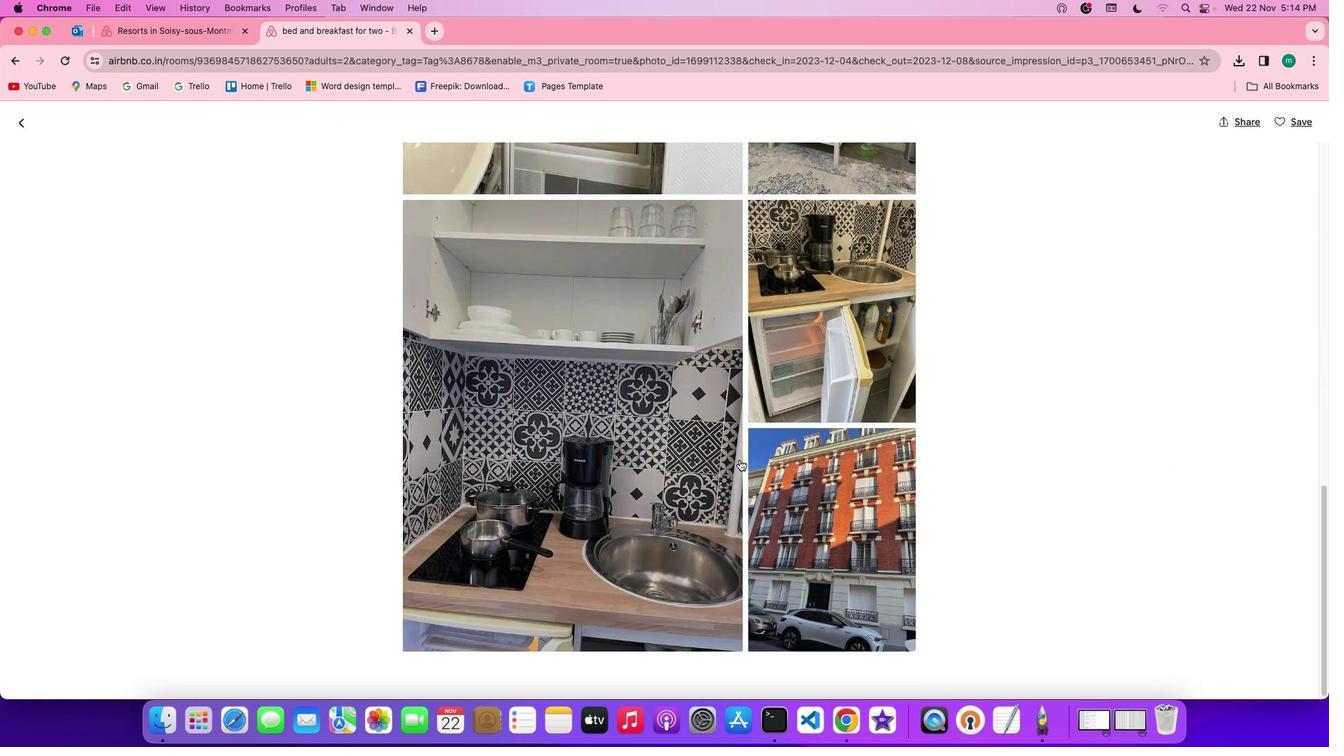 
Action: Mouse scrolled (739, 460) with delta (0, 0)
Screenshot: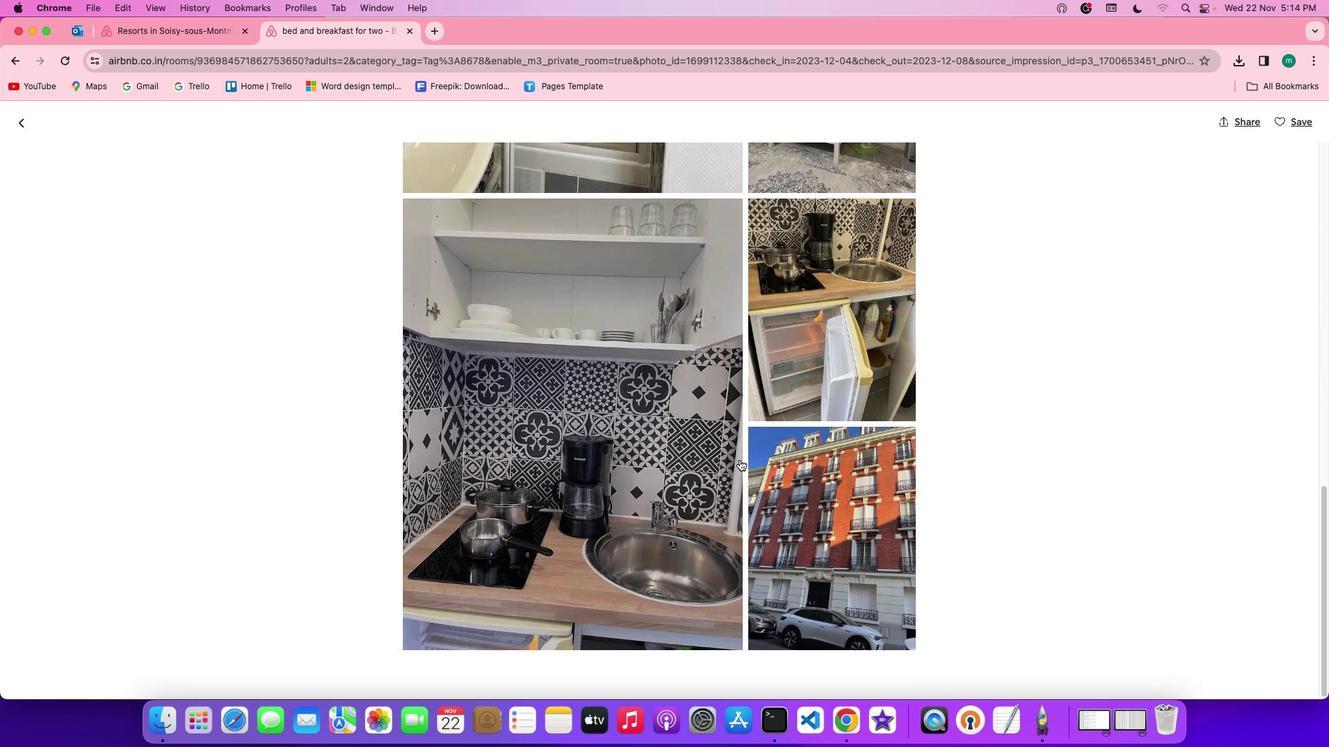 
Action: Mouse scrolled (739, 460) with delta (0, 0)
Screenshot: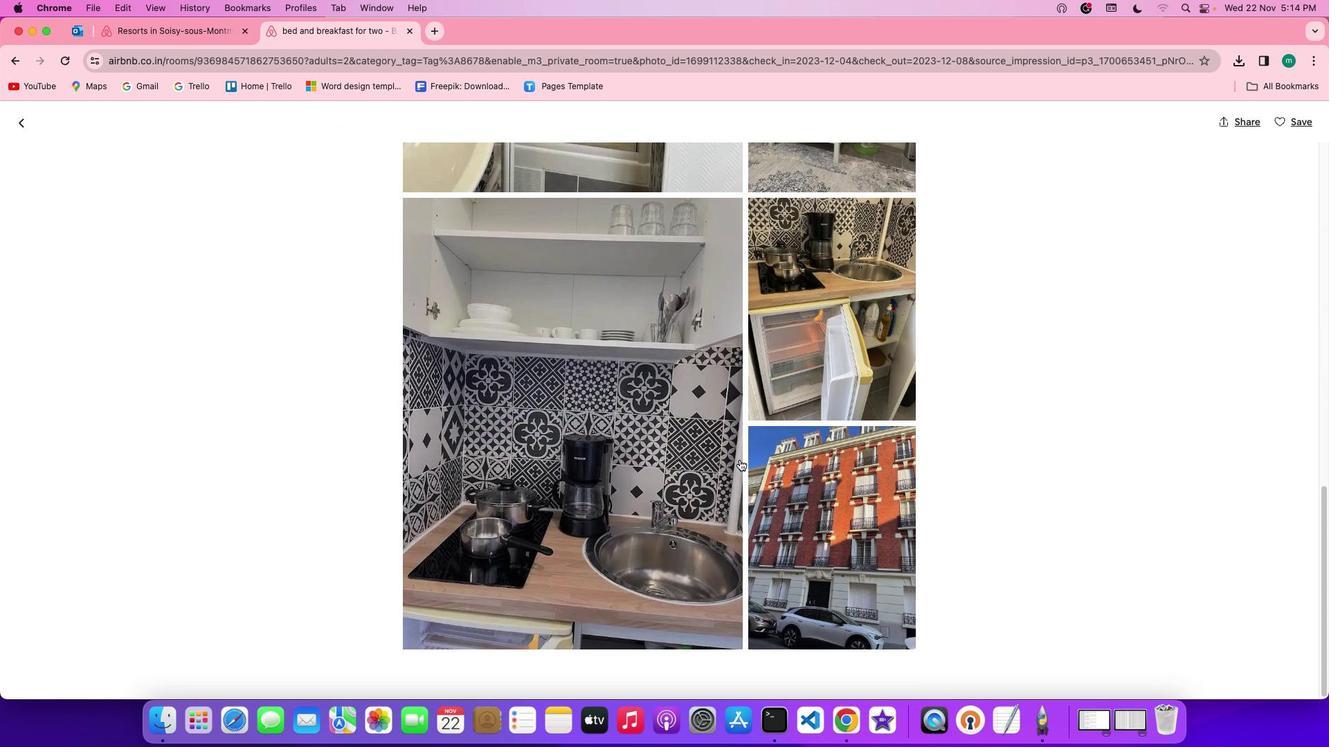 
Action: Mouse scrolled (739, 460) with delta (0, -1)
Screenshot: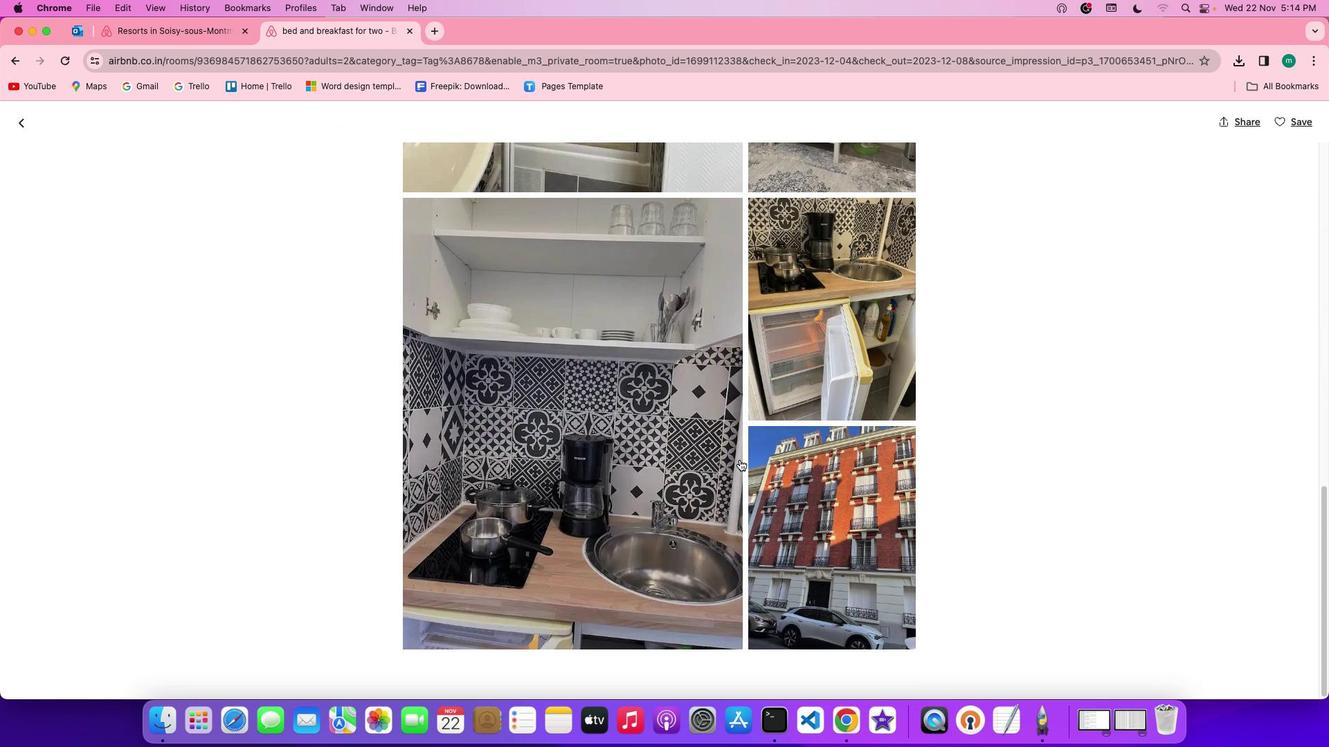 
Action: Mouse scrolled (739, 460) with delta (0, -2)
Screenshot: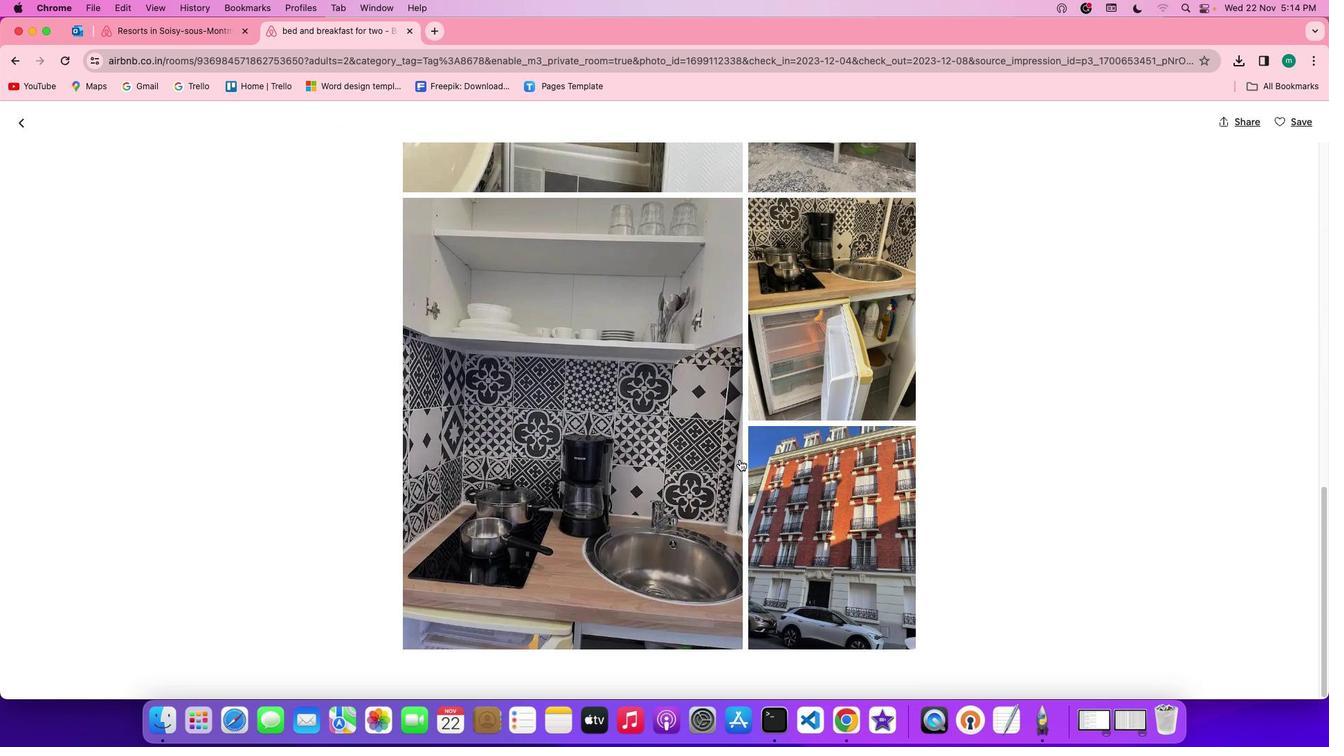 
Action: Mouse scrolled (739, 460) with delta (0, 0)
Screenshot: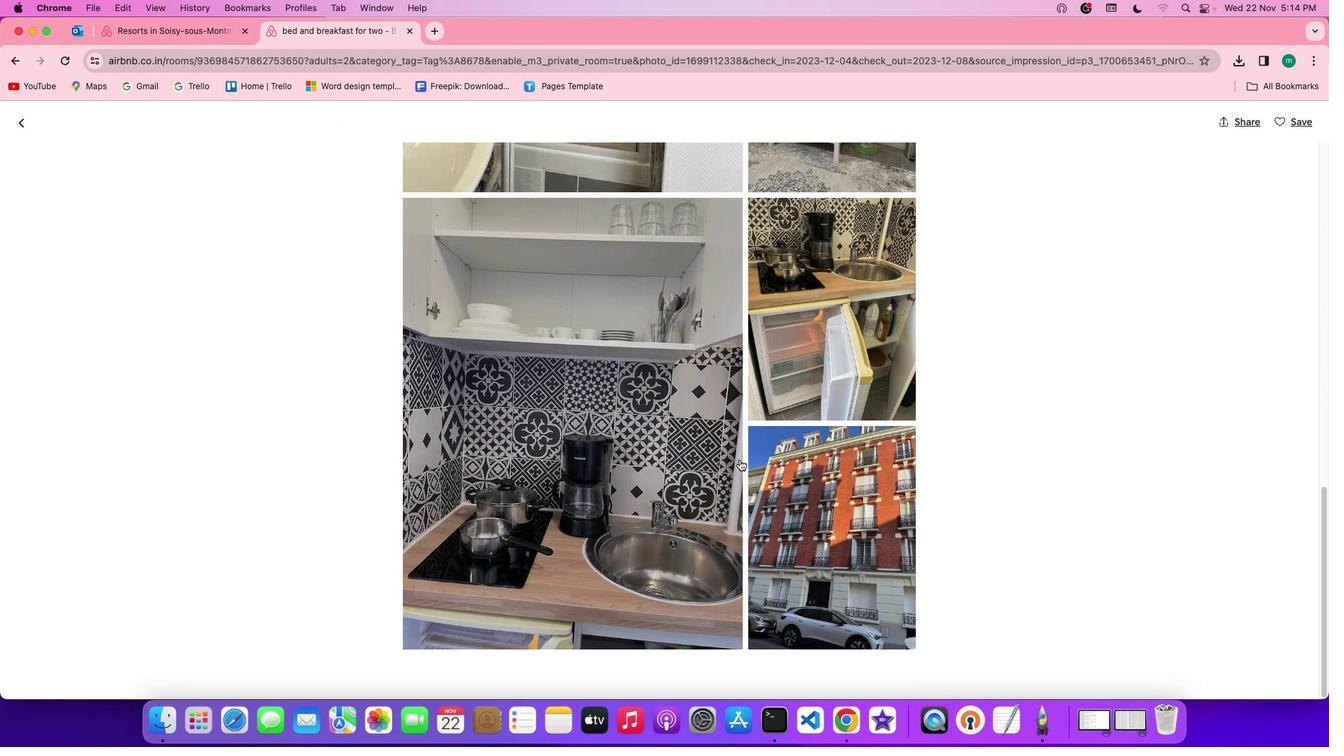 
Action: Mouse scrolled (739, 460) with delta (0, 0)
Screenshot: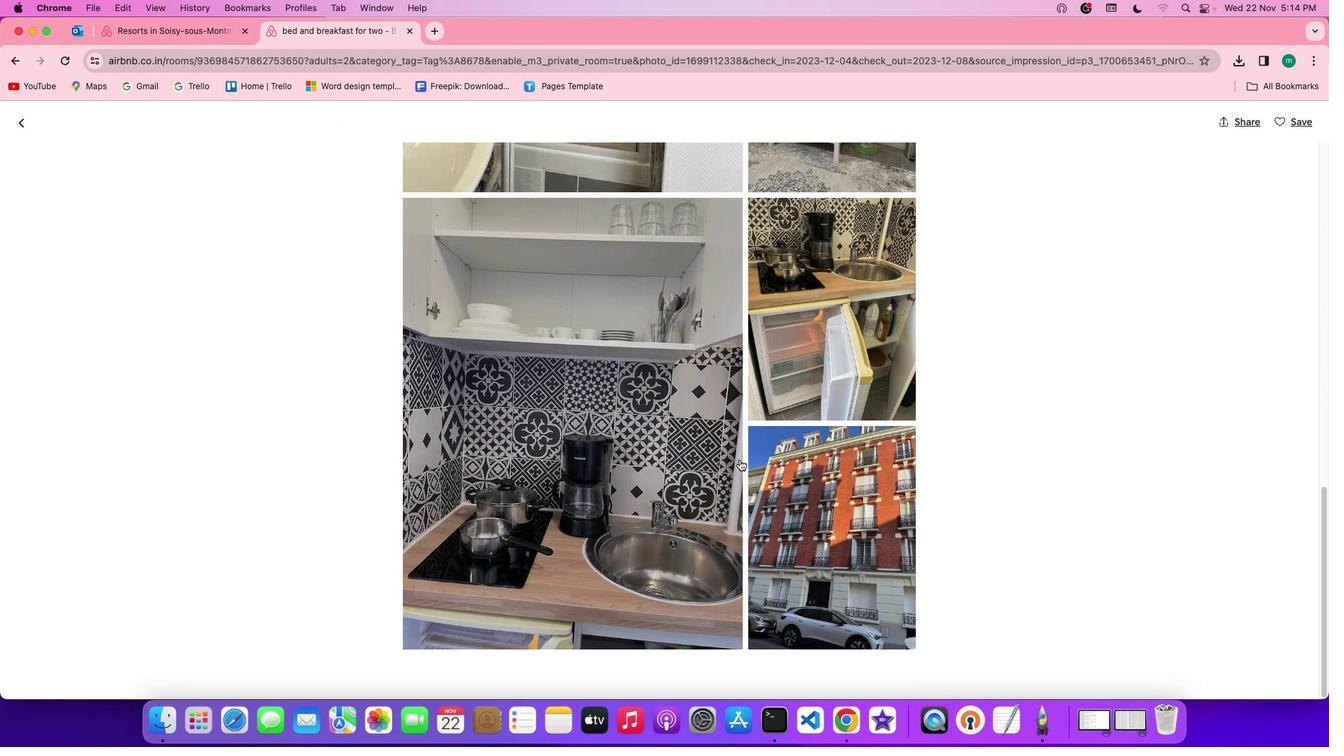 
Action: Mouse scrolled (739, 460) with delta (0, 0)
Screenshot: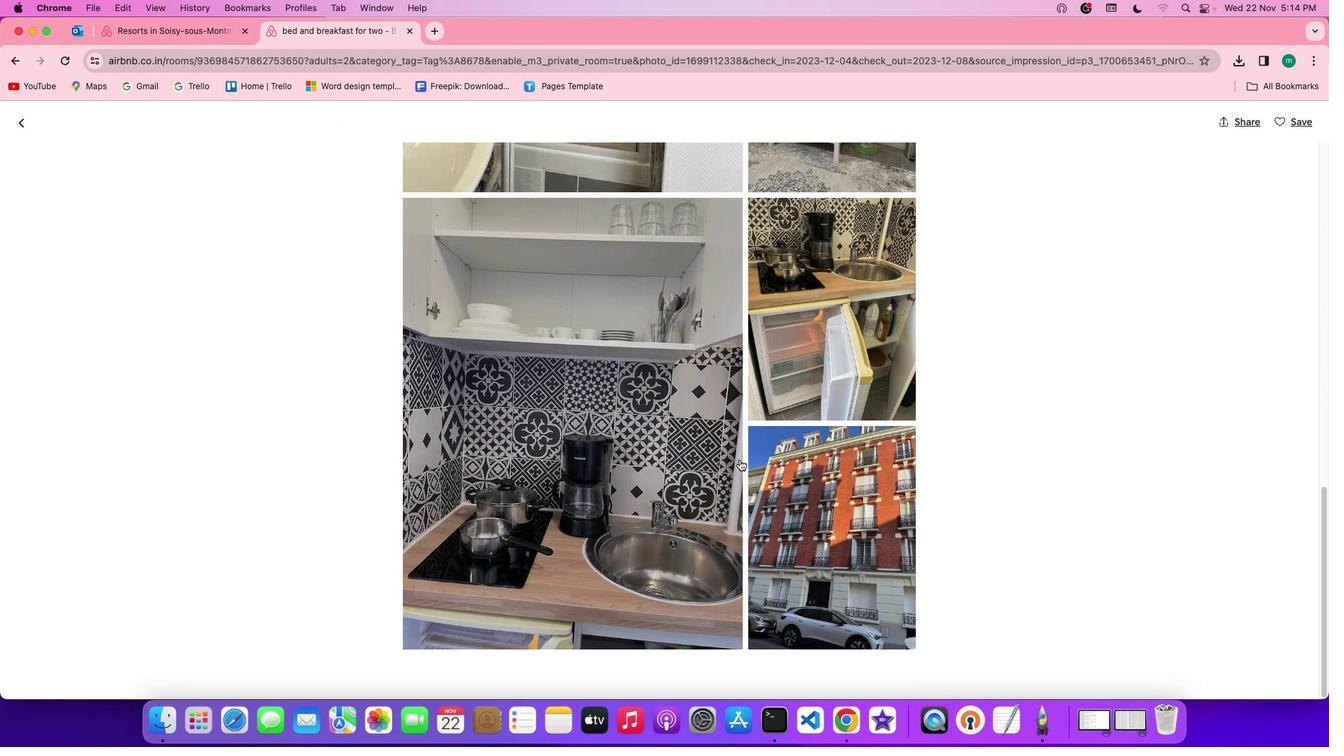 
Action: Mouse scrolled (739, 460) with delta (0, -1)
Screenshot: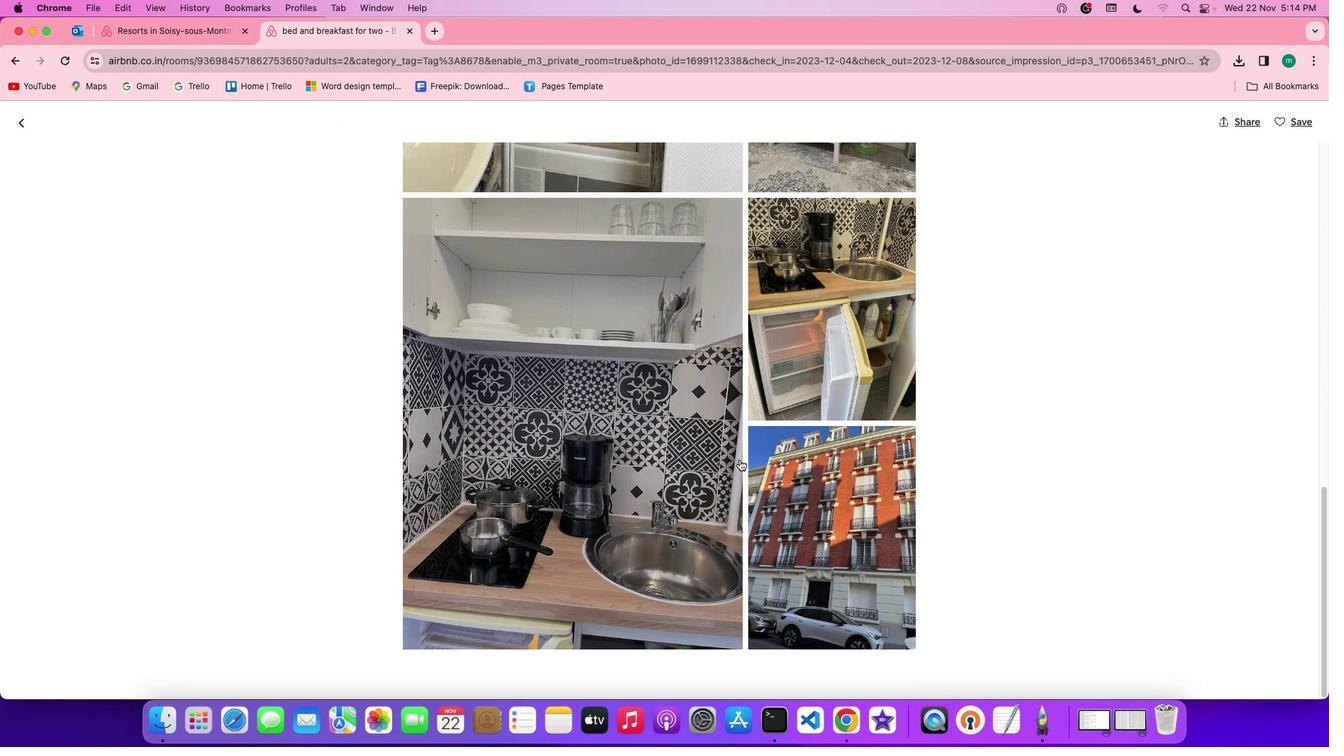 
Action: Mouse scrolled (739, 460) with delta (0, -2)
Screenshot: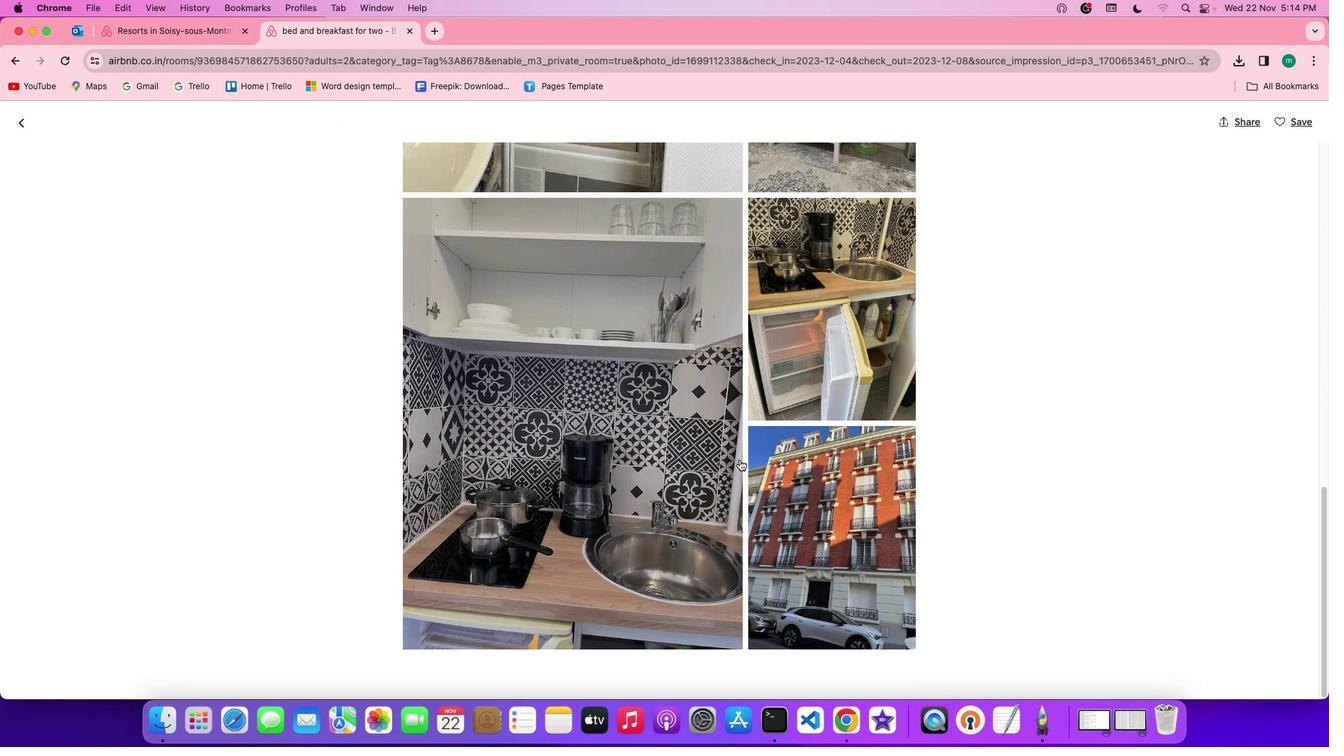 
Action: Mouse scrolled (739, 460) with delta (0, -3)
Screenshot: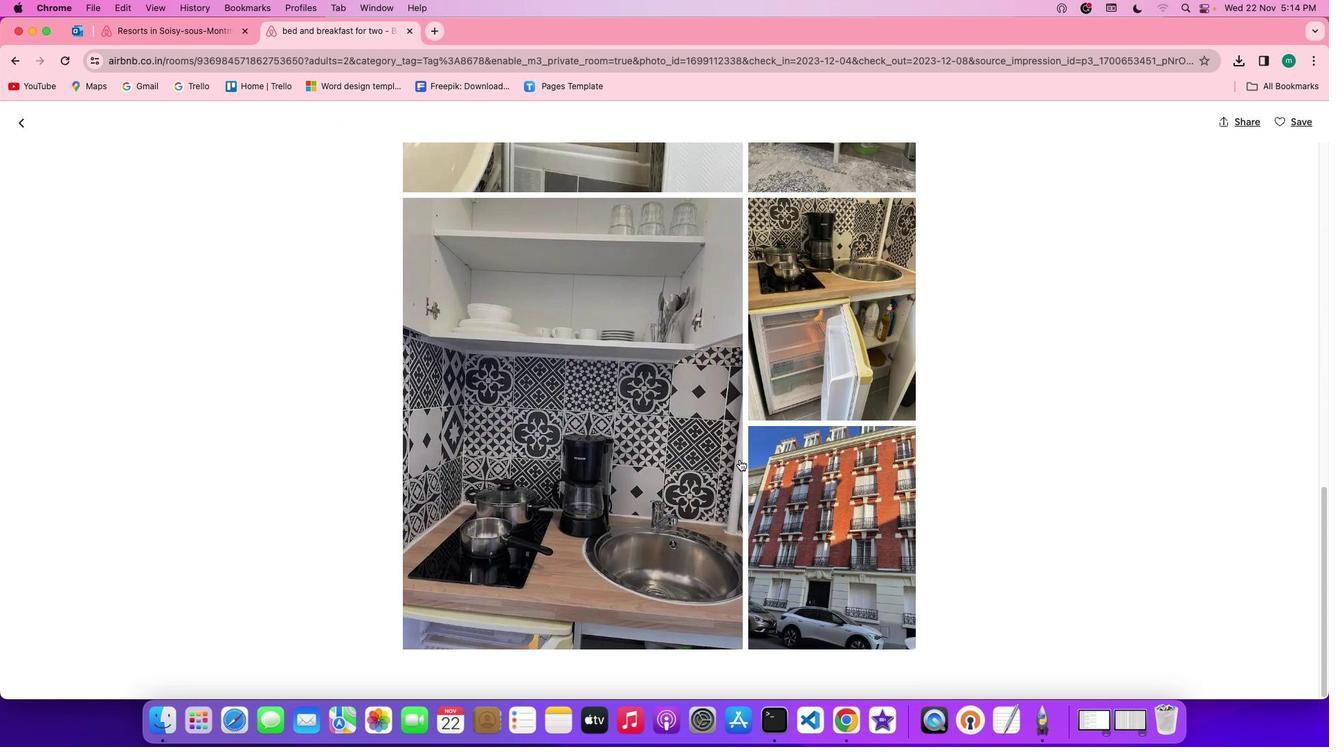 
Action: Mouse moved to (20, 121)
Screenshot: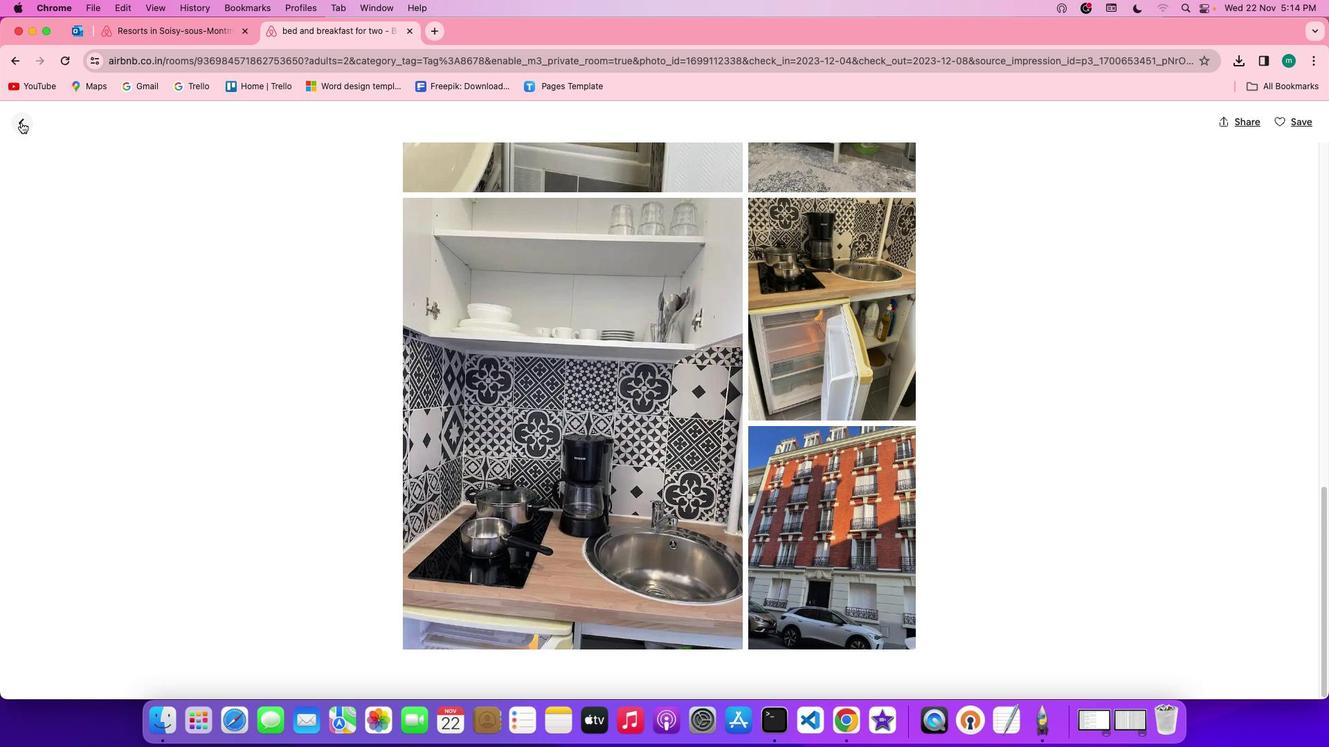 
Action: Mouse pressed left at (20, 121)
Screenshot: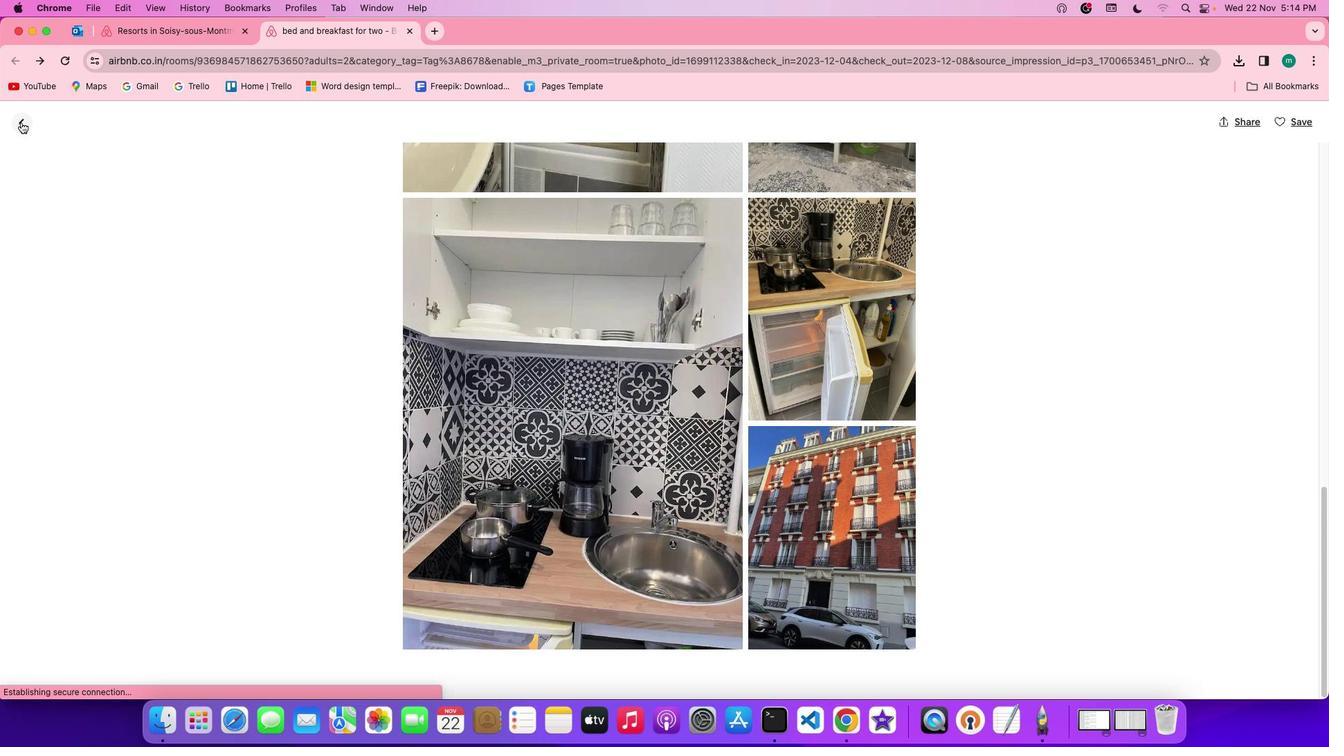 
Action: Mouse moved to (770, 504)
Screenshot: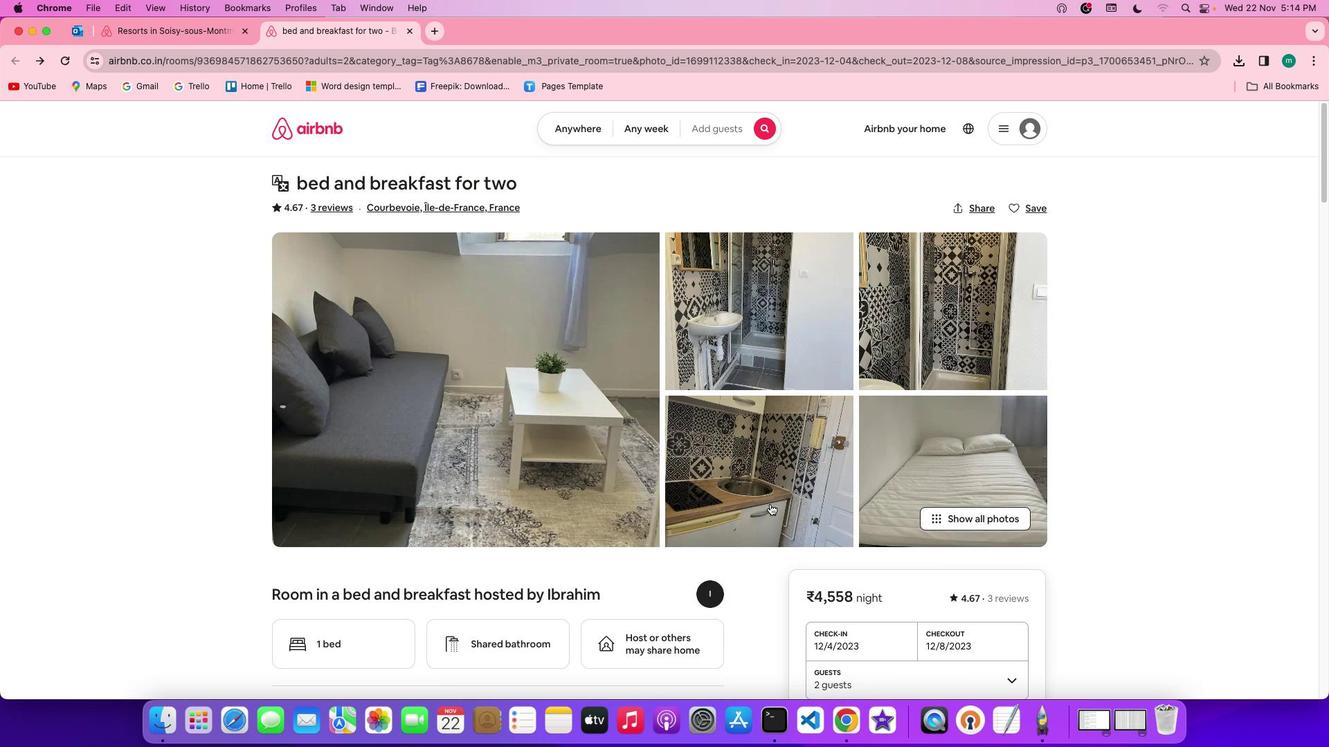 
Action: Mouse scrolled (770, 504) with delta (0, 0)
Screenshot: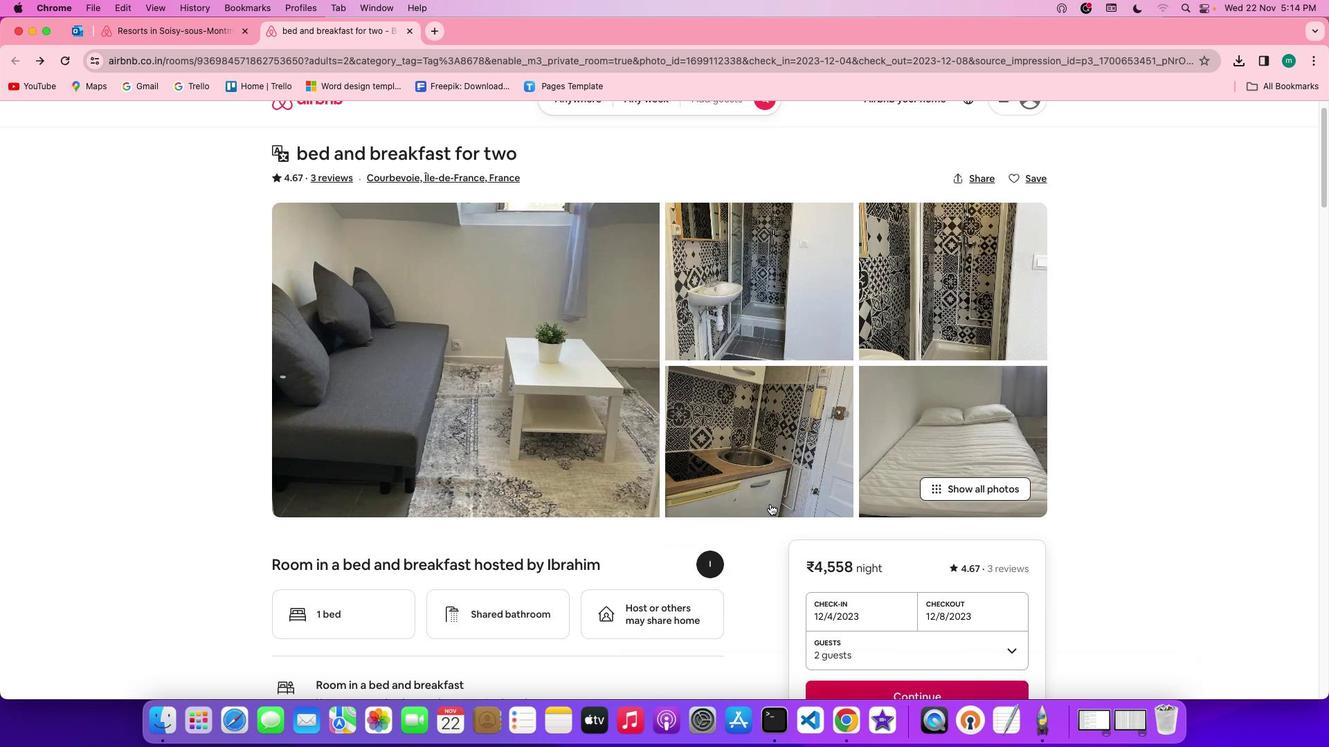 
Action: Mouse scrolled (770, 504) with delta (0, 0)
Screenshot: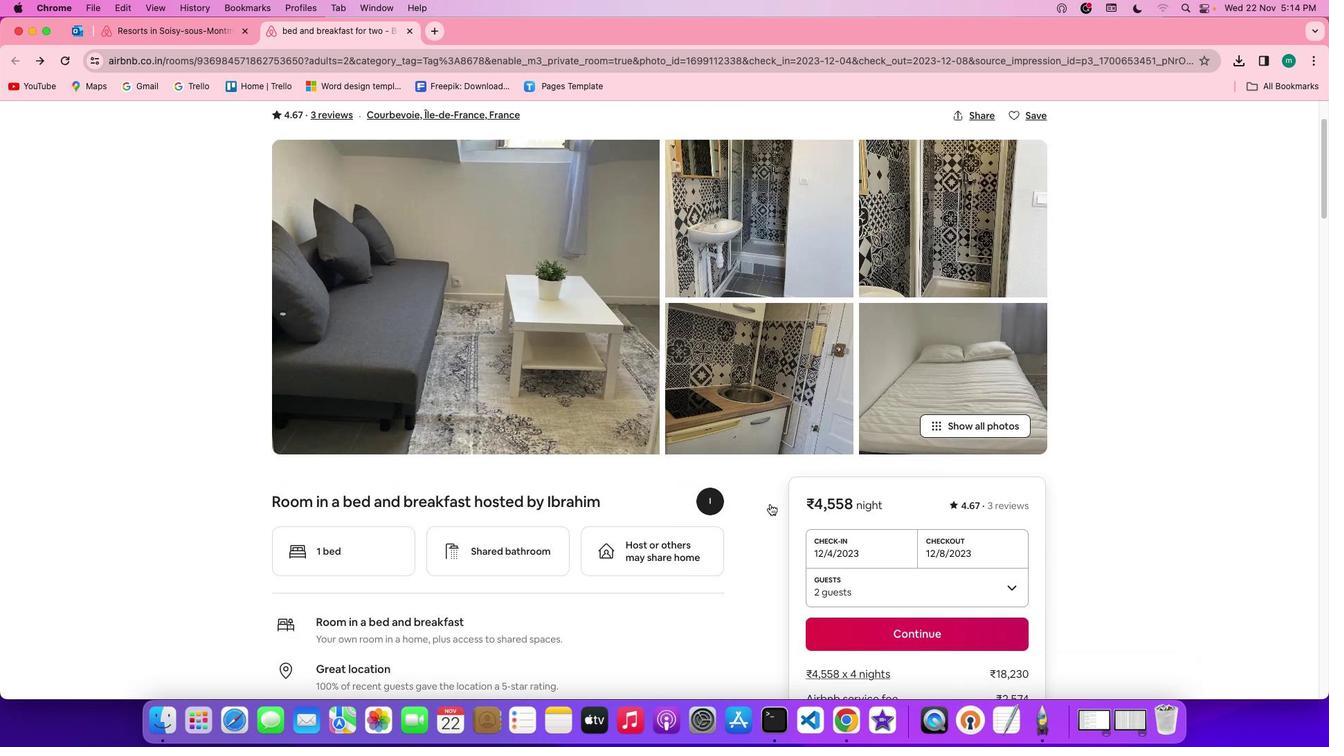 
Action: Mouse scrolled (770, 504) with delta (0, -1)
Screenshot: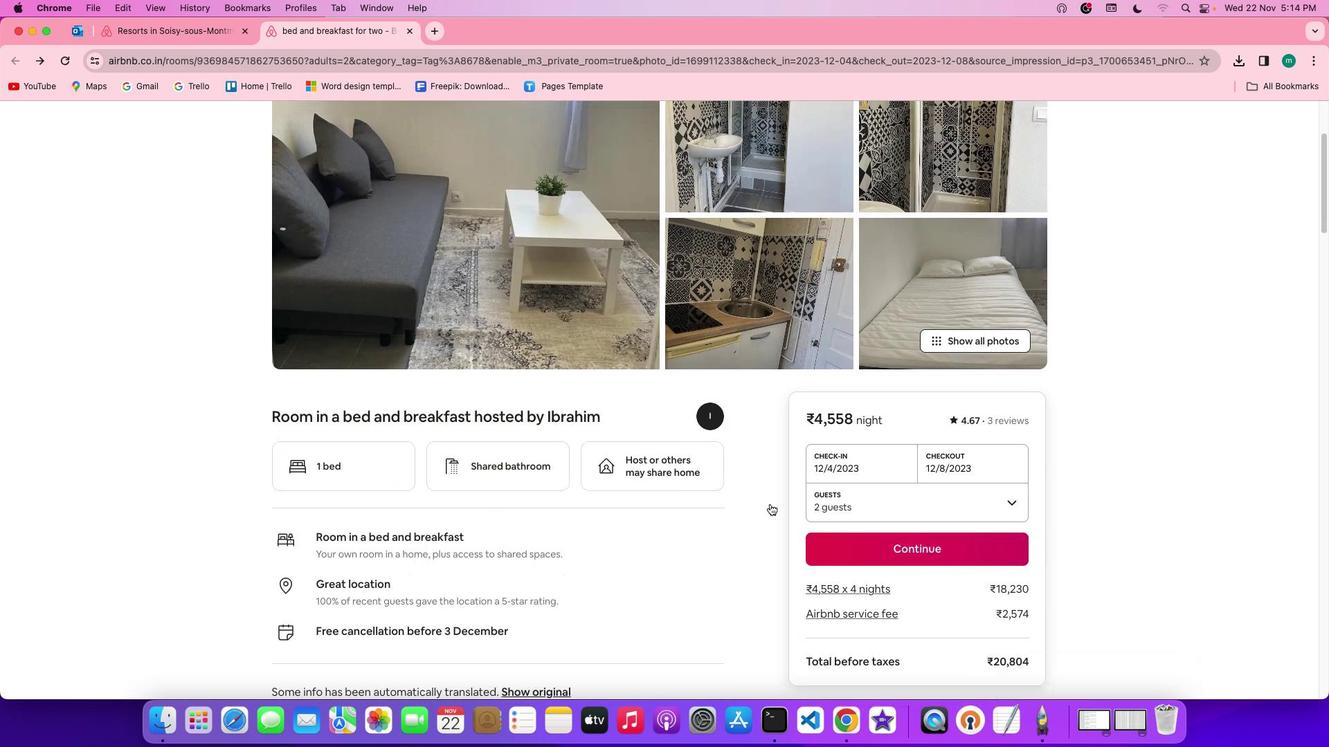 
Action: Mouse scrolled (770, 504) with delta (0, -2)
Screenshot: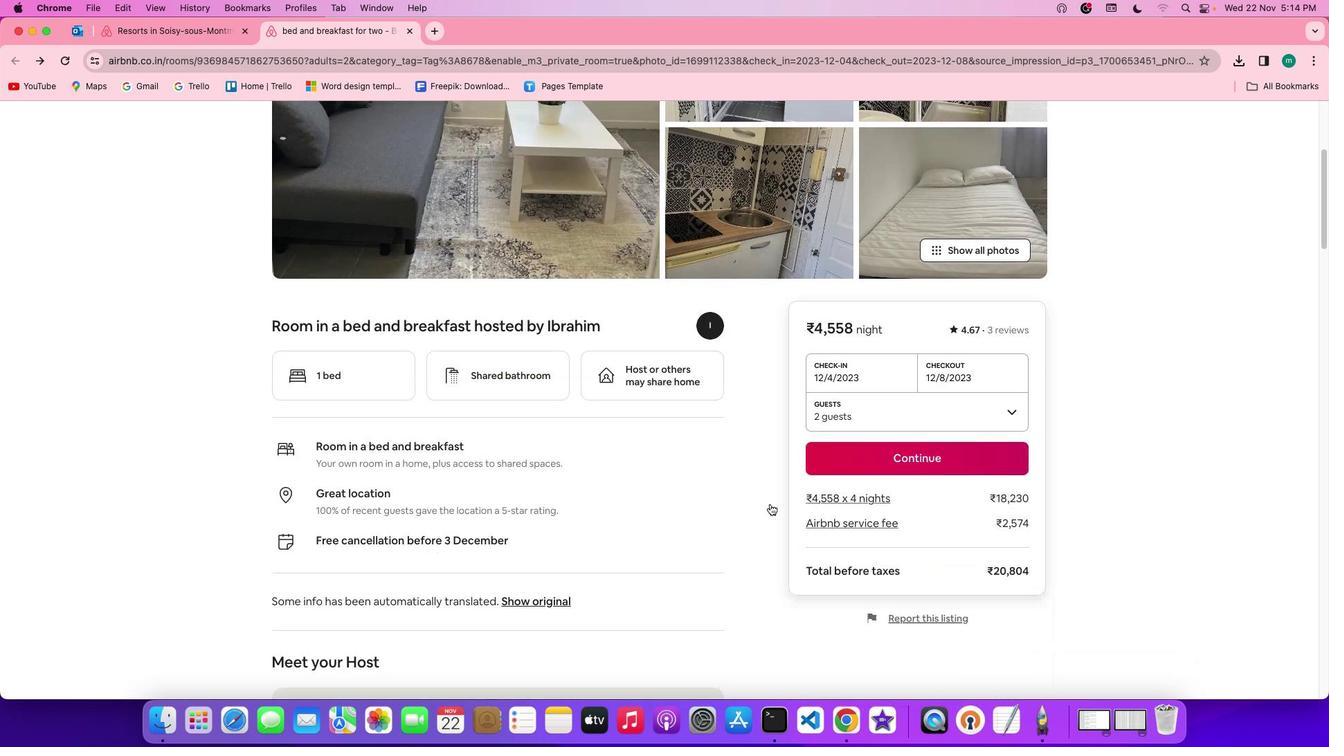 
Action: Mouse scrolled (770, 504) with delta (0, -3)
Screenshot: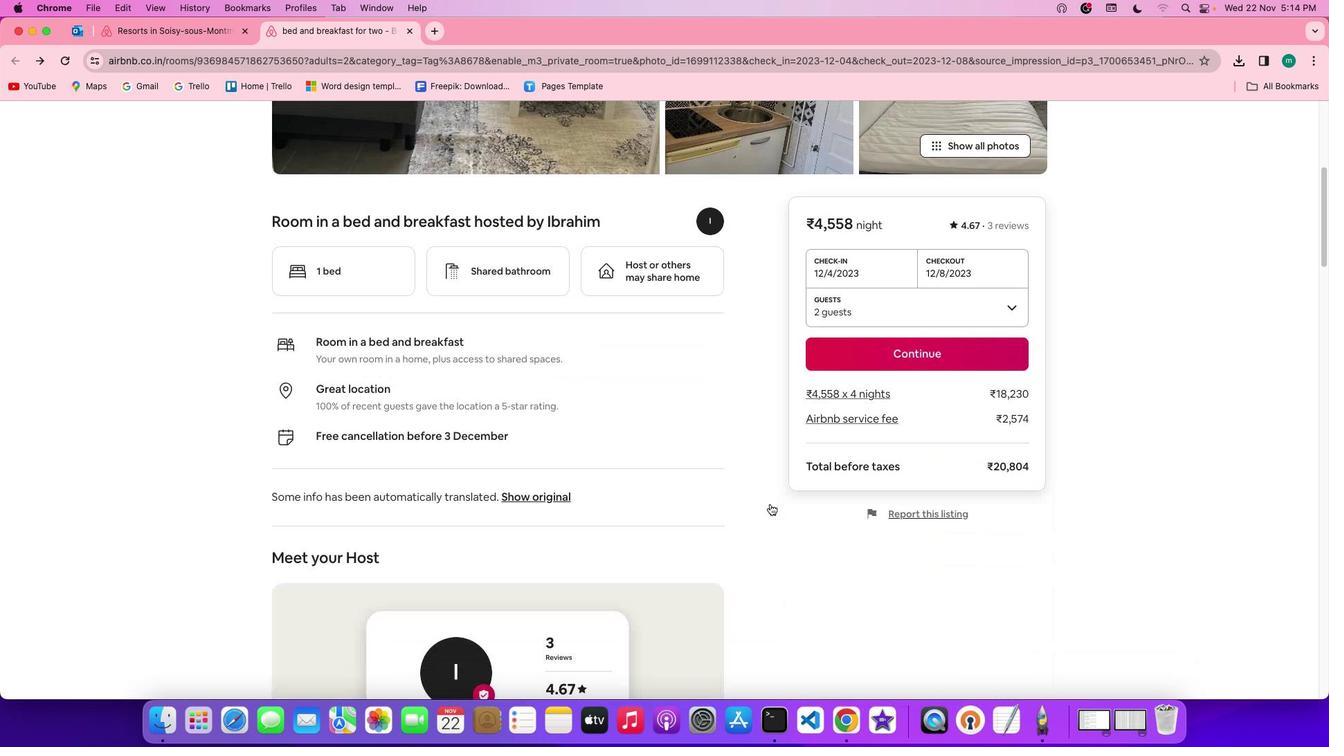 
Action: Mouse scrolled (770, 504) with delta (0, 0)
Screenshot: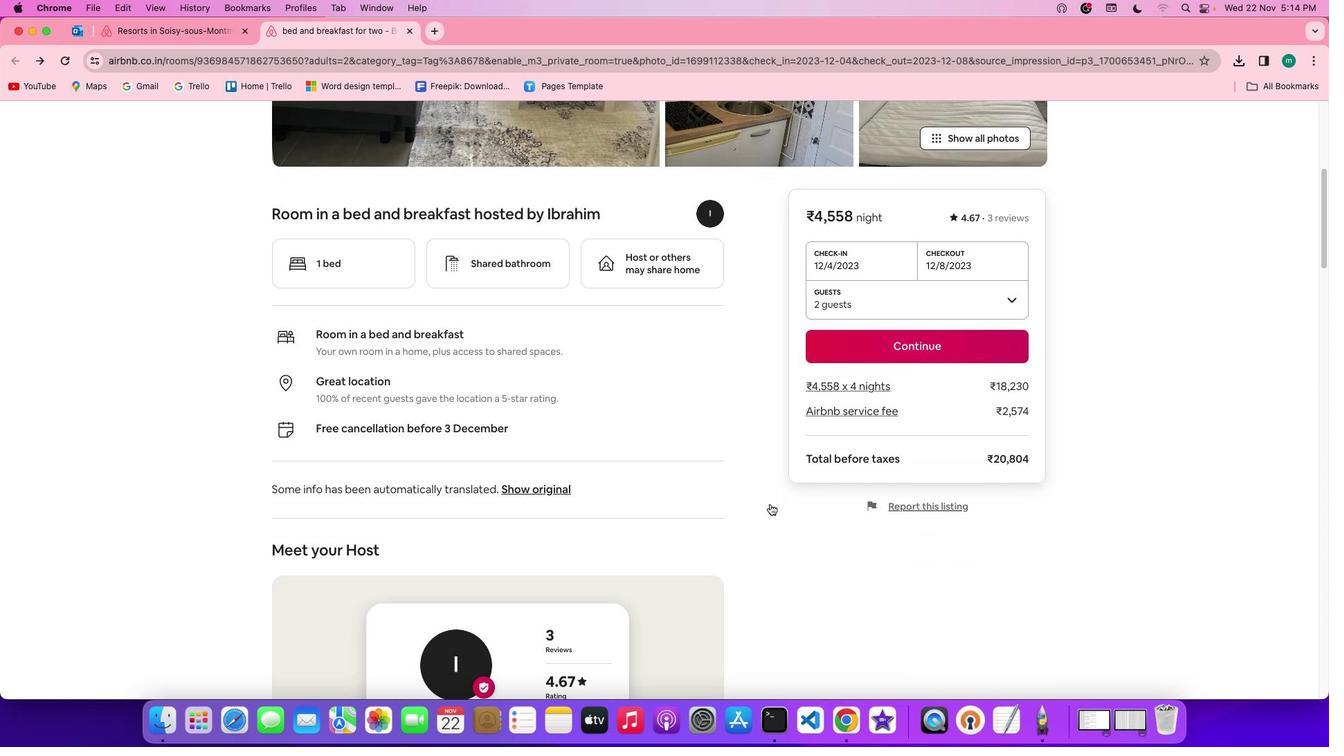 
Action: Mouse scrolled (770, 504) with delta (0, 0)
Screenshot: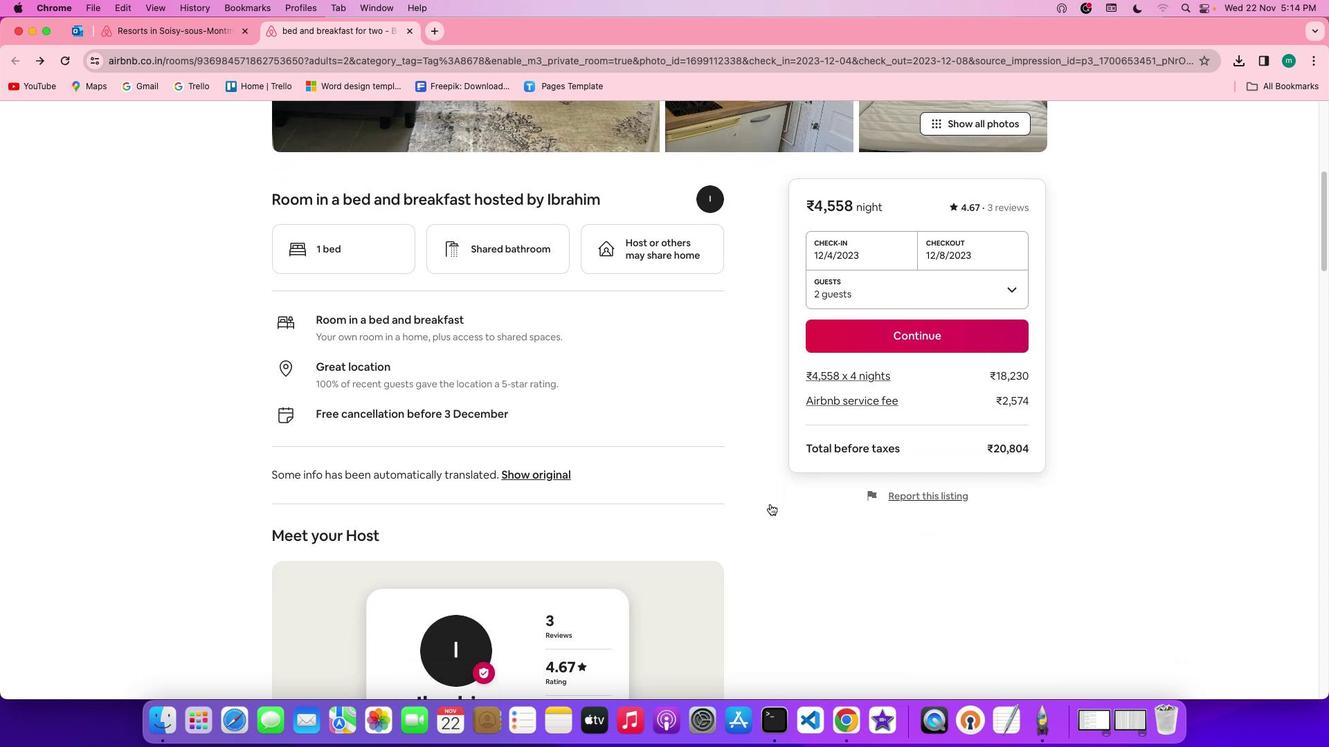 
Action: Mouse scrolled (770, 504) with delta (0, -1)
Screenshot: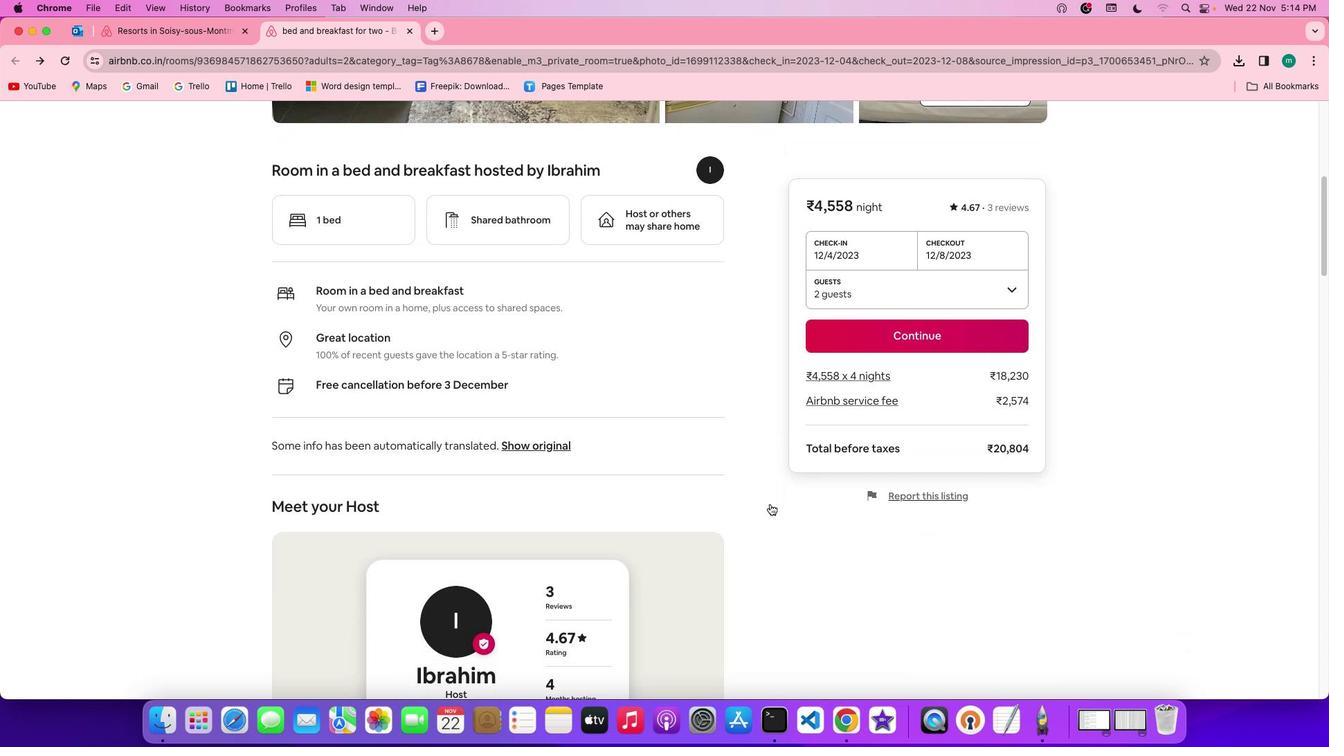 
Action: Mouse scrolled (770, 504) with delta (0, -2)
Screenshot: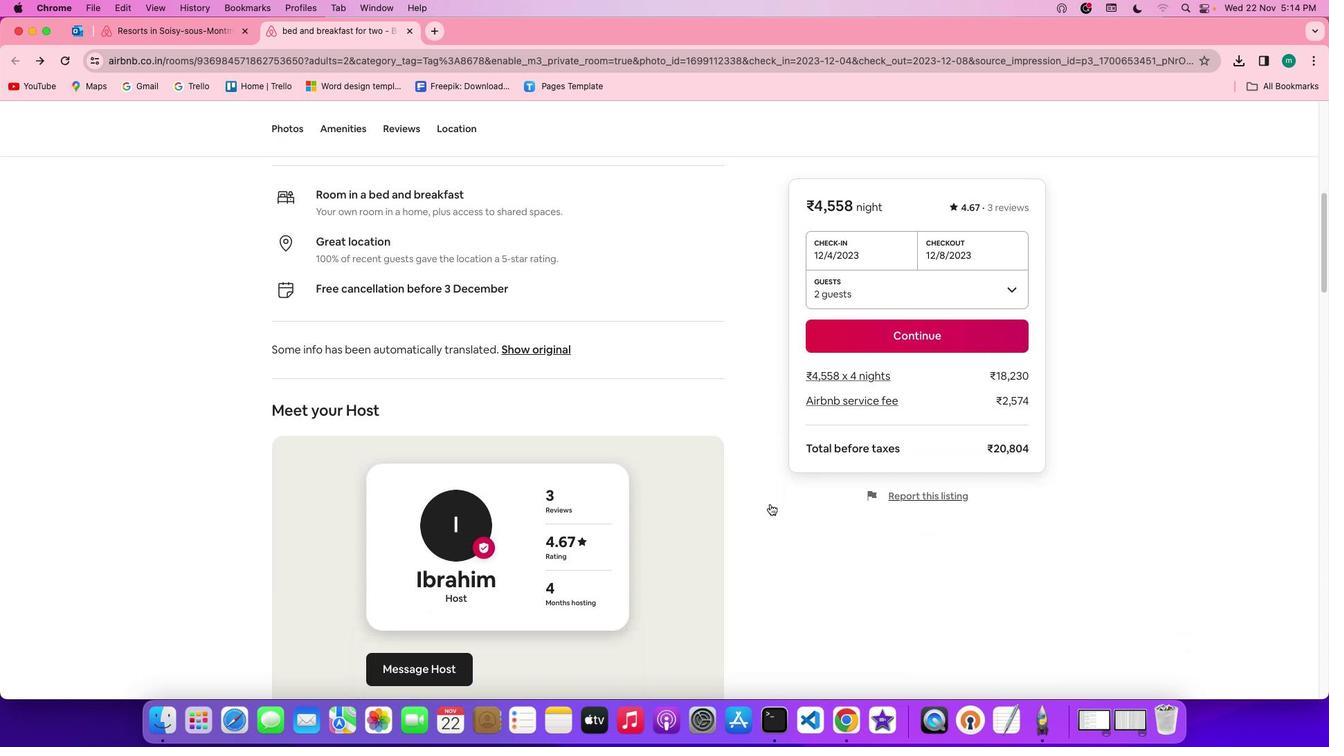 
Action: Mouse scrolled (770, 504) with delta (0, -2)
Screenshot: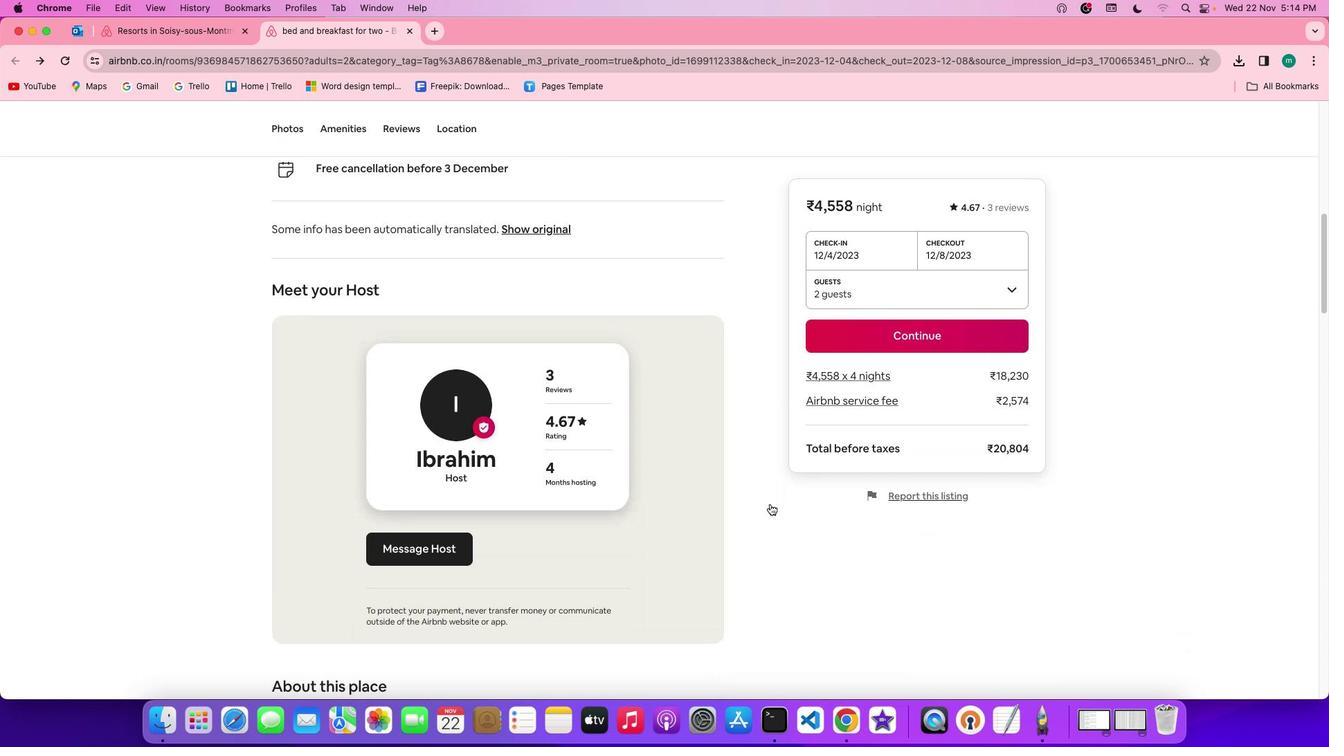 
Action: Mouse scrolled (770, 504) with delta (0, 0)
Screenshot: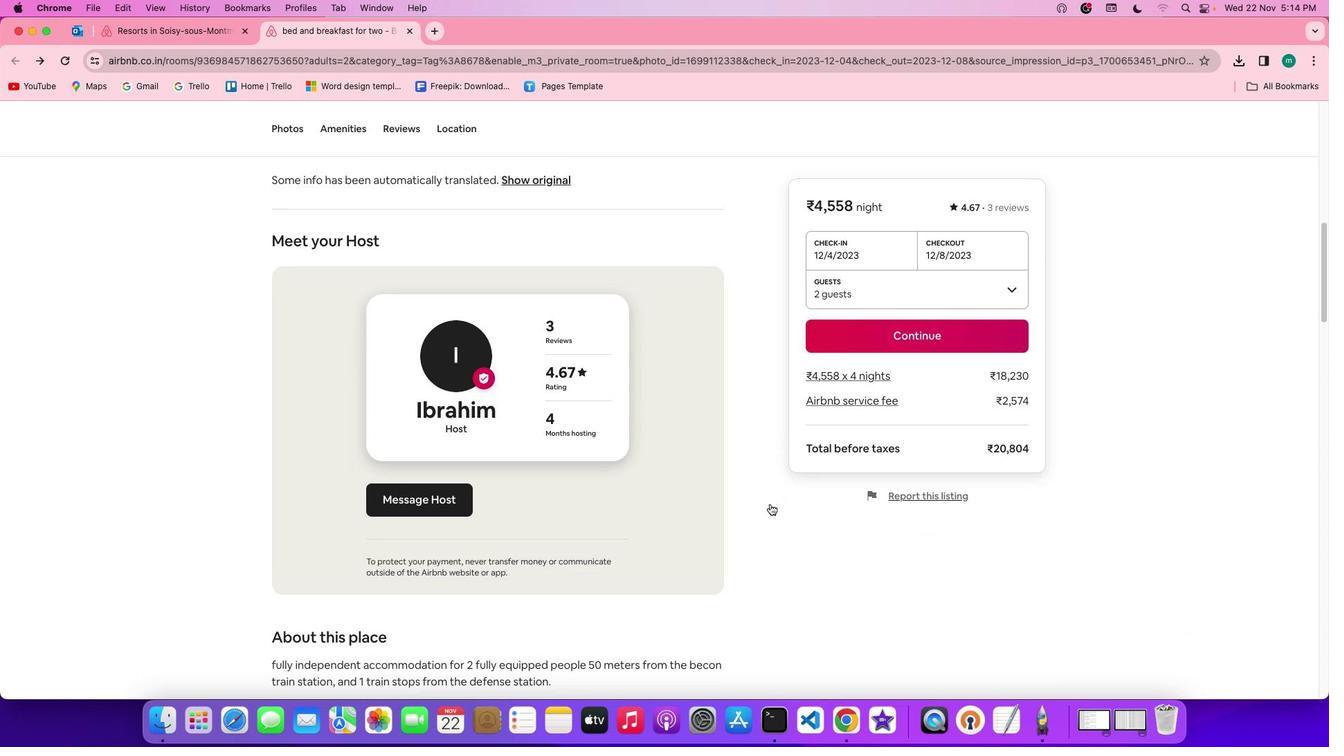 
Action: Mouse scrolled (770, 504) with delta (0, 0)
Screenshot: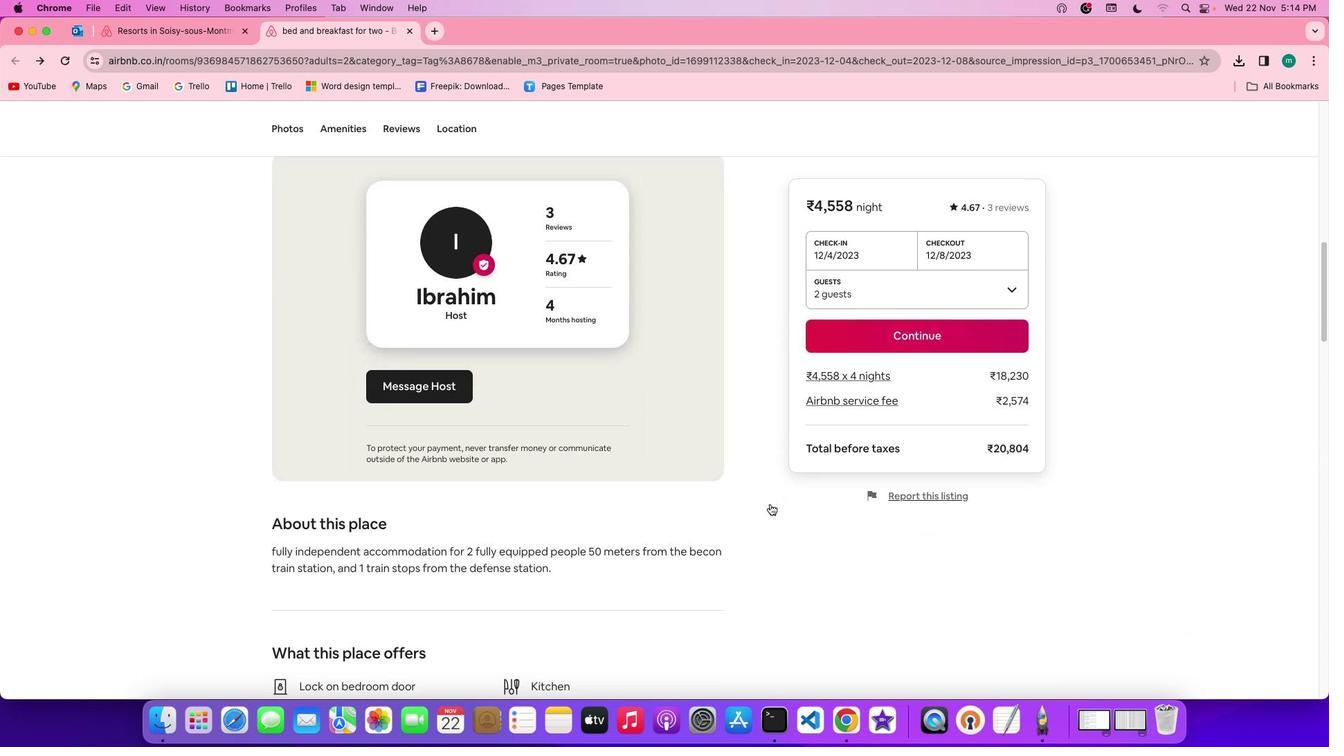 
Action: Mouse scrolled (770, 504) with delta (0, -2)
Screenshot: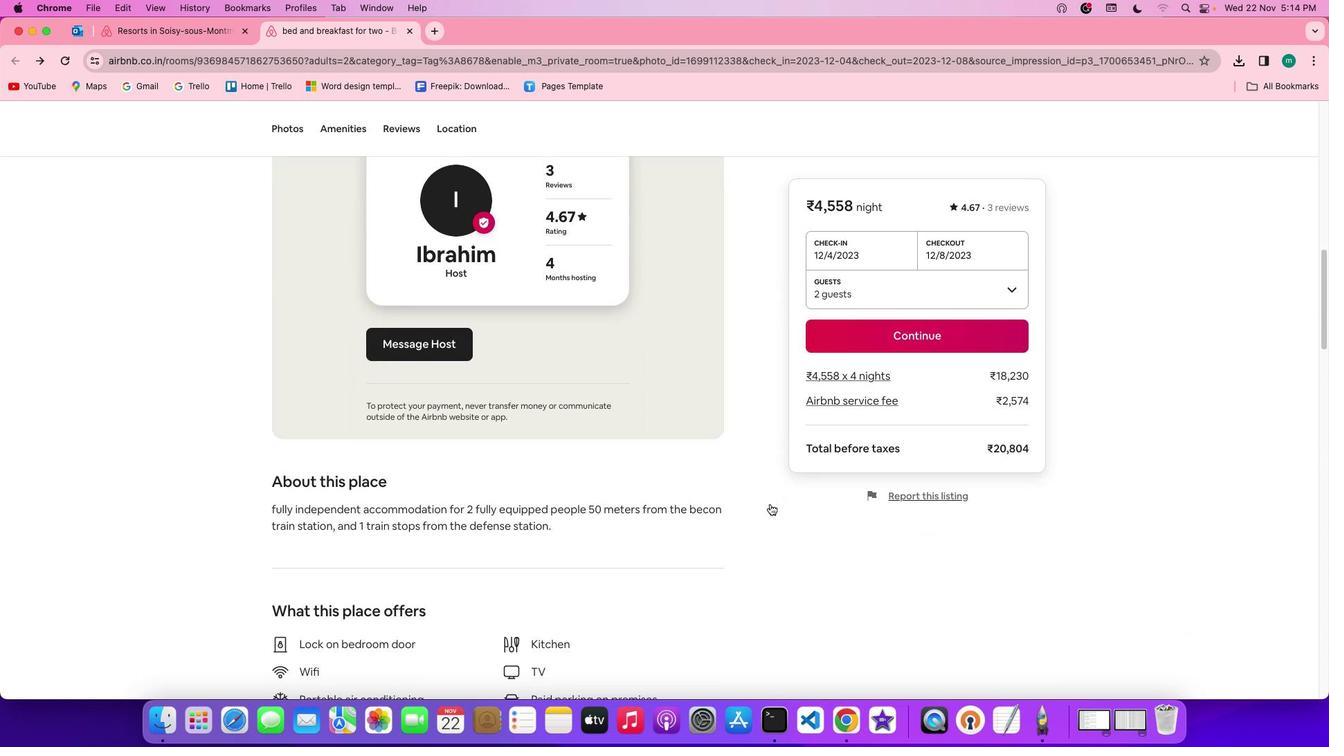 
Action: Mouse scrolled (770, 504) with delta (0, -2)
Screenshot: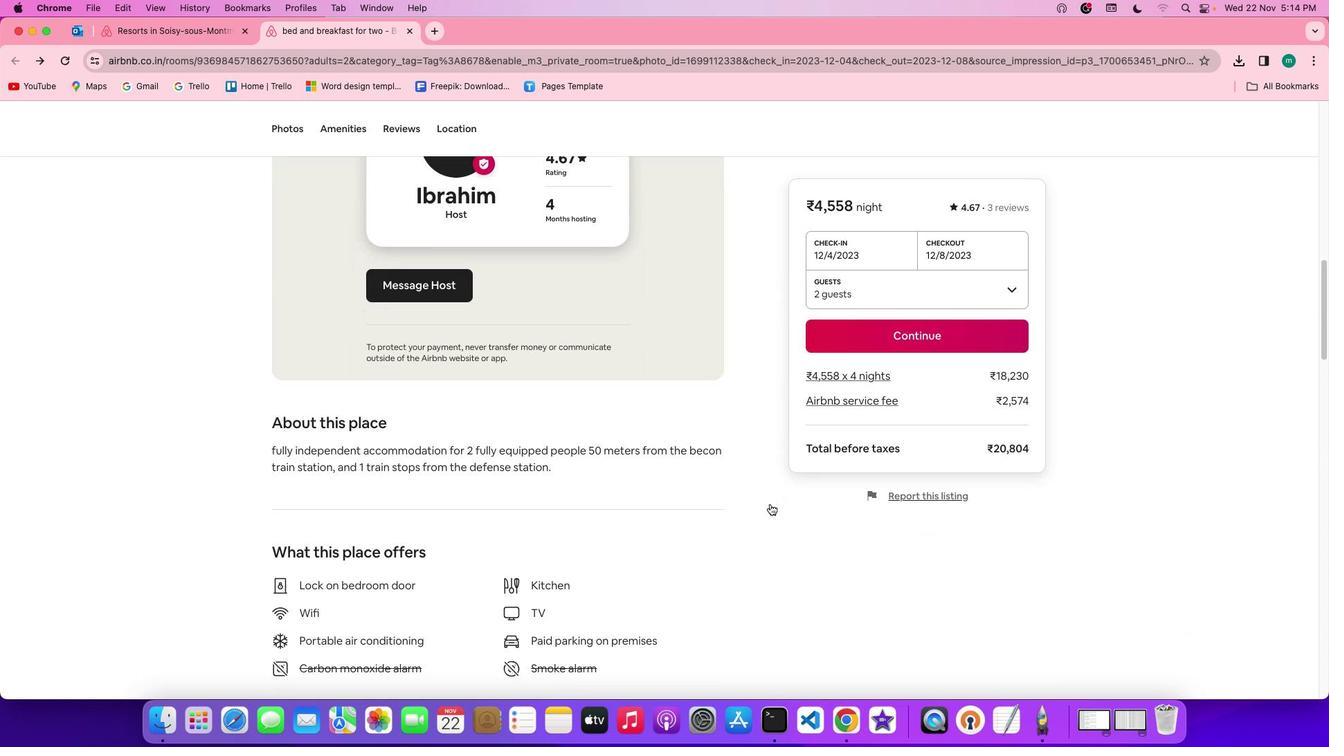 
Action: Mouse scrolled (770, 504) with delta (0, -2)
Screenshot: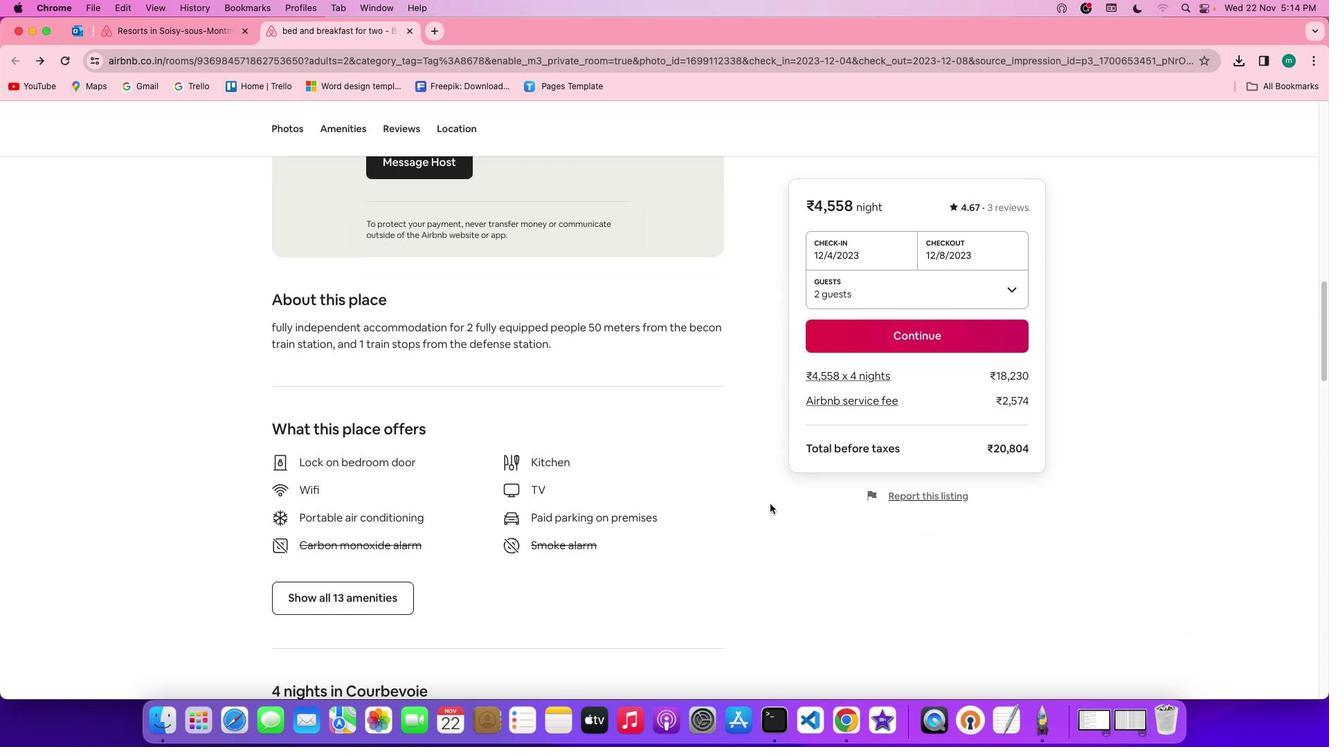 
Action: Mouse moved to (740, 508)
Screenshot: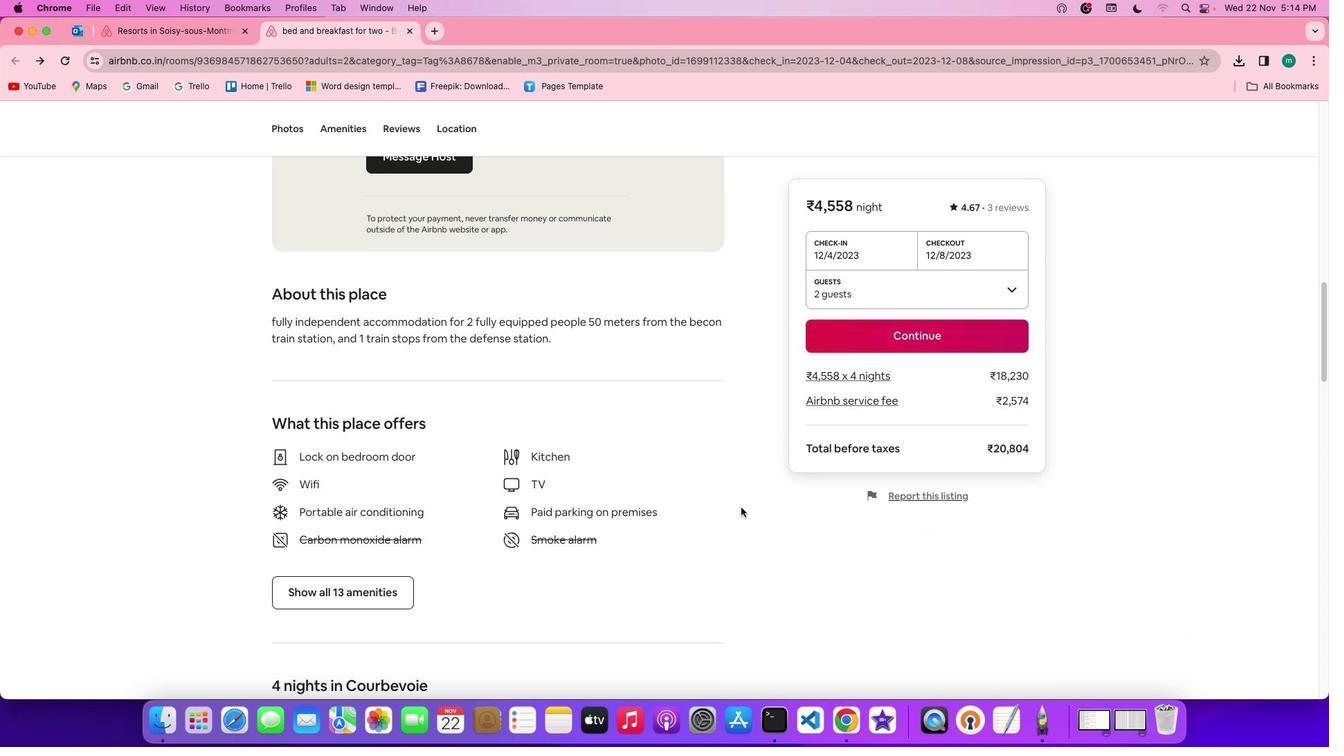 
Action: Mouse scrolled (740, 508) with delta (0, 0)
Screenshot: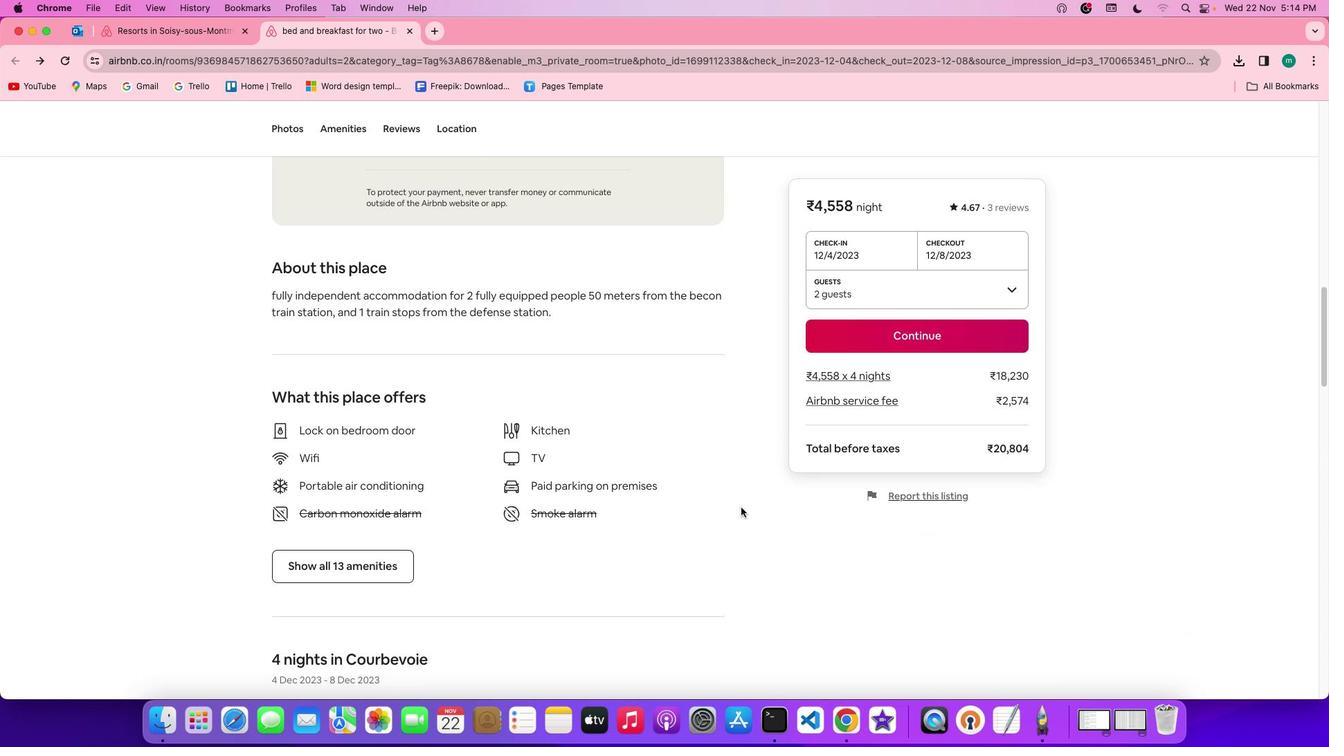 
Action: Mouse scrolled (740, 508) with delta (0, 0)
Screenshot: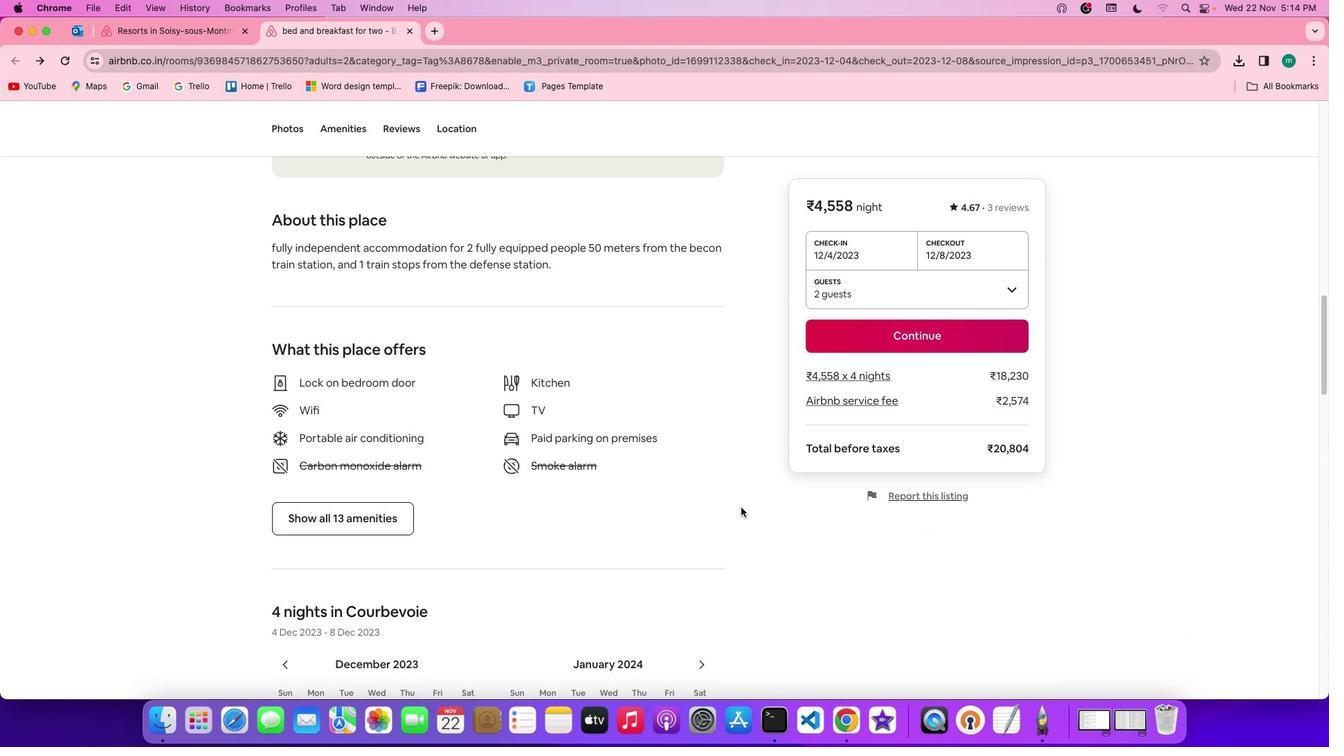 
Action: Mouse scrolled (740, 508) with delta (0, -1)
Screenshot: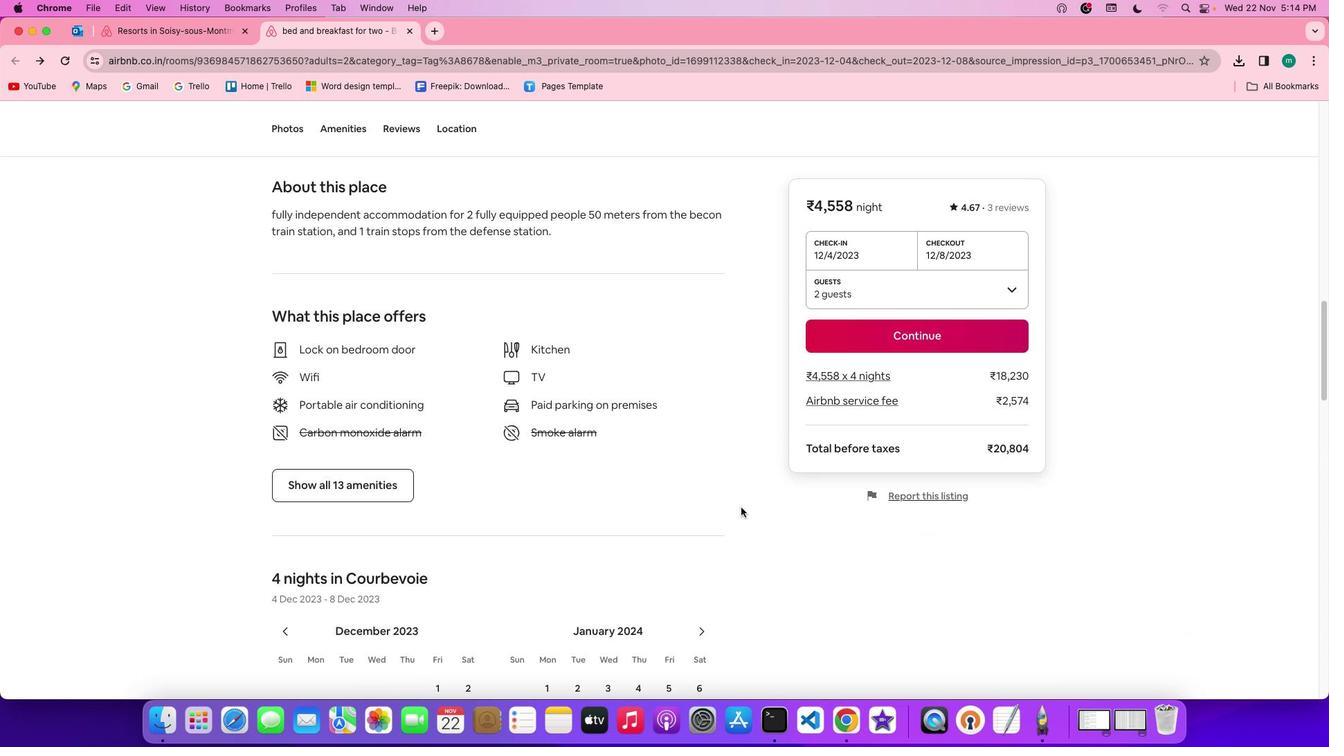 
Action: Mouse scrolled (740, 508) with delta (0, -2)
Screenshot: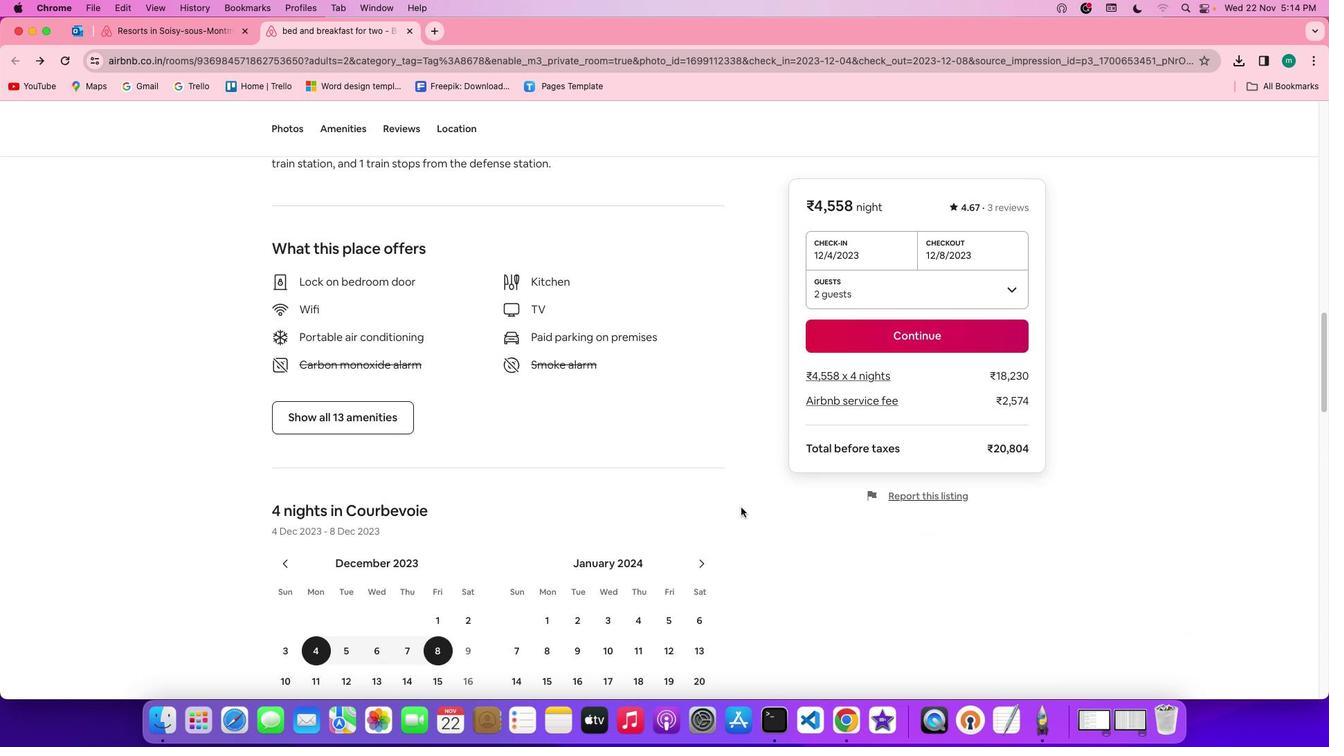 
Action: Mouse moved to (360, 378)
Screenshot: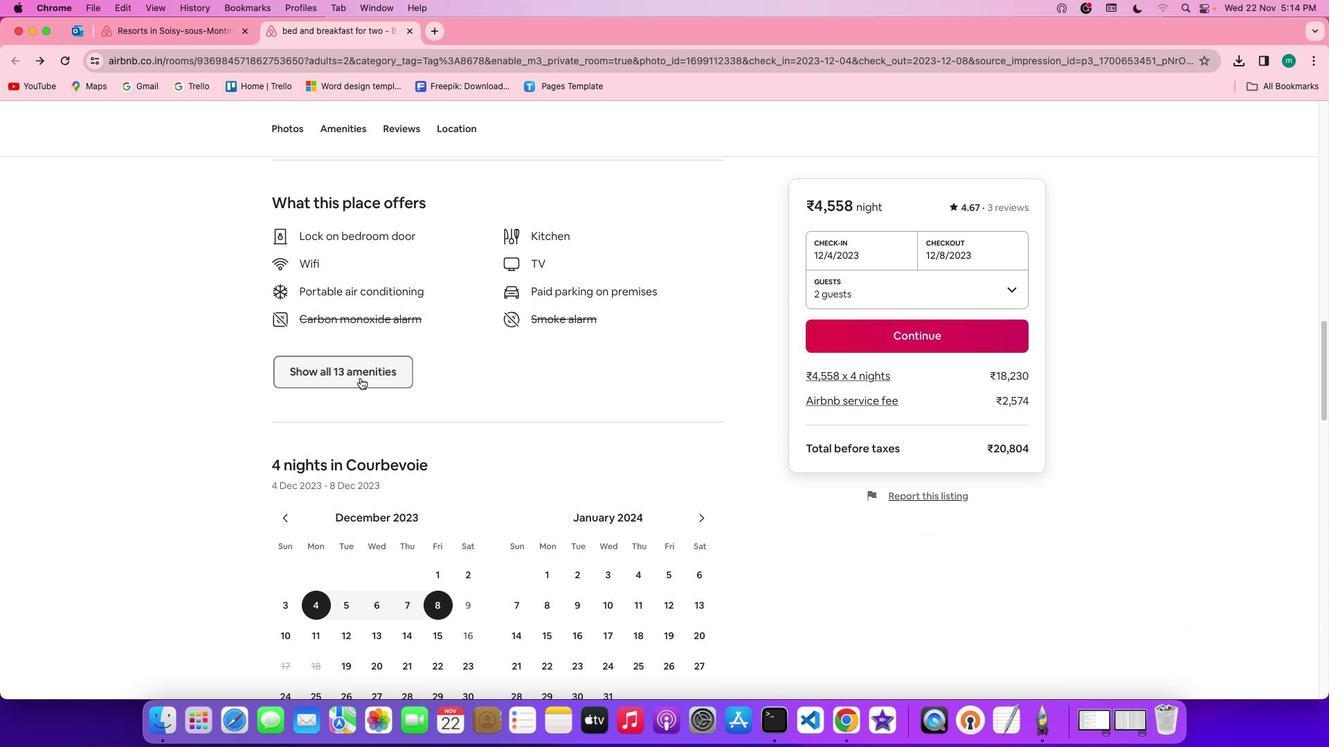 
Action: Mouse pressed left at (360, 378)
Screenshot: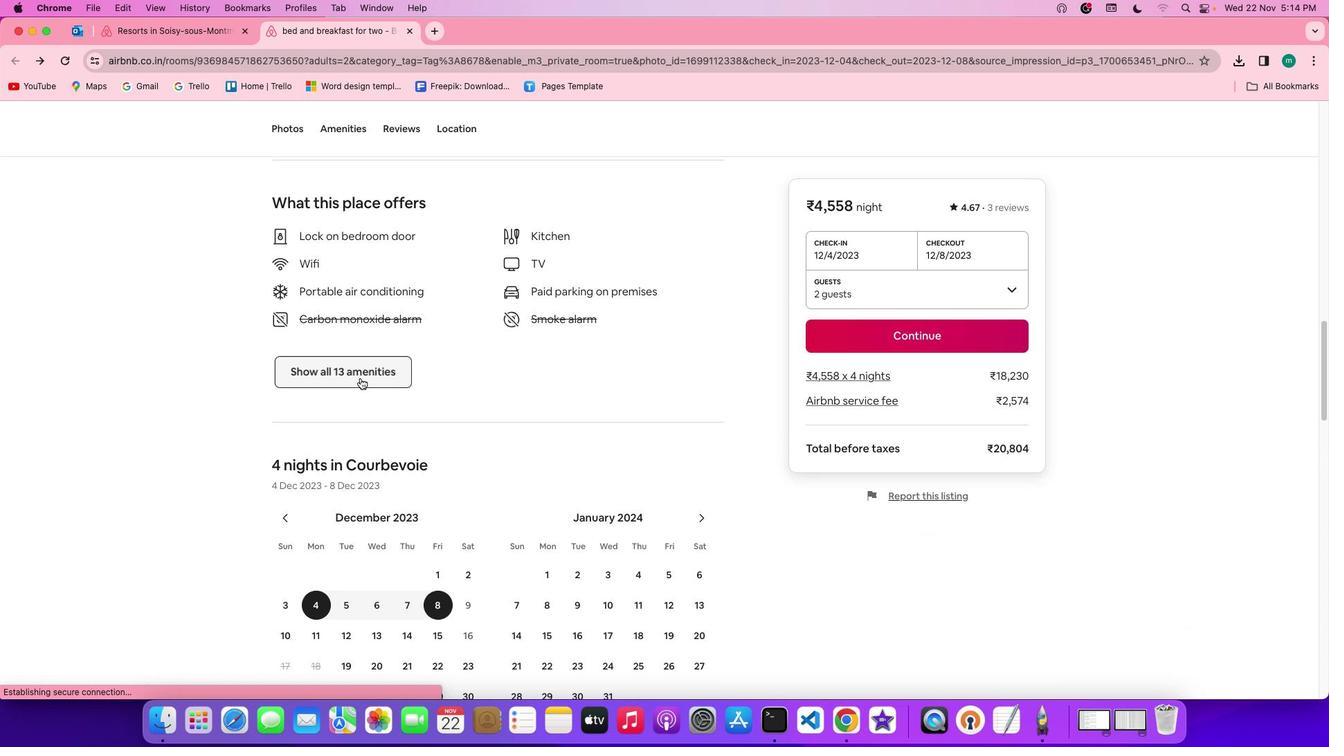
Action: Mouse moved to (689, 462)
Screenshot: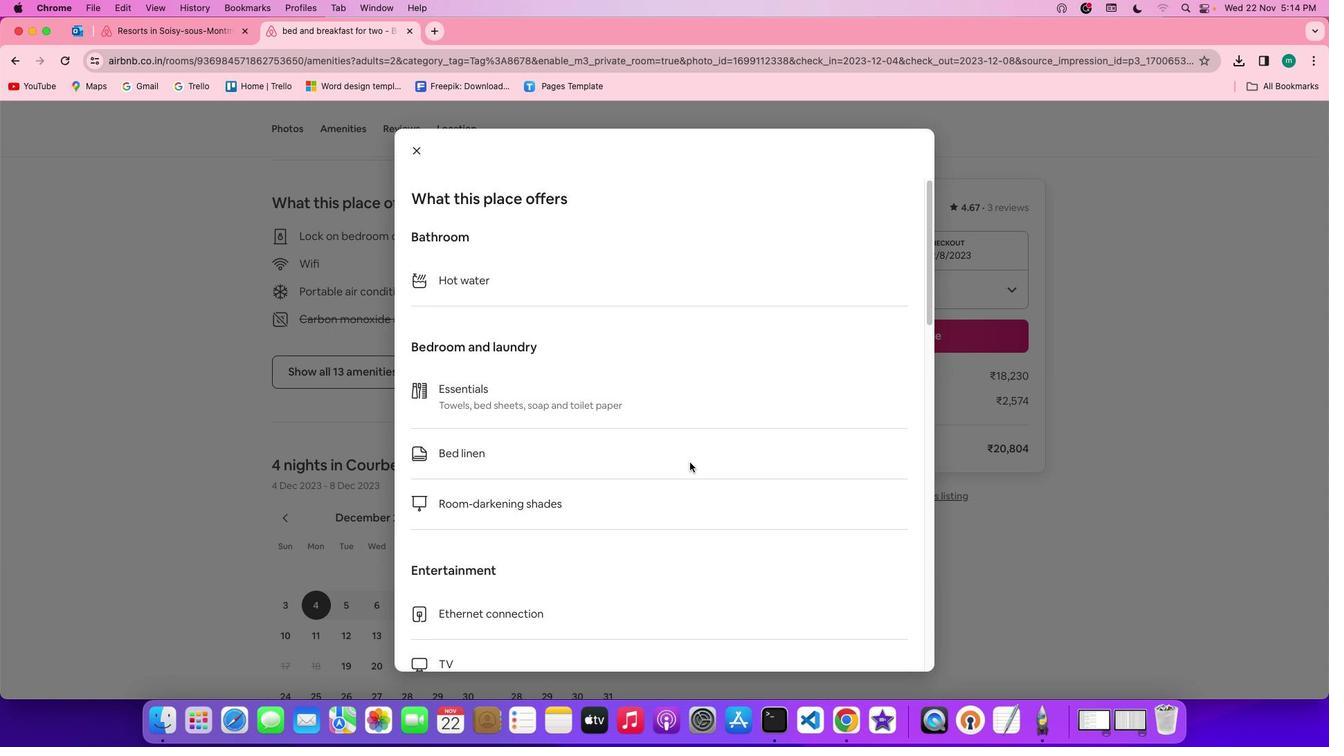 
Action: Mouse scrolled (689, 462) with delta (0, 0)
Screenshot: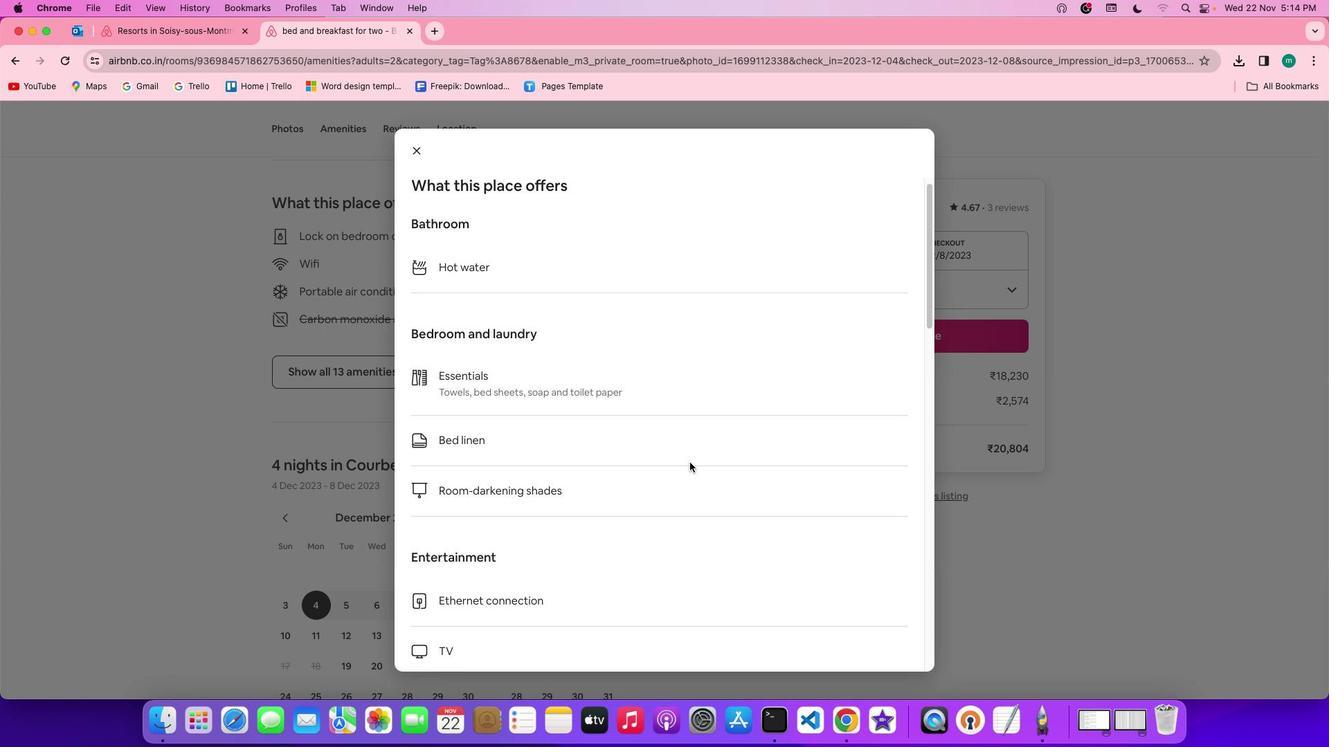 
Action: Mouse scrolled (689, 462) with delta (0, 0)
Screenshot: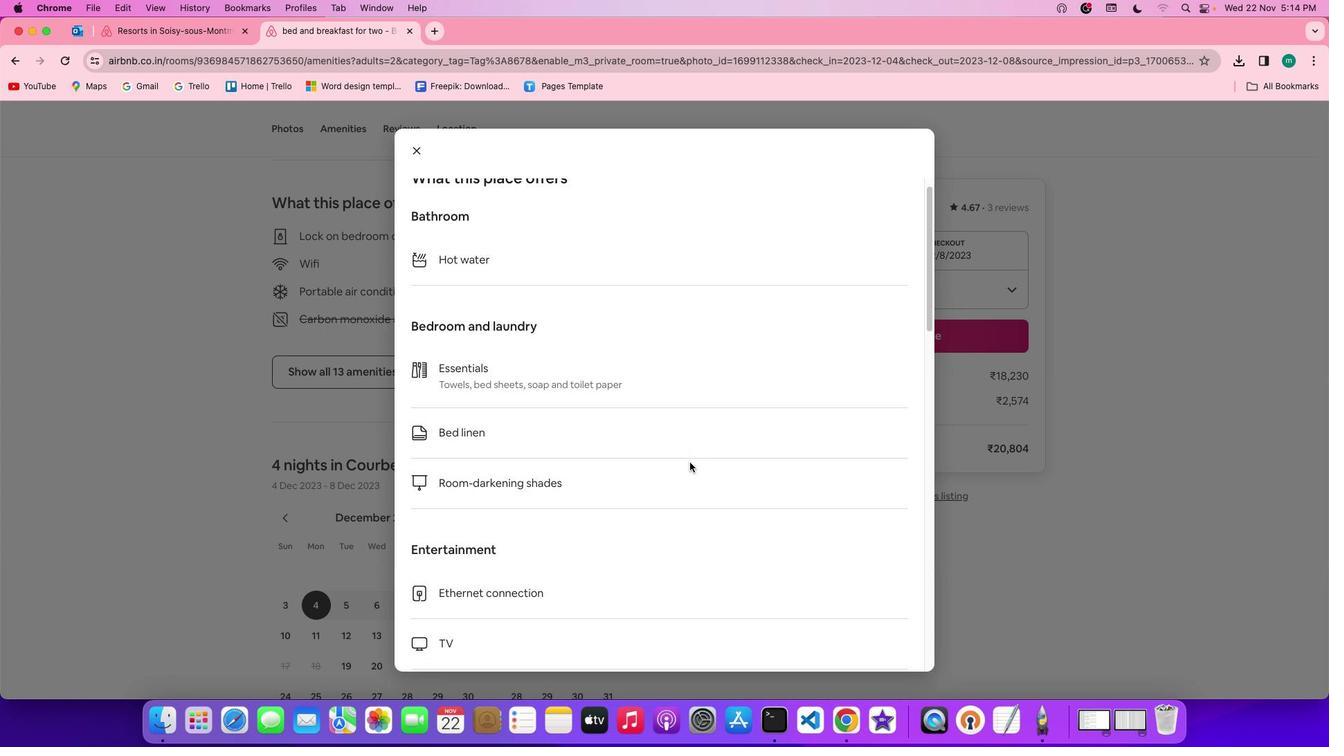 
Action: Mouse scrolled (689, 462) with delta (0, -1)
Screenshot: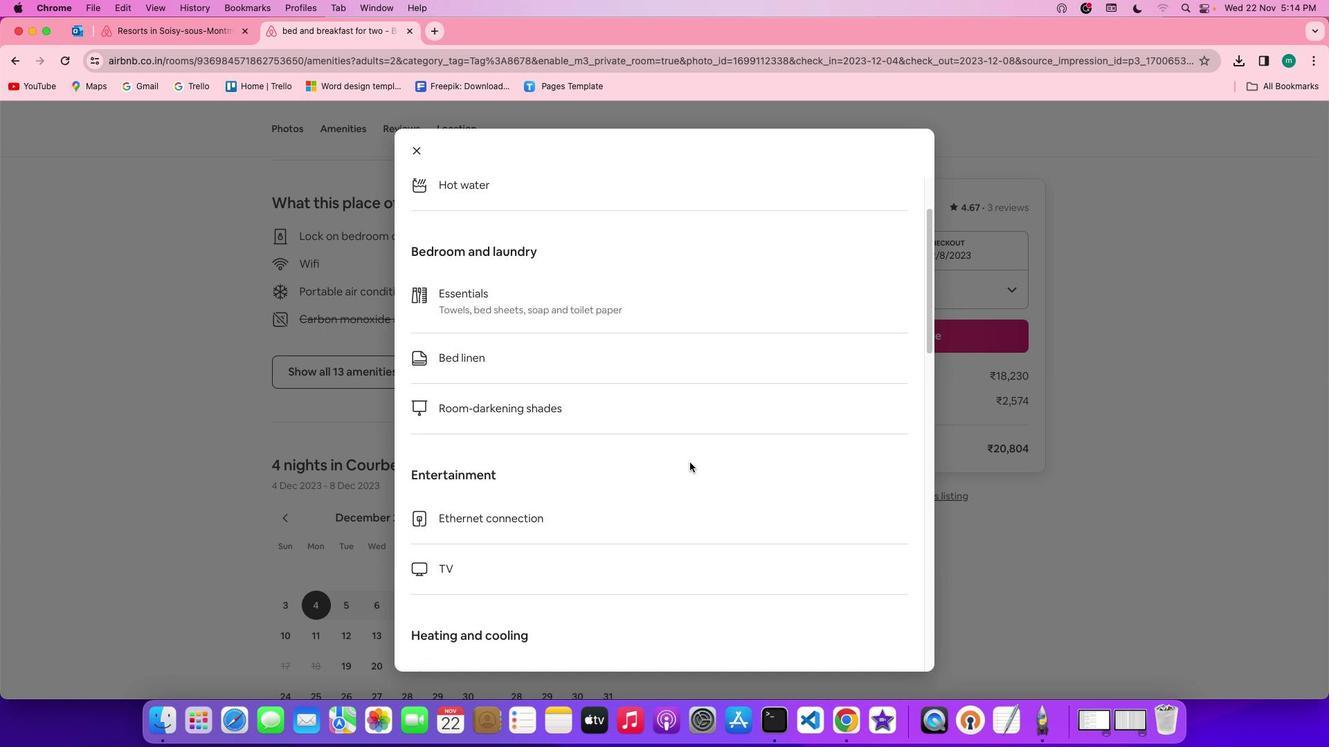 
Action: Mouse scrolled (689, 462) with delta (0, -2)
Screenshot: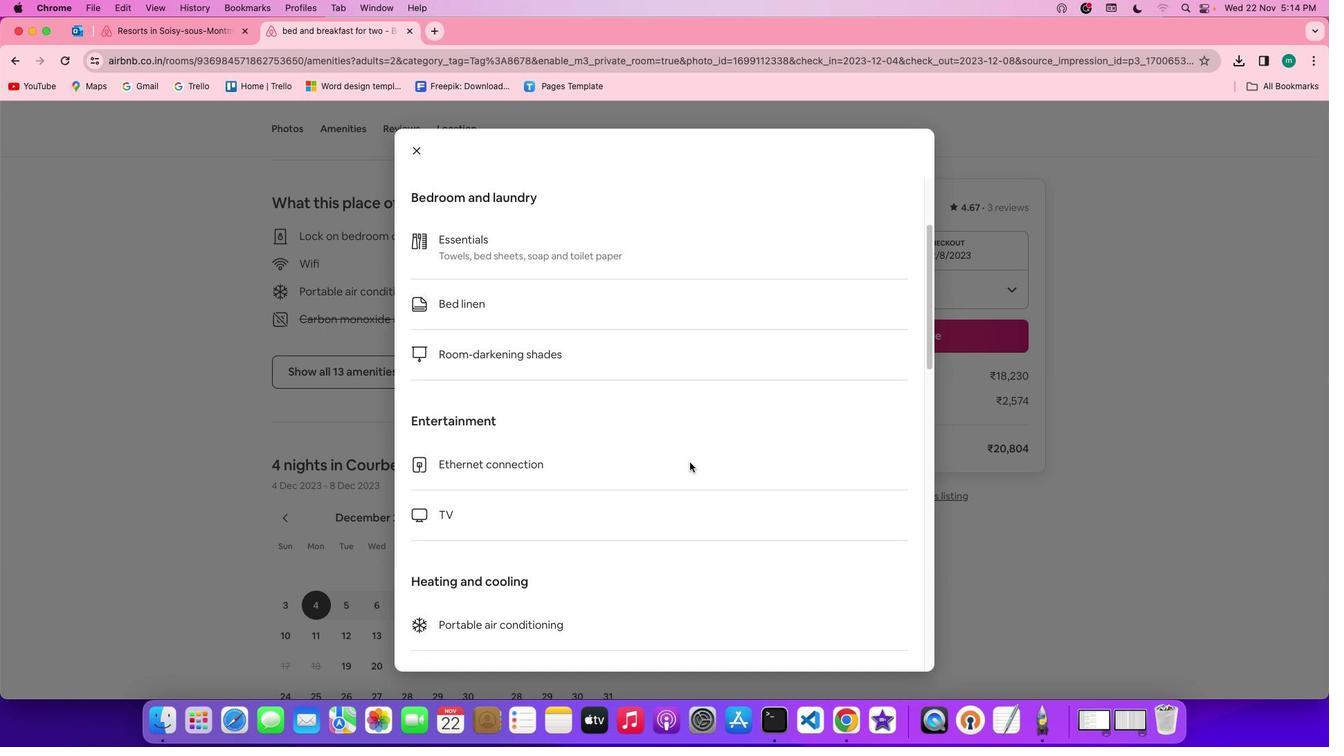 
Action: Mouse scrolled (689, 462) with delta (0, -2)
Screenshot: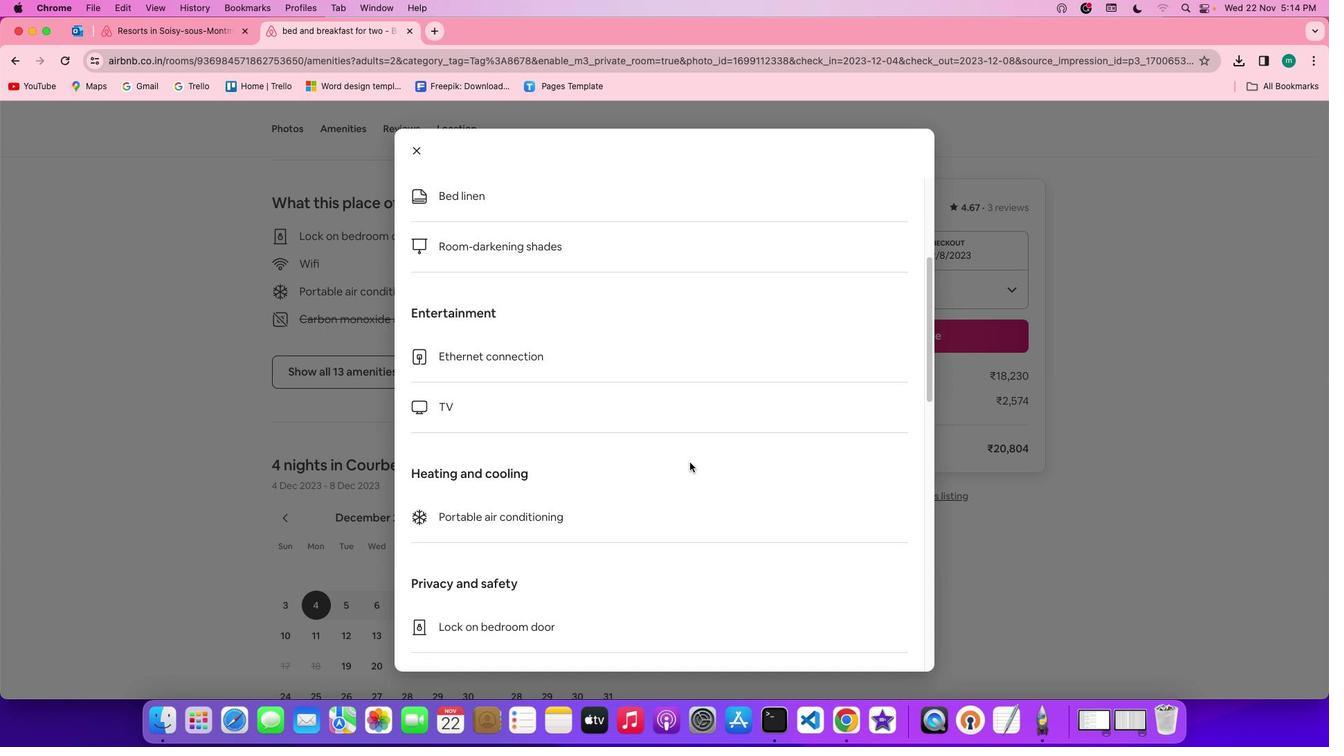 
Action: Mouse scrolled (689, 462) with delta (0, 0)
Screenshot: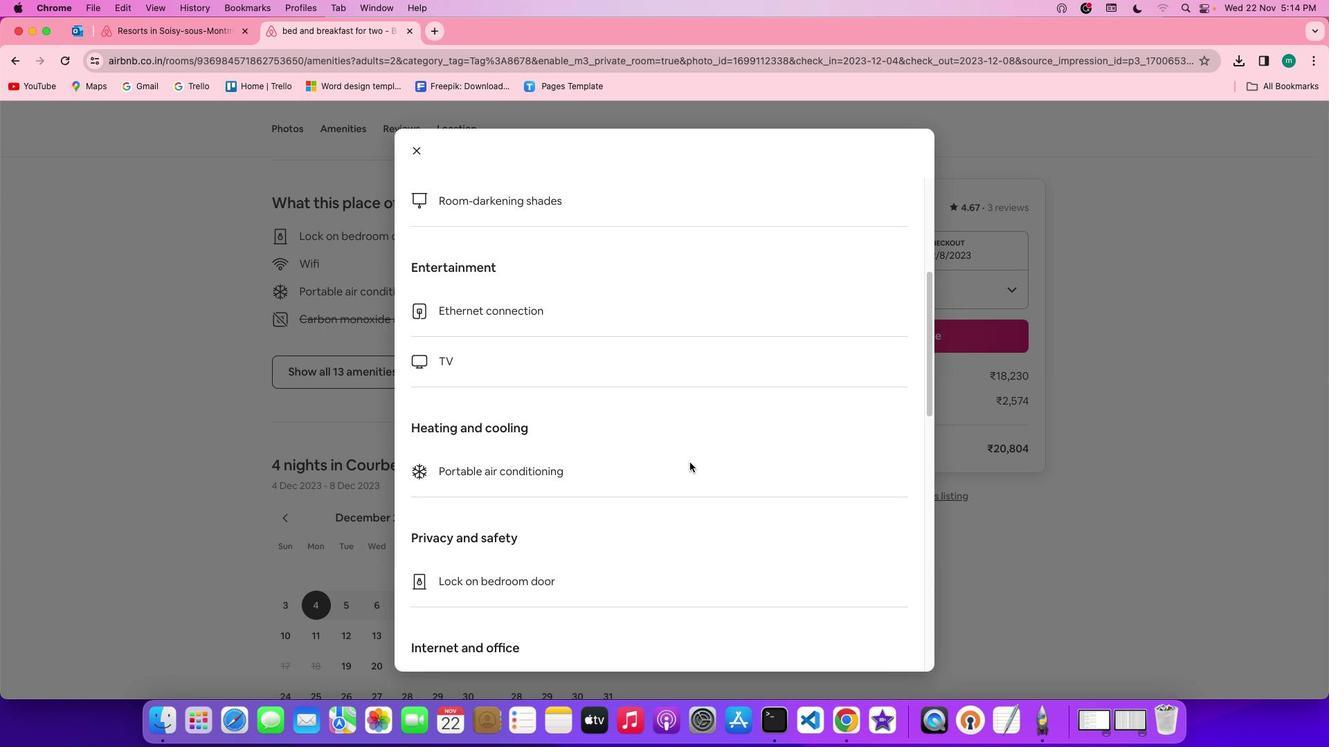 
Action: Mouse scrolled (689, 462) with delta (0, 0)
Screenshot: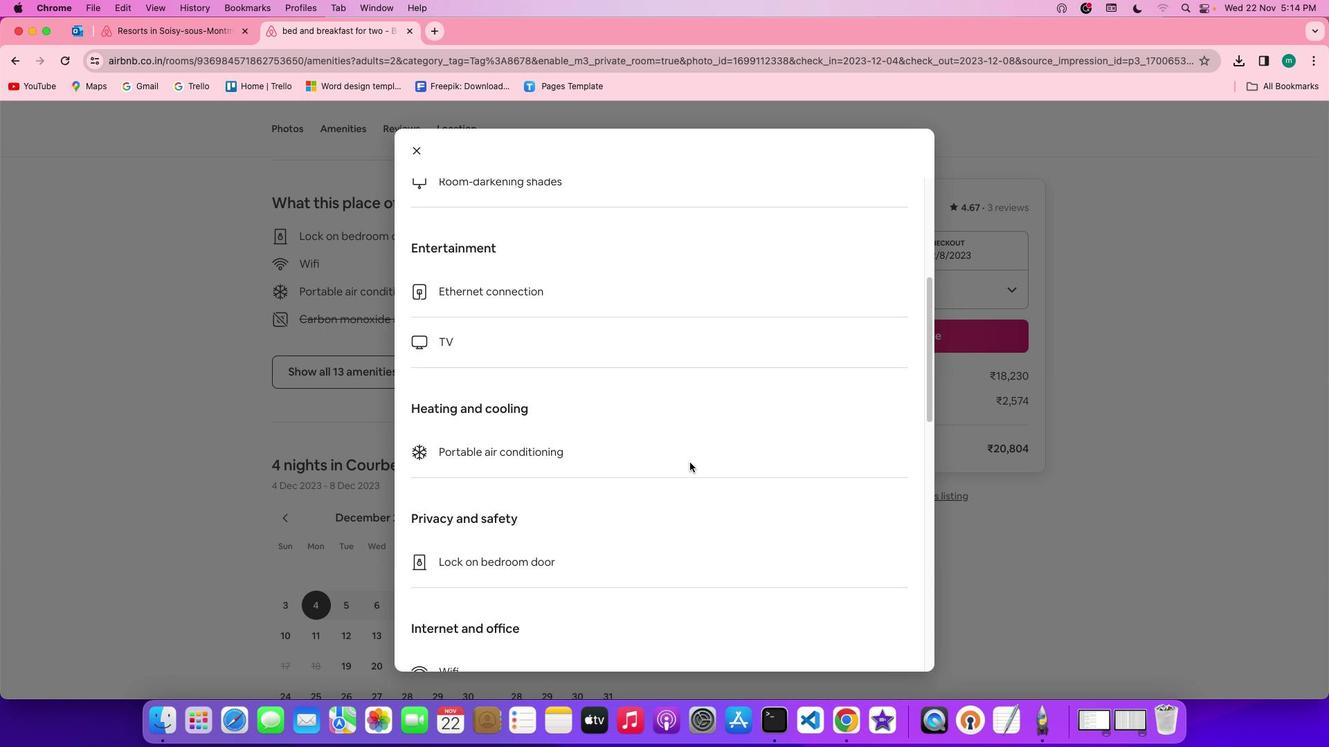 
Action: Mouse scrolled (689, 462) with delta (0, -1)
Screenshot: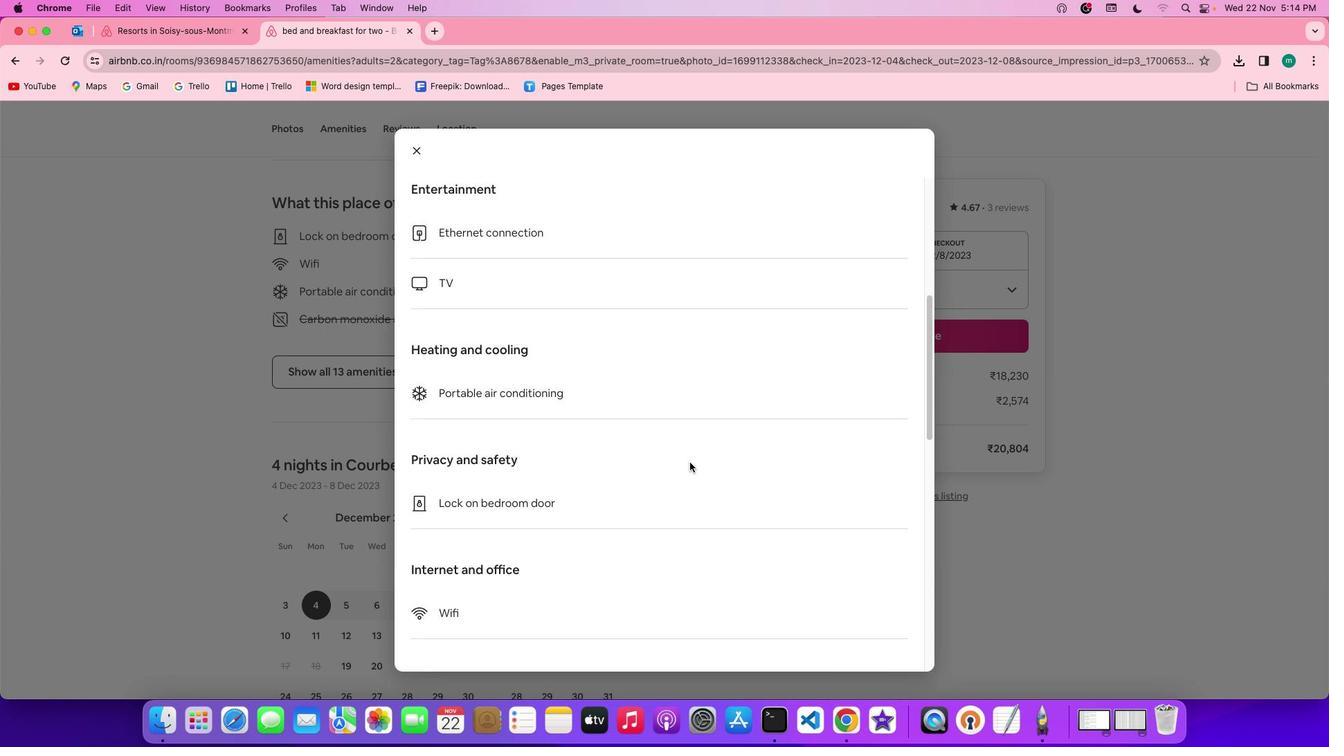 
Action: Mouse scrolled (689, 462) with delta (0, -2)
Screenshot: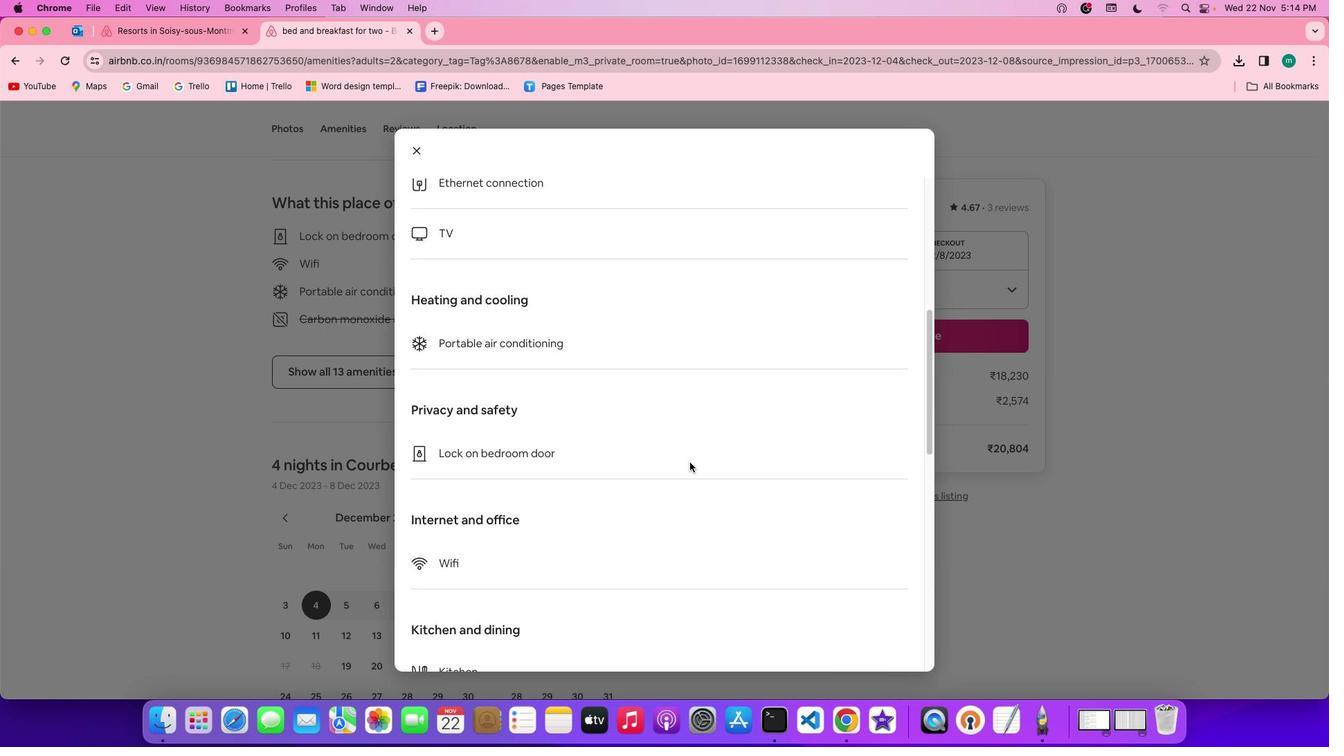
Action: Mouse scrolled (689, 462) with delta (0, -2)
Screenshot: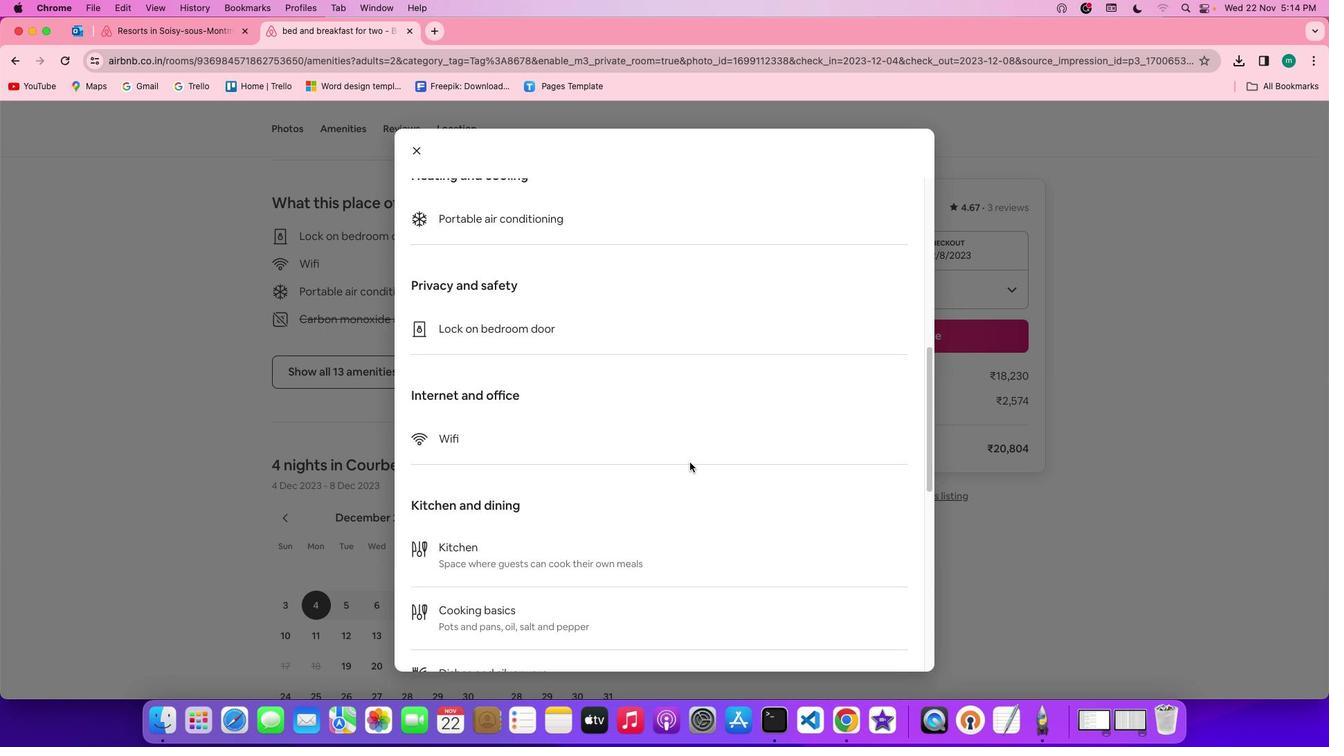 
Action: Mouse scrolled (689, 462) with delta (0, 0)
Screenshot: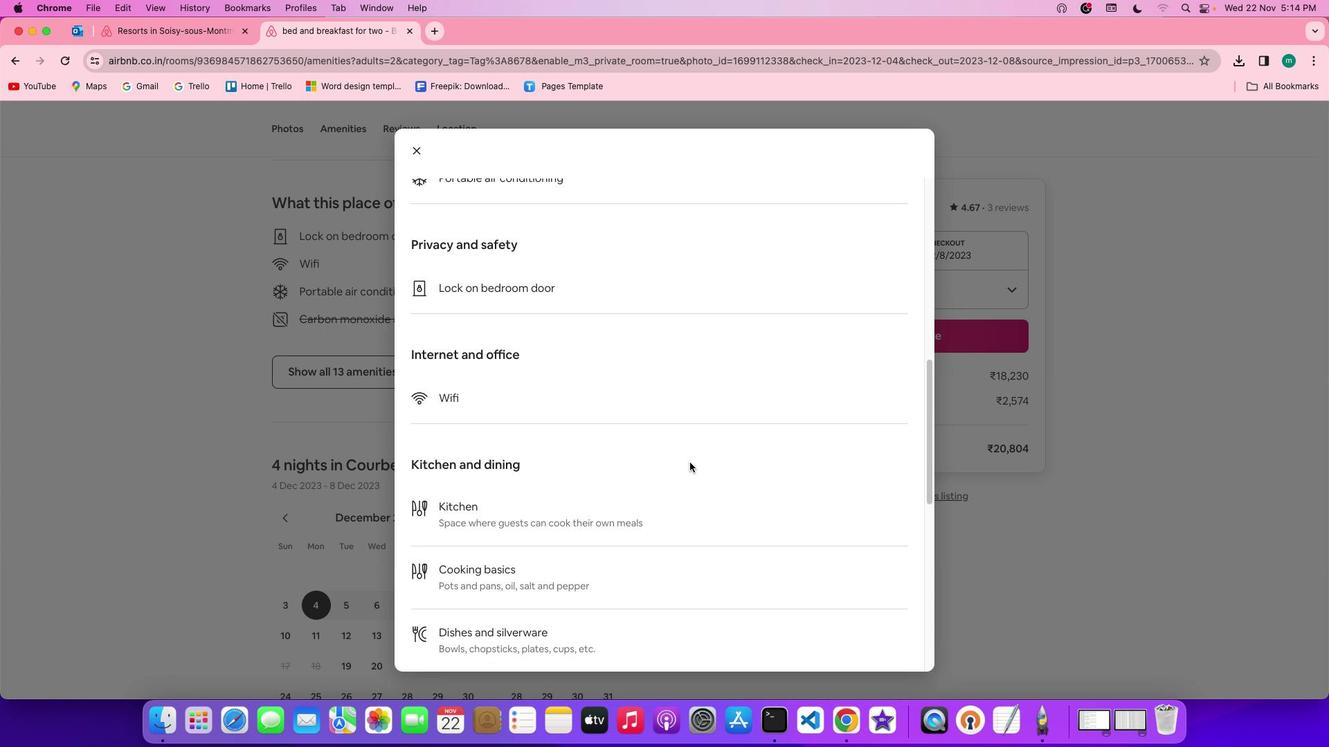 
Action: Mouse scrolled (689, 462) with delta (0, 0)
Screenshot: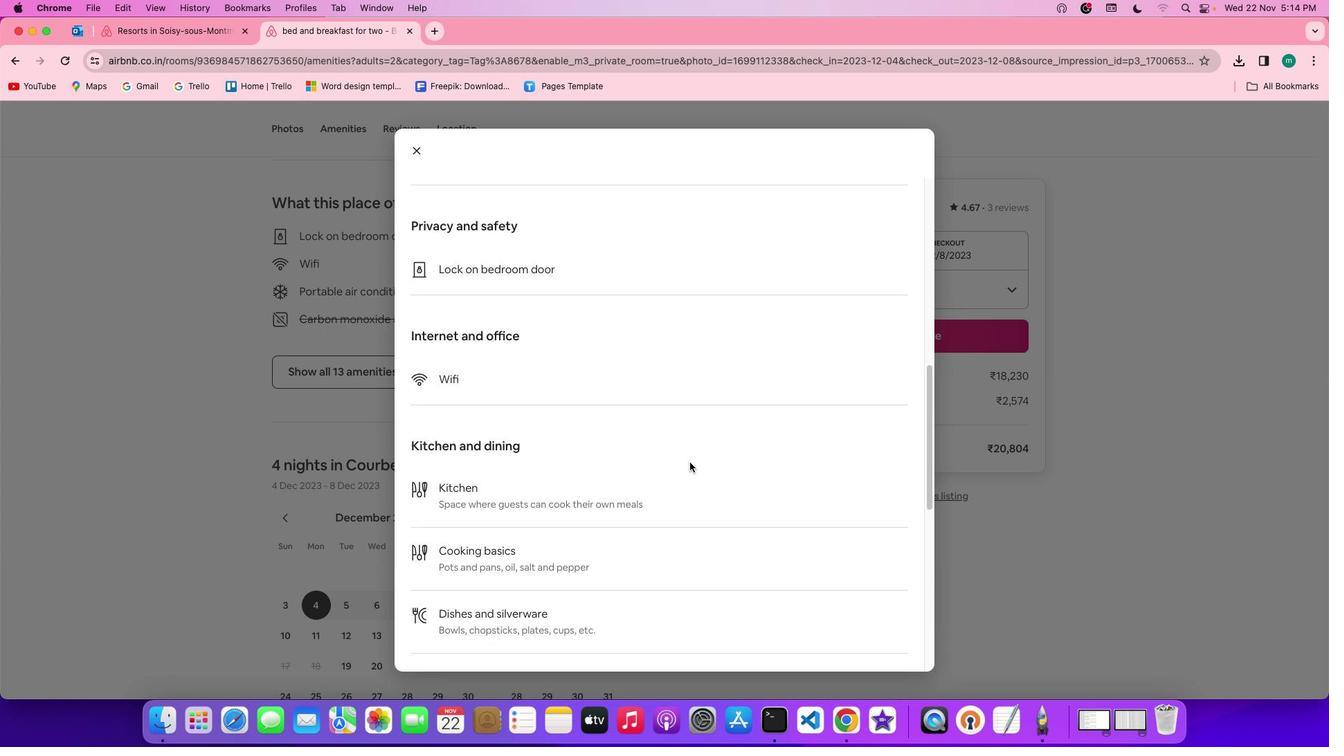 
Action: Mouse scrolled (689, 462) with delta (0, -1)
Screenshot: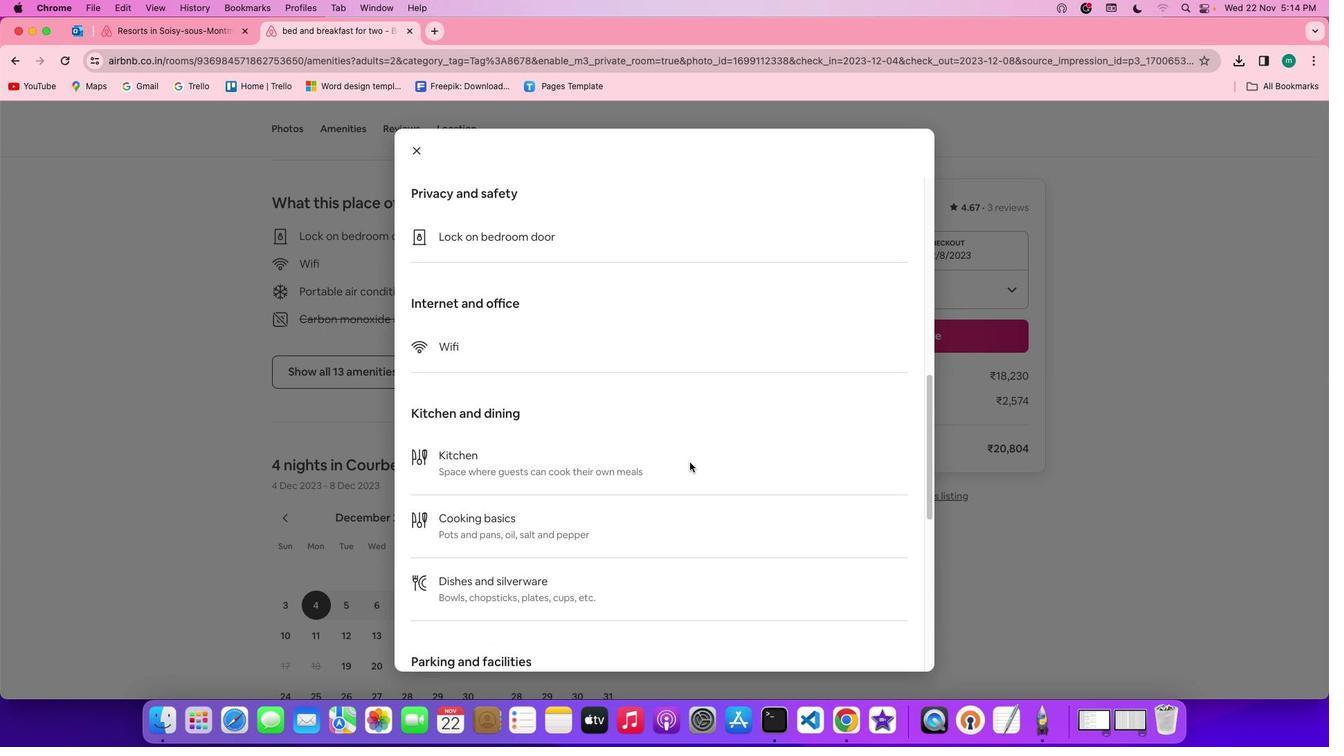 
Action: Mouse scrolled (689, 462) with delta (0, -2)
Screenshot: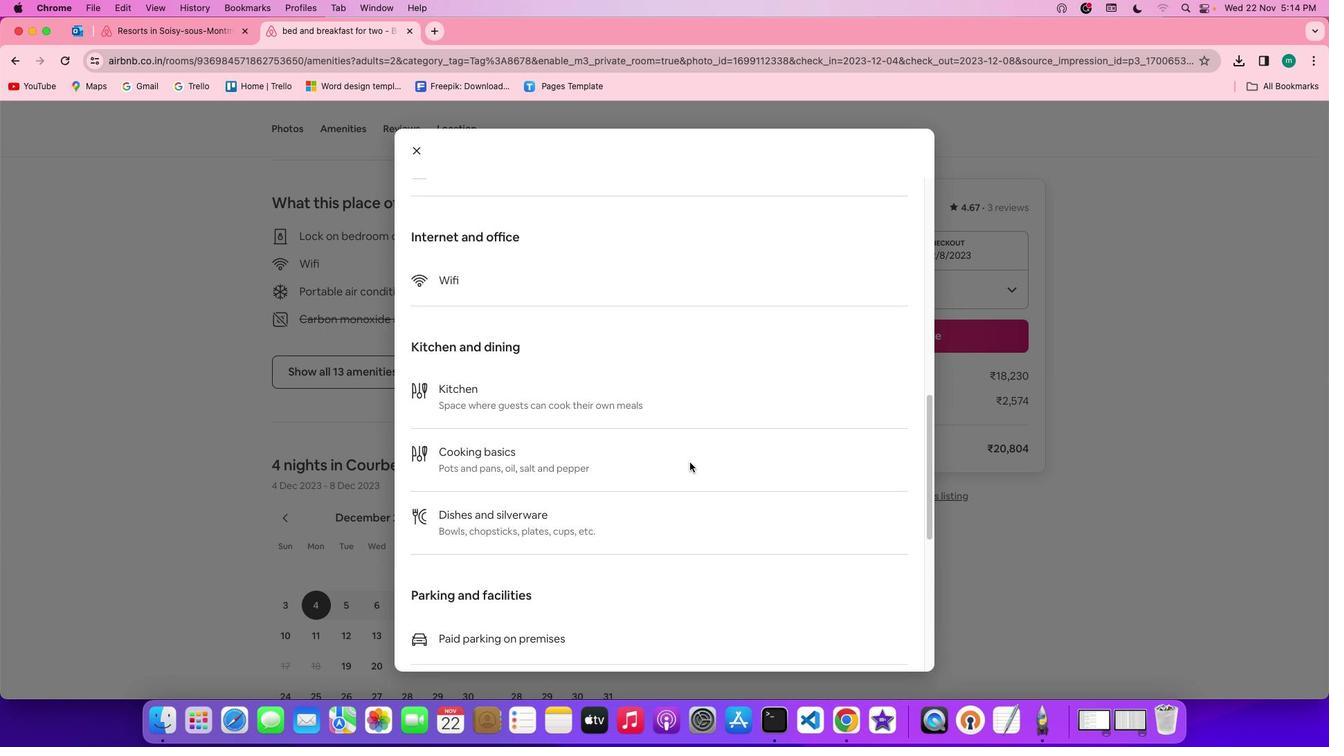 
Action: Mouse scrolled (689, 462) with delta (0, 0)
Screenshot: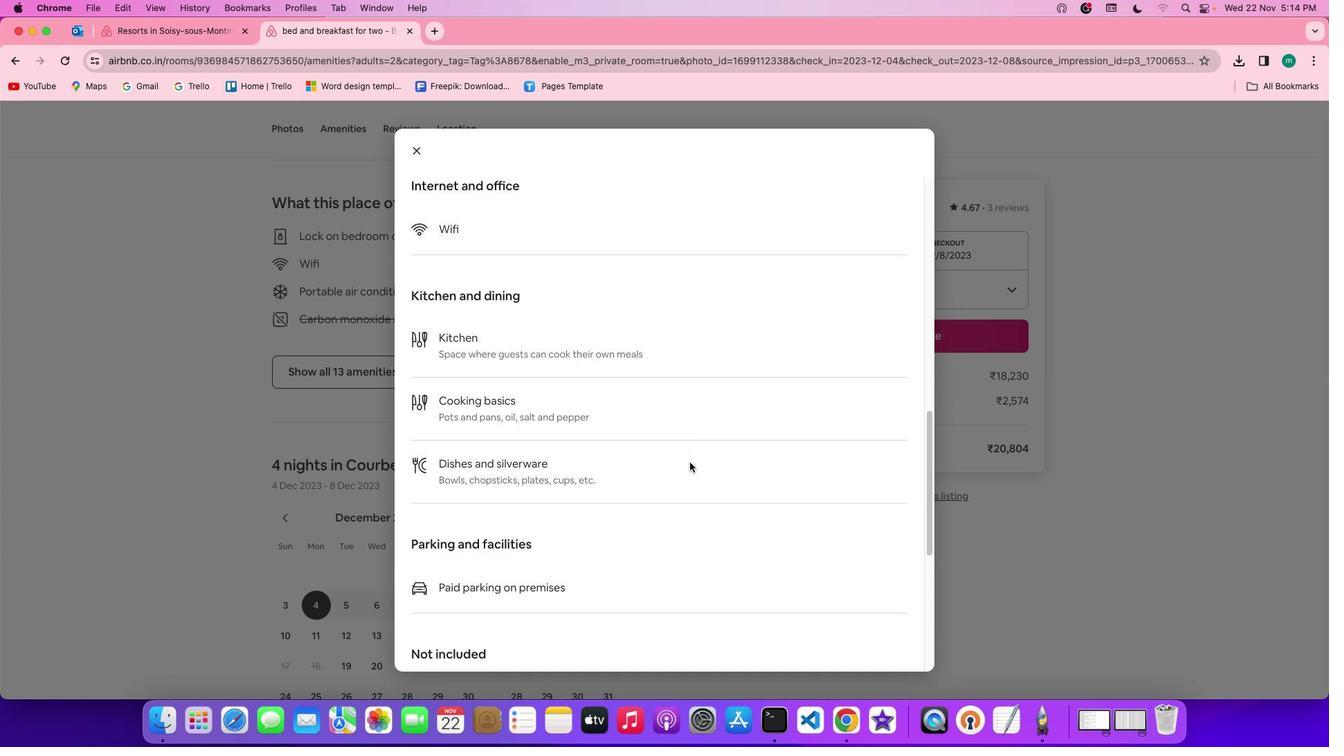 
Action: Mouse scrolled (689, 462) with delta (0, 0)
Screenshot: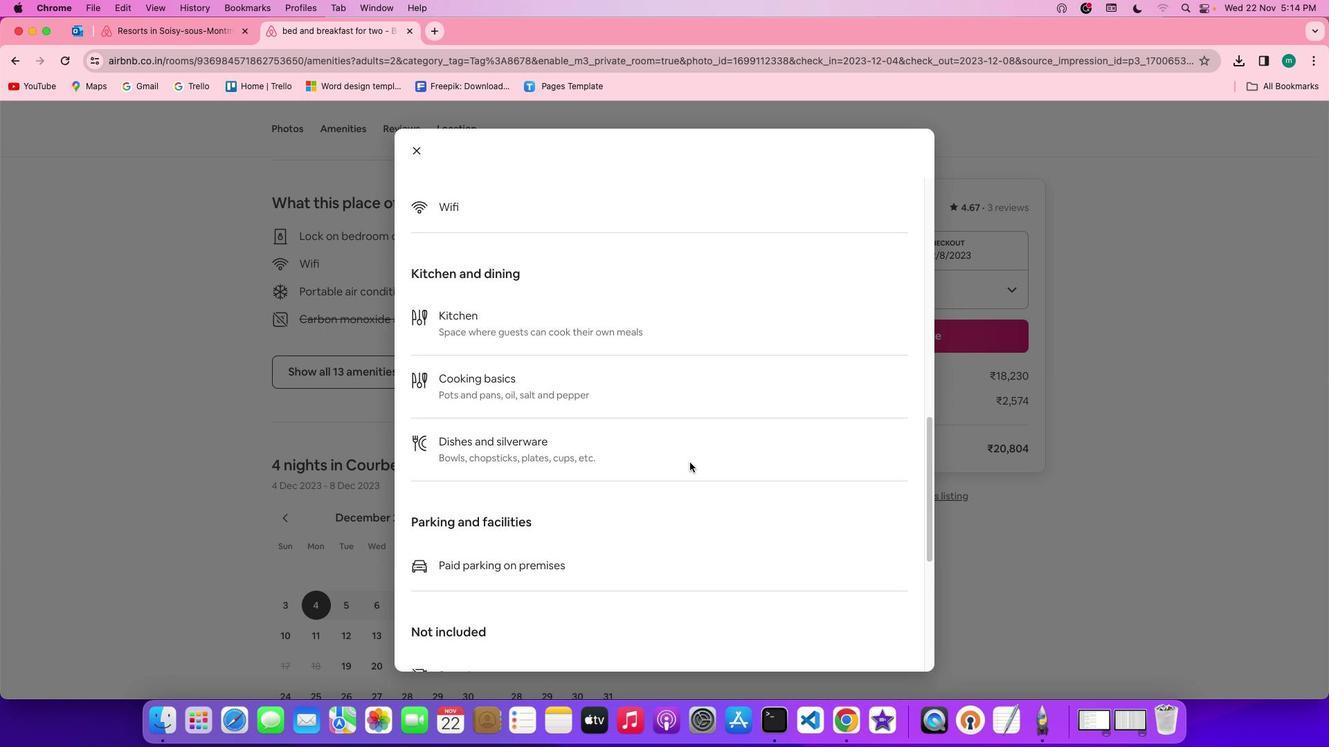 
Action: Mouse scrolled (689, 462) with delta (0, 0)
Screenshot: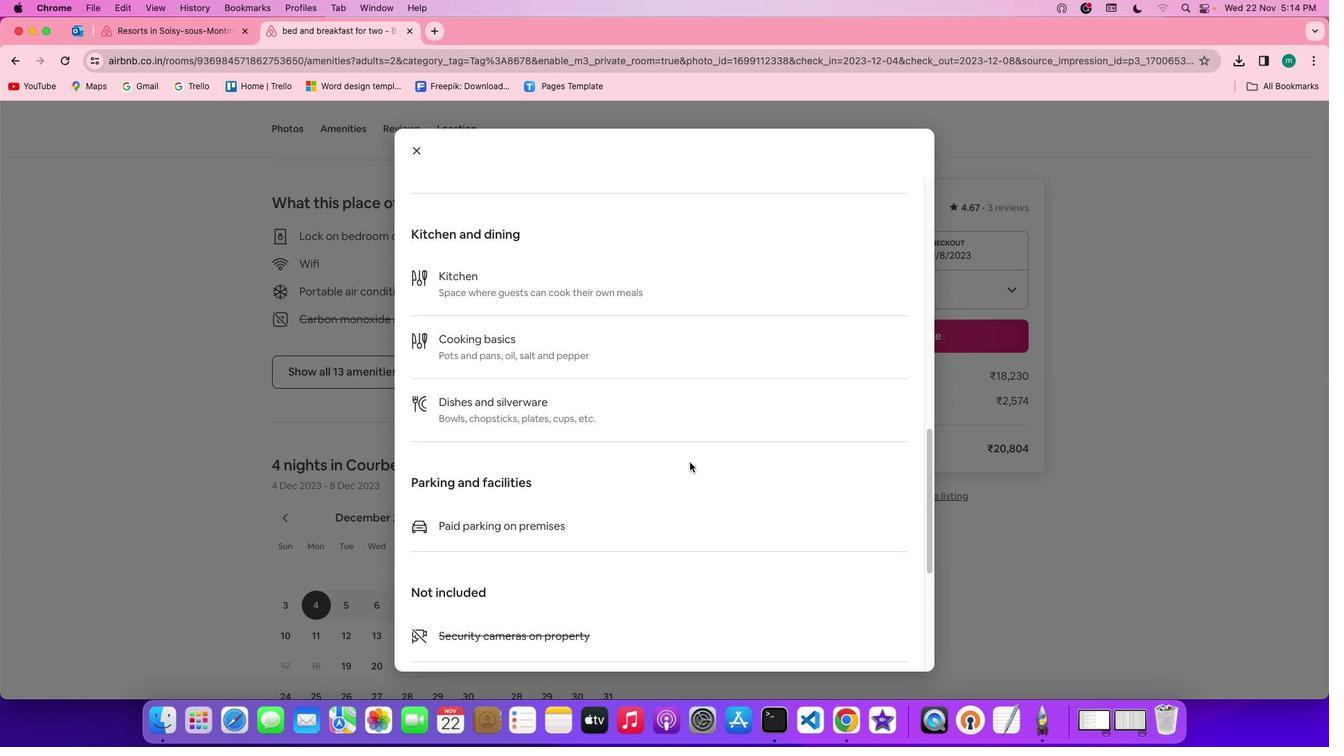 
Action: Mouse scrolled (689, 462) with delta (0, -1)
Screenshot: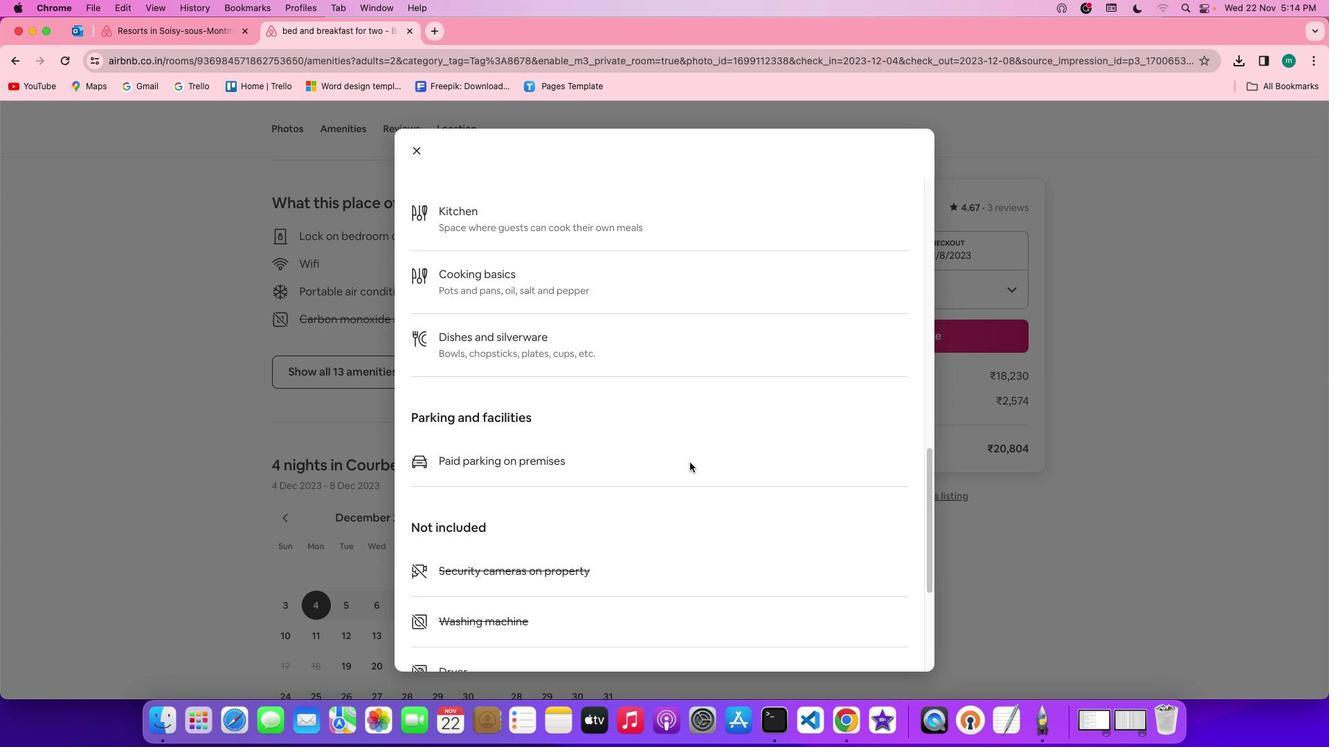 
Action: Mouse scrolled (689, 462) with delta (0, -2)
Screenshot: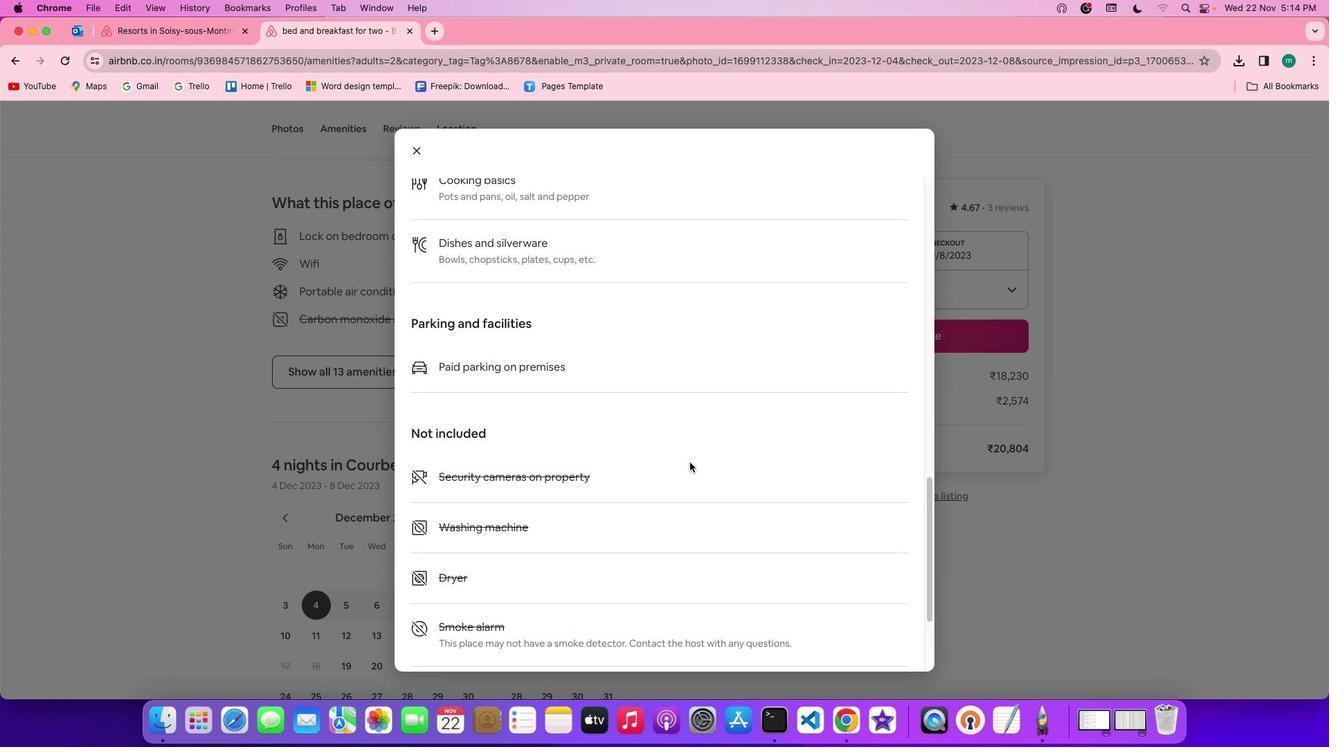 
Action: Mouse scrolled (689, 462) with delta (0, 0)
Screenshot: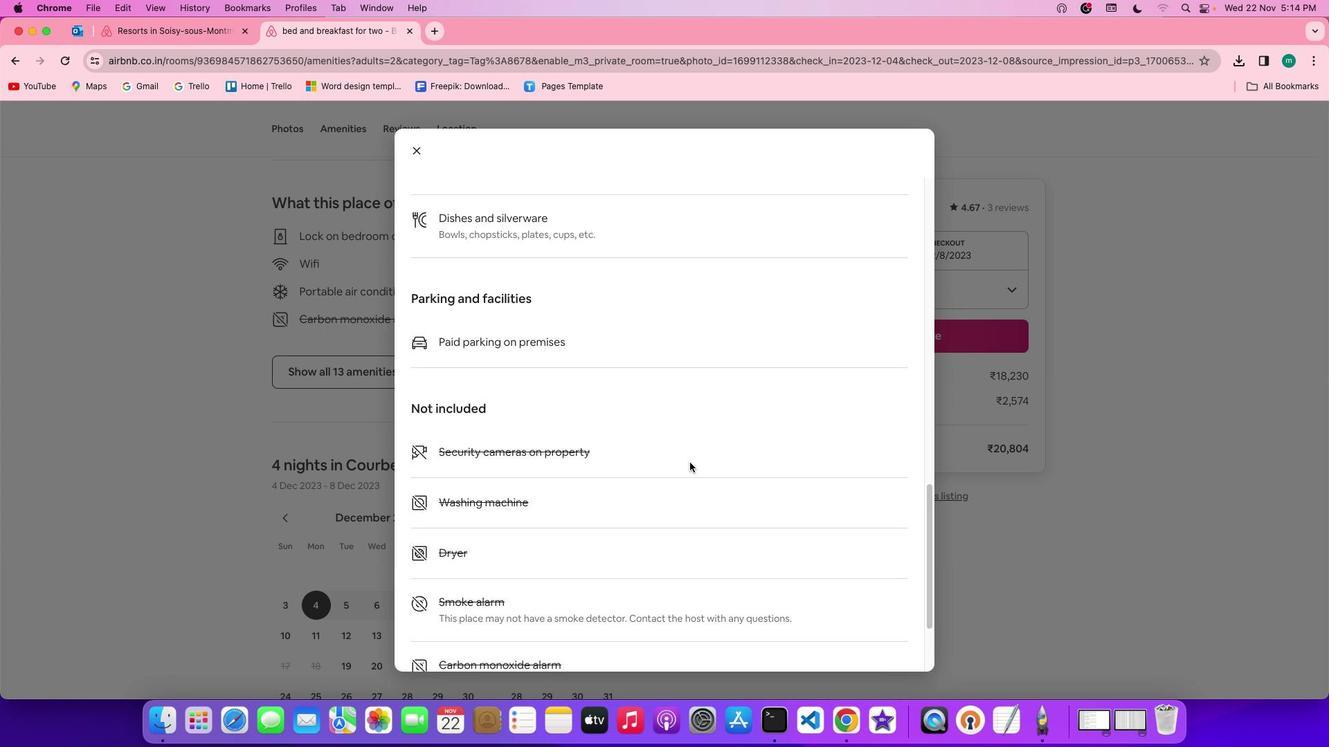 
Action: Mouse scrolled (689, 462) with delta (0, 0)
Screenshot: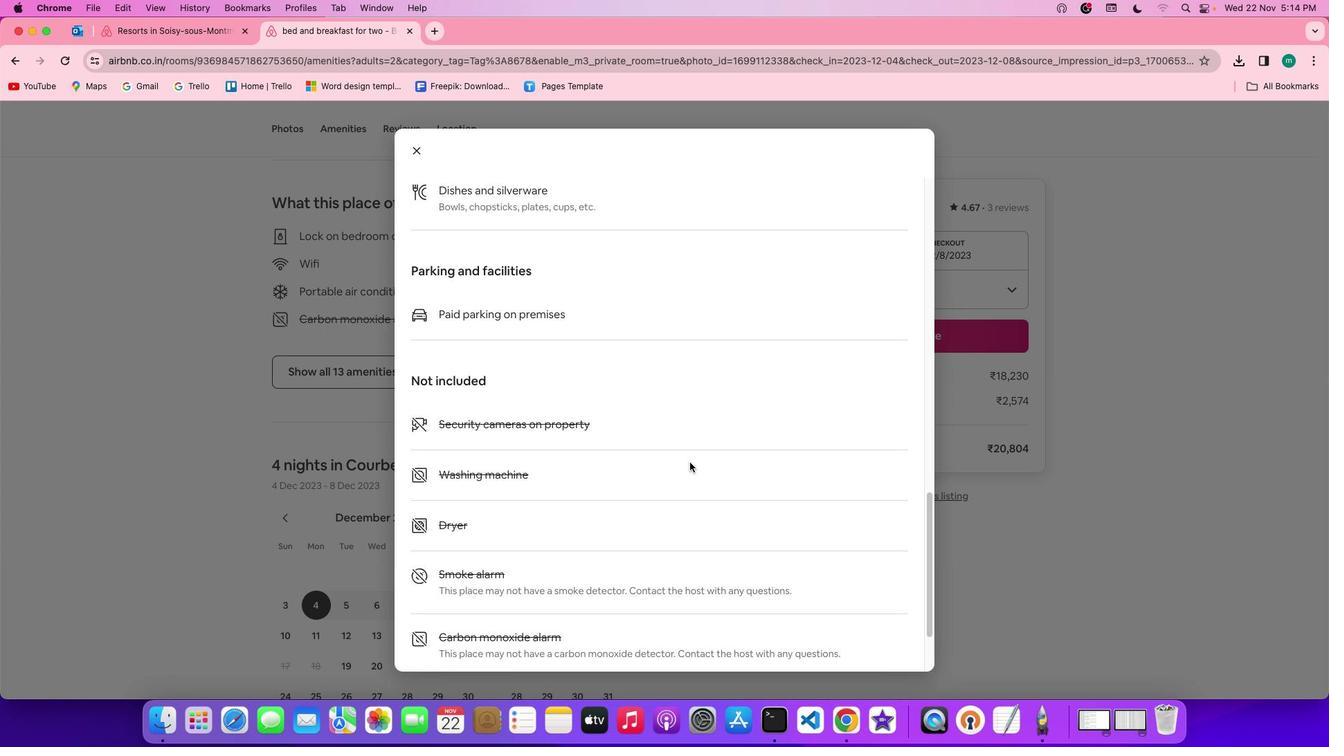 
Action: Mouse scrolled (689, 462) with delta (0, -1)
Screenshot: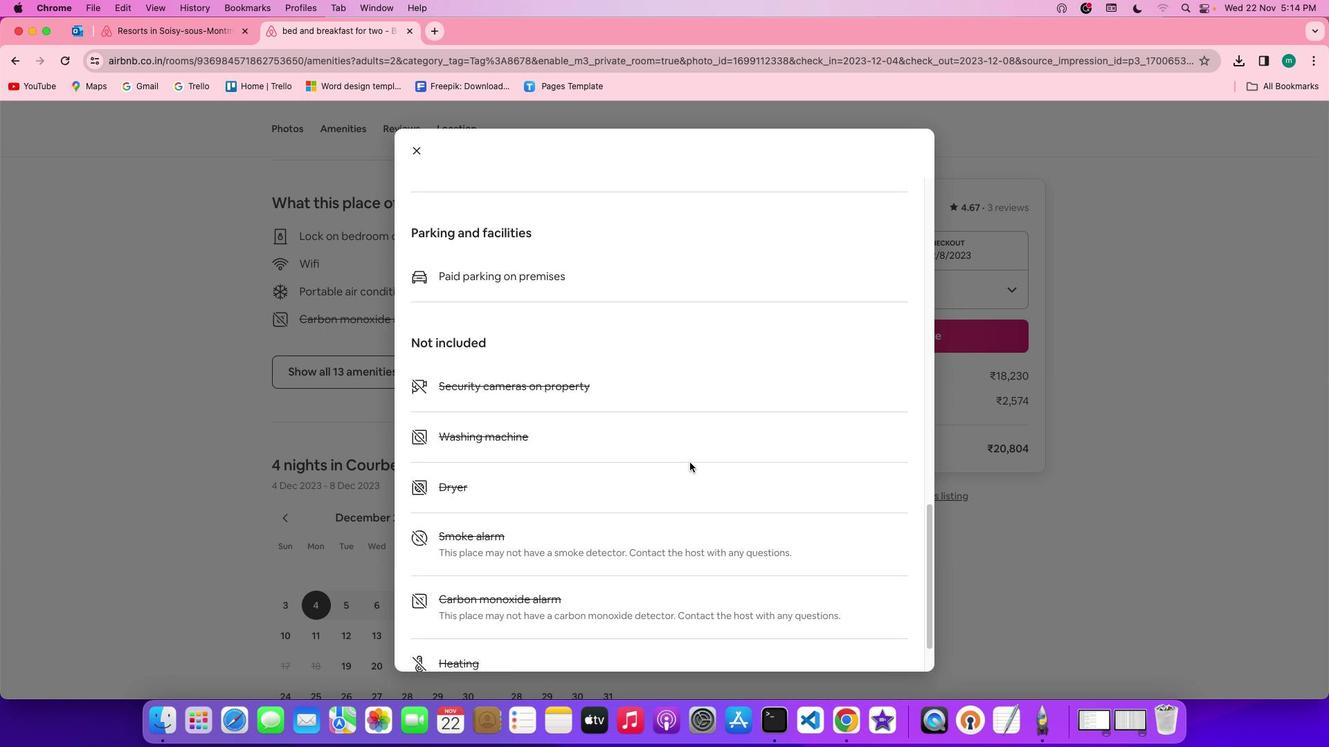 
Action: Mouse scrolled (689, 462) with delta (0, -2)
Screenshot: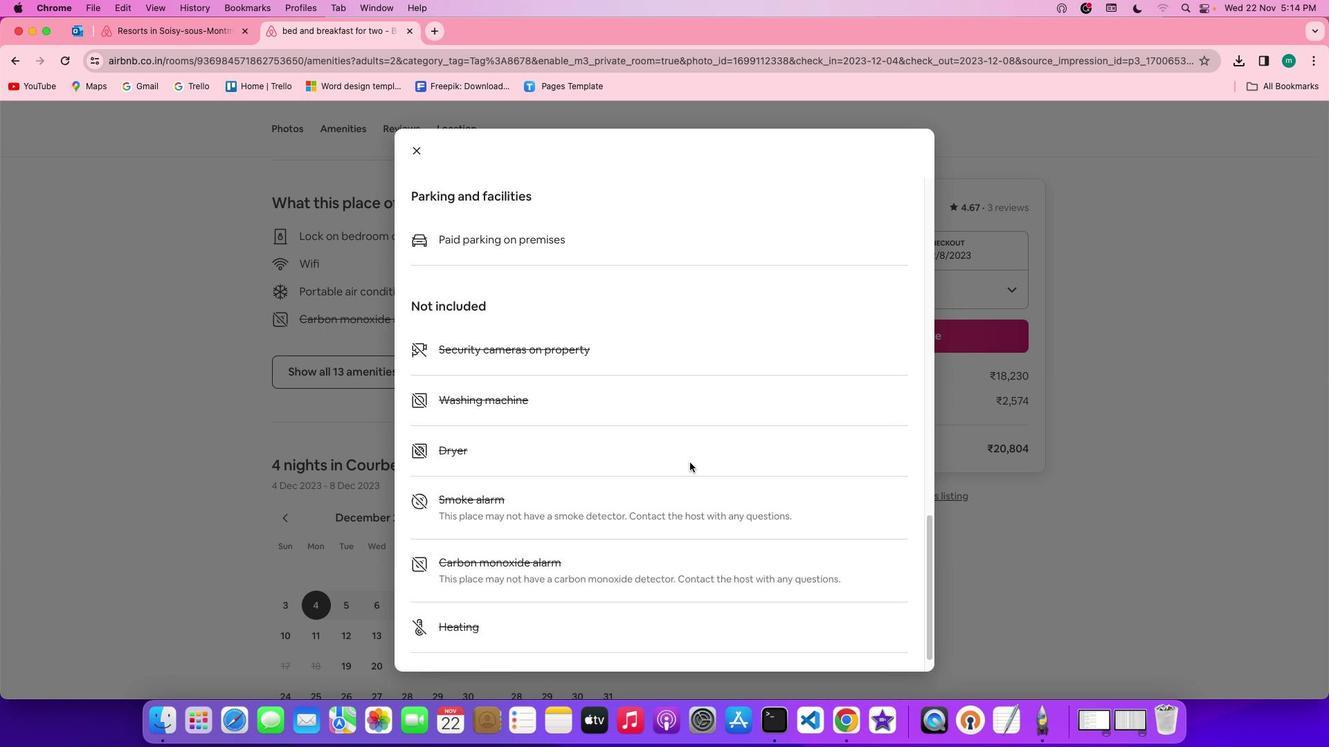 
Action: Mouse scrolled (689, 462) with delta (0, 0)
Screenshot: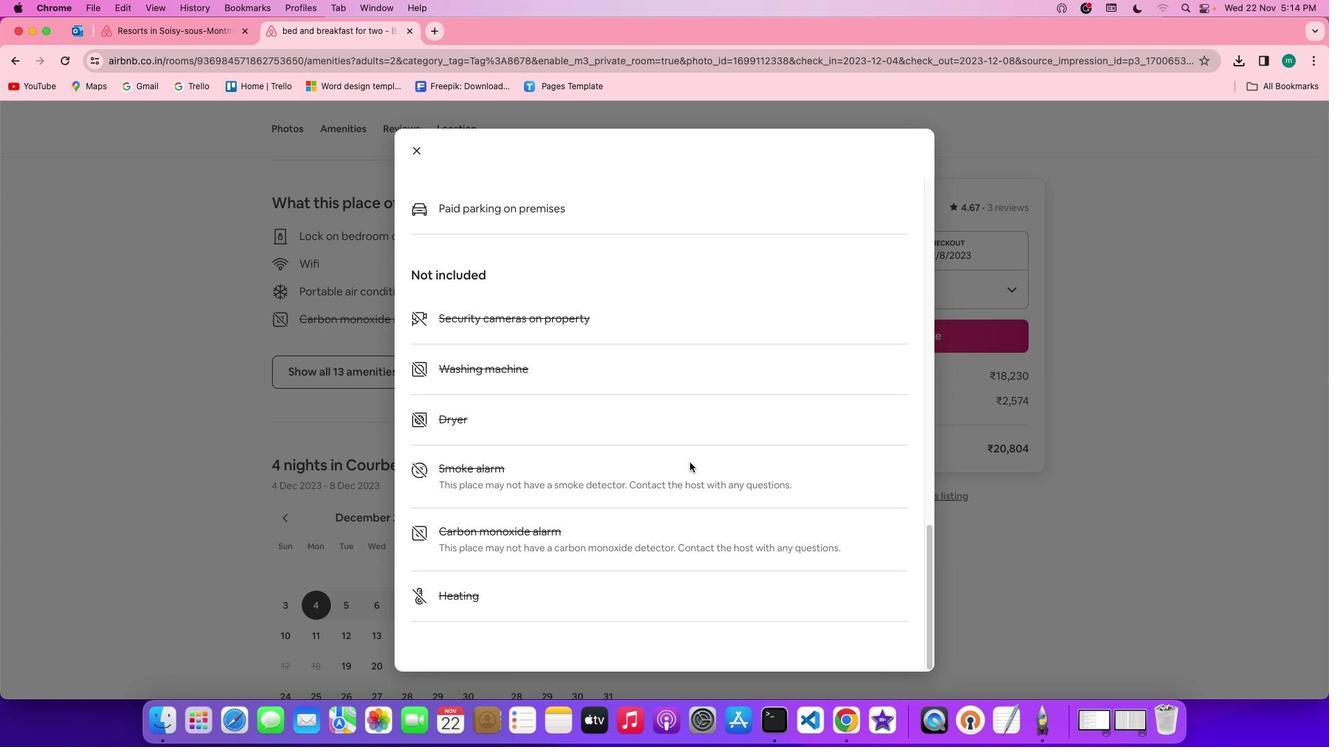 
Action: Mouse scrolled (689, 462) with delta (0, 0)
Screenshot: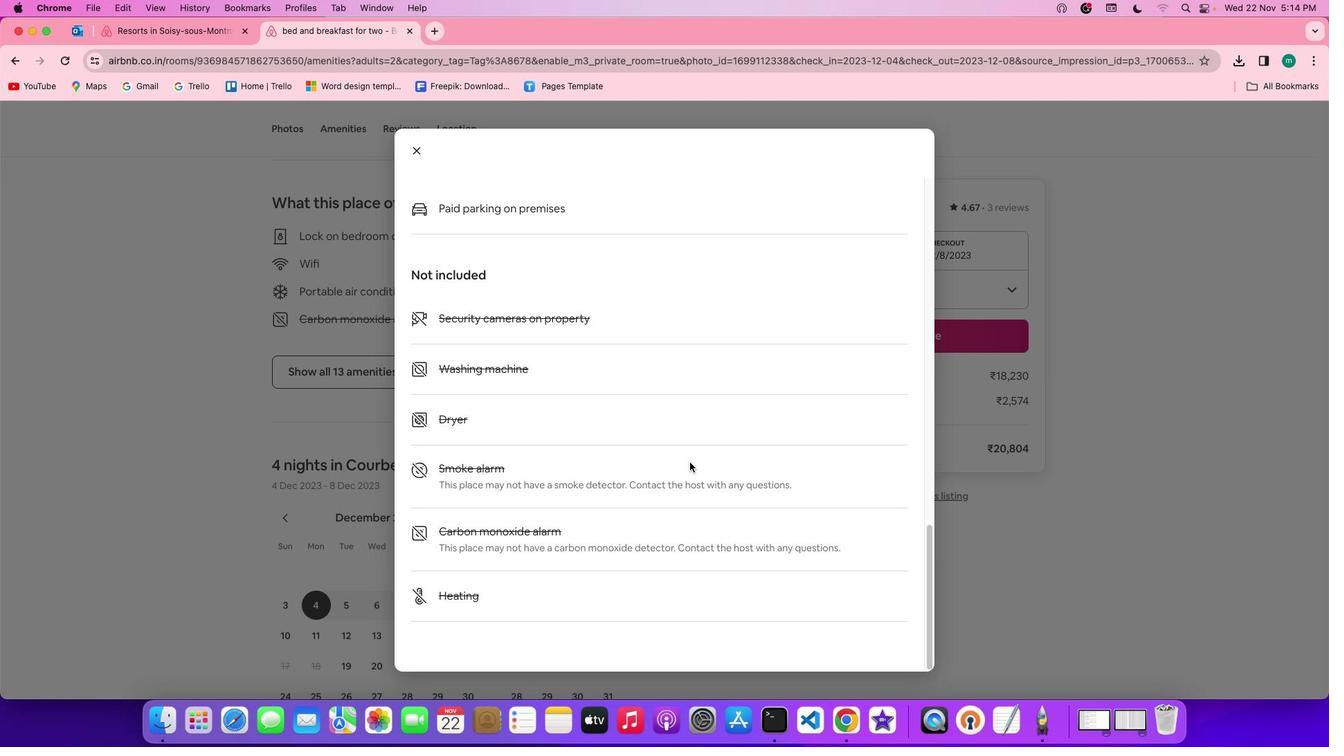 
Action: Mouse scrolled (689, 462) with delta (0, -2)
Screenshot: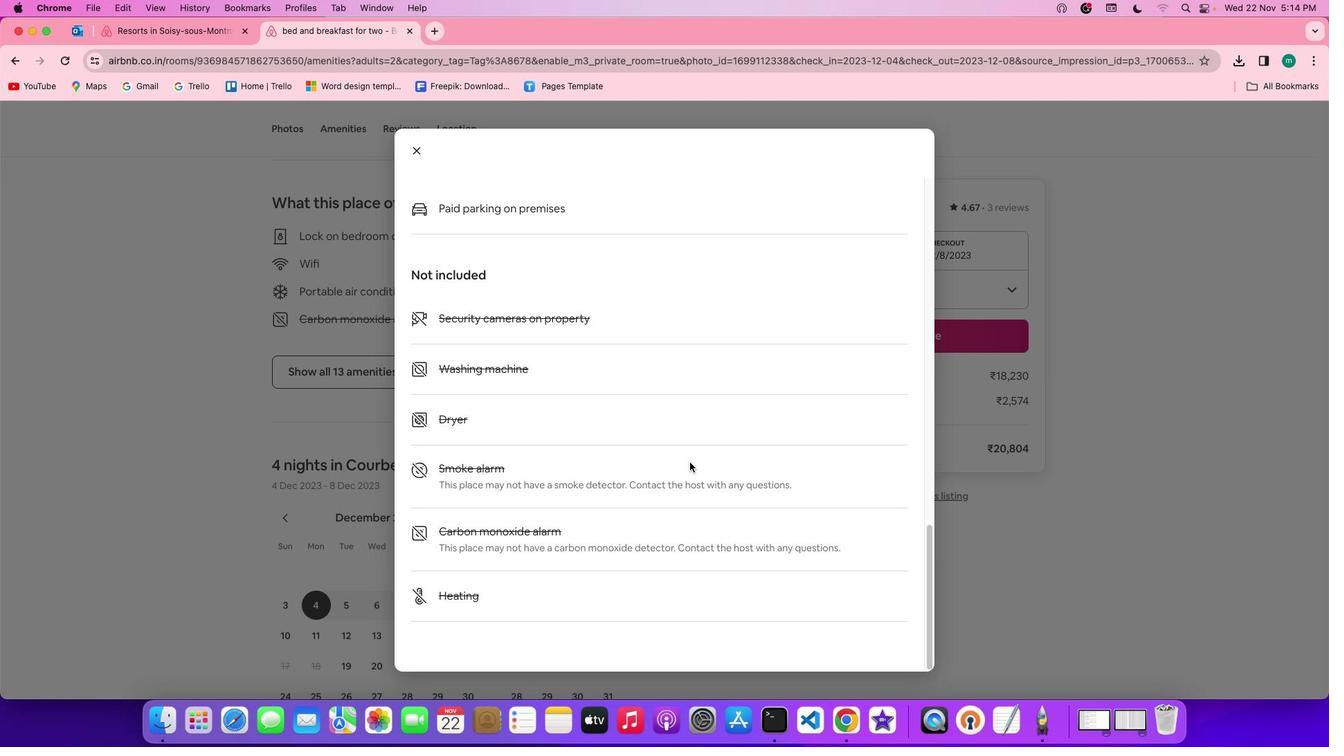 
Action: Mouse scrolled (689, 462) with delta (0, -2)
Screenshot: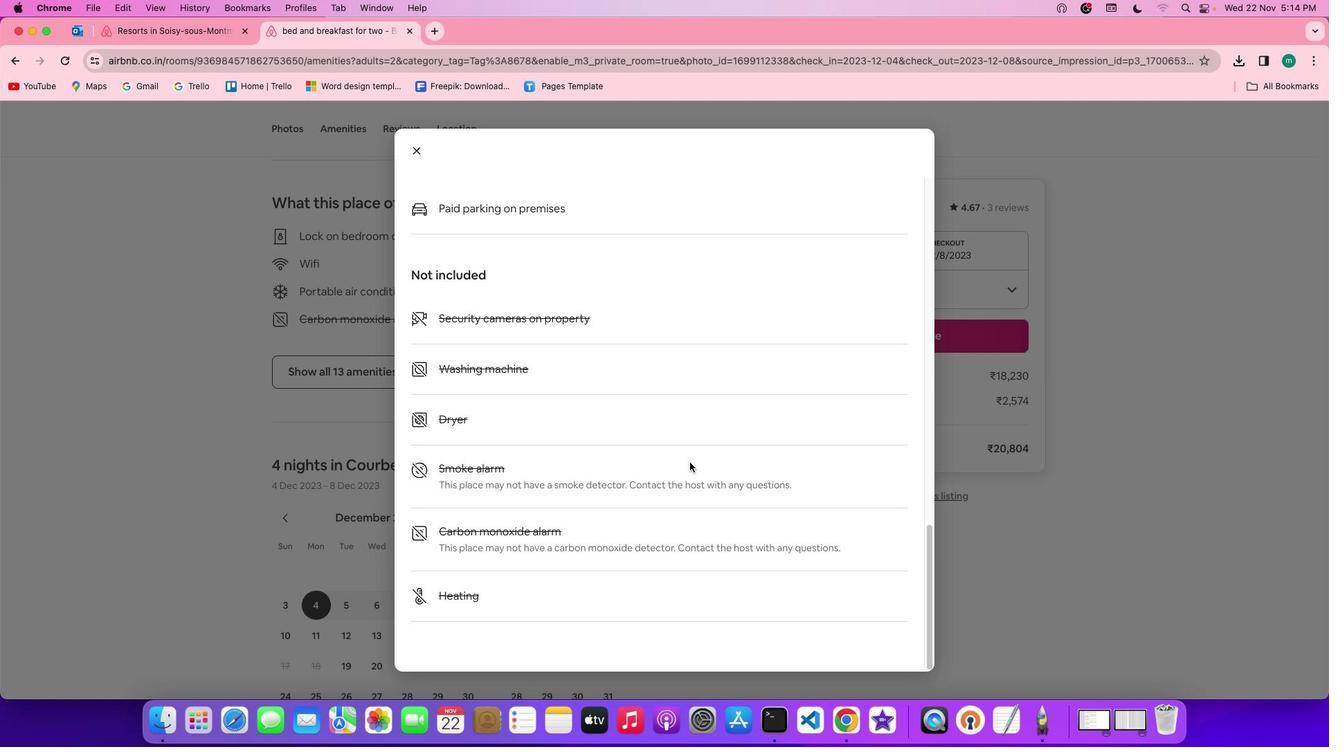 
Action: Mouse scrolled (689, 462) with delta (0, -2)
Screenshot: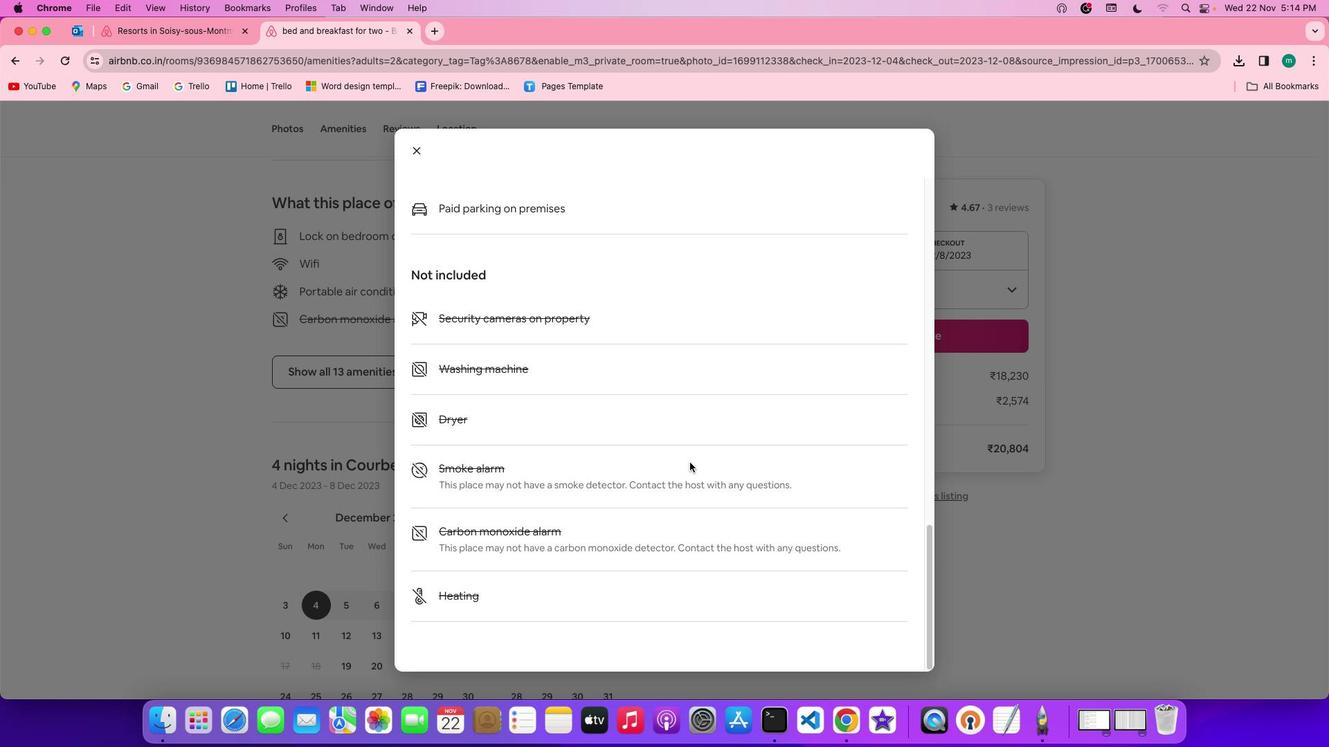 
Action: Mouse scrolled (689, 462) with delta (0, 0)
Screenshot: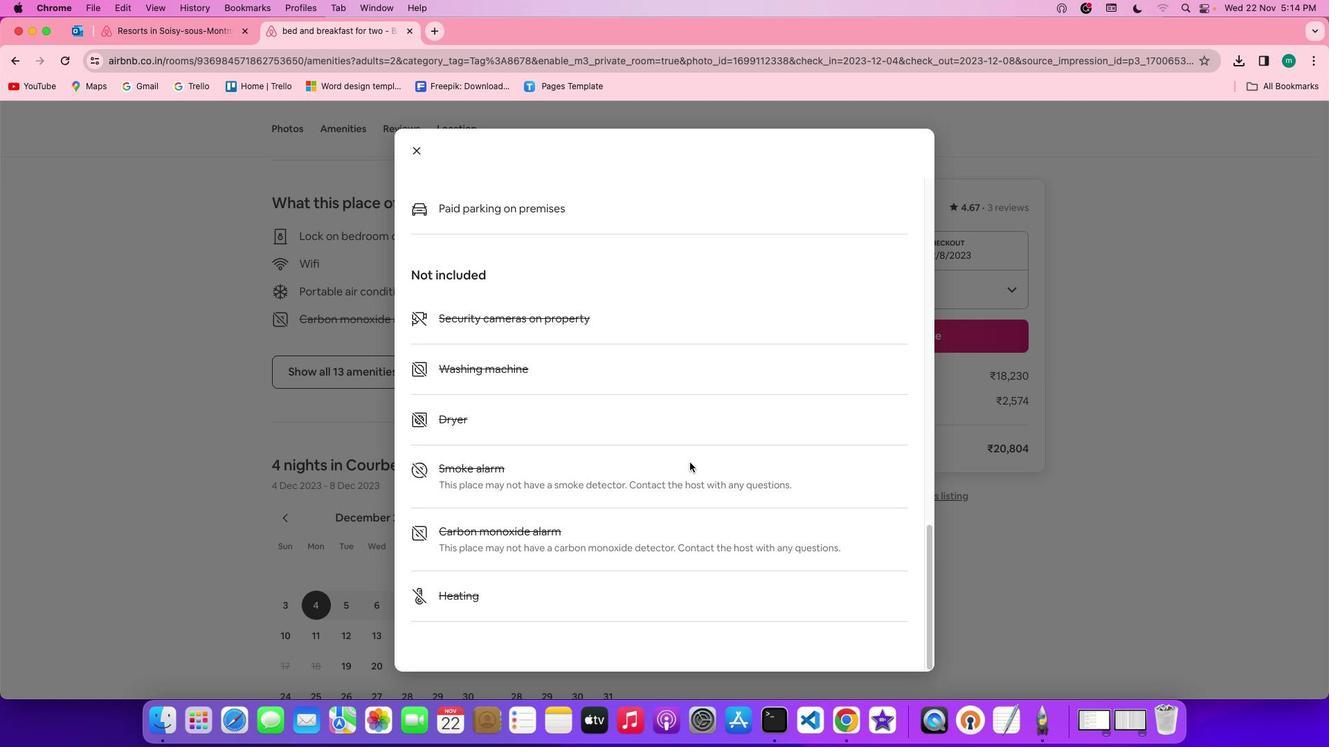 
Action: Mouse scrolled (689, 462) with delta (0, 0)
Screenshot: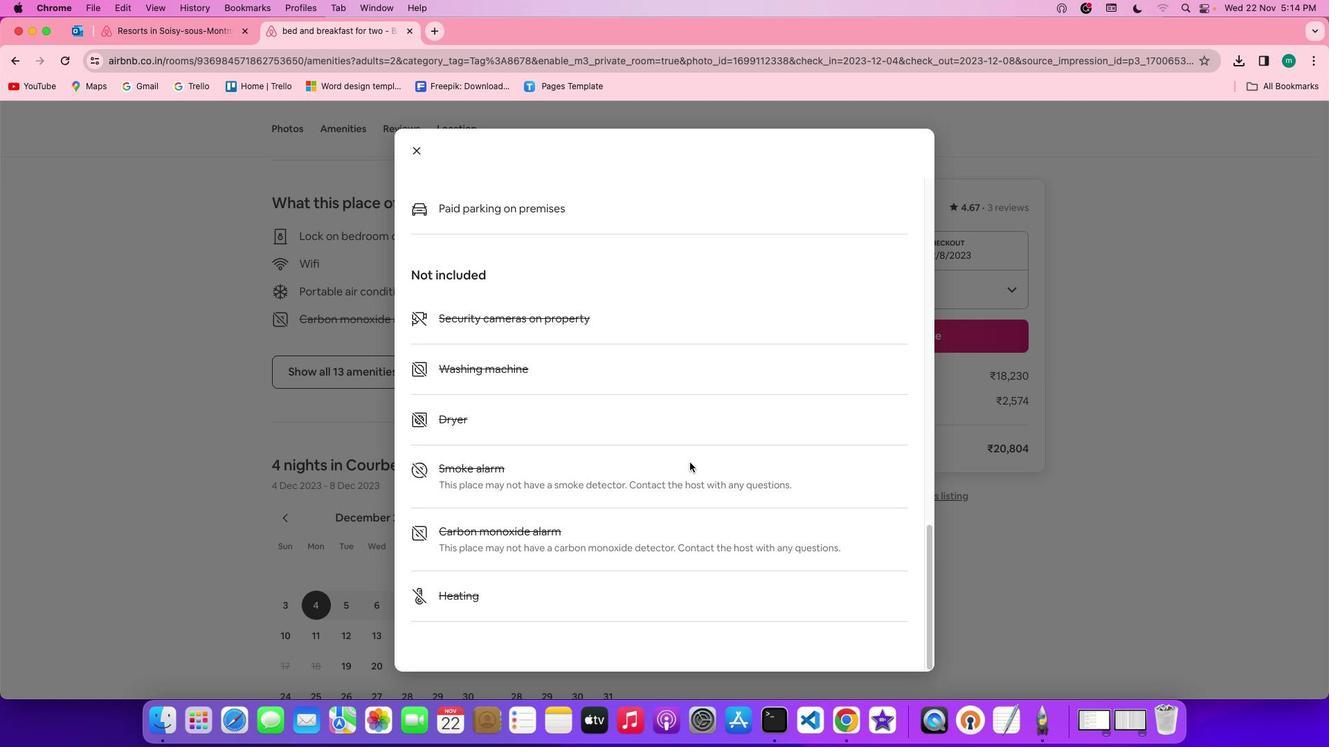 
Action: Mouse scrolled (689, 462) with delta (0, -1)
Screenshot: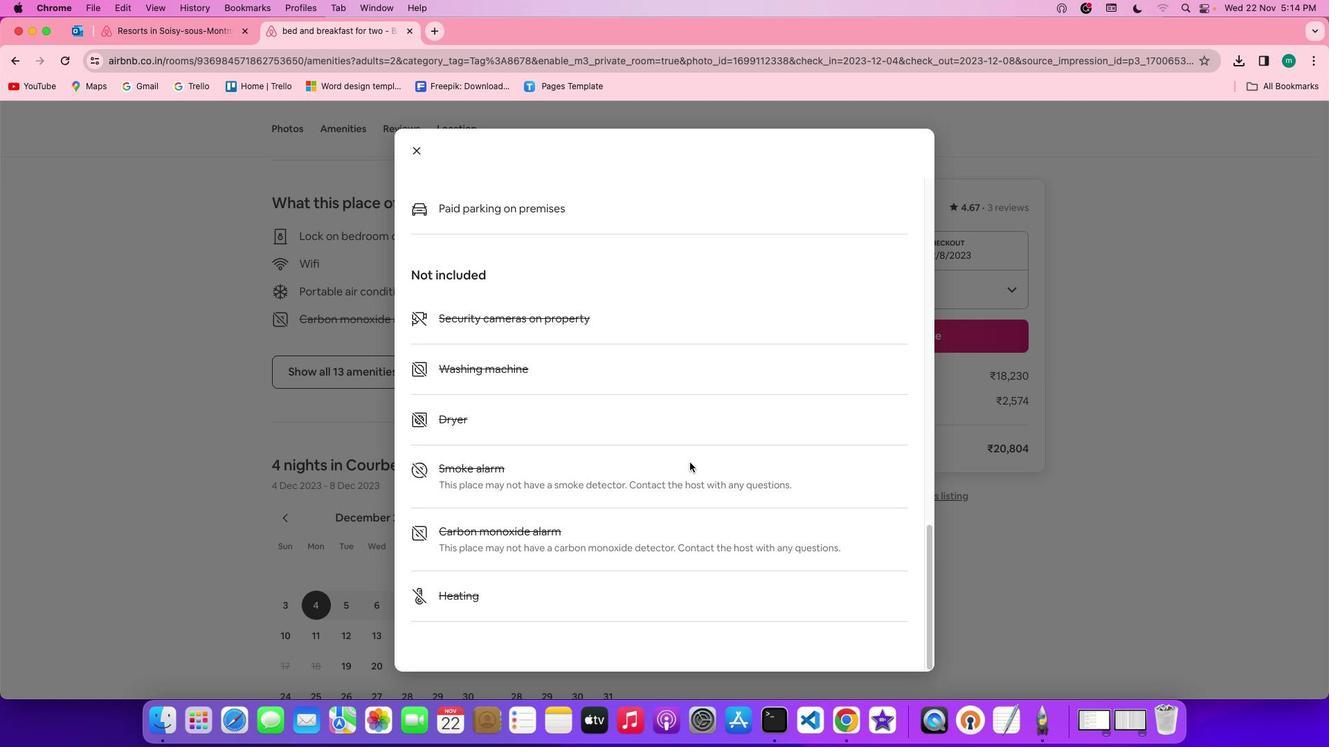 
Action: Mouse scrolled (689, 462) with delta (0, -2)
Screenshot: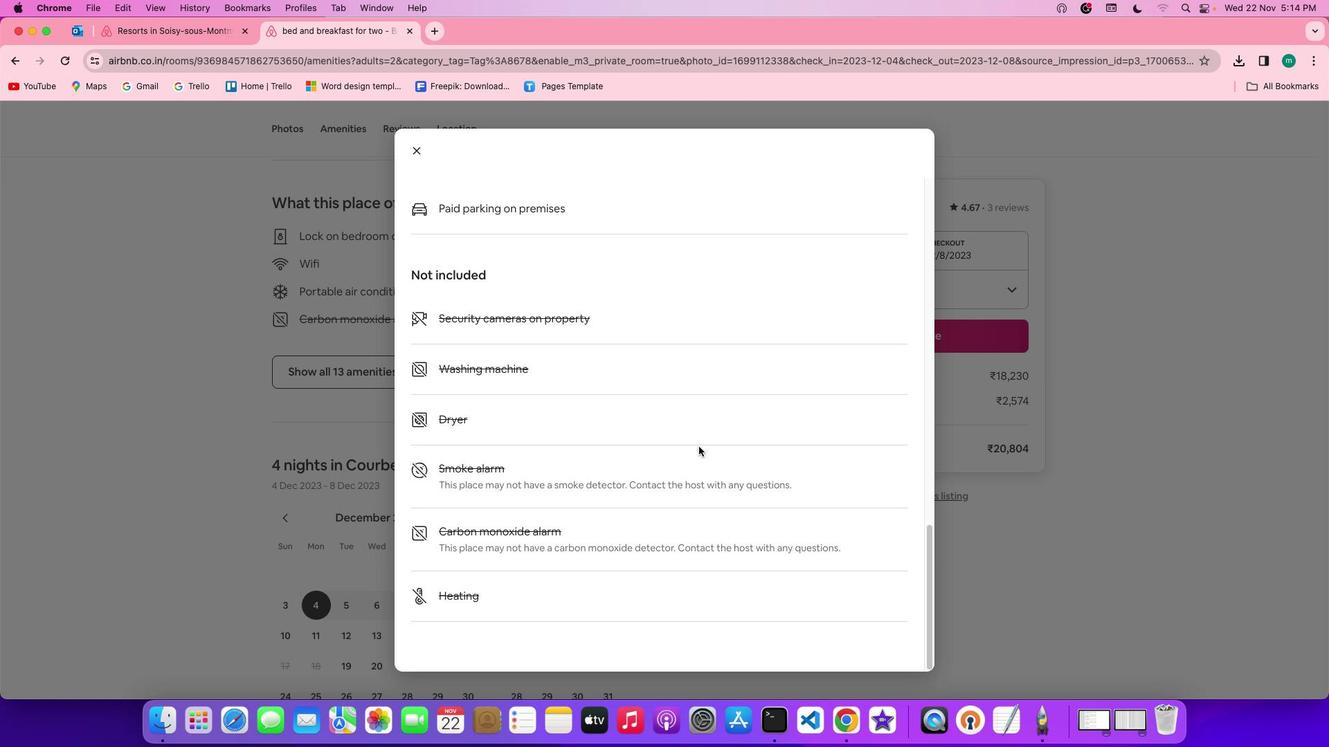 
Action: Mouse moved to (420, 144)
Screenshot: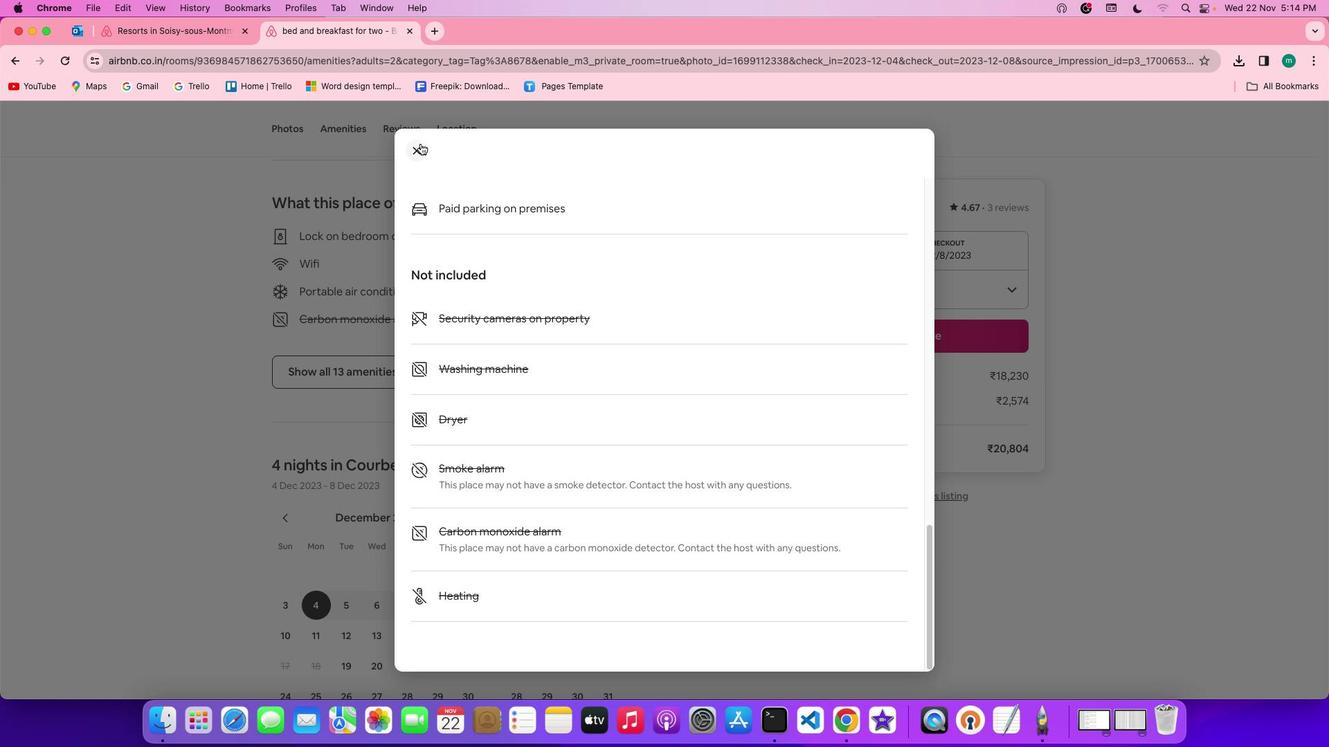 
Action: Mouse pressed left at (420, 144)
Screenshot: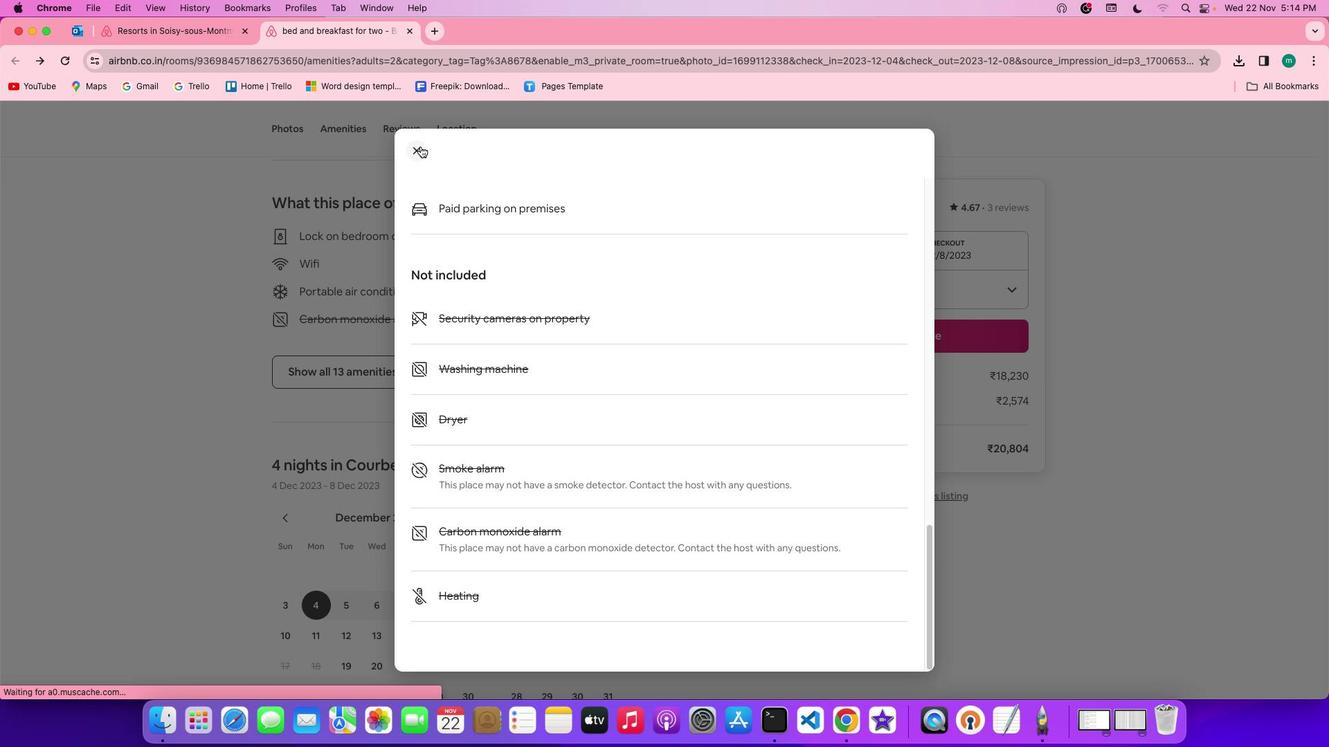 
Action: Mouse moved to (619, 449)
Screenshot: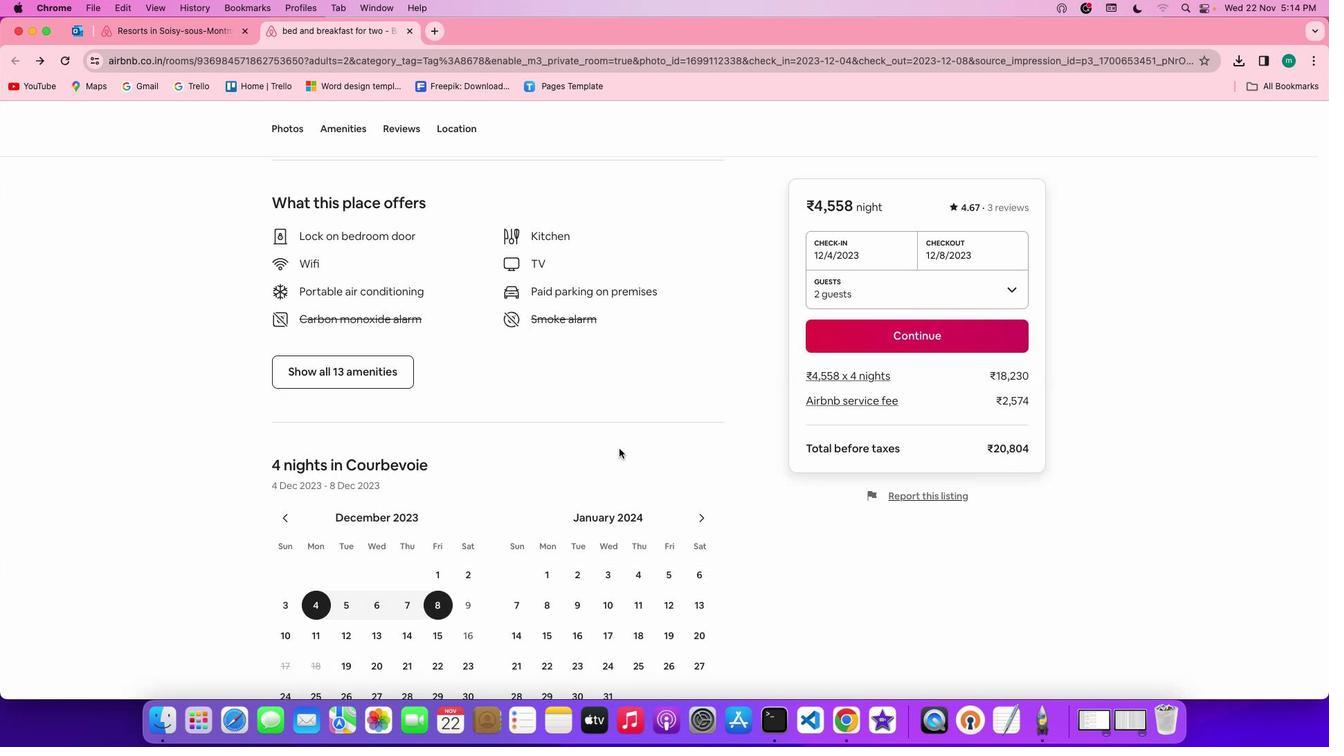 
Action: Mouse scrolled (619, 449) with delta (0, 0)
Screenshot: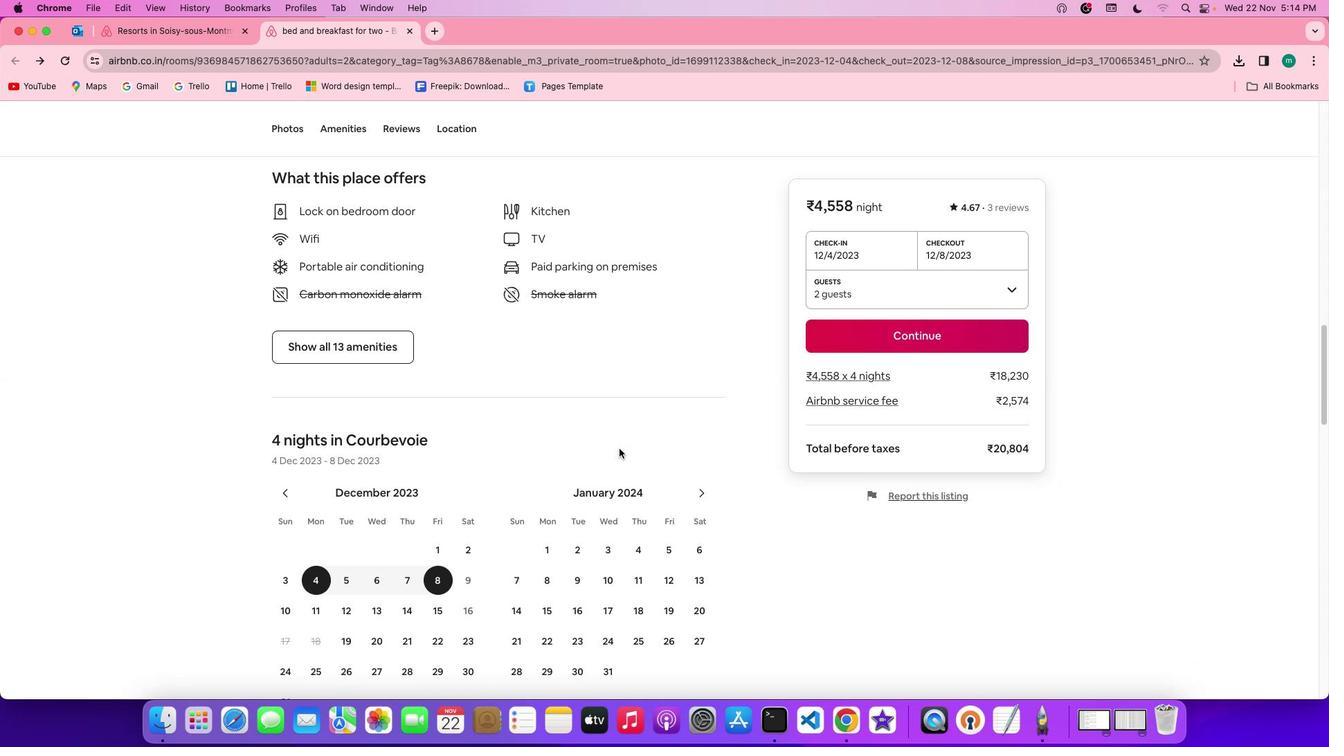 
Action: Mouse scrolled (619, 449) with delta (0, 0)
Screenshot: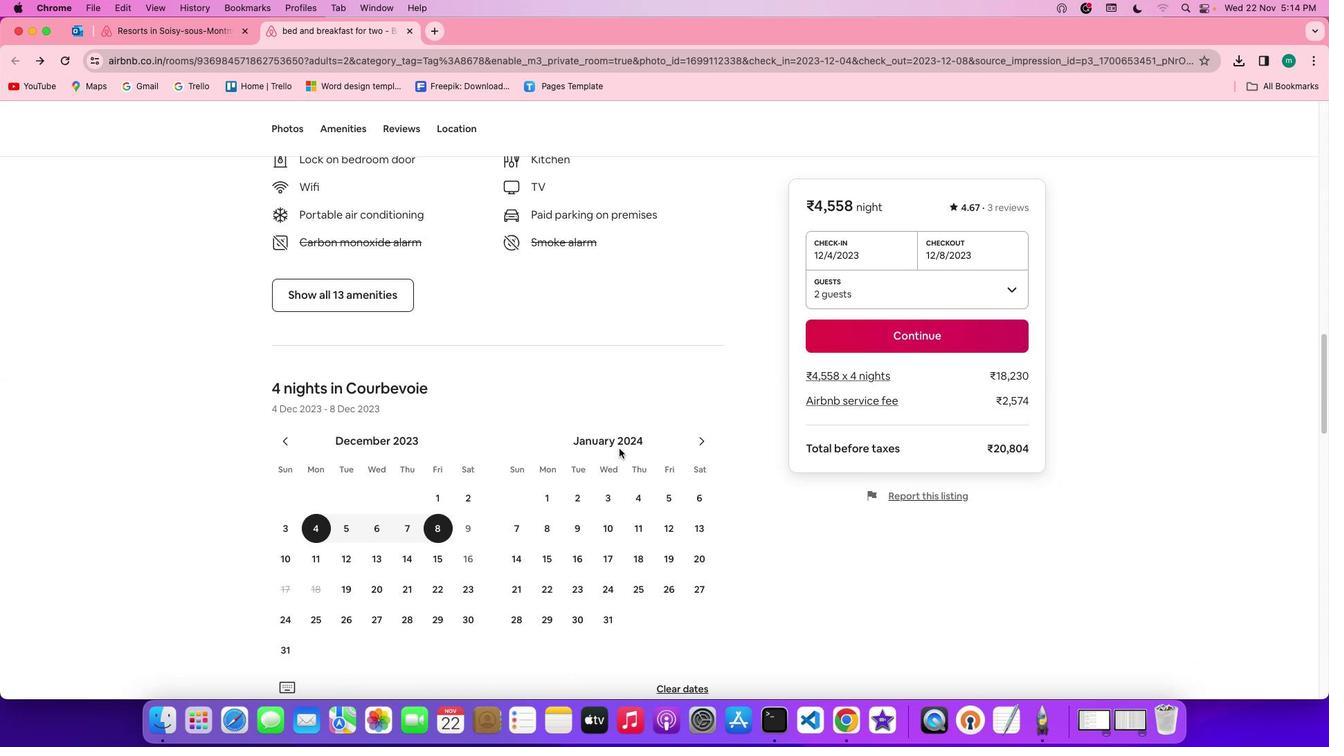 
Action: Mouse scrolled (619, 449) with delta (0, -1)
Screenshot: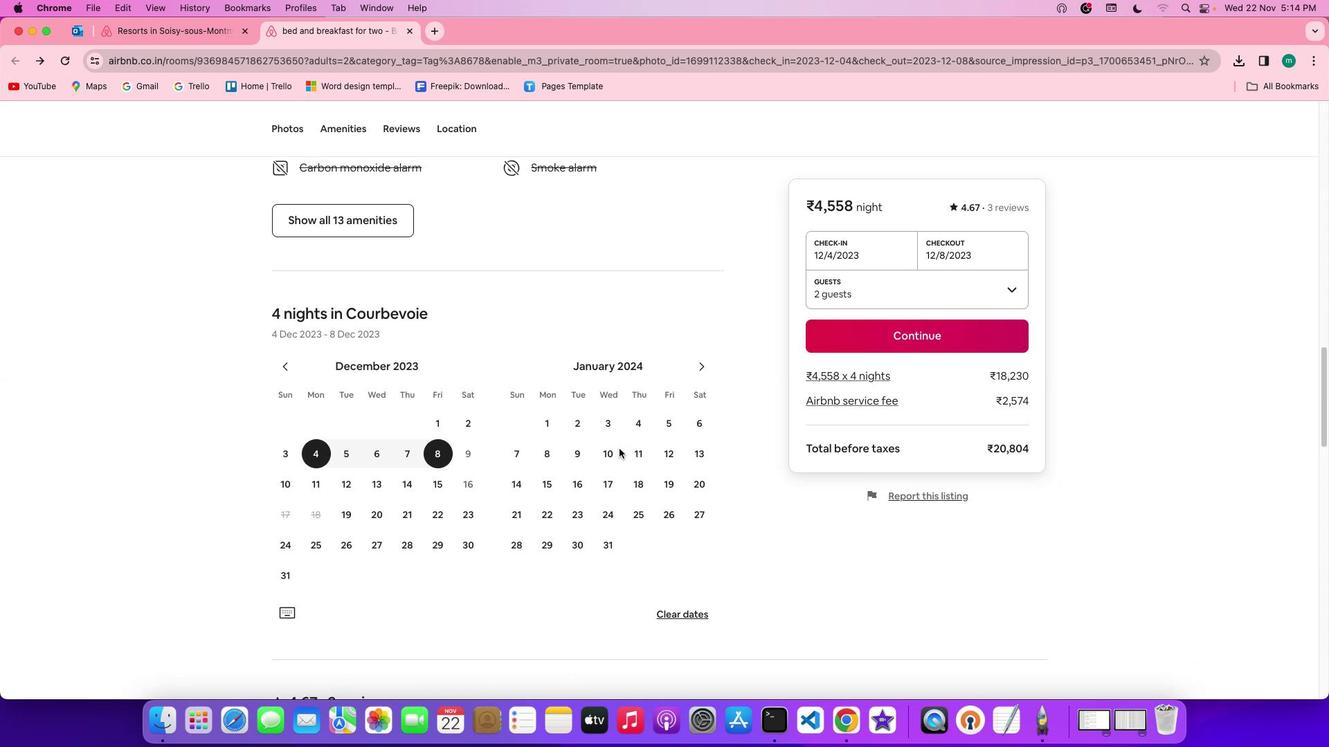 
Action: Mouse scrolled (619, 449) with delta (0, -2)
Screenshot: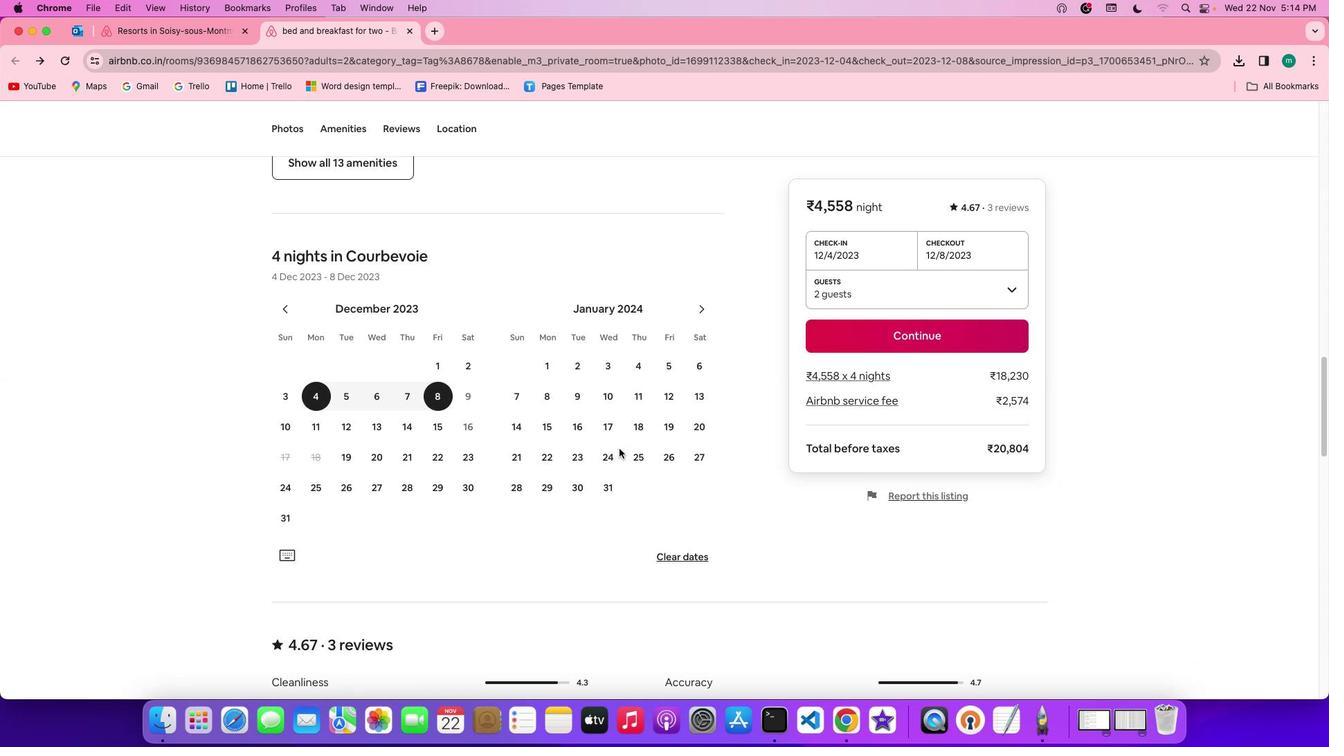 
Action: Mouse scrolled (619, 449) with delta (0, -2)
Screenshot: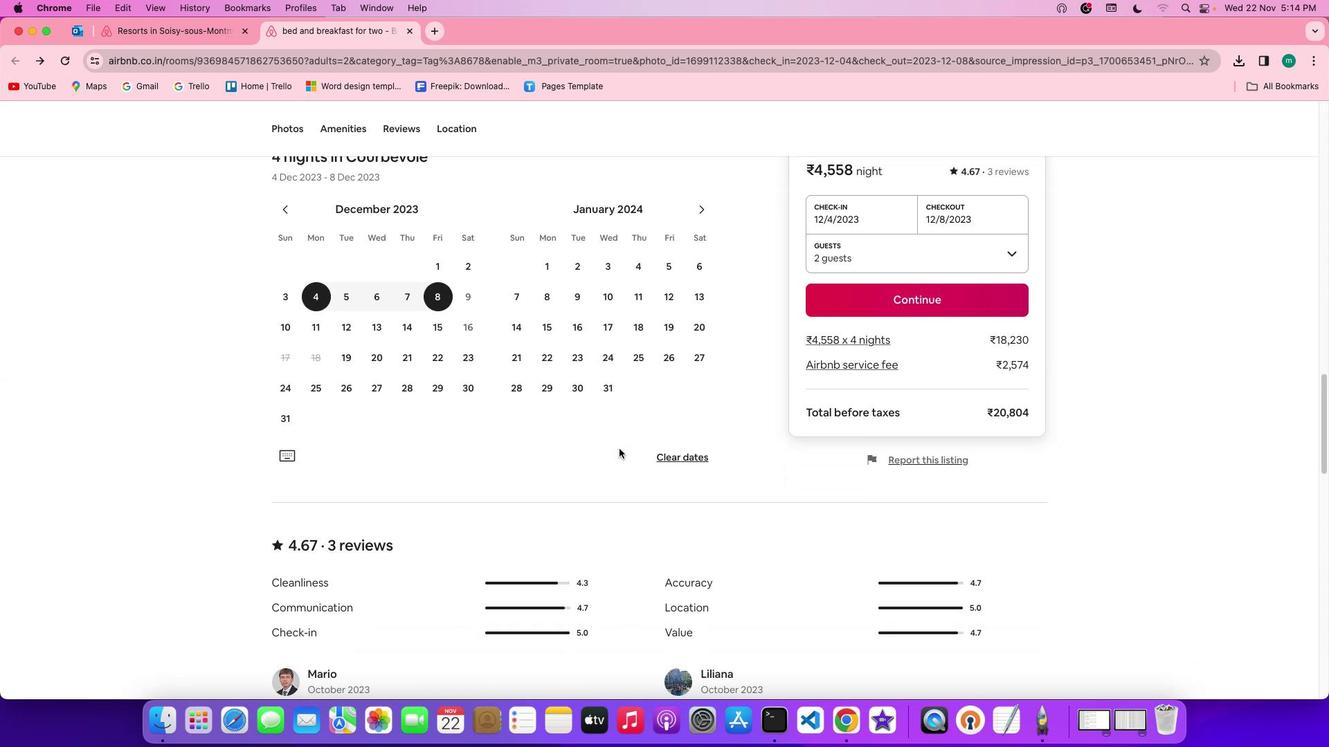 
Action: Mouse scrolled (619, 449) with delta (0, 0)
Screenshot: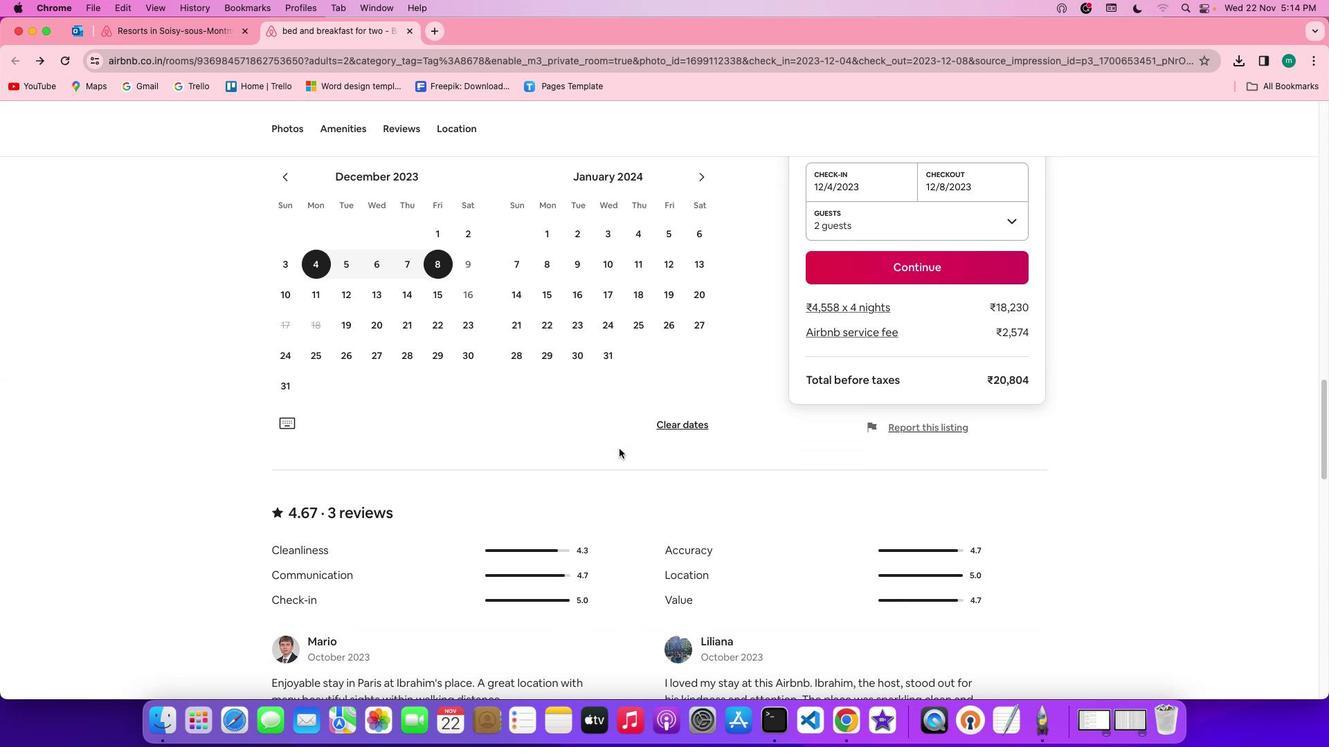 
Action: Mouse scrolled (619, 449) with delta (0, 0)
Screenshot: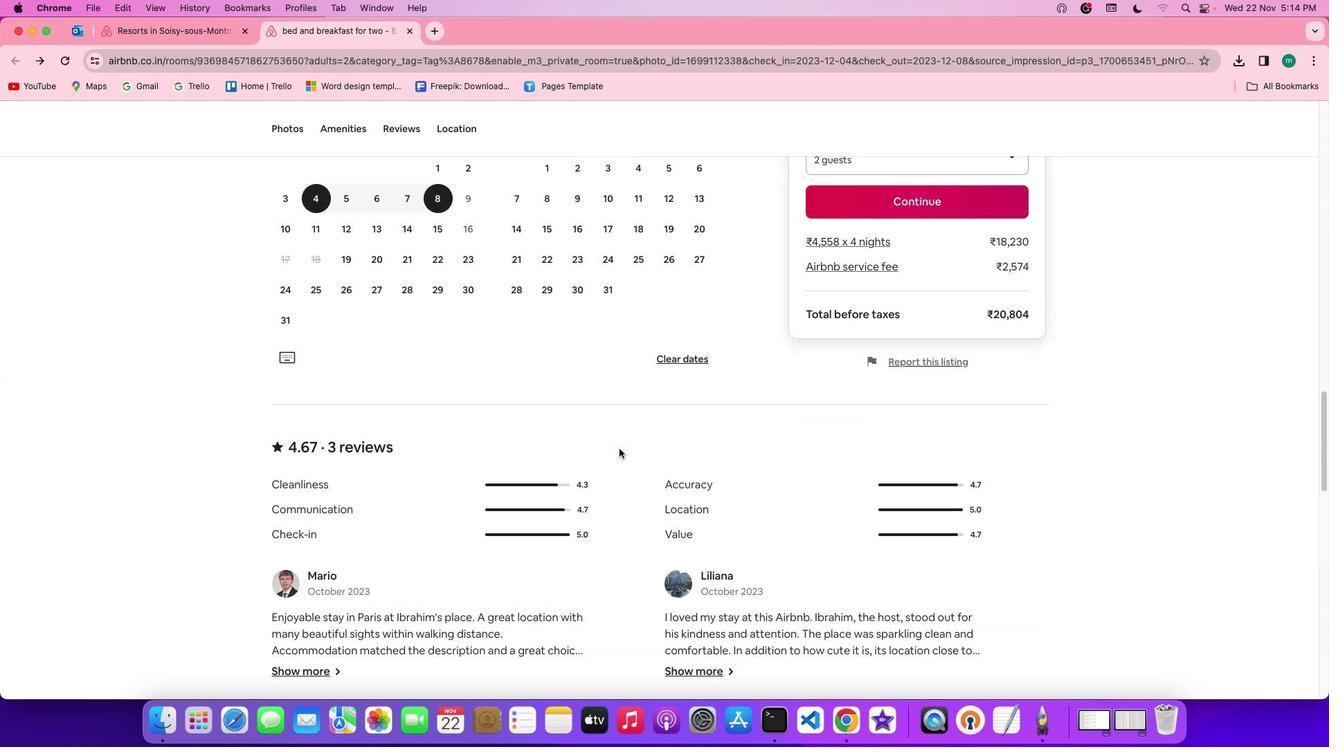 
Action: Mouse scrolled (619, 449) with delta (0, -1)
Screenshot: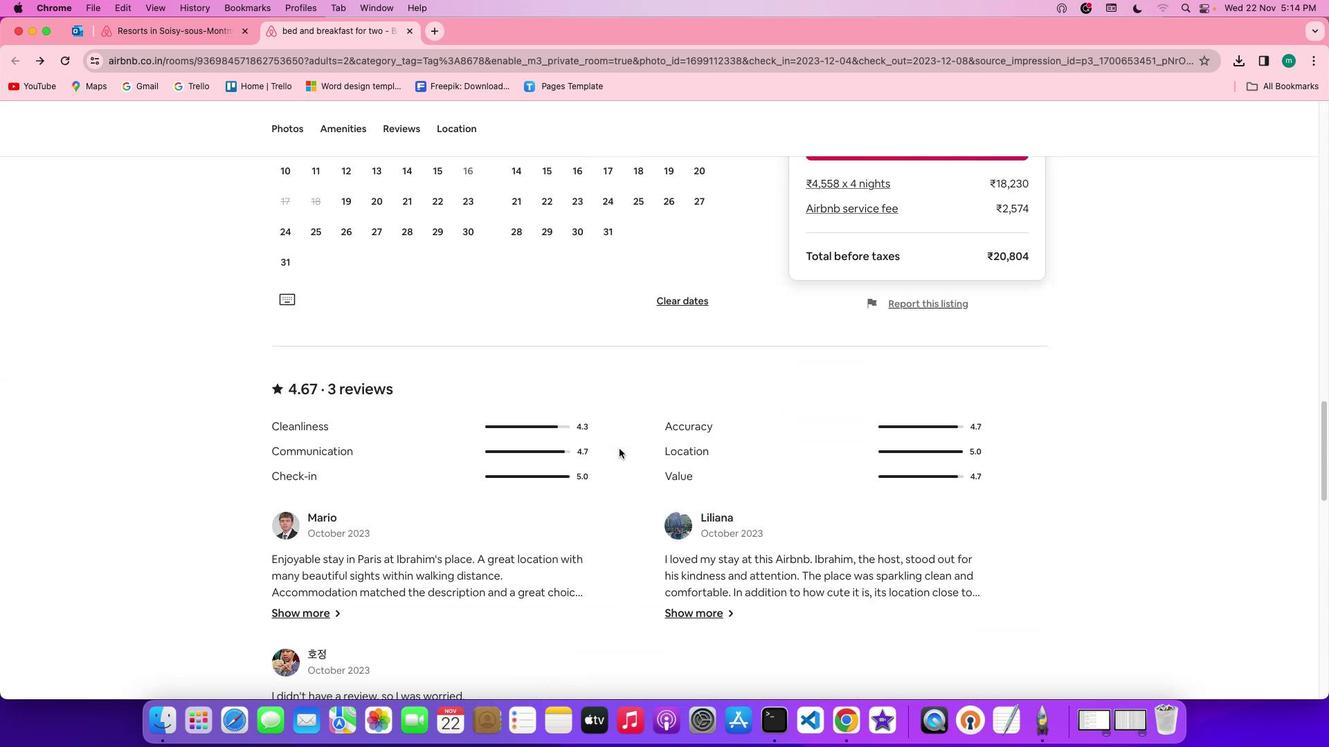 
Action: Mouse scrolled (619, 449) with delta (0, -2)
Screenshot: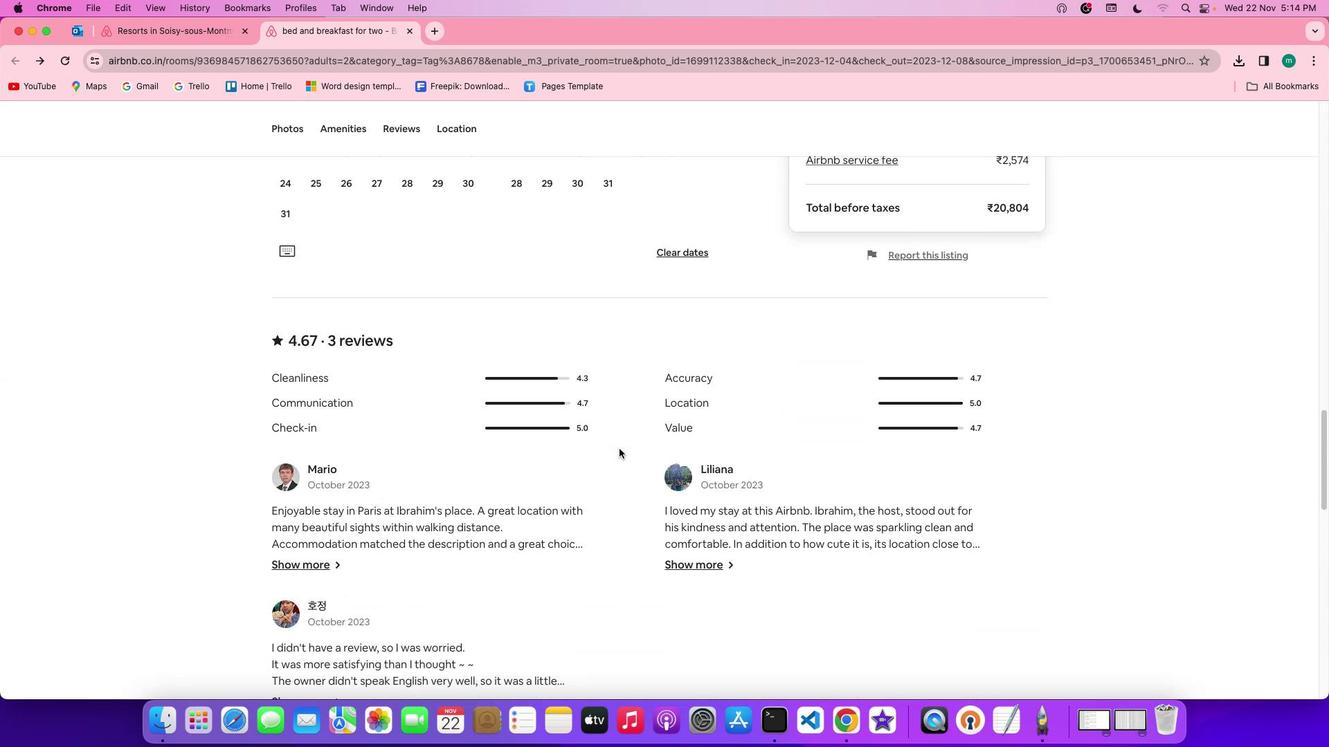
Action: Mouse scrolled (619, 449) with delta (0, 0)
Screenshot: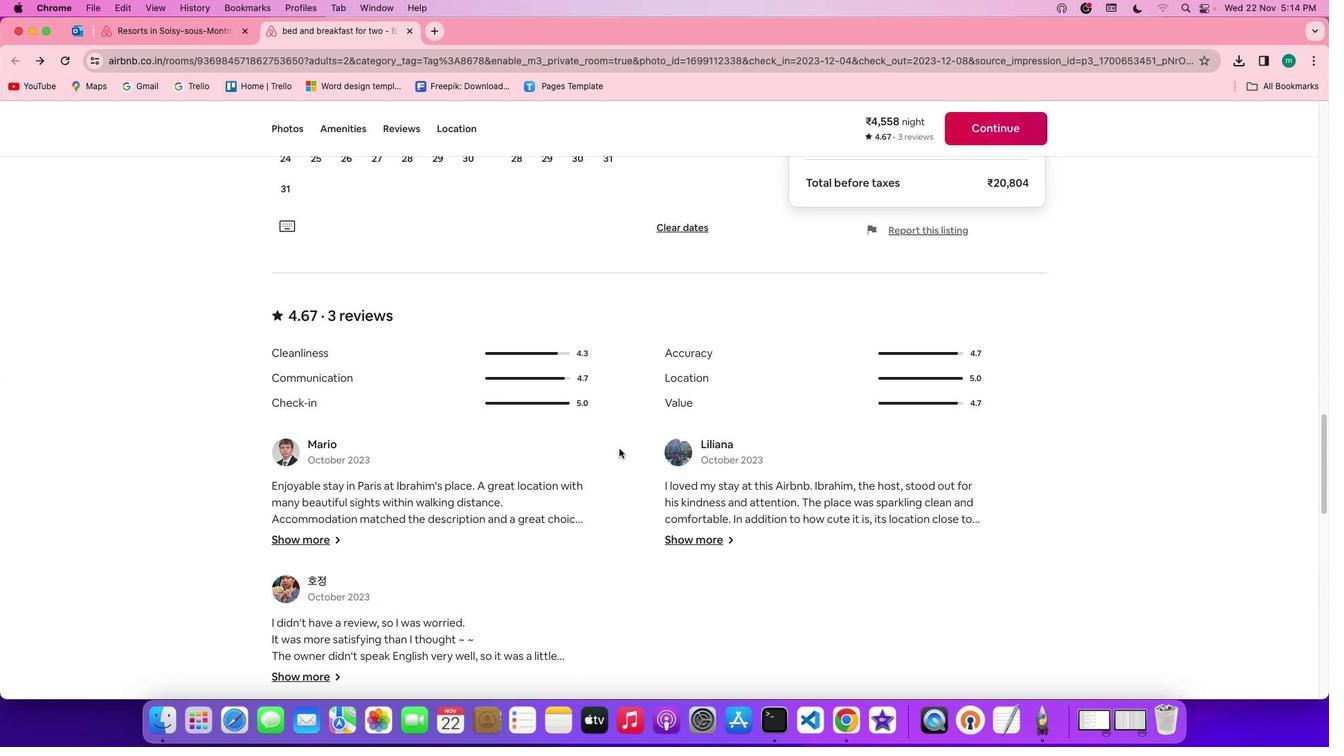 
Action: Mouse scrolled (619, 449) with delta (0, 0)
Screenshot: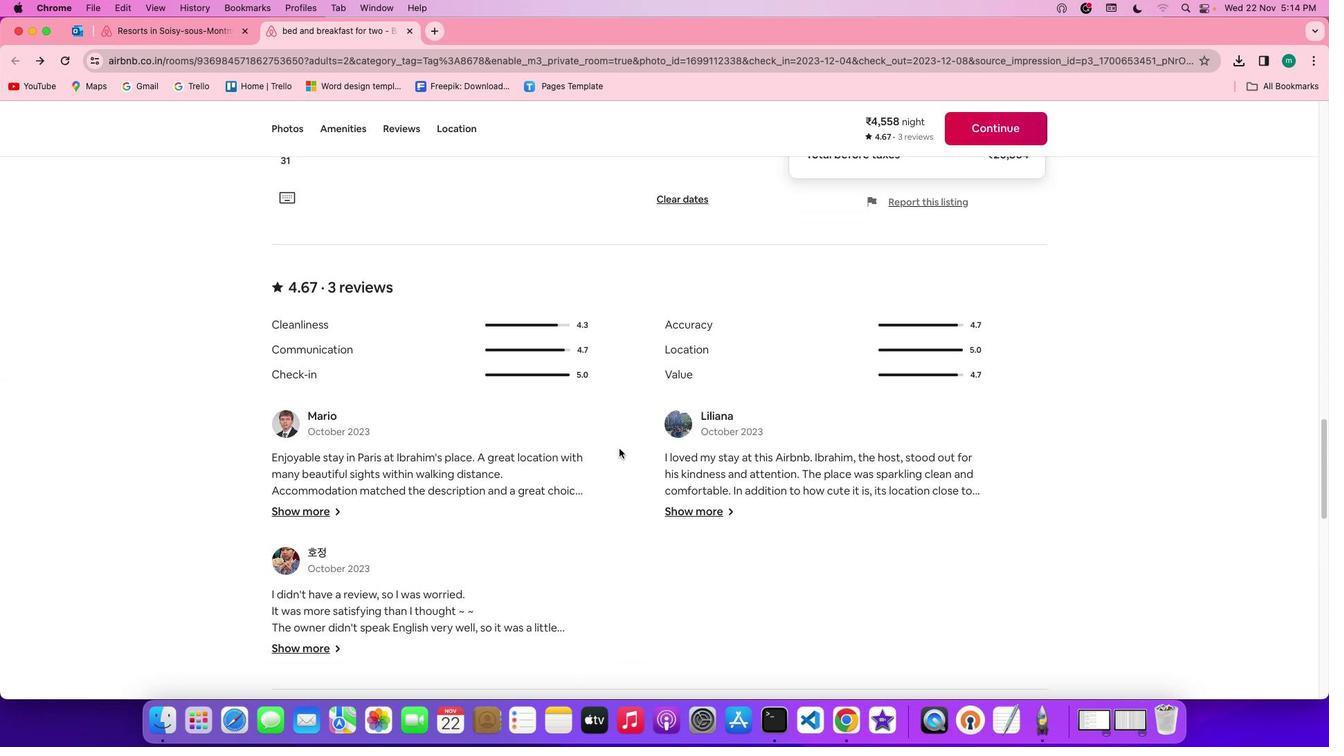 
Action: Mouse scrolled (619, 449) with delta (0, -1)
Screenshot: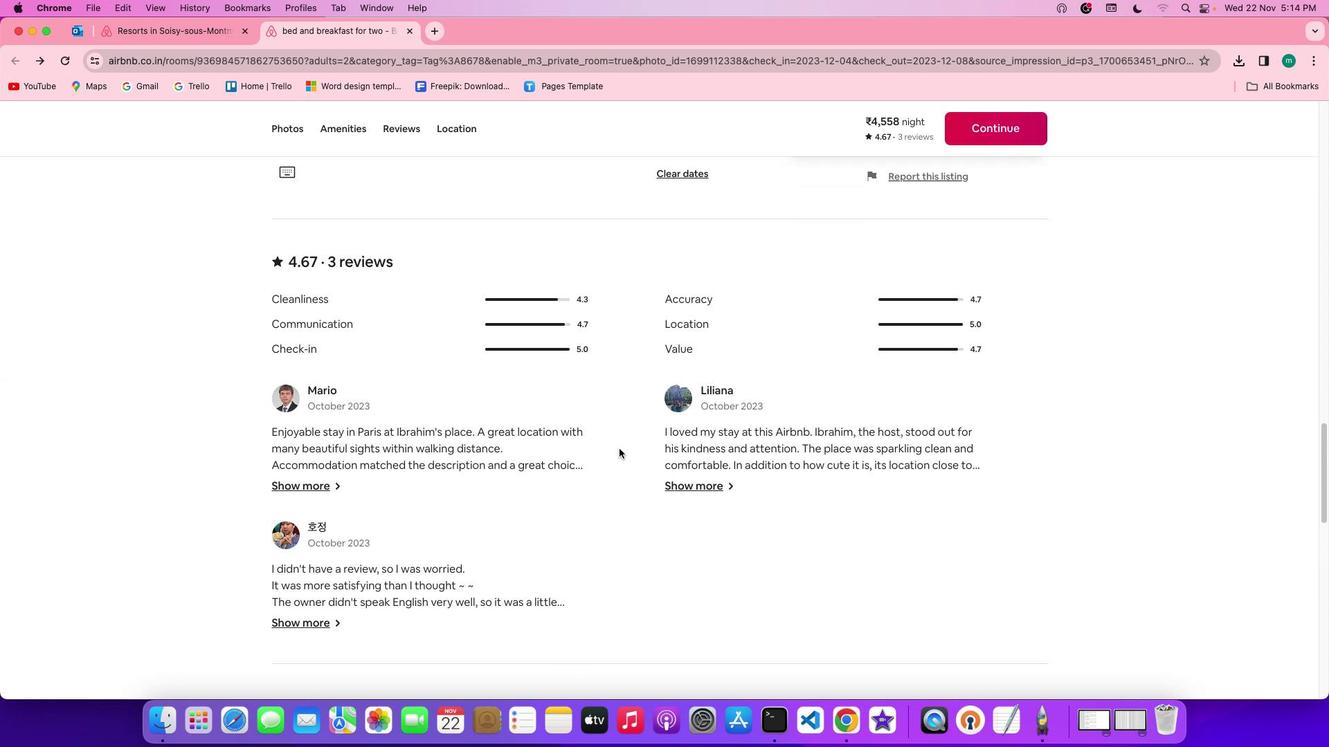 
Action: Mouse scrolled (619, 449) with delta (0, -2)
Screenshot: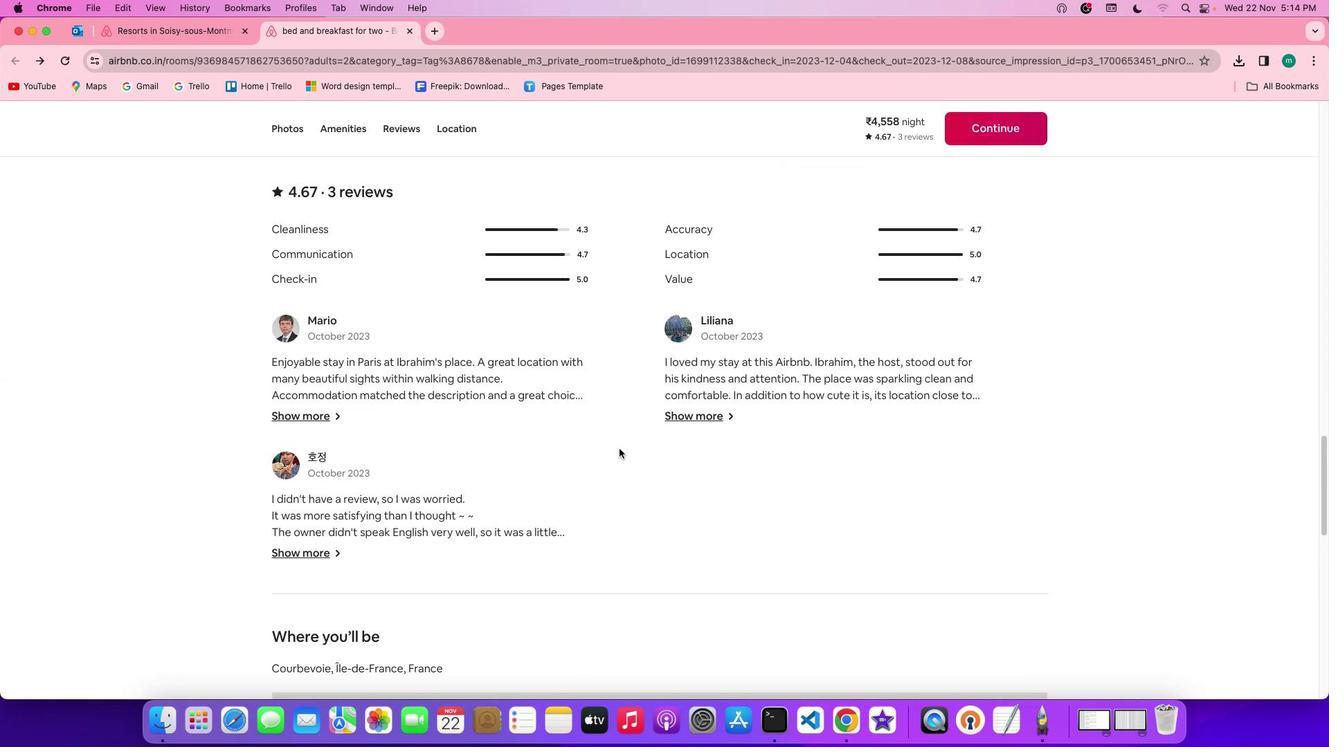 
Action: Mouse scrolled (619, 449) with delta (0, 0)
Screenshot: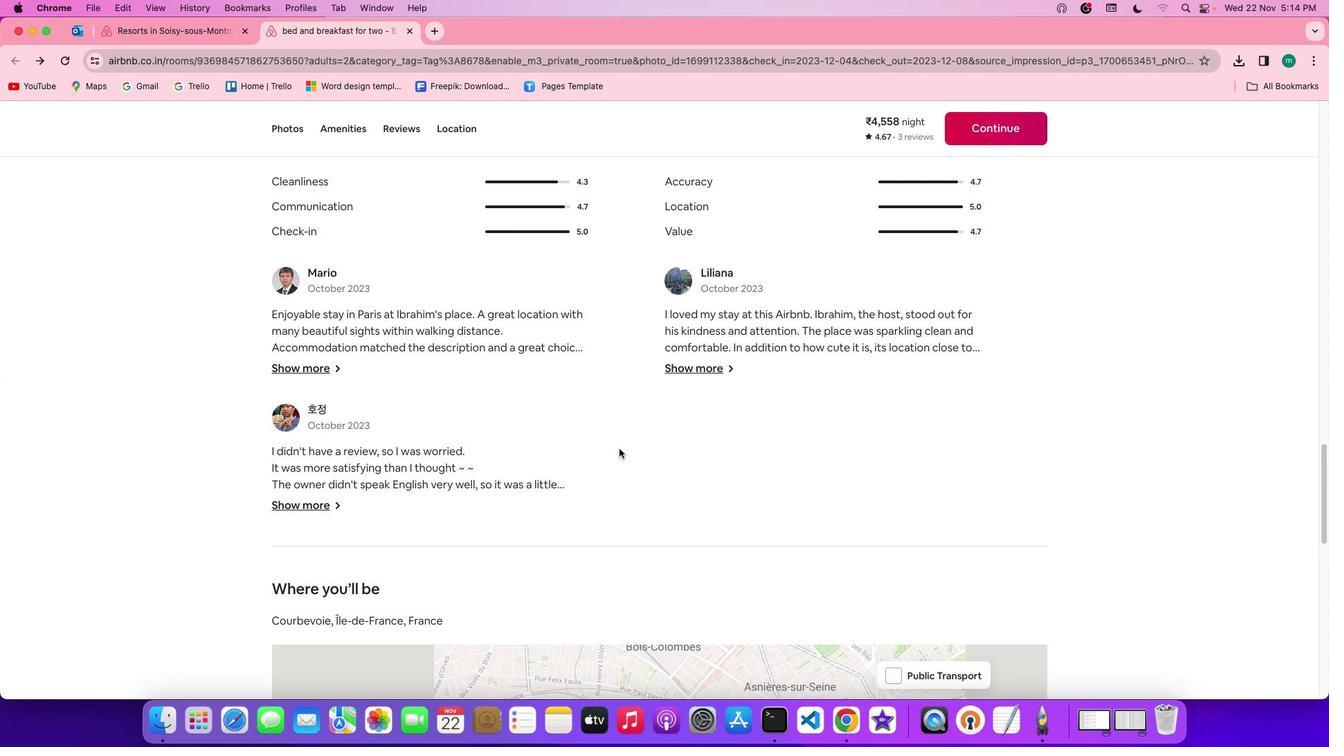 
Action: Mouse scrolled (619, 449) with delta (0, 0)
Screenshot: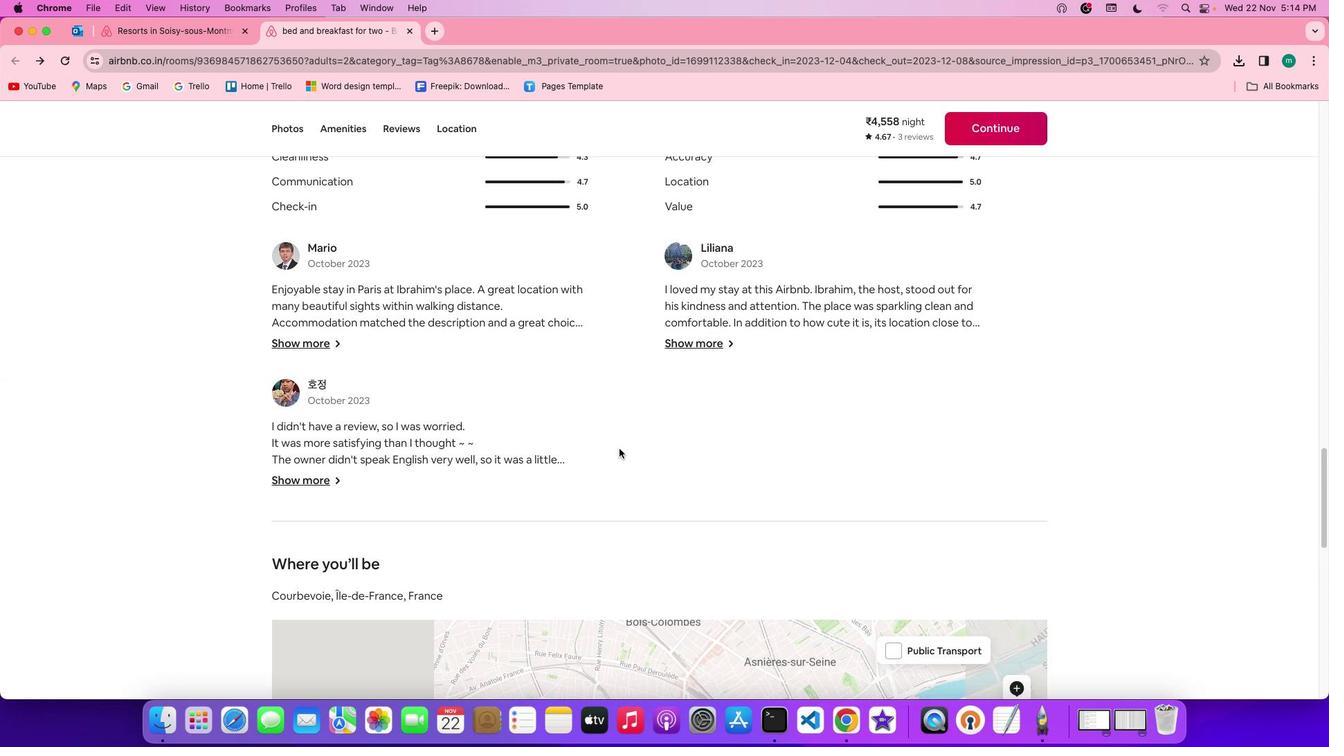 
Action: Mouse scrolled (619, 449) with delta (0, -1)
Screenshot: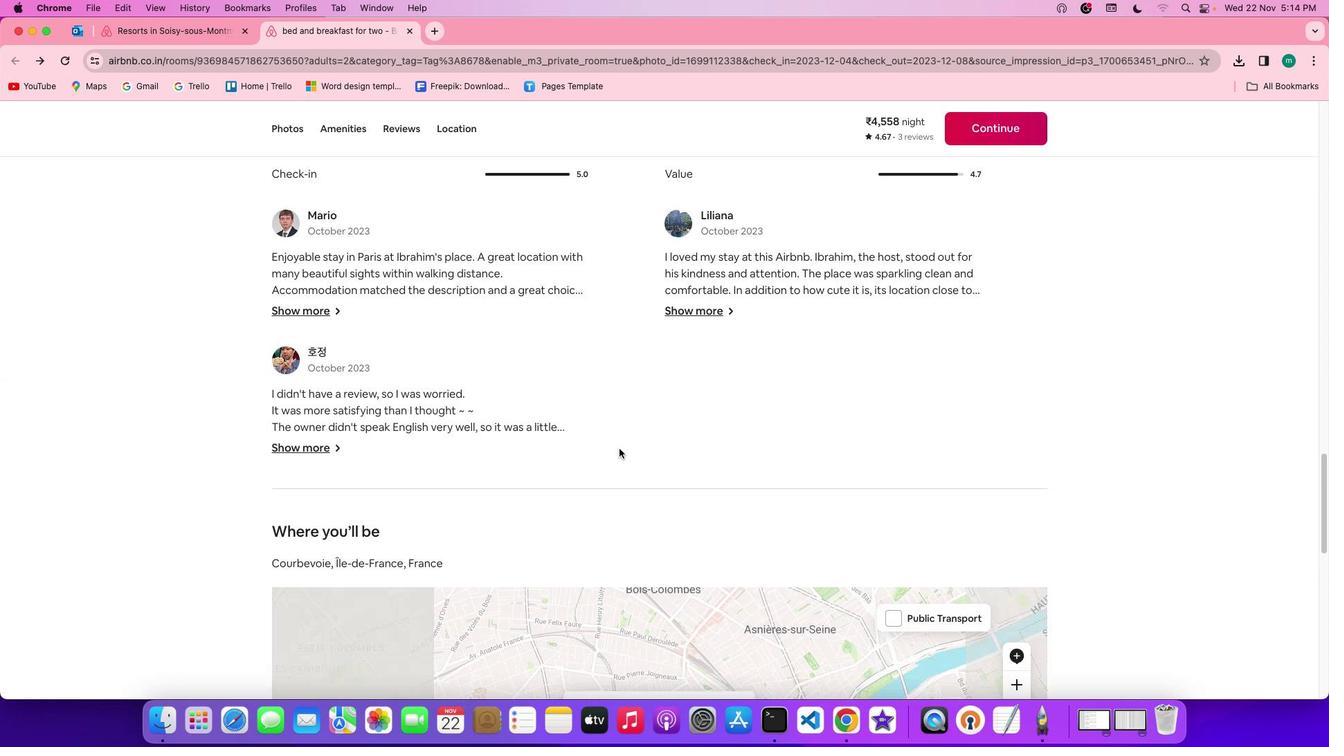 
Action: Mouse scrolled (619, 449) with delta (0, -2)
Screenshot: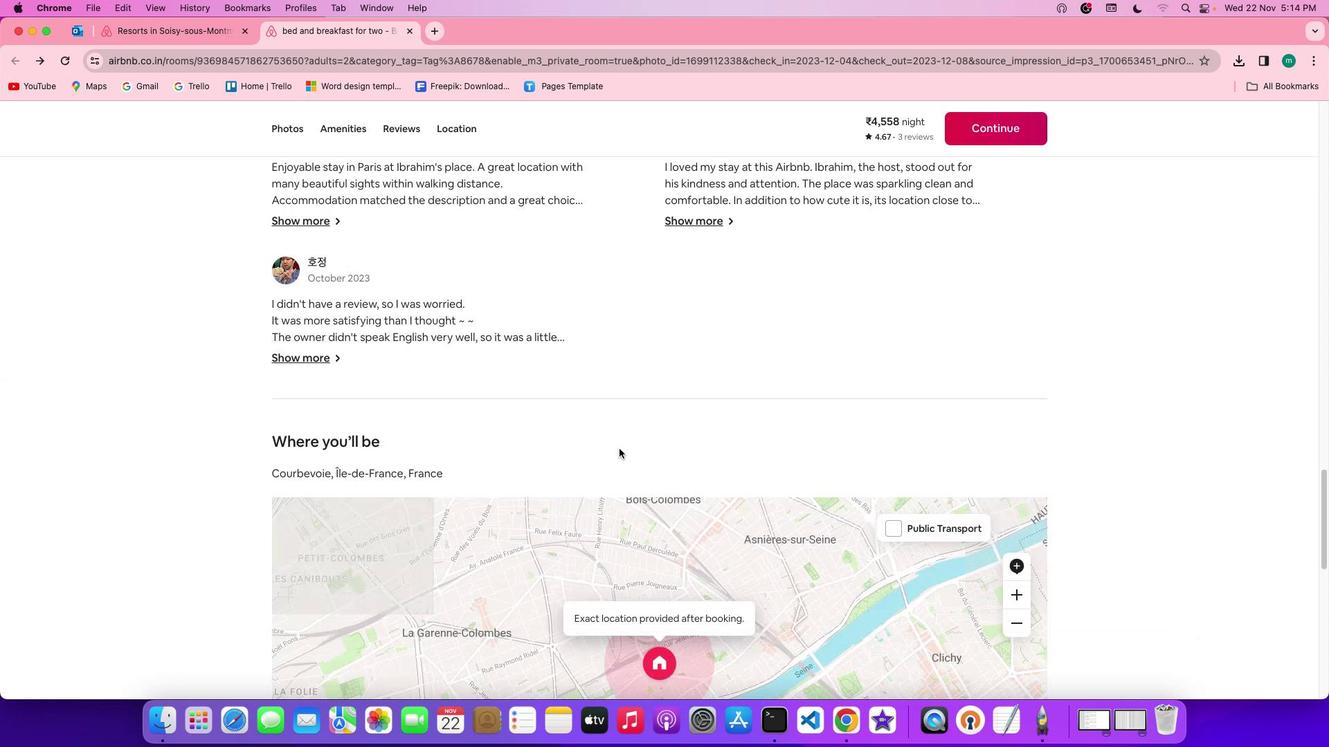 
Action: Mouse moved to (316, 331)
Screenshot: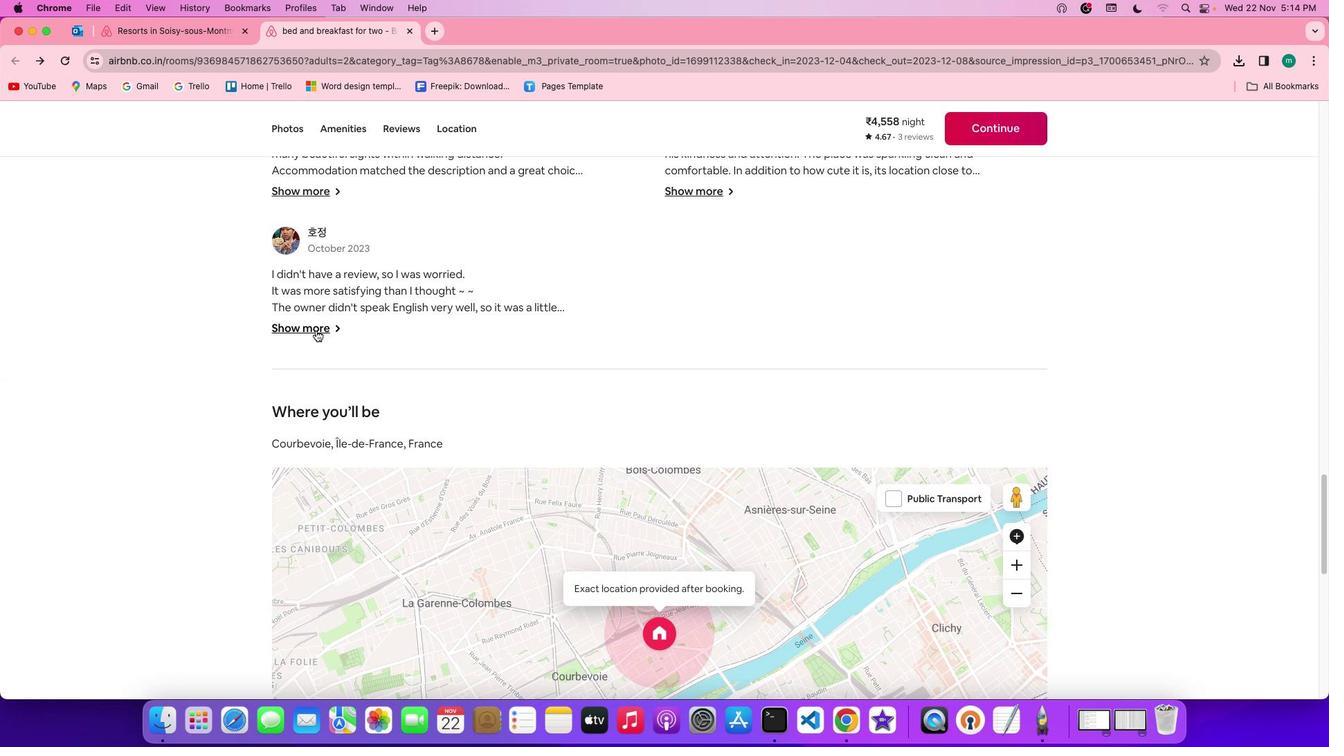 
Action: Mouse pressed left at (316, 331)
Screenshot: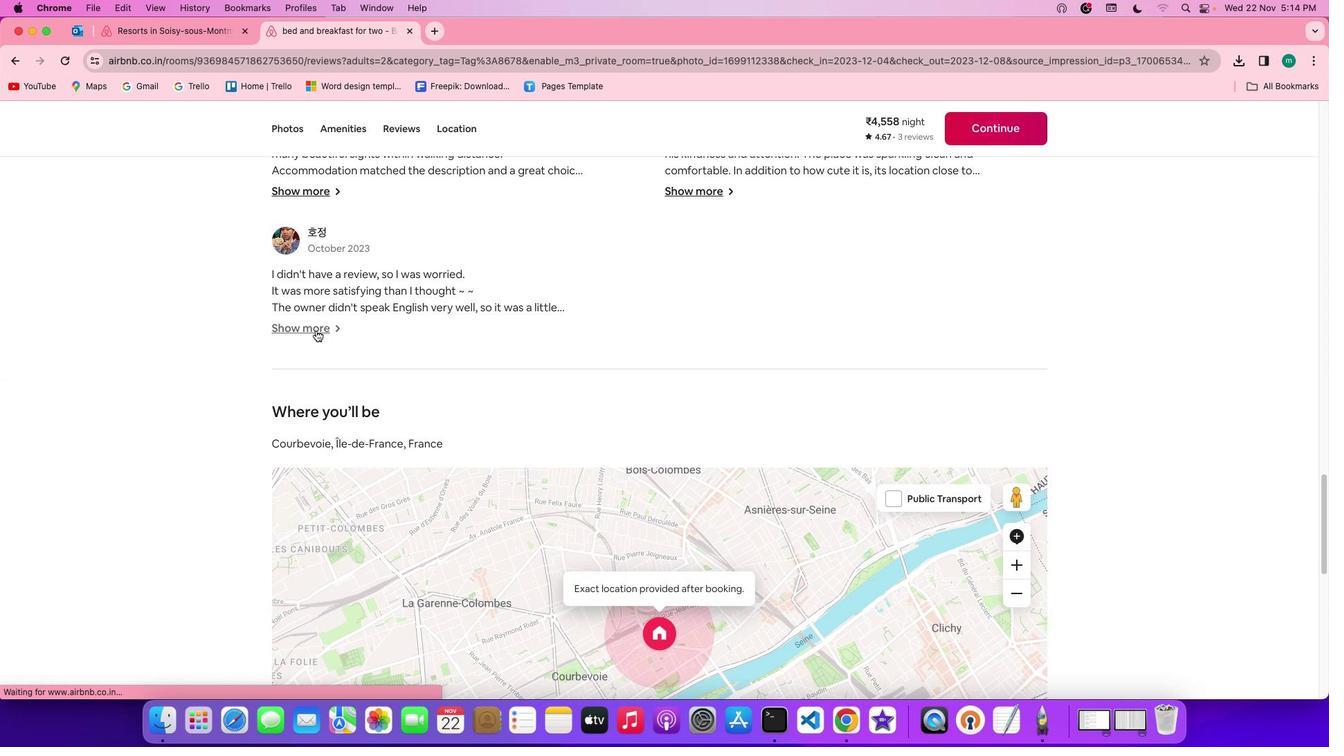 
Action: Mouse moved to (728, 481)
Screenshot: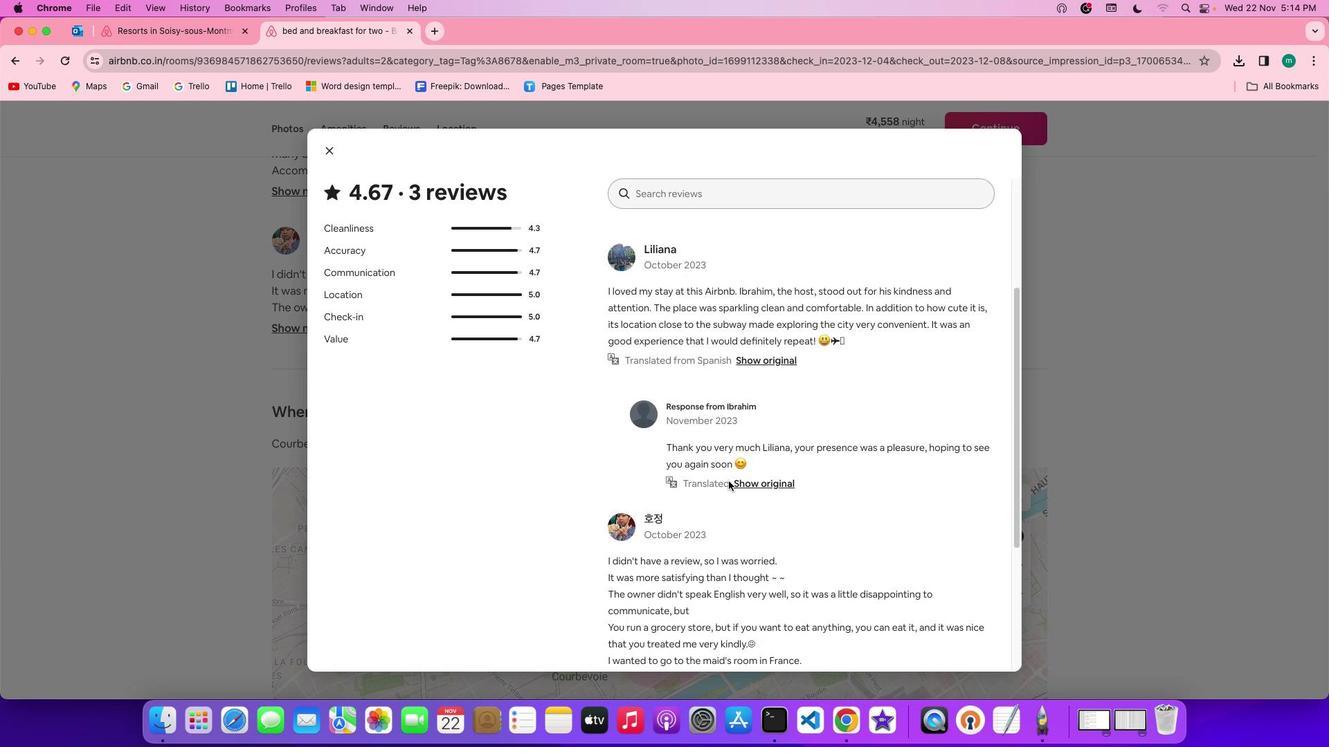 
Action: Mouse scrolled (728, 481) with delta (0, 0)
Screenshot: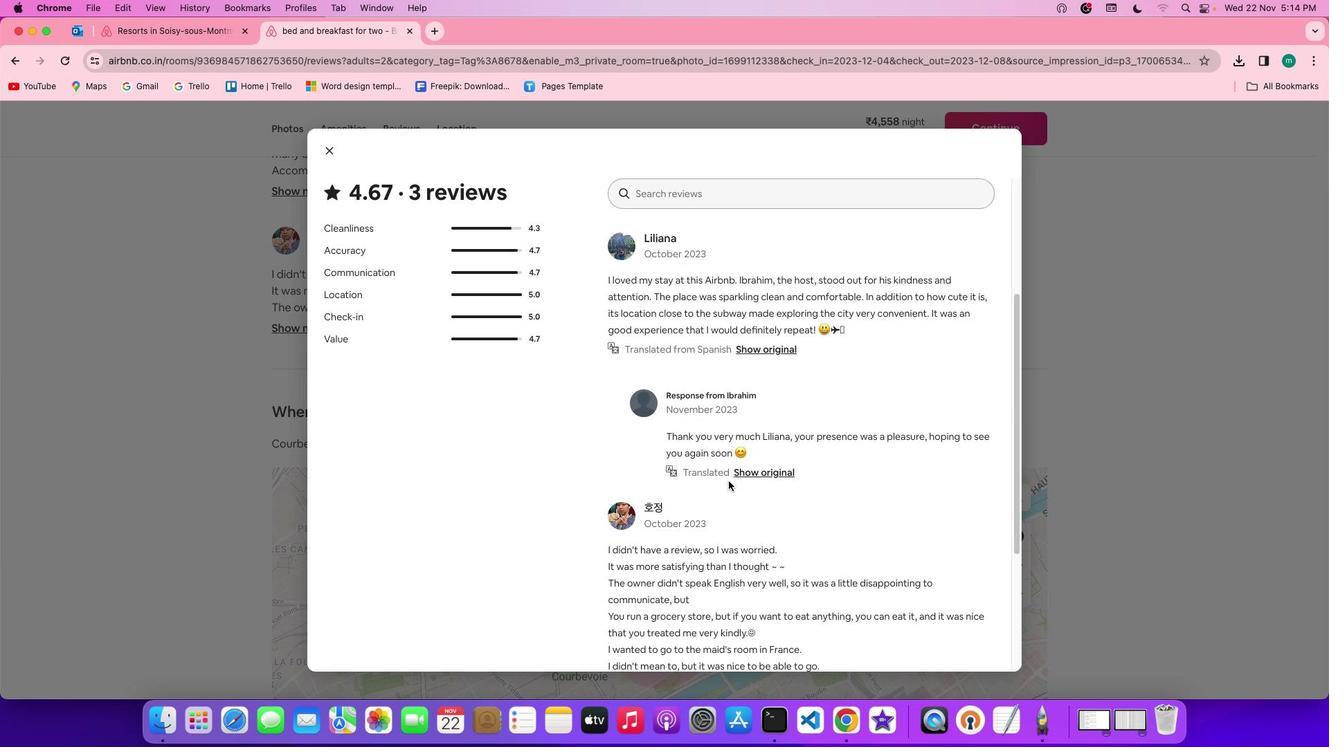 
Action: Mouse scrolled (728, 481) with delta (0, 0)
Screenshot: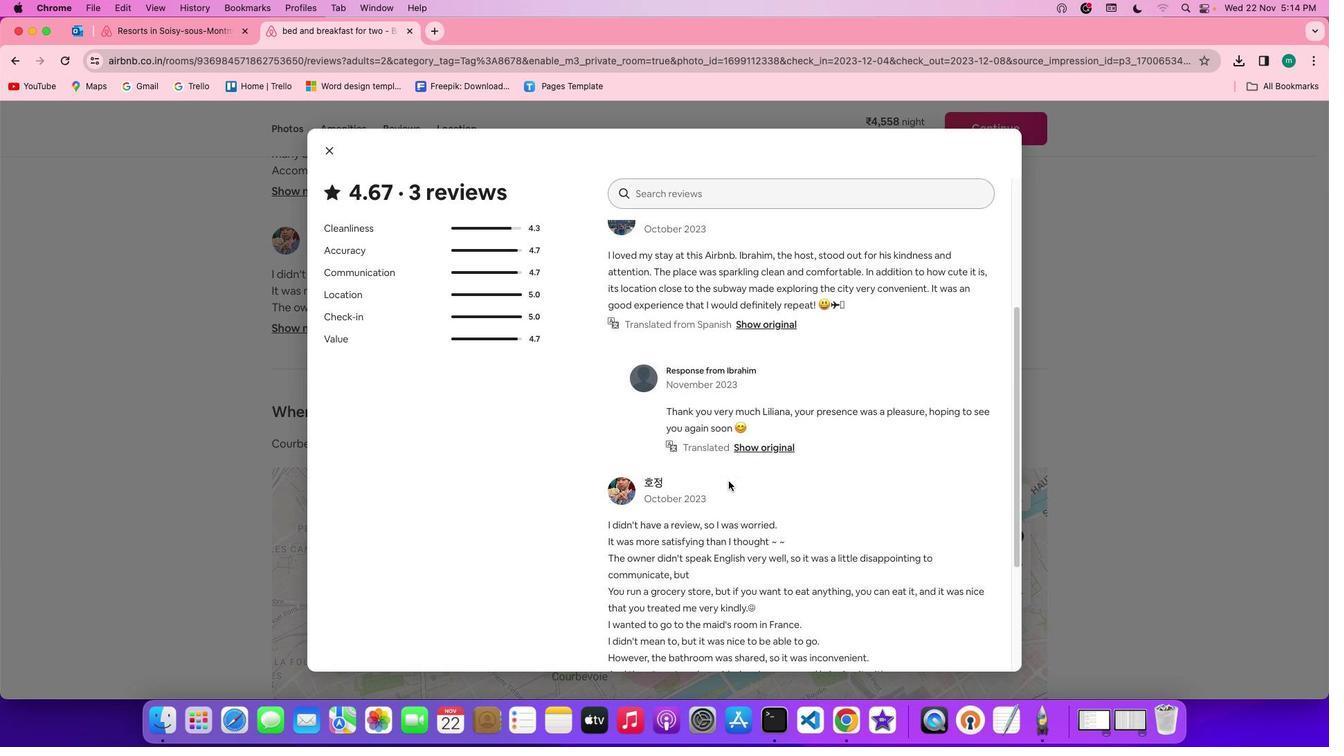 
Action: Mouse scrolled (728, 481) with delta (0, -1)
Screenshot: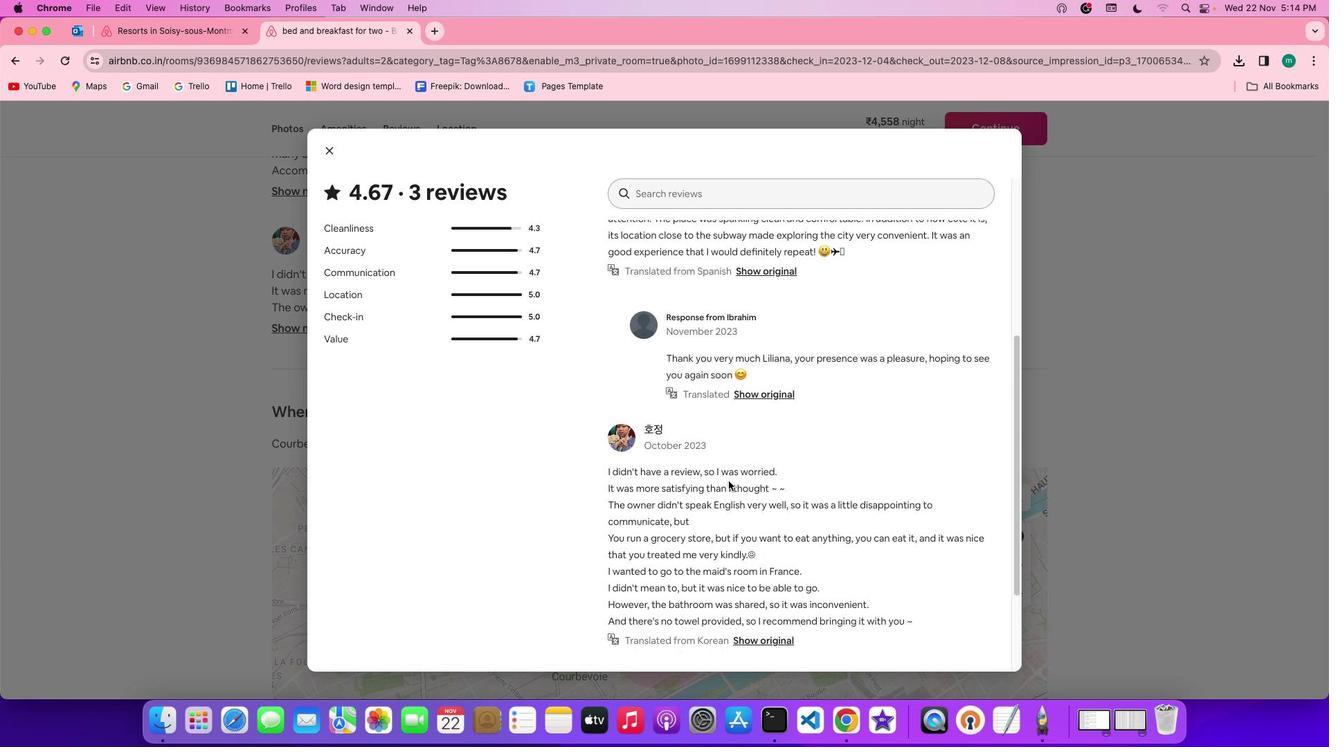 
Action: Mouse scrolled (728, 481) with delta (0, -2)
Screenshot: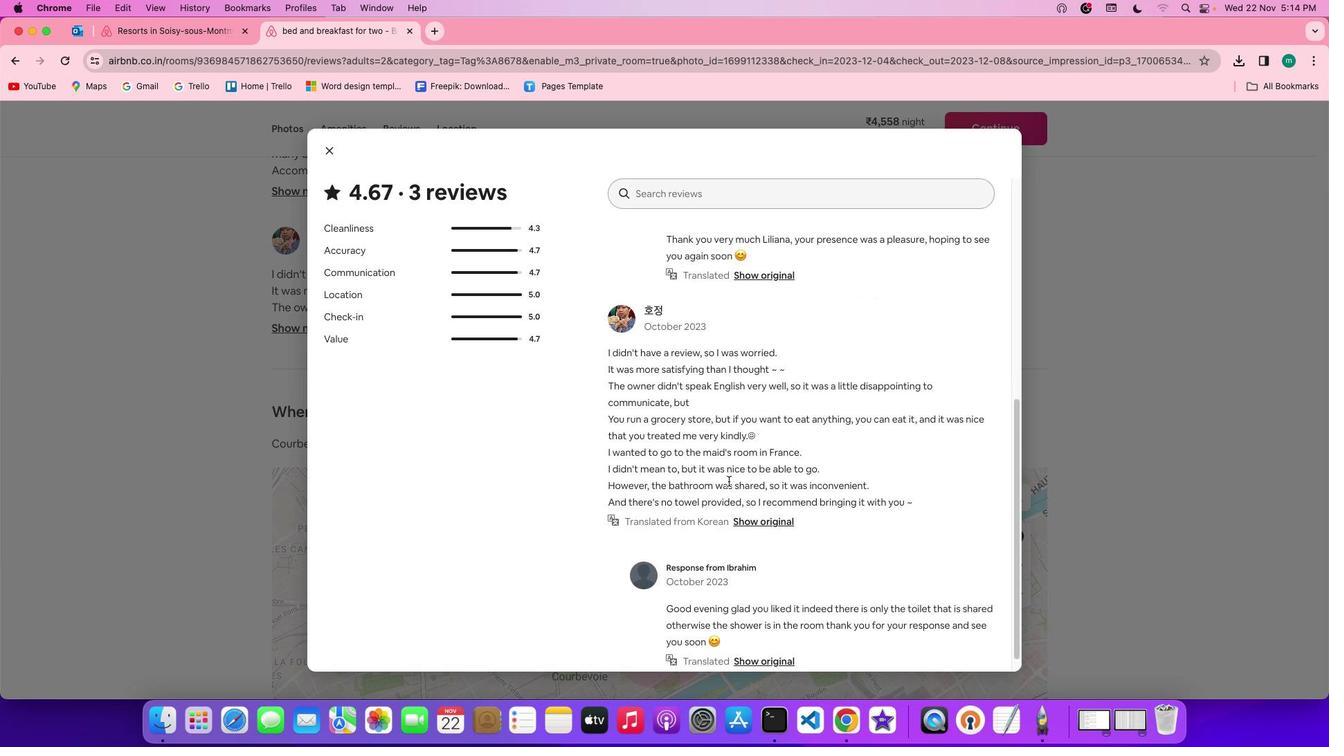 
Action: Mouse scrolled (728, 481) with delta (0, -2)
Screenshot: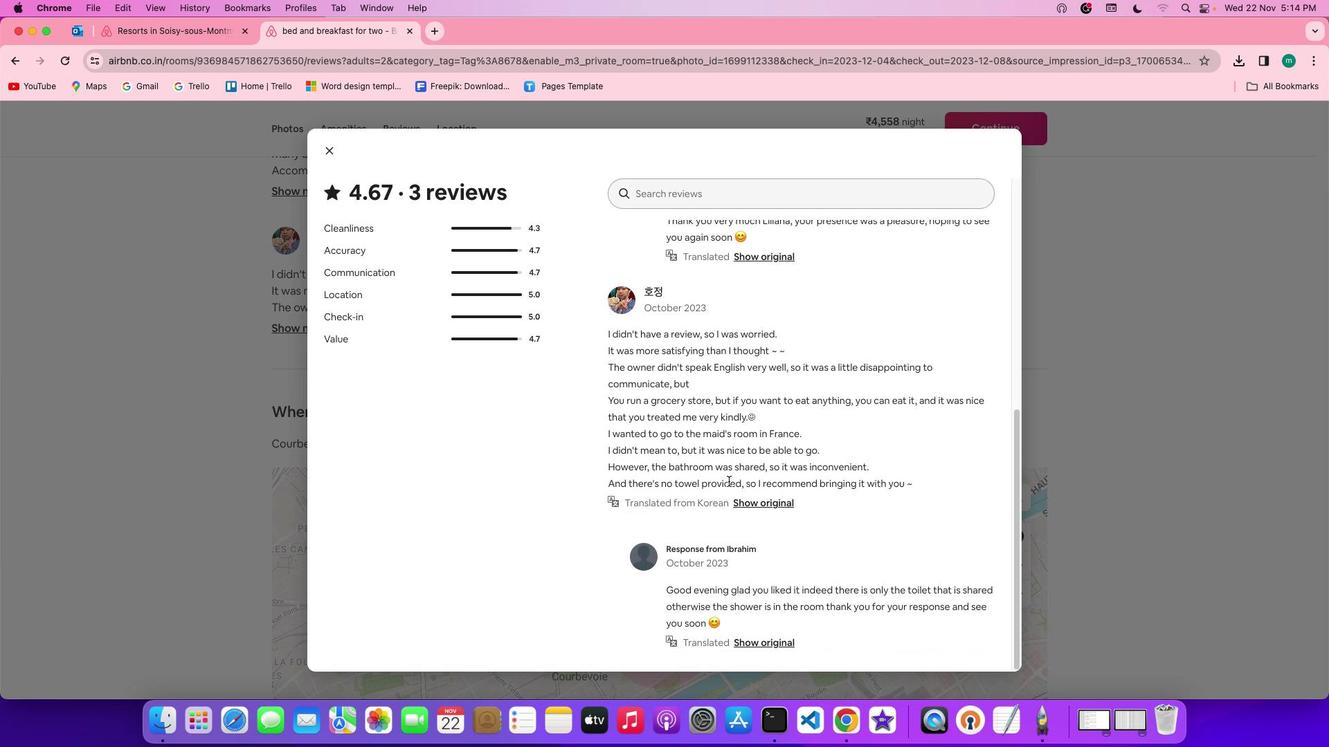 
Action: Mouse scrolled (728, 481) with delta (0, 0)
Screenshot: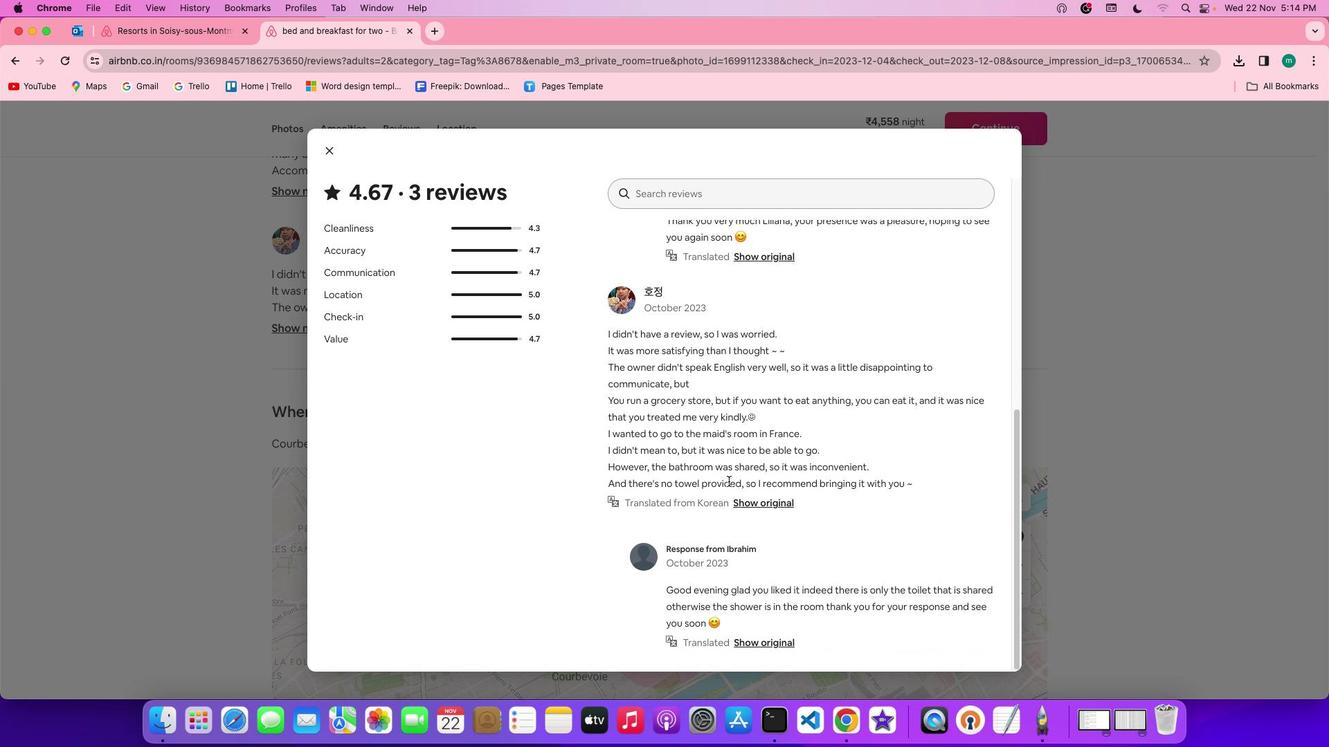 
Action: Mouse scrolled (728, 481) with delta (0, 0)
Screenshot: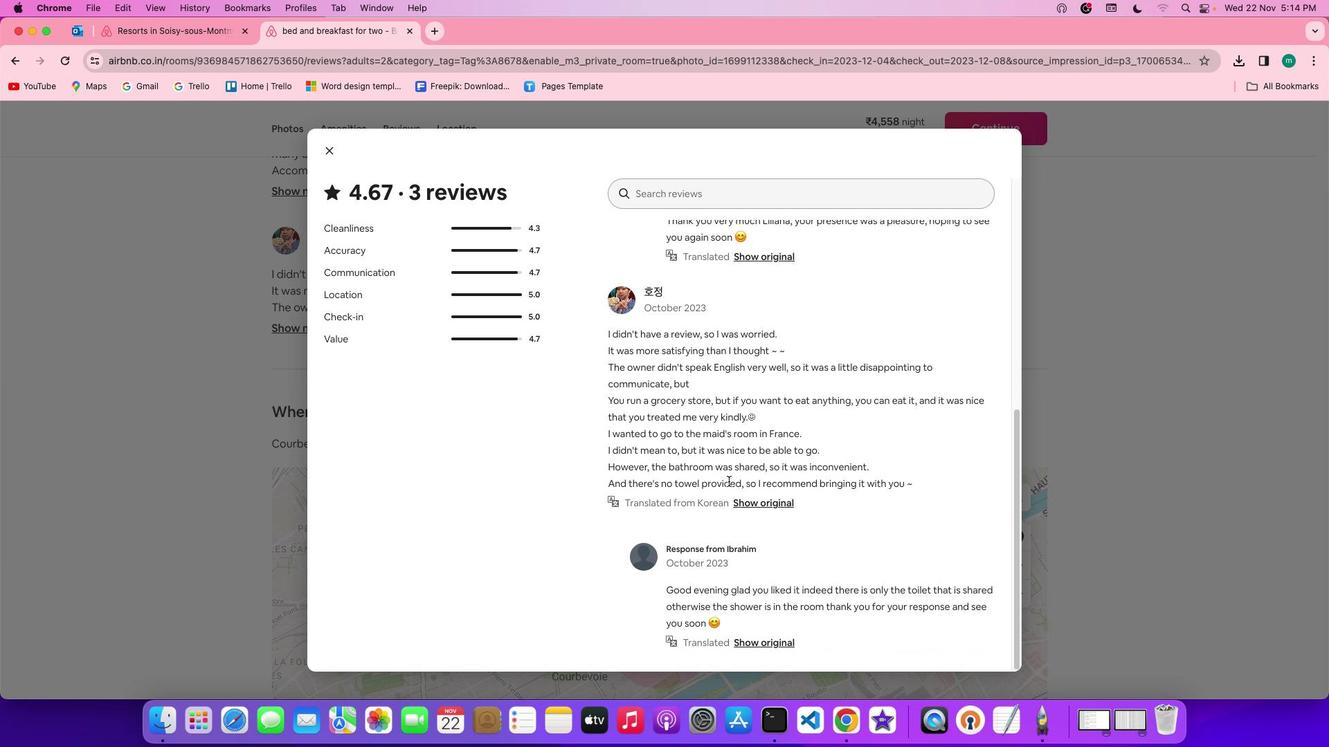 
Action: Mouse scrolled (728, 481) with delta (0, -1)
Screenshot: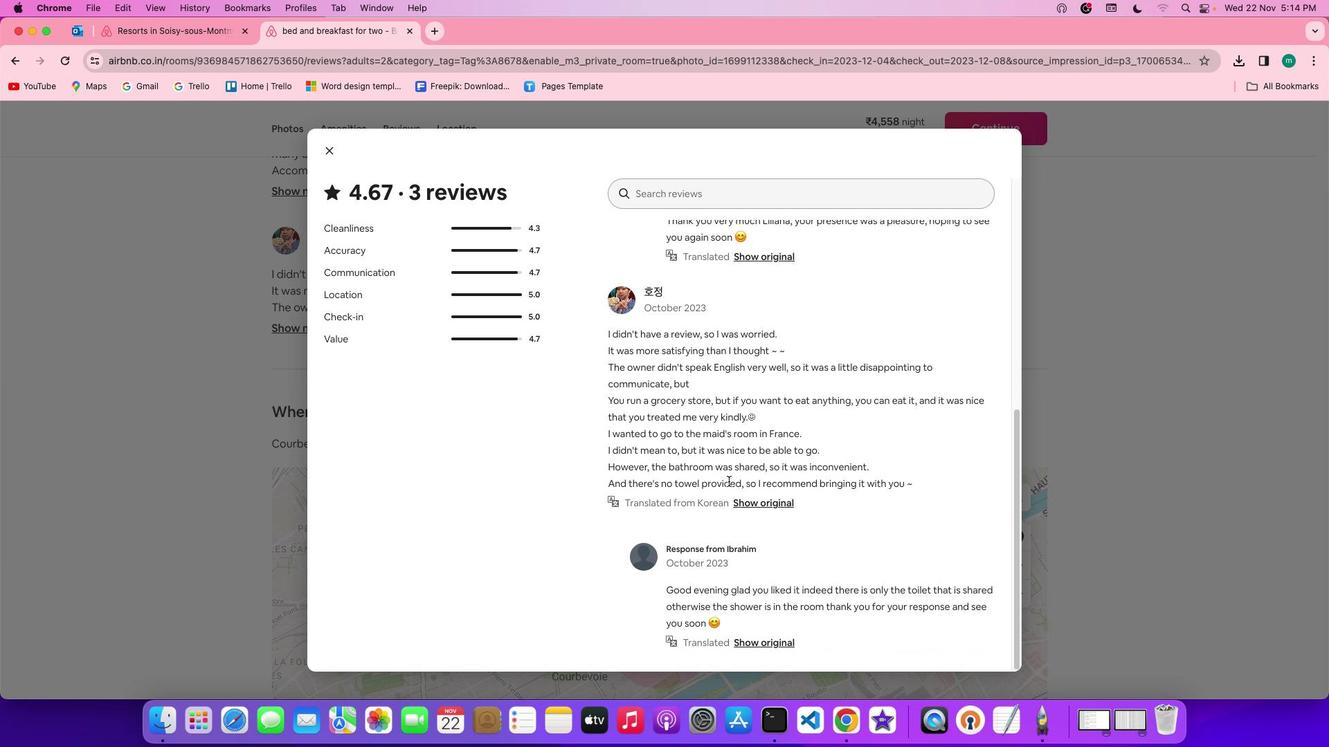 
Action: Mouse scrolled (728, 481) with delta (0, -2)
Screenshot: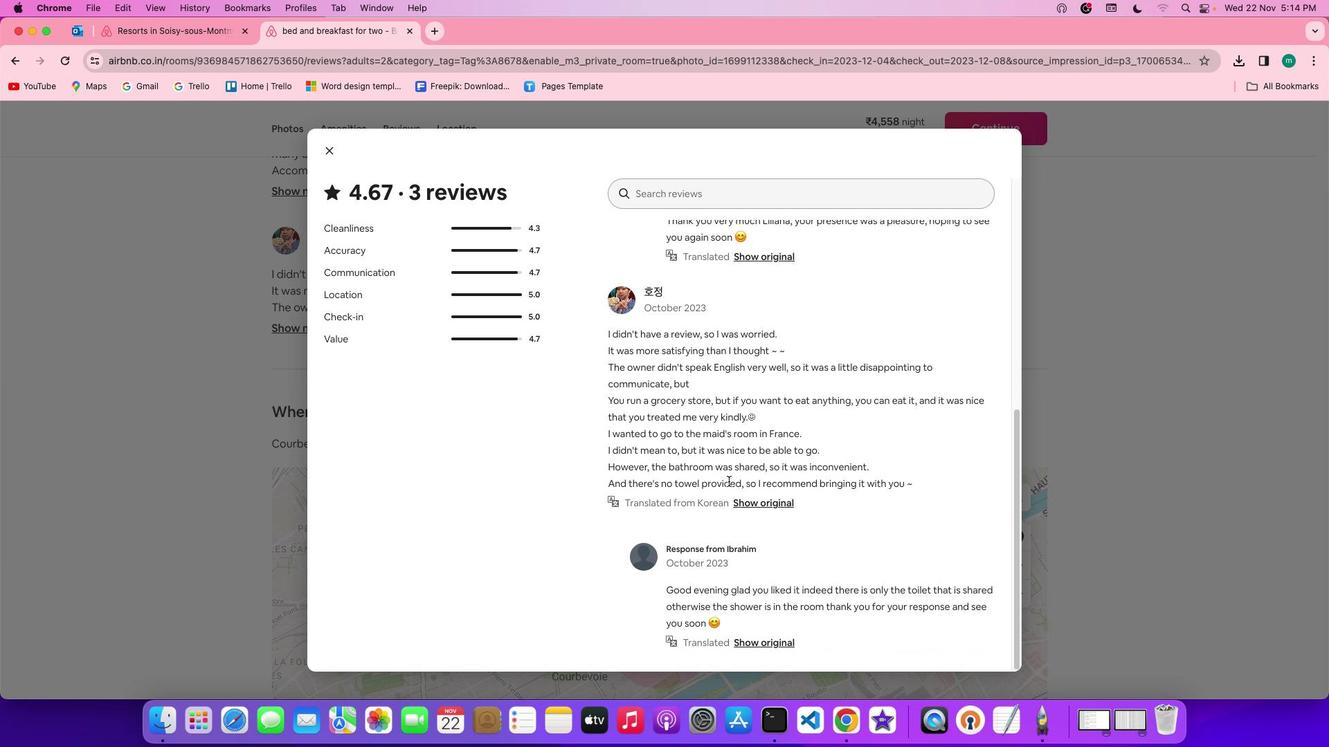 
Action: Mouse scrolled (728, 481) with delta (0, -3)
Screenshot: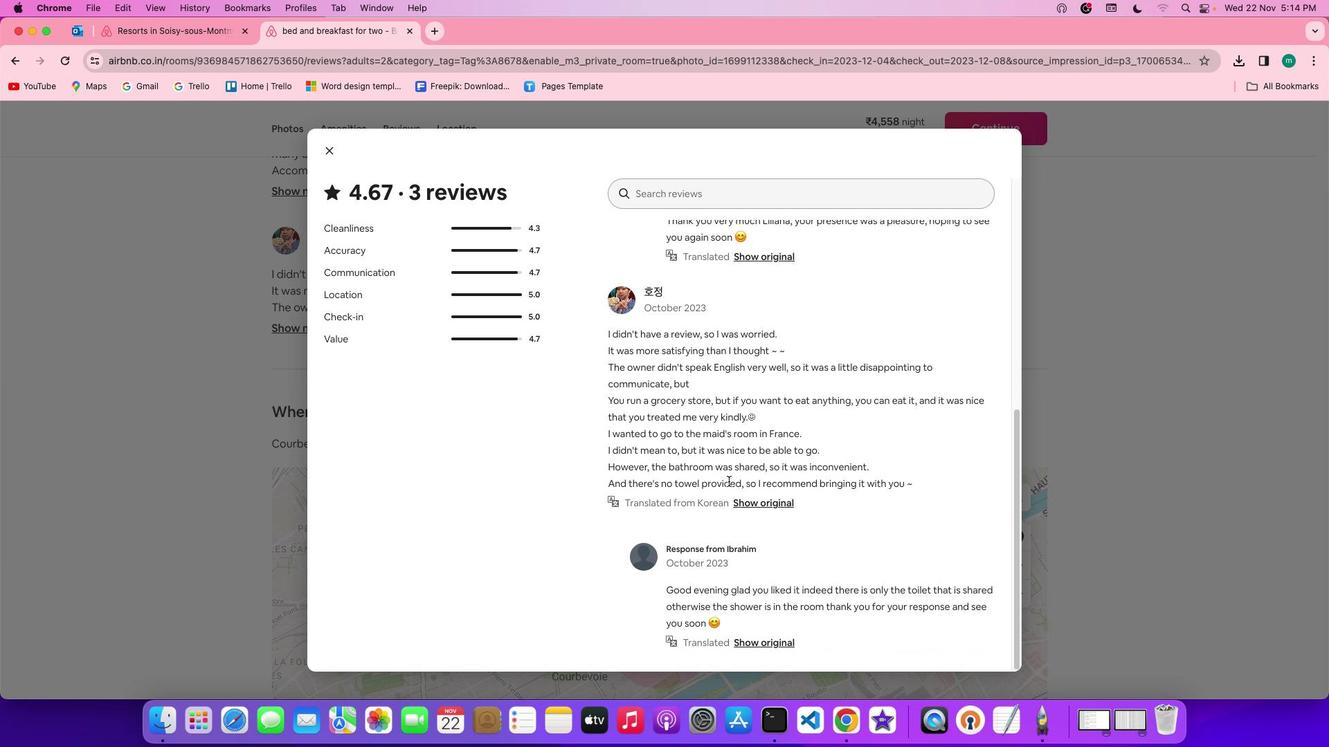 
Action: Mouse moved to (322, 154)
Screenshot: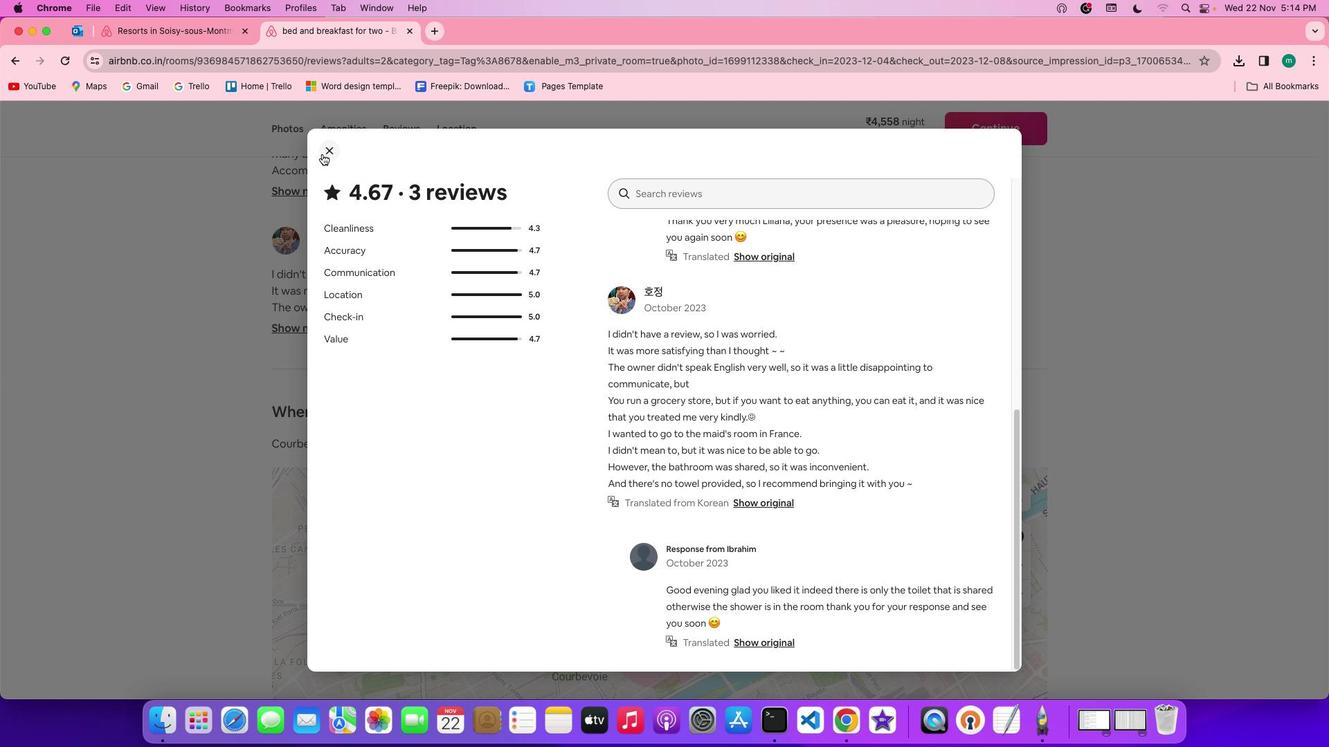 
Action: Mouse pressed left at (322, 154)
Screenshot: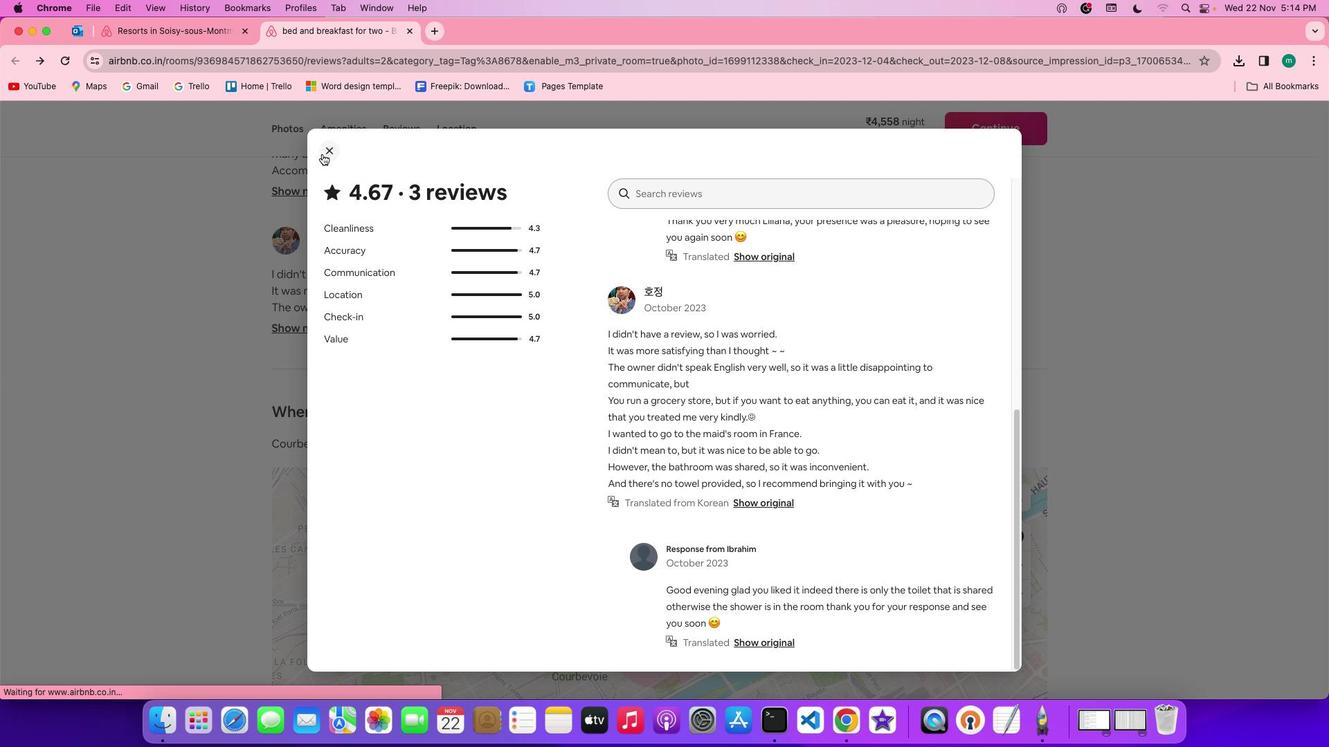 
Action: Mouse moved to (689, 505)
Screenshot: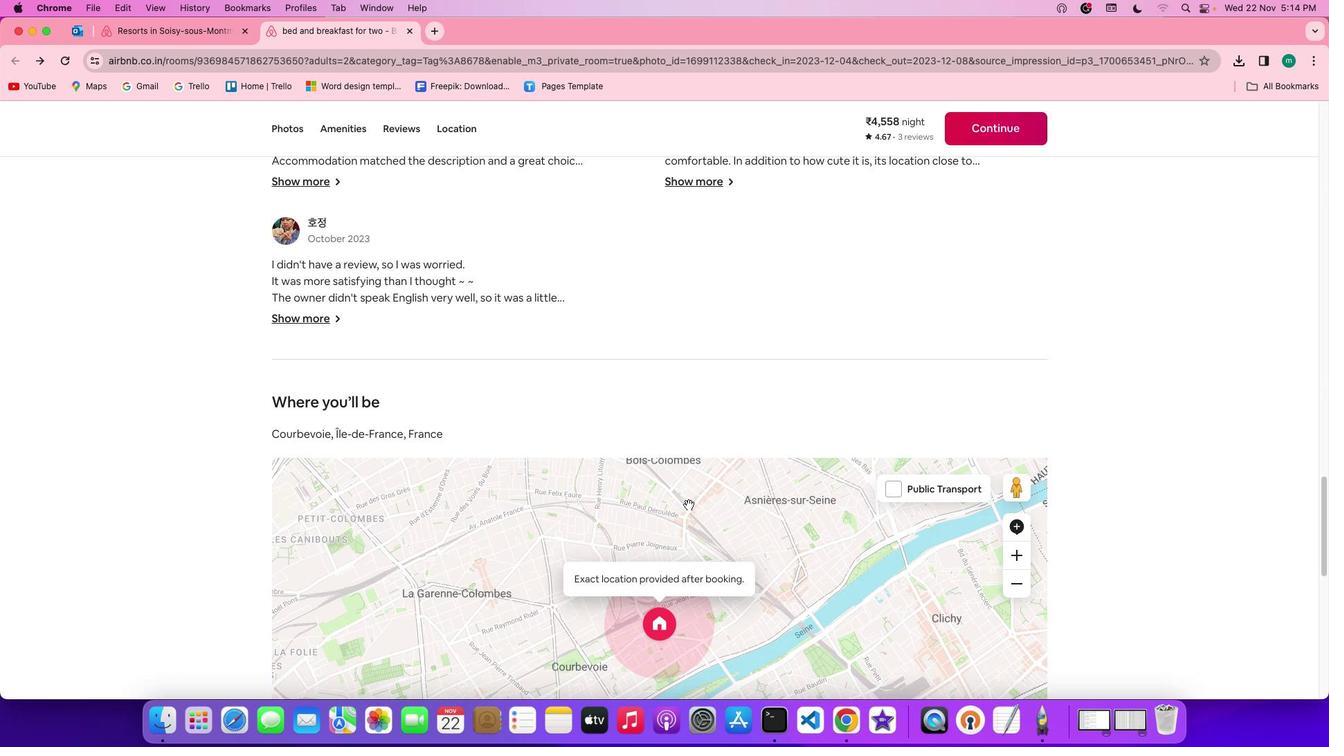 
Action: Mouse scrolled (689, 505) with delta (0, 0)
Screenshot: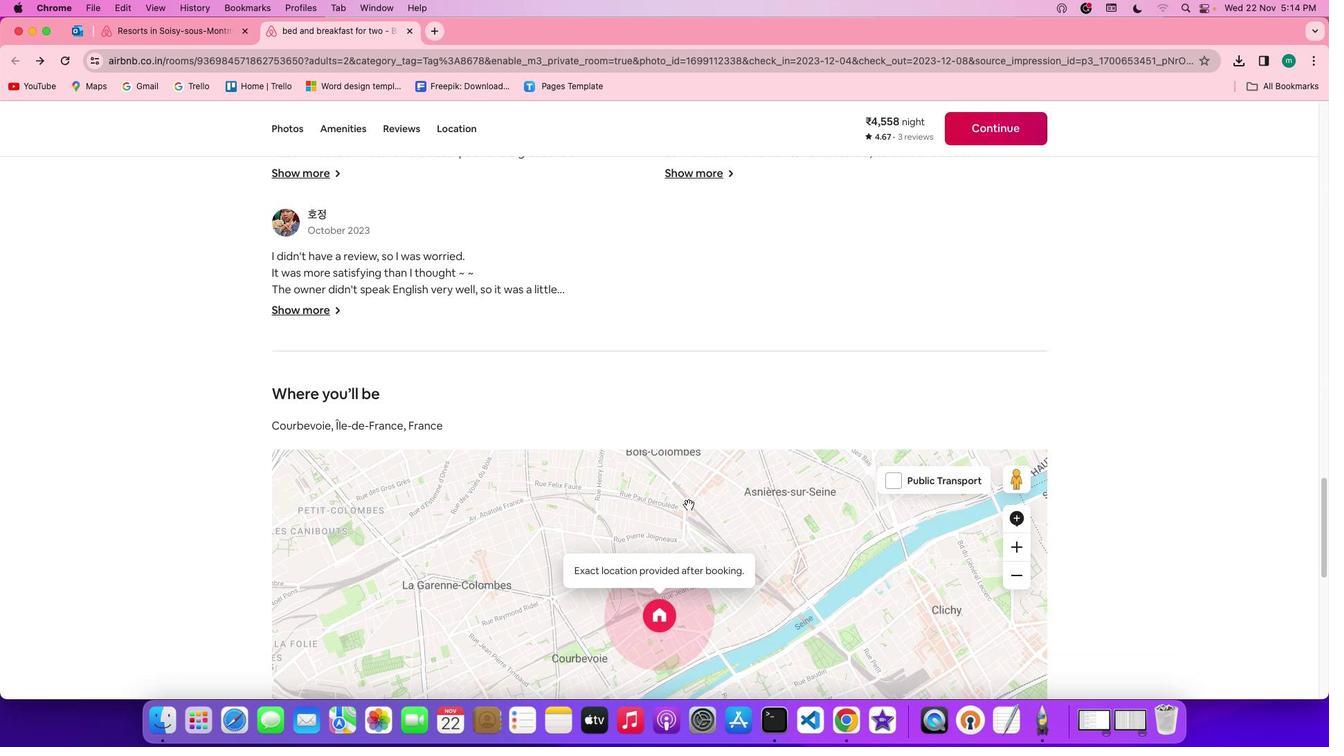 
Action: Mouse scrolled (689, 505) with delta (0, 0)
Screenshot: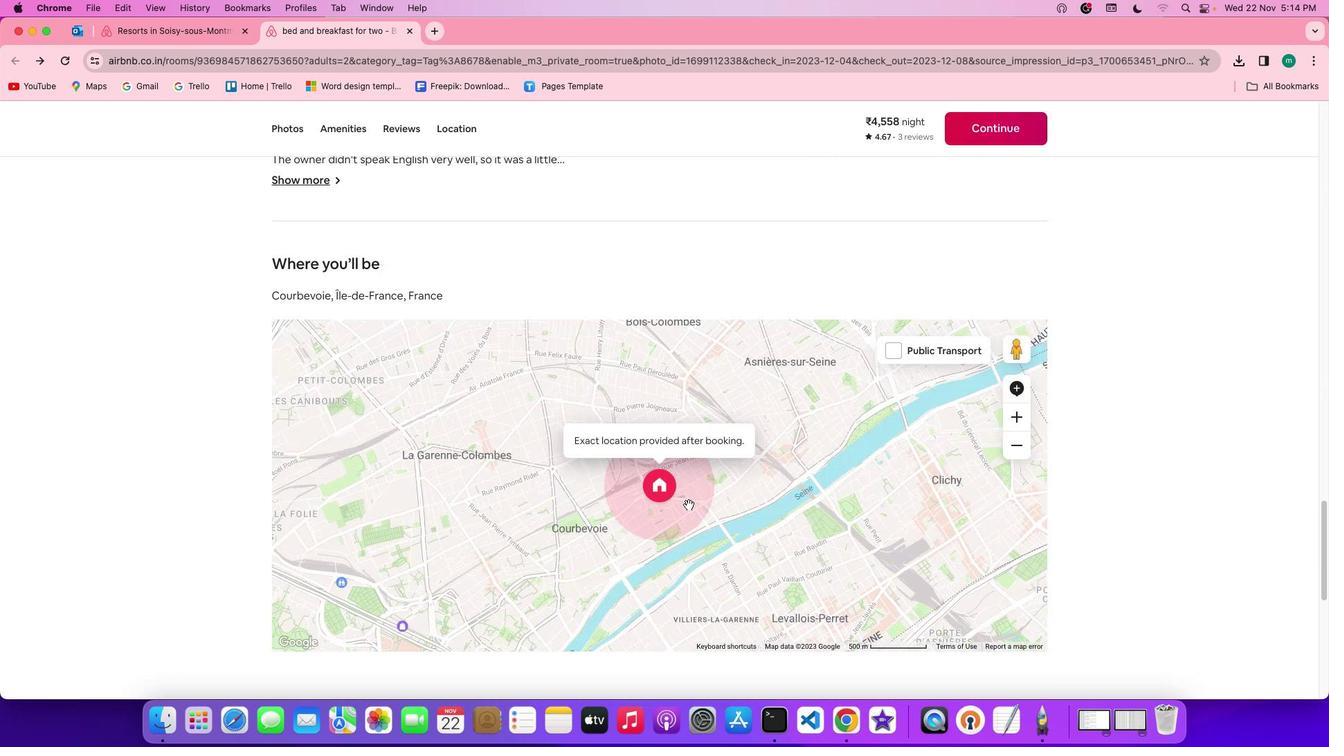 
Action: Mouse scrolled (689, 505) with delta (0, -2)
